 Task: Buy 5 Shaving Brushes for Men's from Shave & Hair Removal section under best seller category for shipping address: Mara Rodriguez, 1229 Ridge Road, Dodge City, Kansas 67801, Cell Number 6205197251. Pay from credit card ending with 7965, CVV 549
Action: Mouse moved to (32, 93)
Screenshot: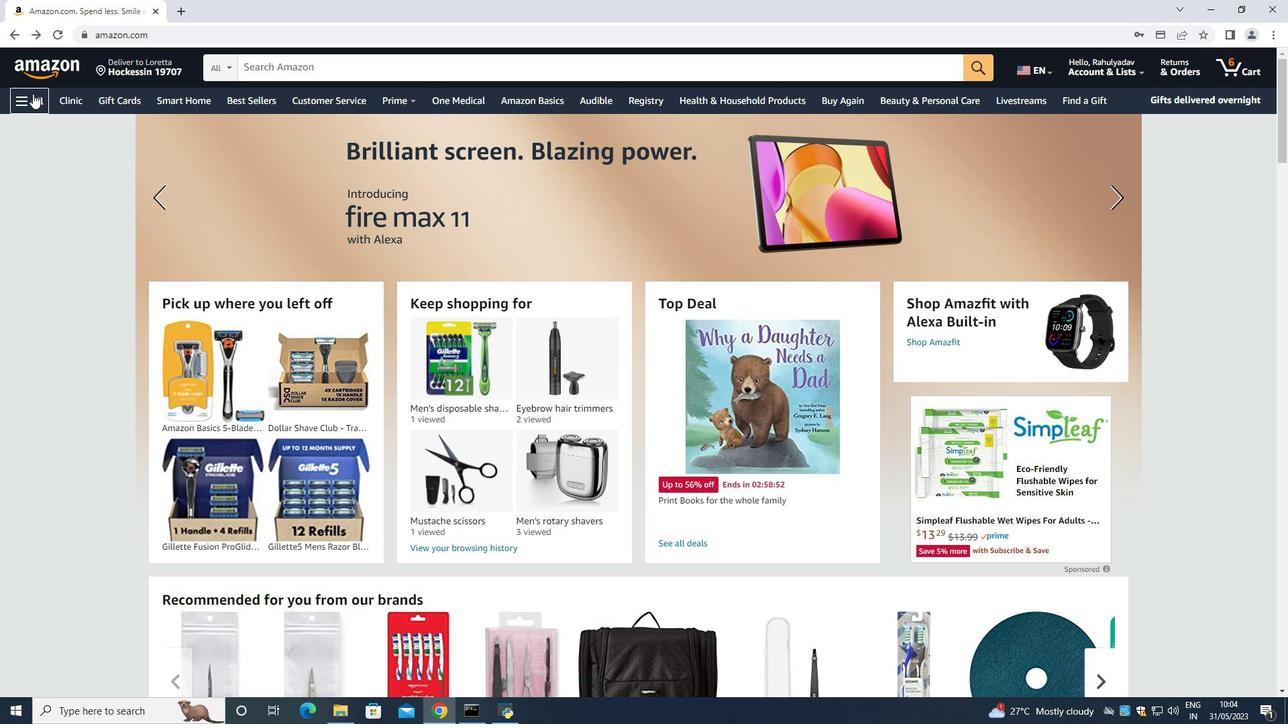 
Action: Mouse pressed left at (32, 93)
Screenshot: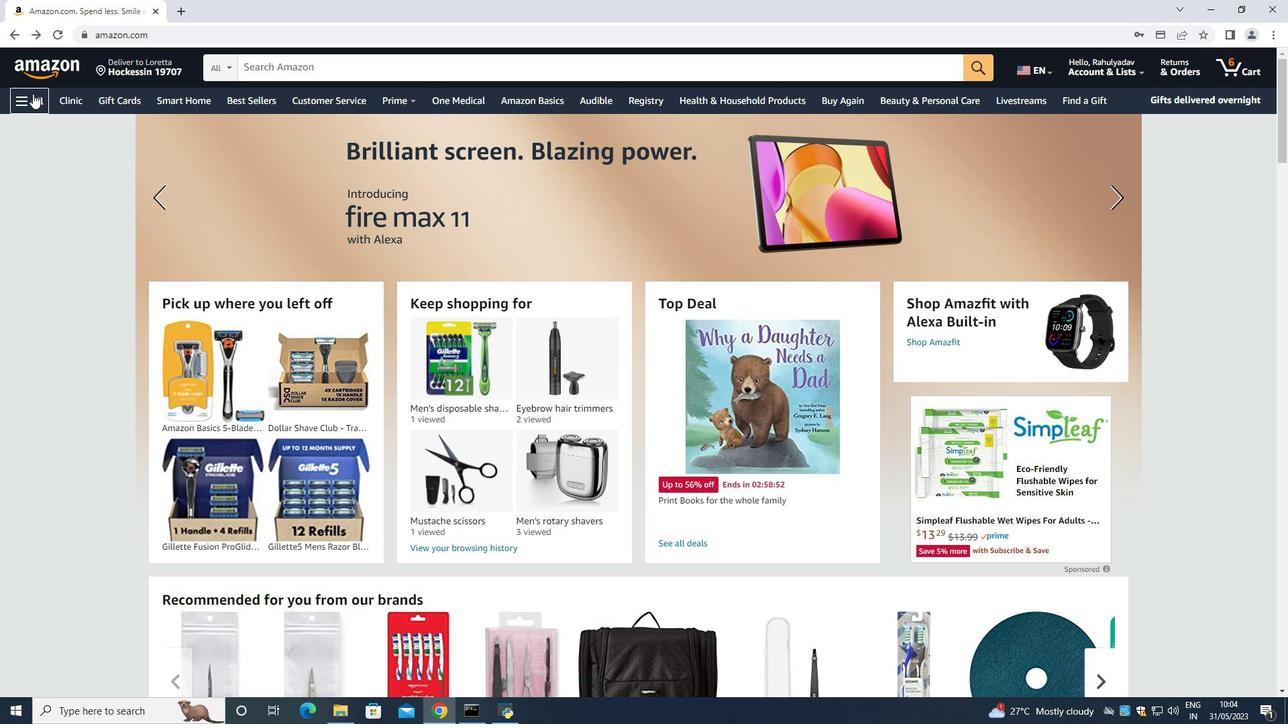 
Action: Mouse moved to (69, 135)
Screenshot: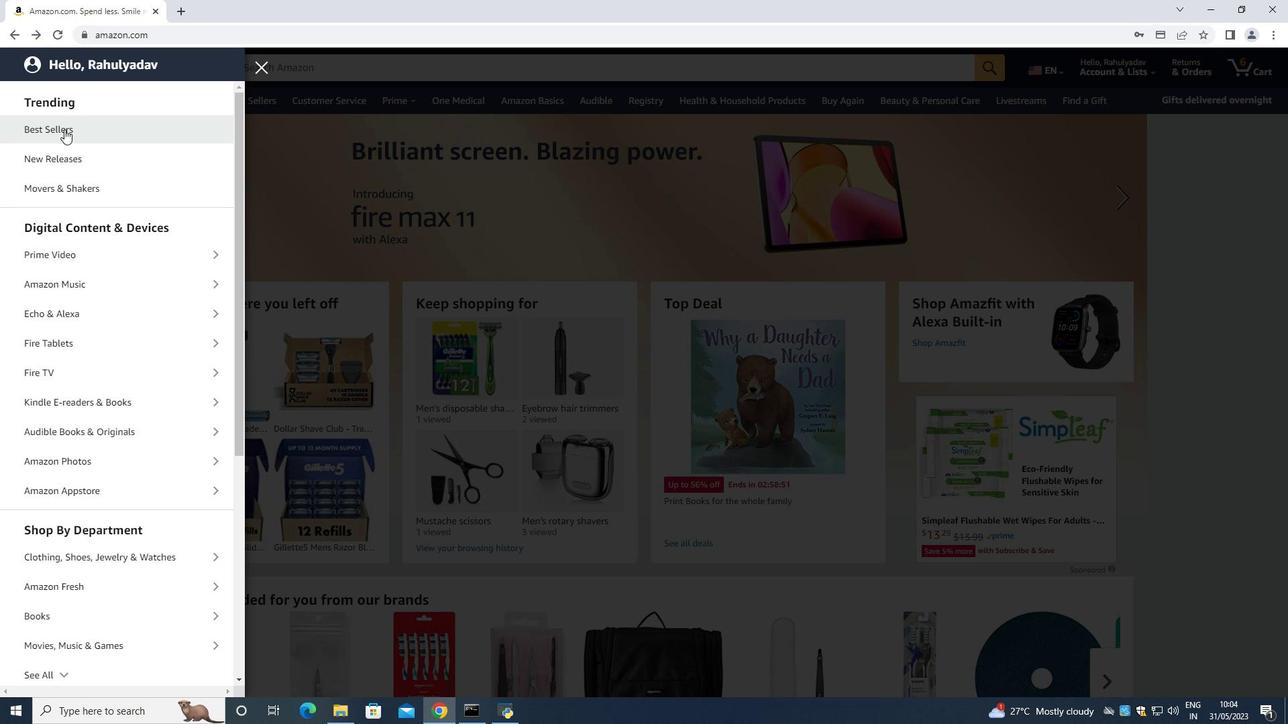 
Action: Mouse pressed left at (69, 135)
Screenshot: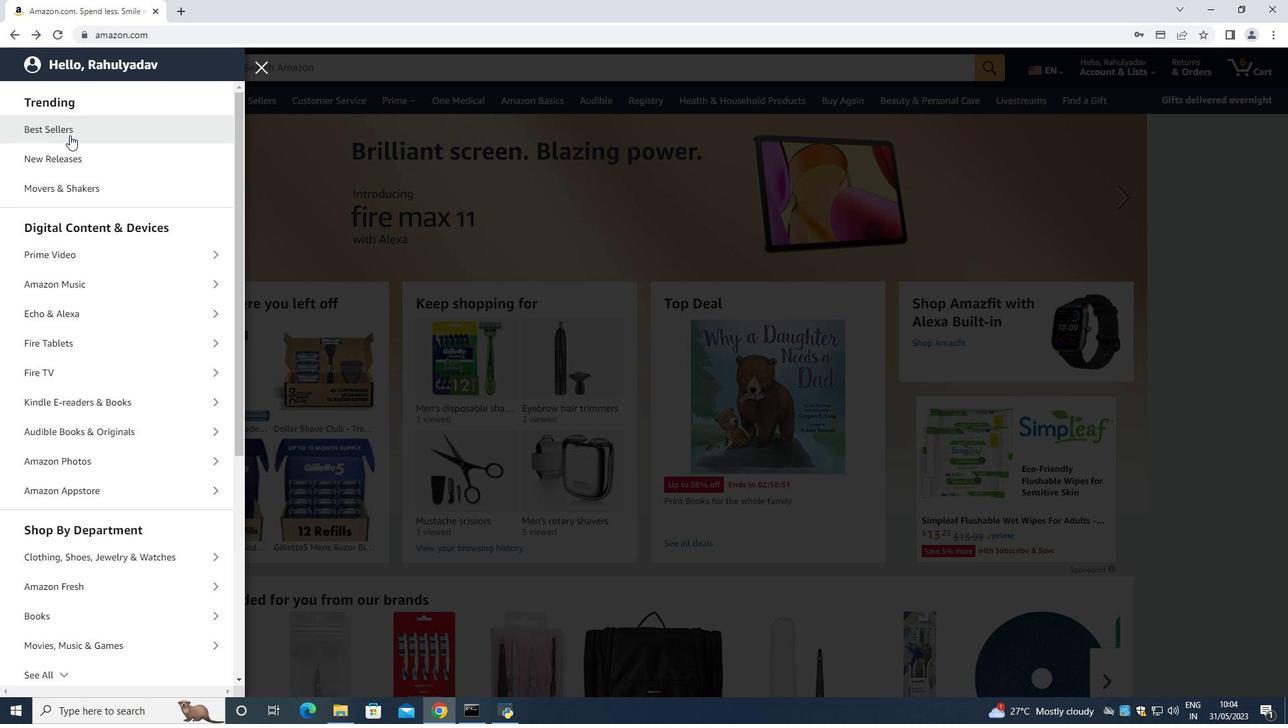 
Action: Mouse moved to (308, 65)
Screenshot: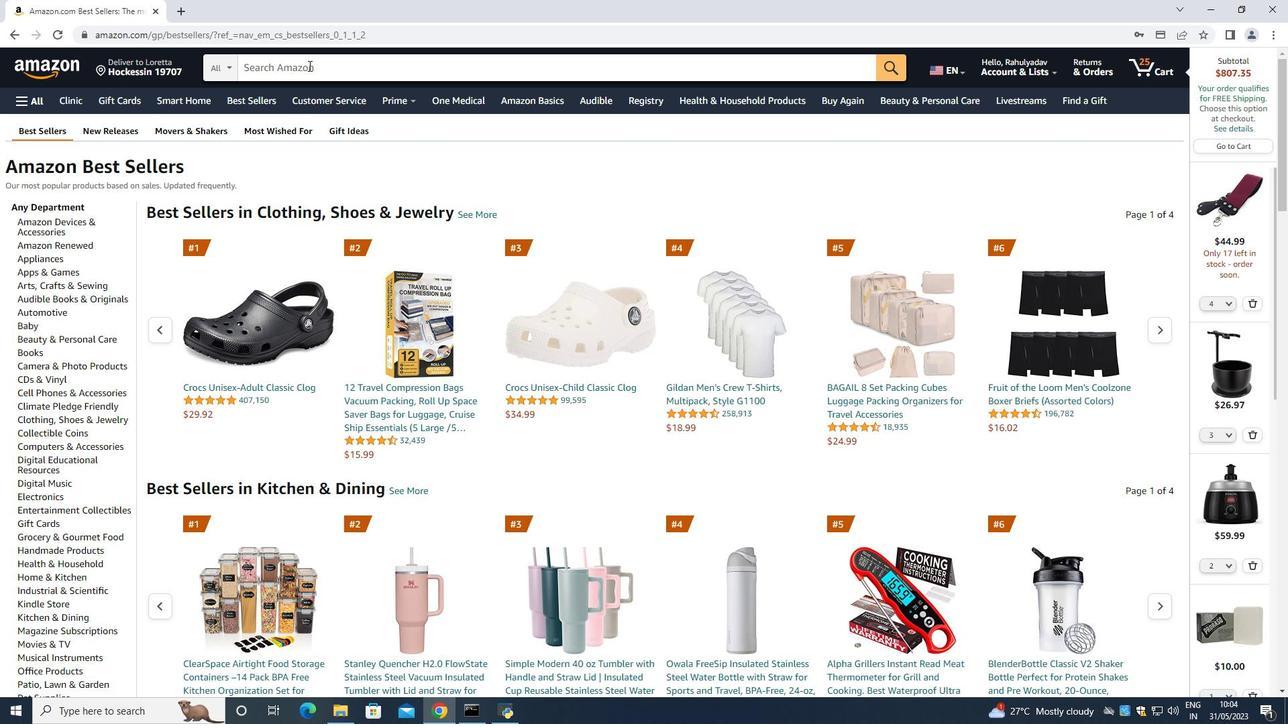
Action: Mouse pressed left at (308, 65)
Screenshot: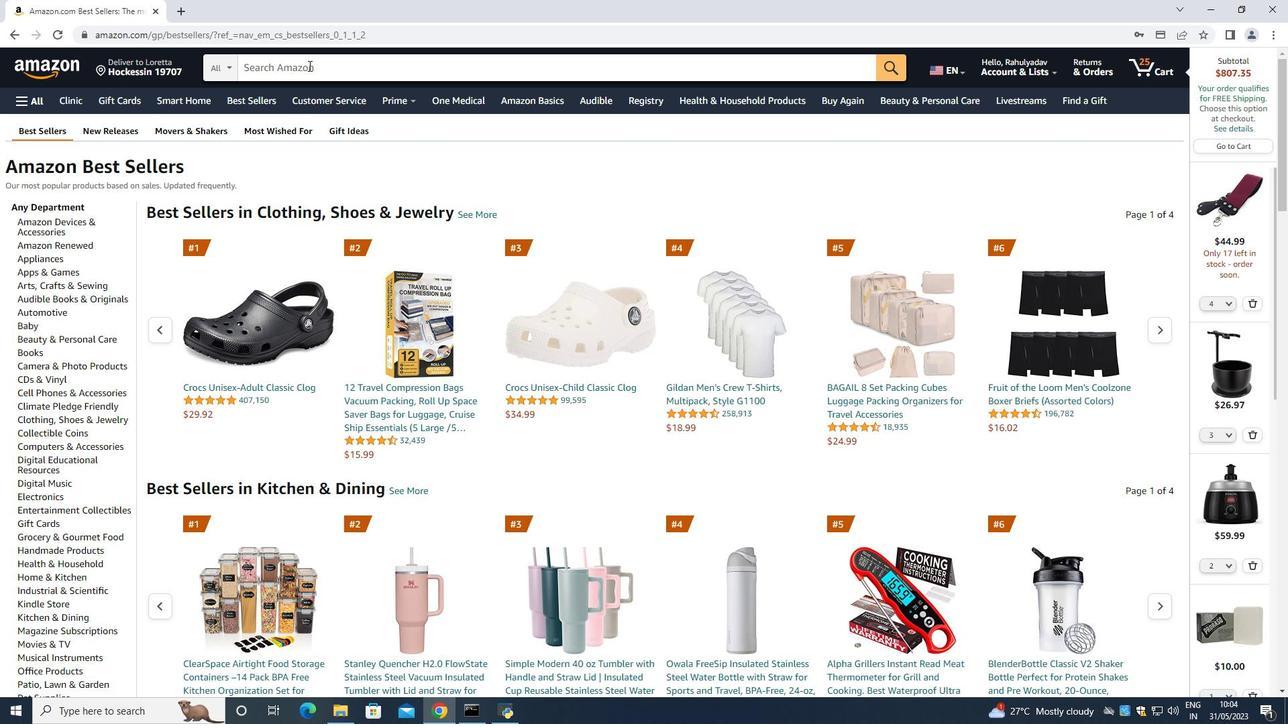 
Action: Mouse moved to (306, 61)
Screenshot: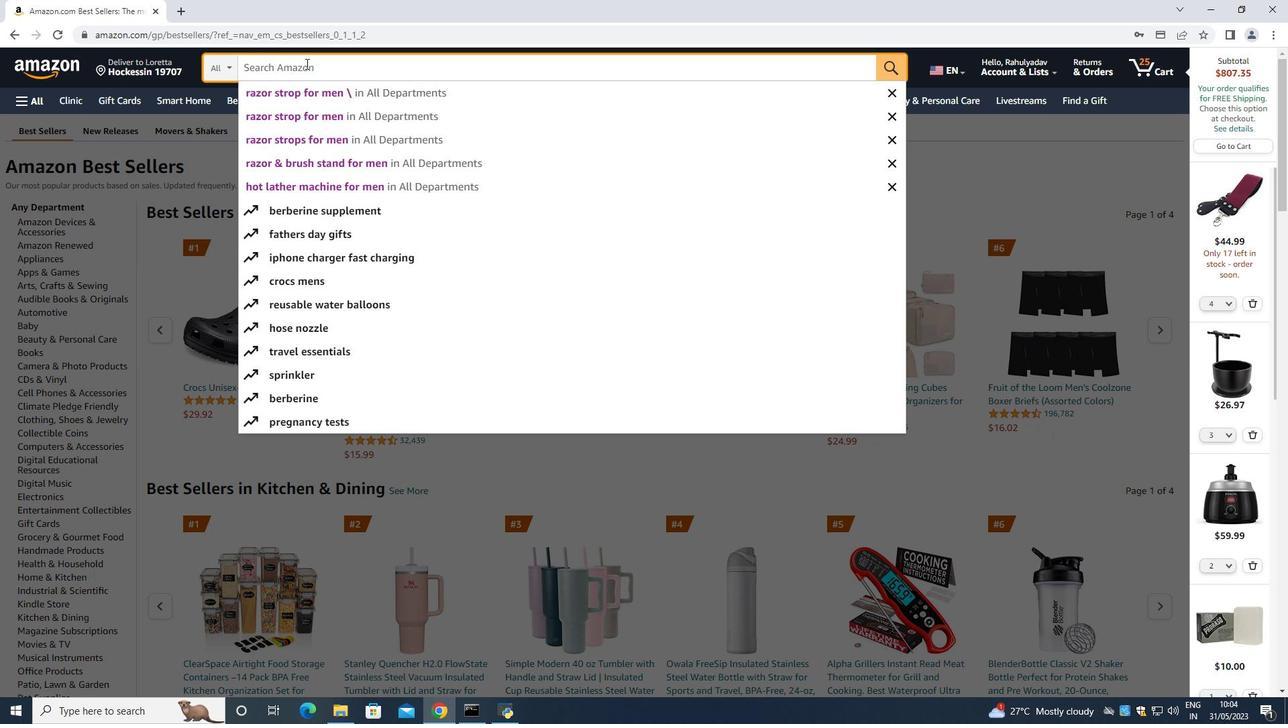
Action: Key pressed <Key.shift><Key.shift><Key.shift><Key.shift><Key.shift>Shavind<Key.space><Key.backspace><Key.backspace>g<Key.space><Key.shift>Brushes<Key.space><Key.shift>Foe<Key.backspace>r<Key.space>m<Key.shift><Key.backspace><Key.backspace><Key.shift><Key.shift><Key.shift><Key.shift><Key.shift><Key.shift>Men<Key.enter>
Screenshot: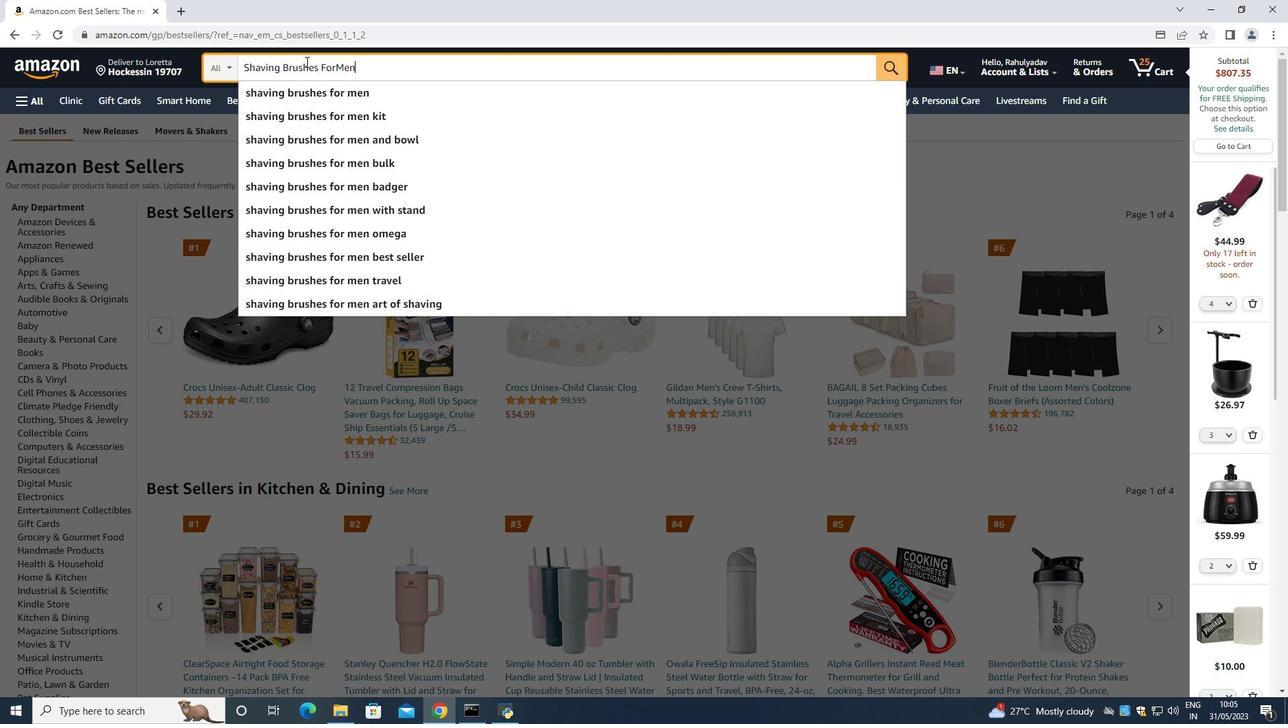 
Action: Mouse scrolled (306, 62) with delta (0, 0)
Screenshot: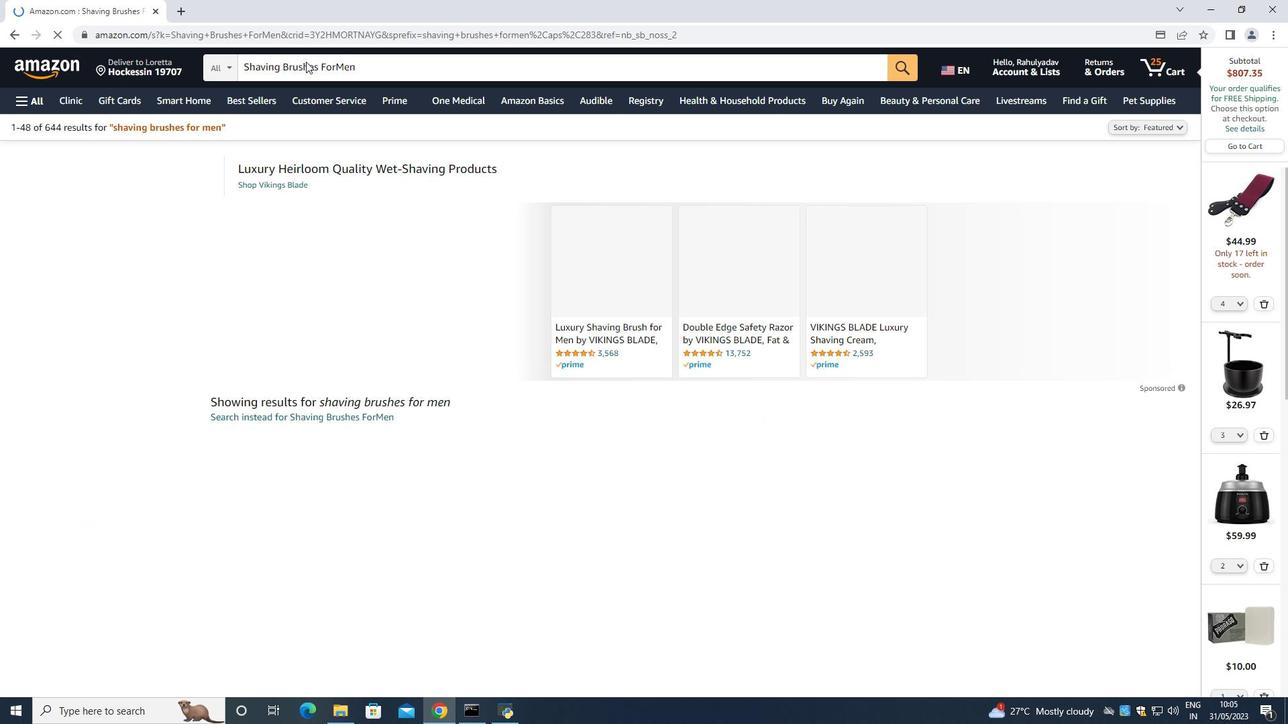 
Action: Mouse scrolled (306, 62) with delta (0, 0)
Screenshot: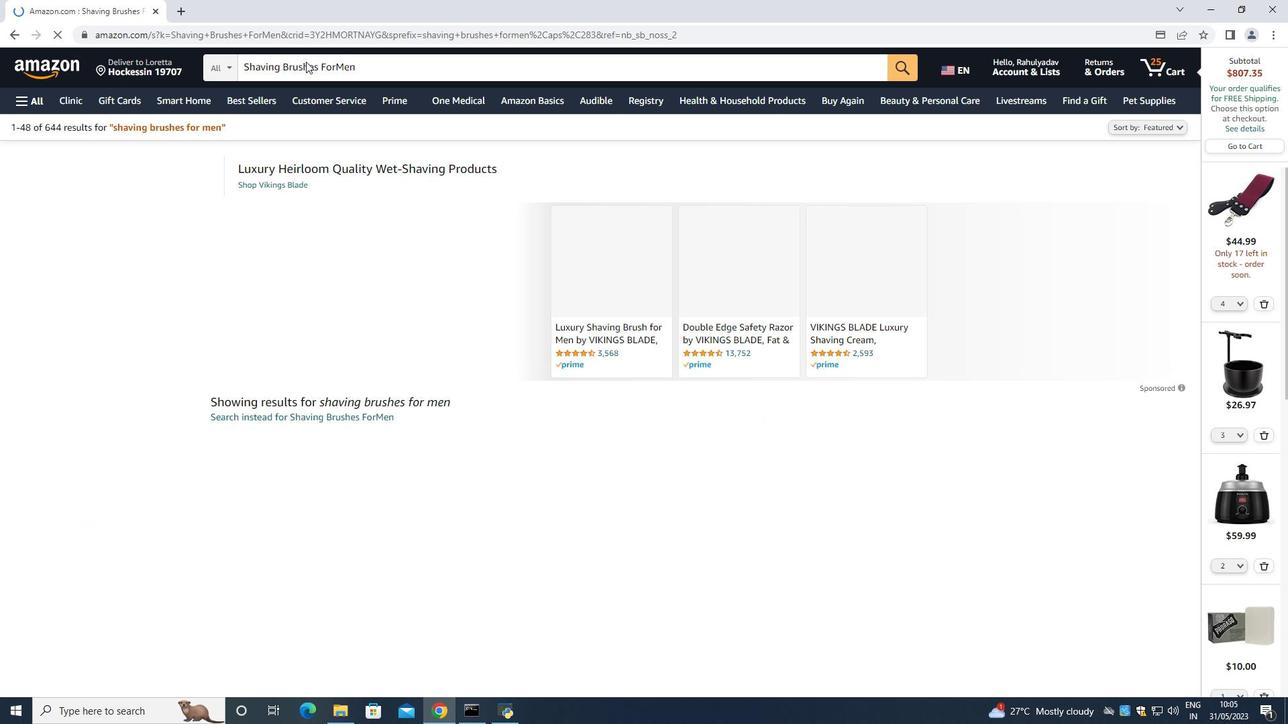
Action: Mouse moved to (144, 639)
Screenshot: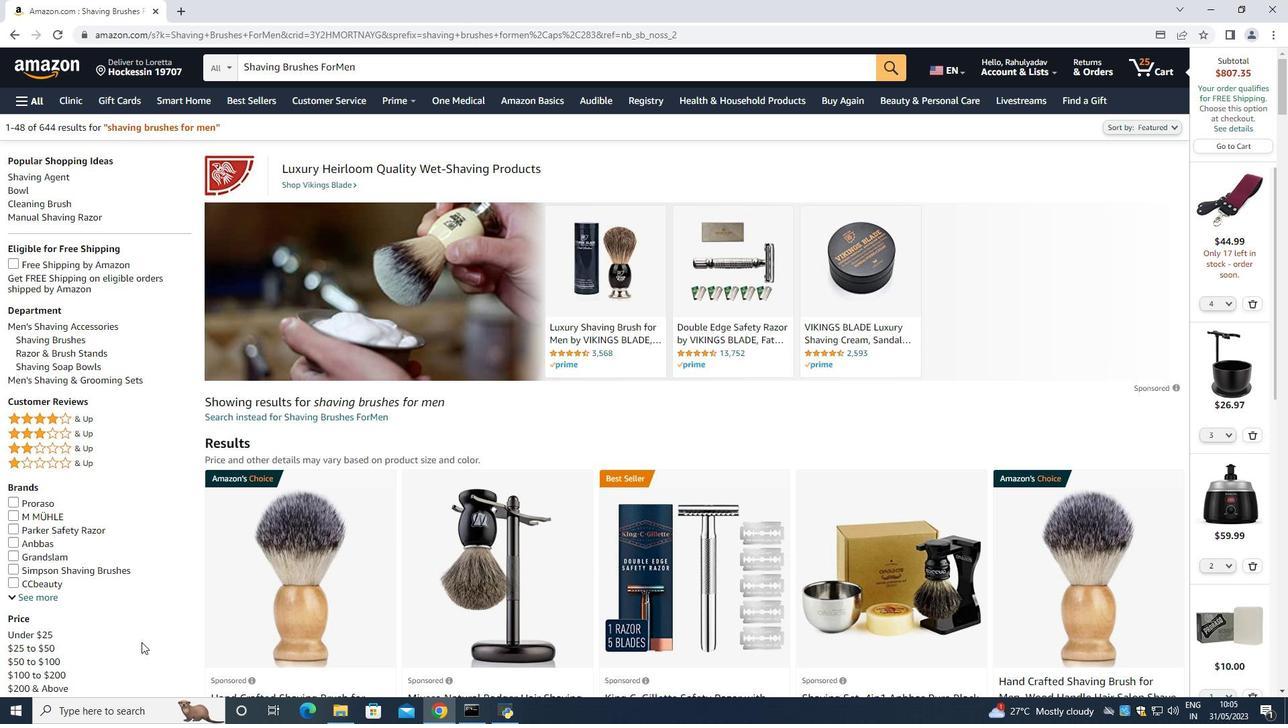 
Action: Mouse scrolled (144, 638) with delta (0, 0)
Screenshot: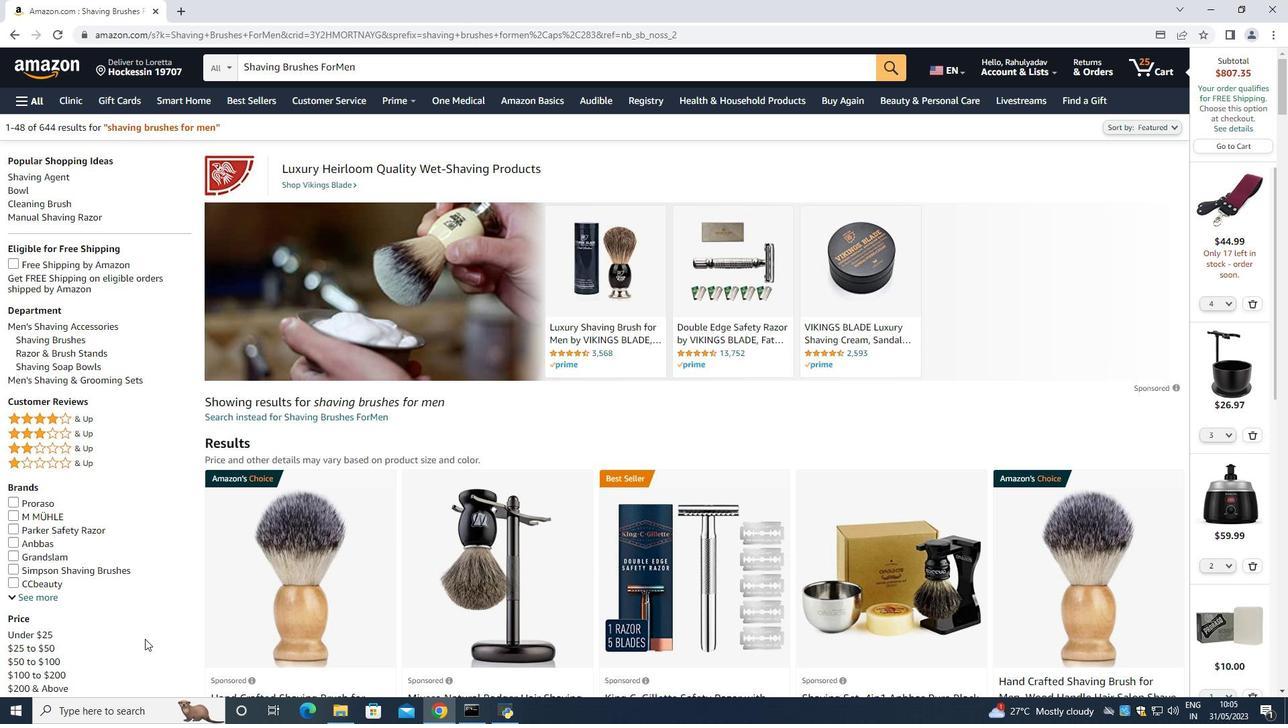 
Action: Mouse scrolled (144, 638) with delta (0, 0)
Screenshot: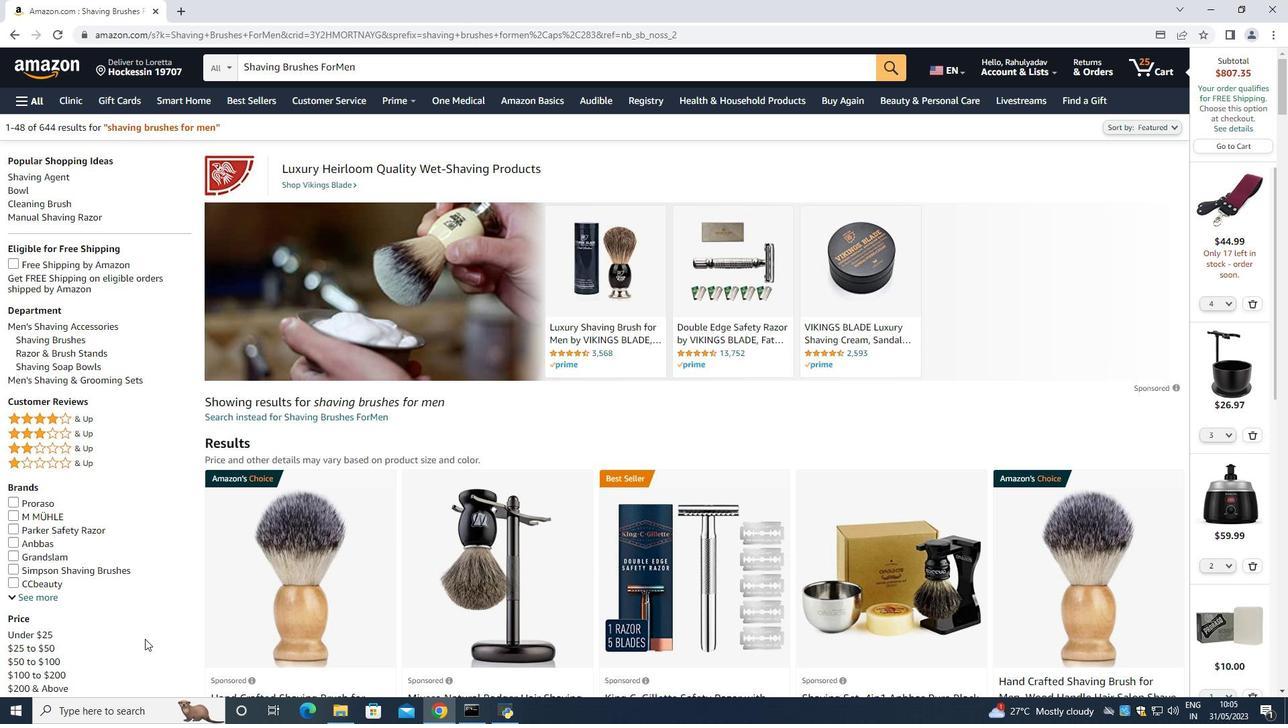 
Action: Mouse moved to (175, 649)
Screenshot: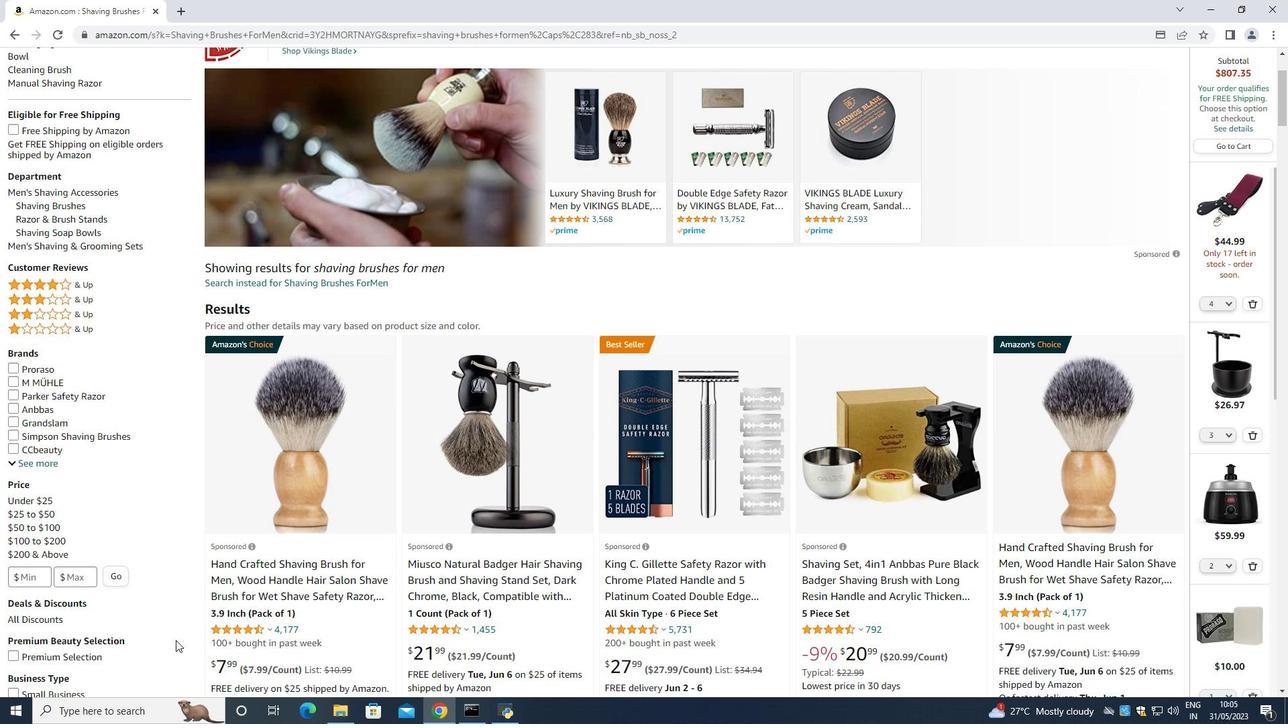 
Action: Mouse scrolled (175, 649) with delta (0, 0)
Screenshot: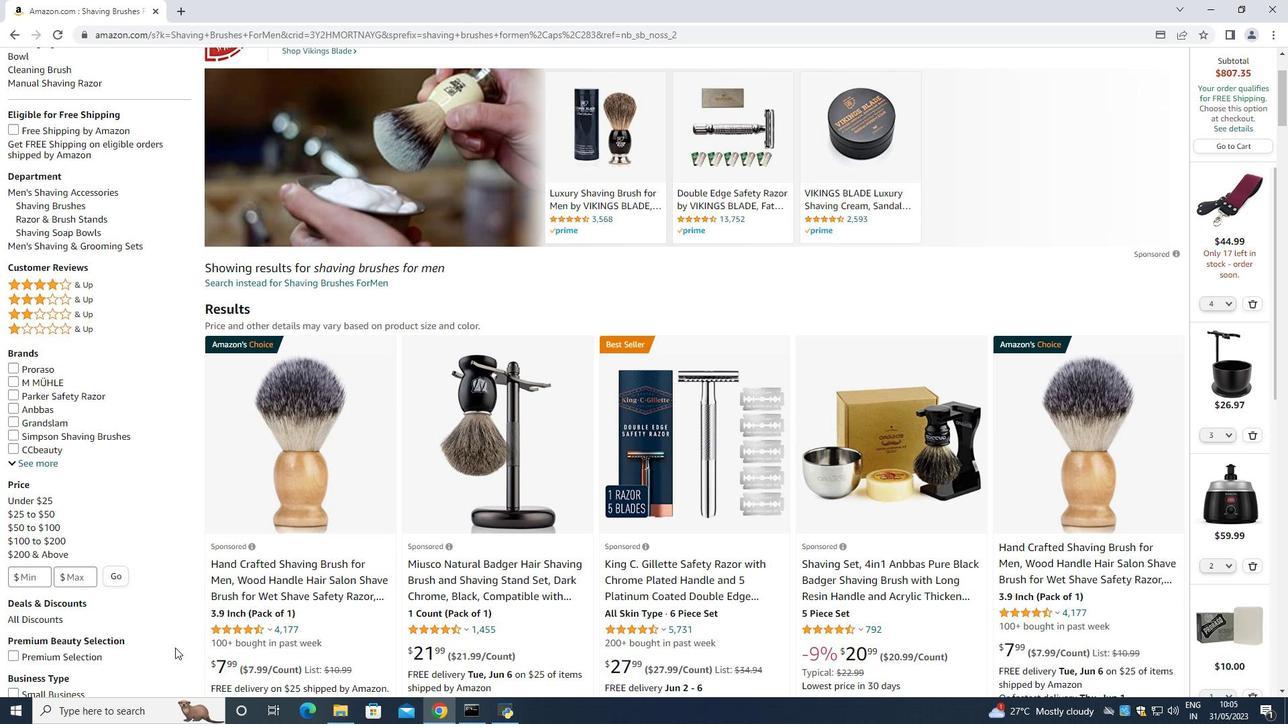 
Action: Mouse scrolled (175, 649) with delta (0, 0)
Screenshot: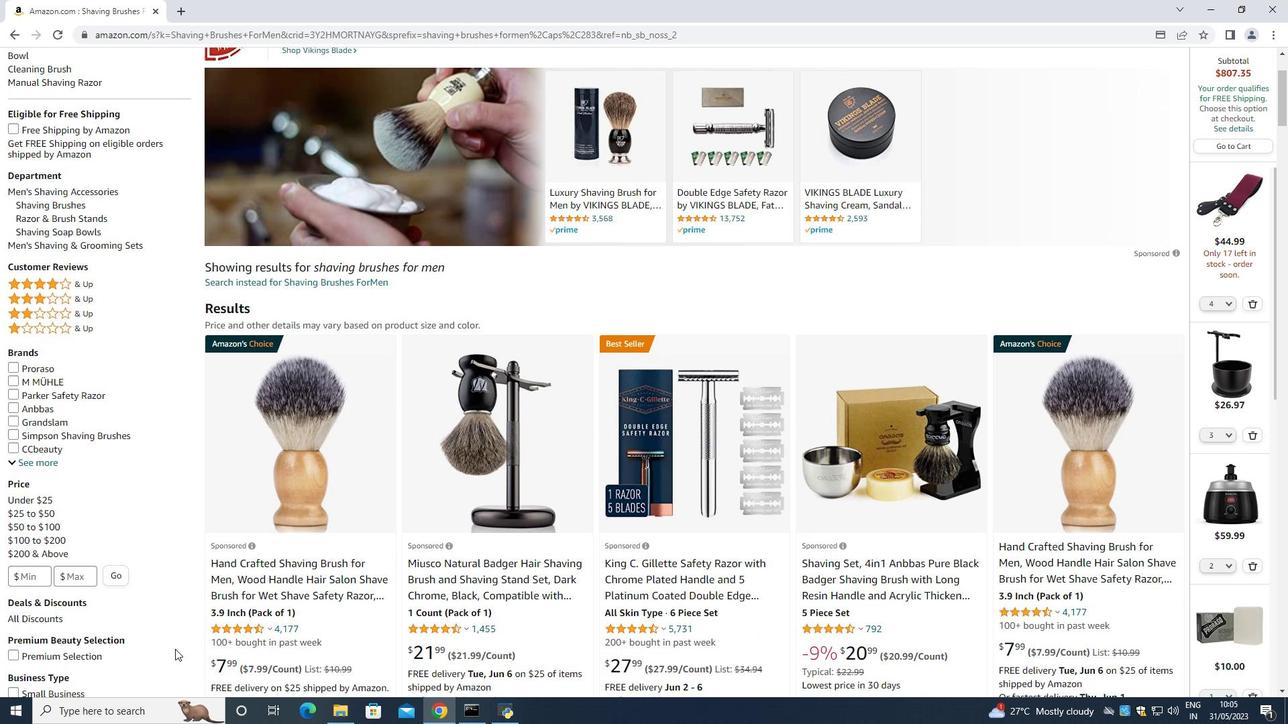 
Action: Mouse moved to (544, 426)
Screenshot: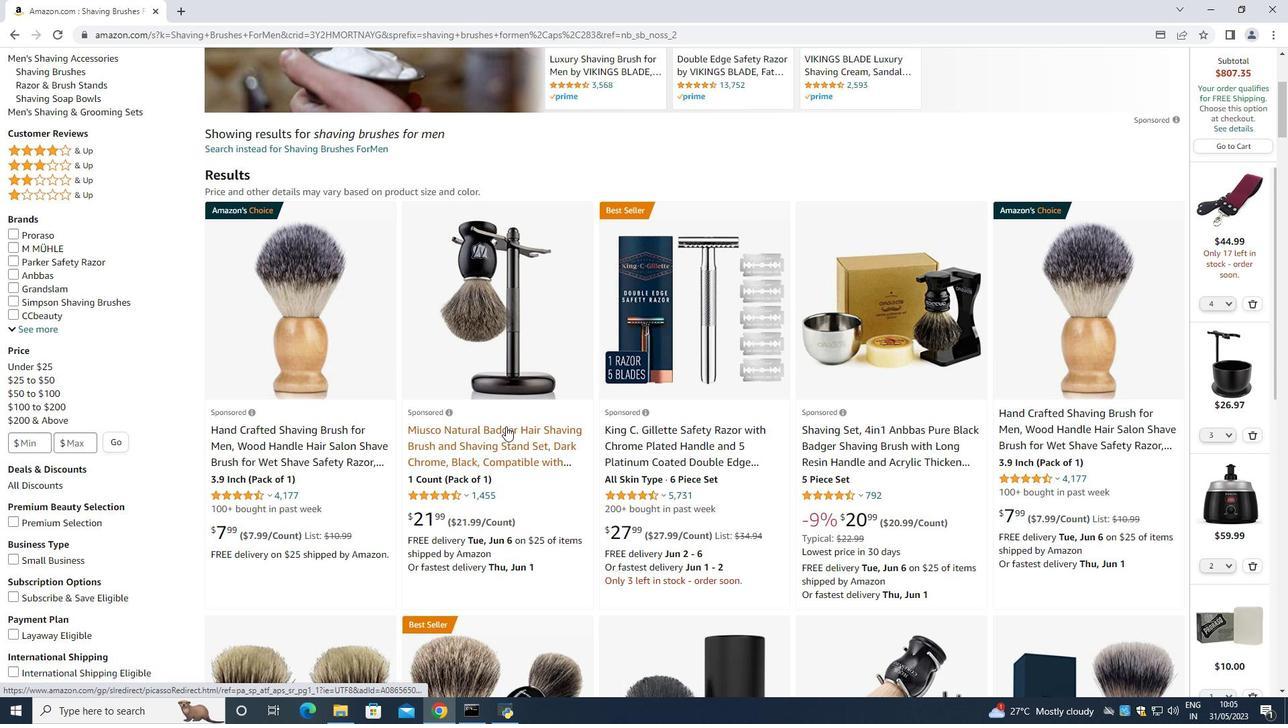 
Action: Mouse scrolled (544, 426) with delta (0, 0)
Screenshot: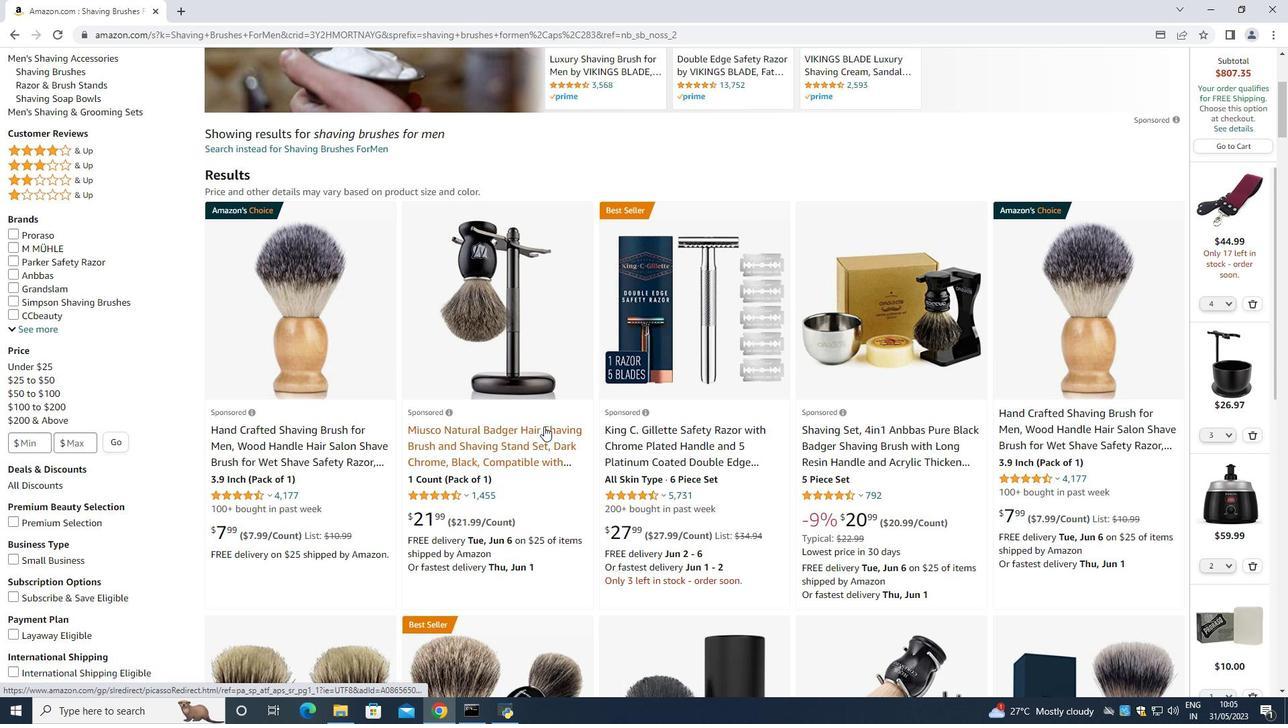 
Action: Mouse scrolled (544, 426) with delta (0, 0)
Screenshot: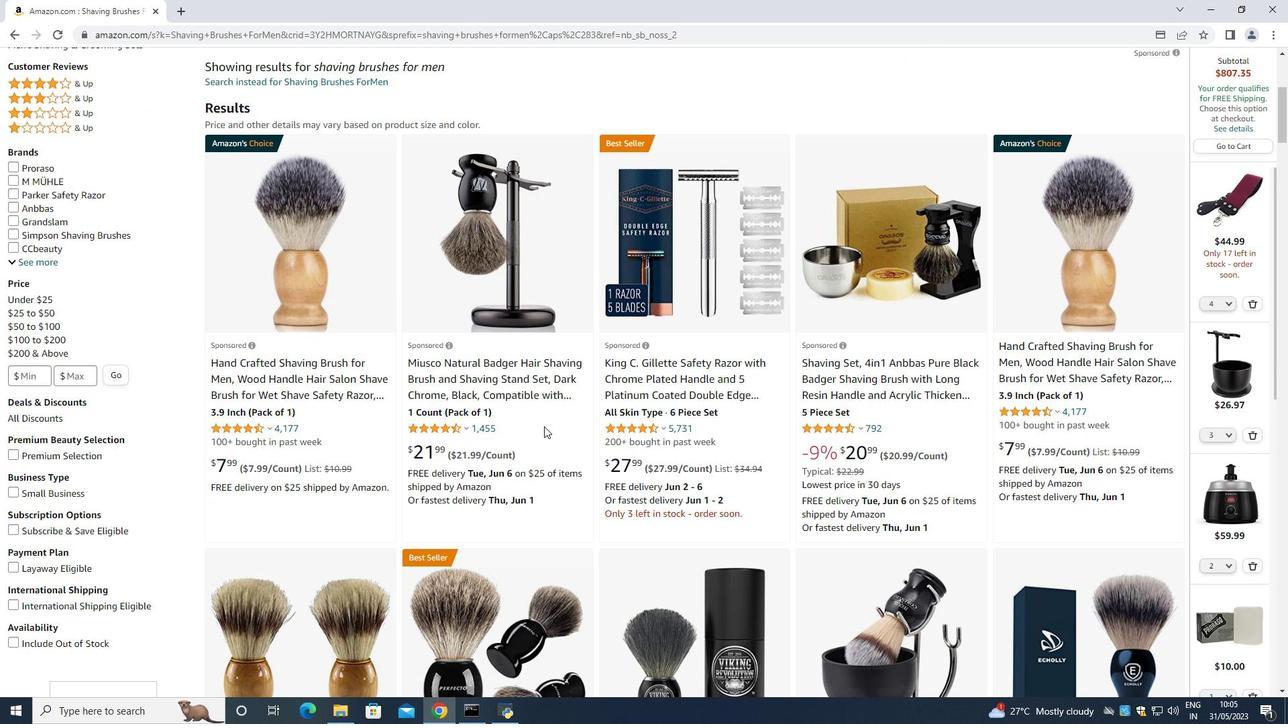 
Action: Mouse scrolled (544, 426) with delta (0, 0)
Screenshot: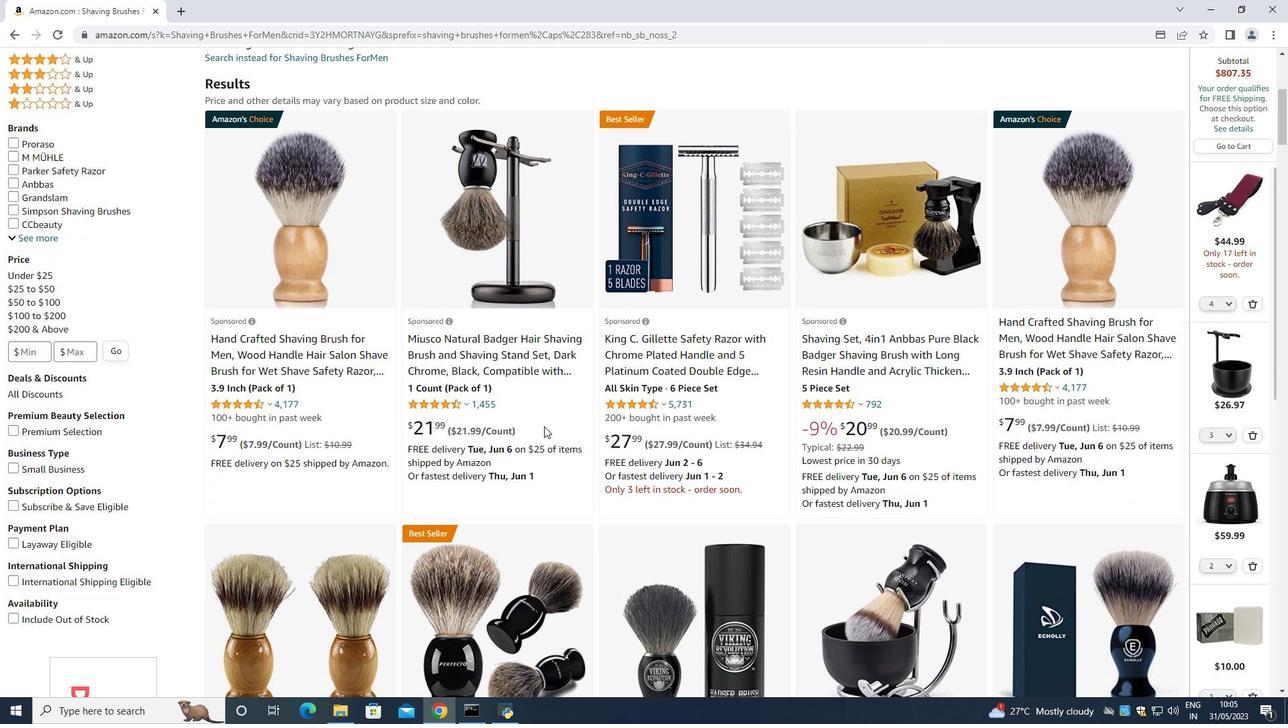 
Action: Mouse scrolled (544, 426) with delta (0, 0)
Screenshot: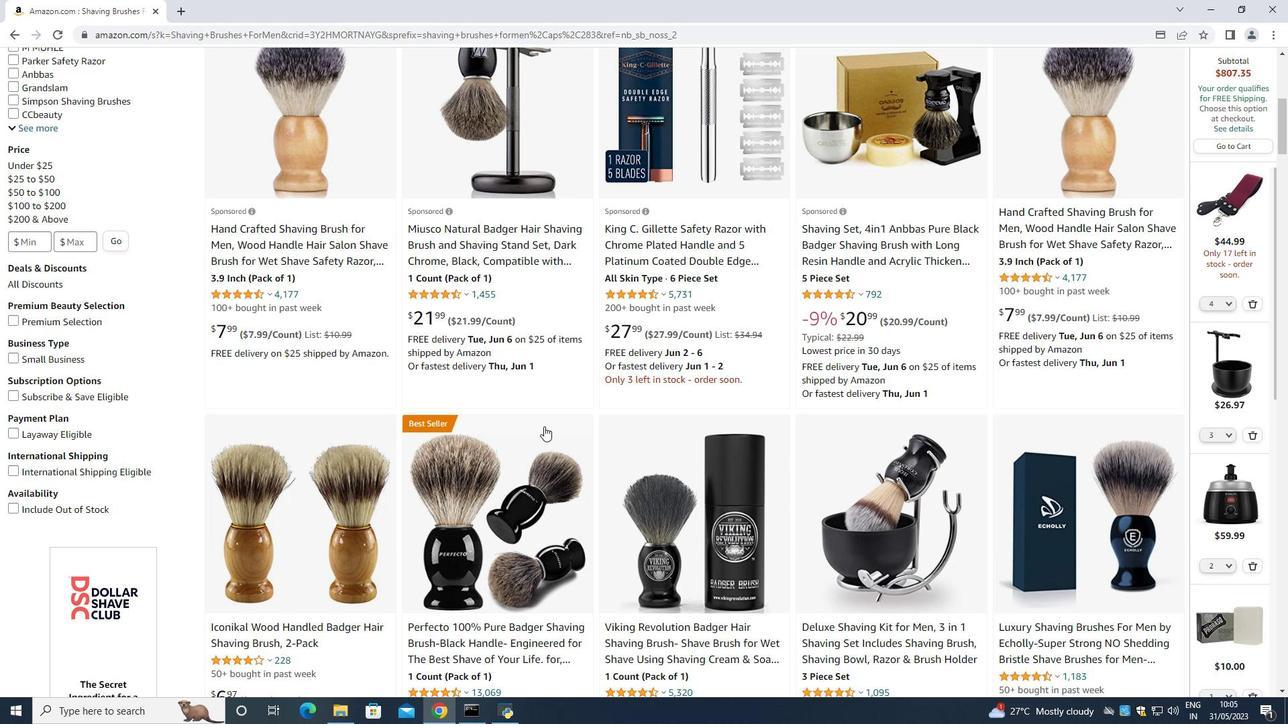 
Action: Mouse scrolled (544, 426) with delta (0, 0)
Screenshot: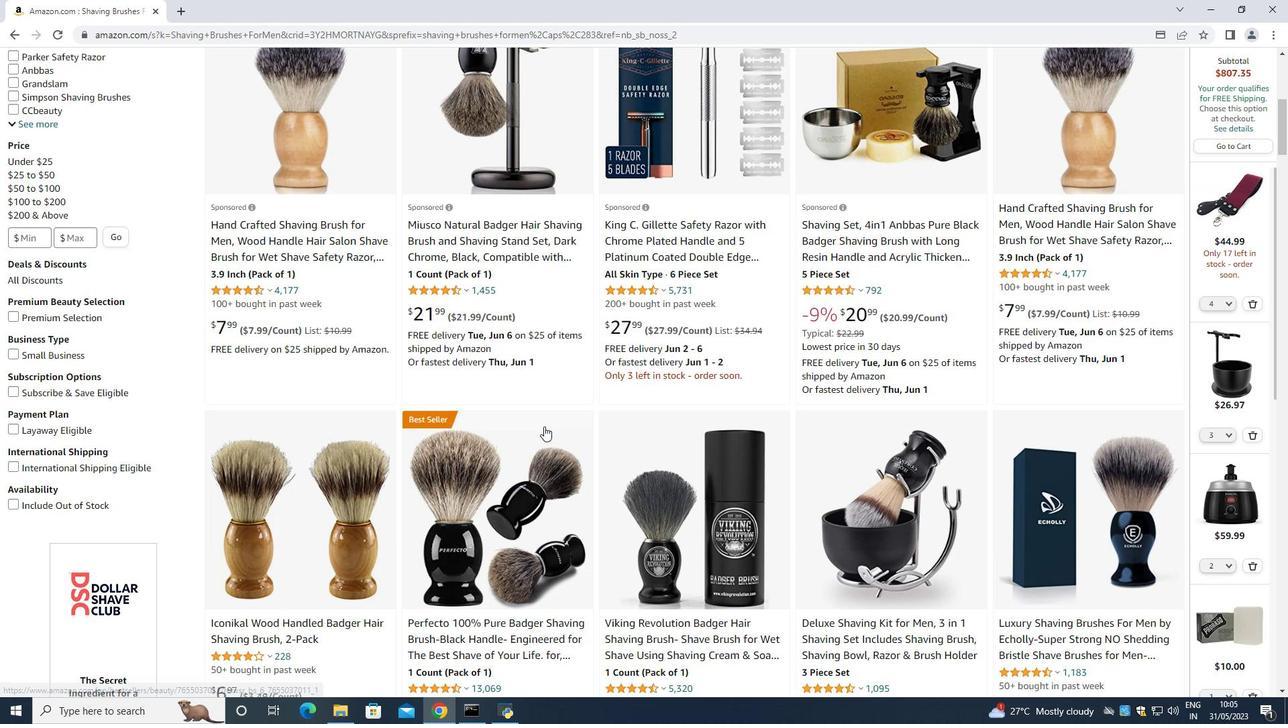 
Action: Mouse scrolled (544, 426) with delta (0, 0)
Screenshot: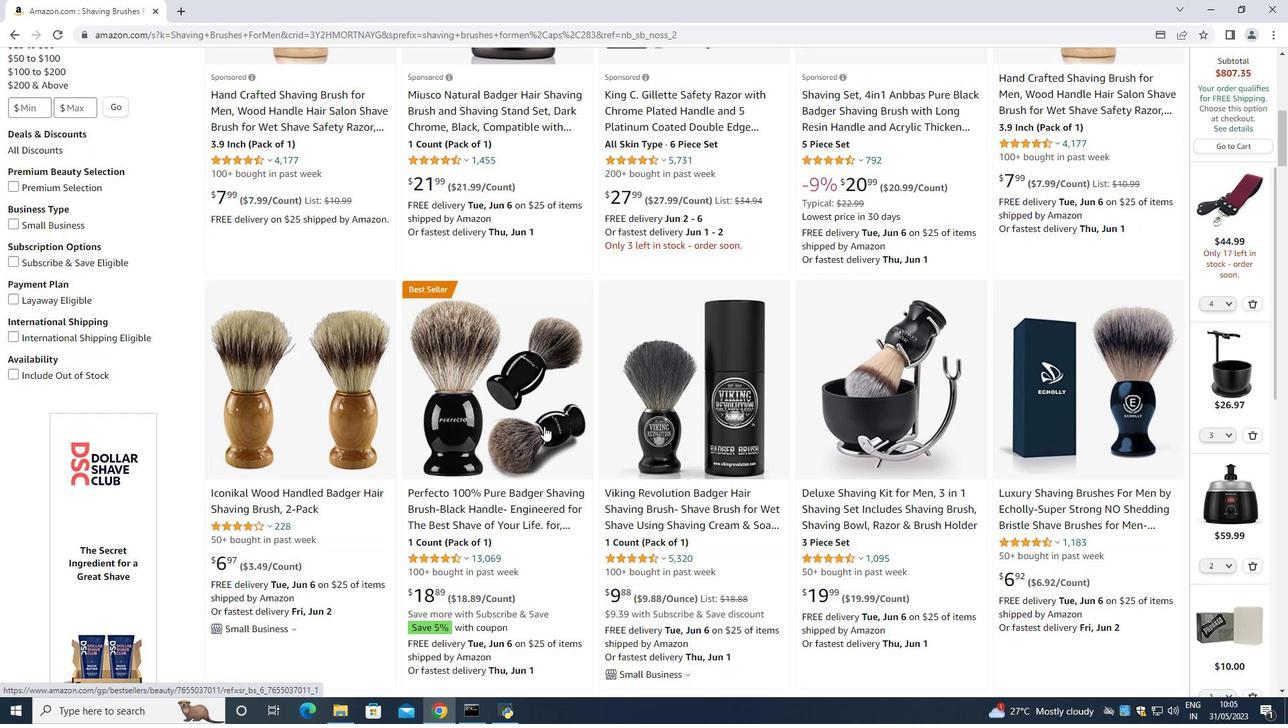 
Action: Mouse scrolled (544, 426) with delta (0, 0)
Screenshot: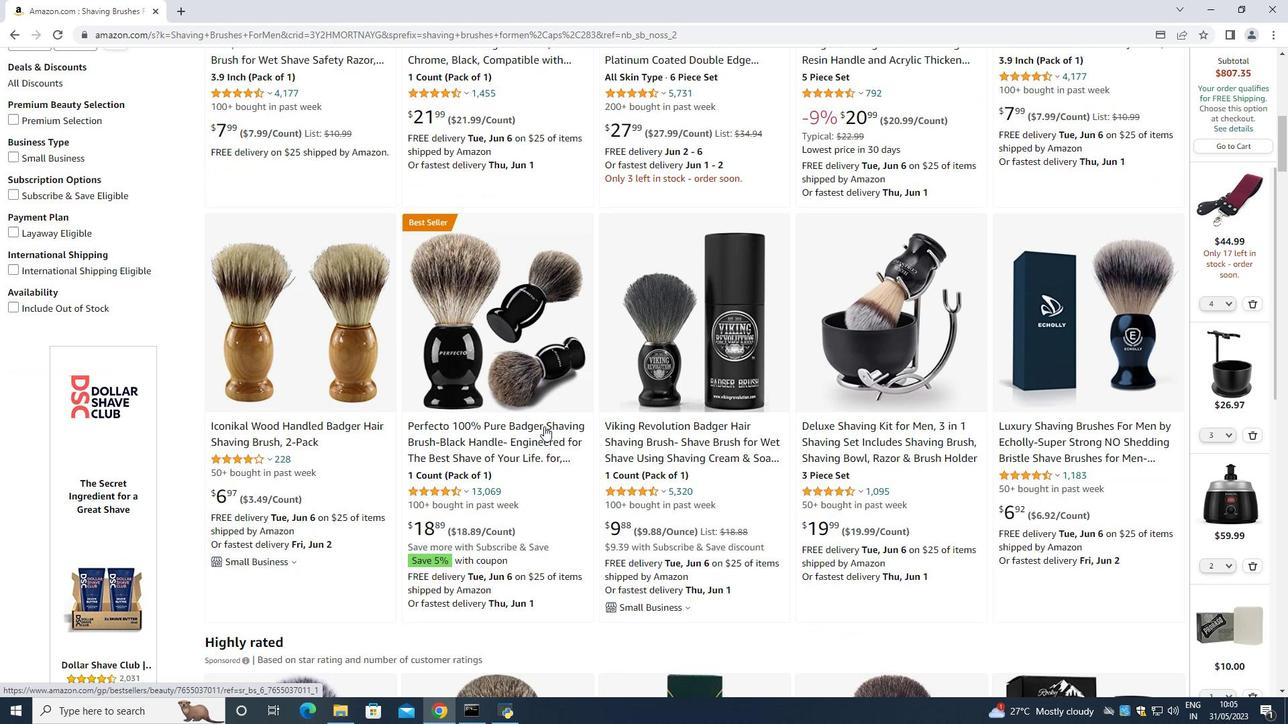 
Action: Mouse scrolled (544, 426) with delta (0, 0)
Screenshot: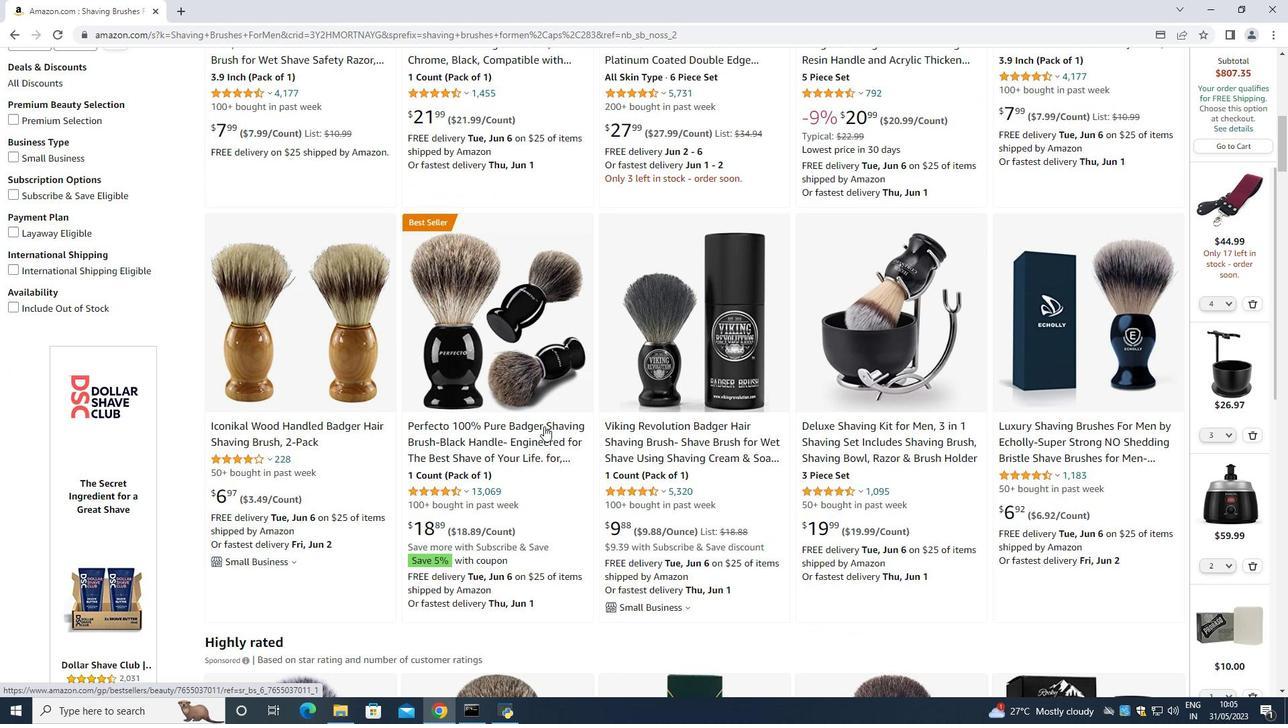 
Action: Mouse scrolled (544, 426) with delta (0, 0)
Screenshot: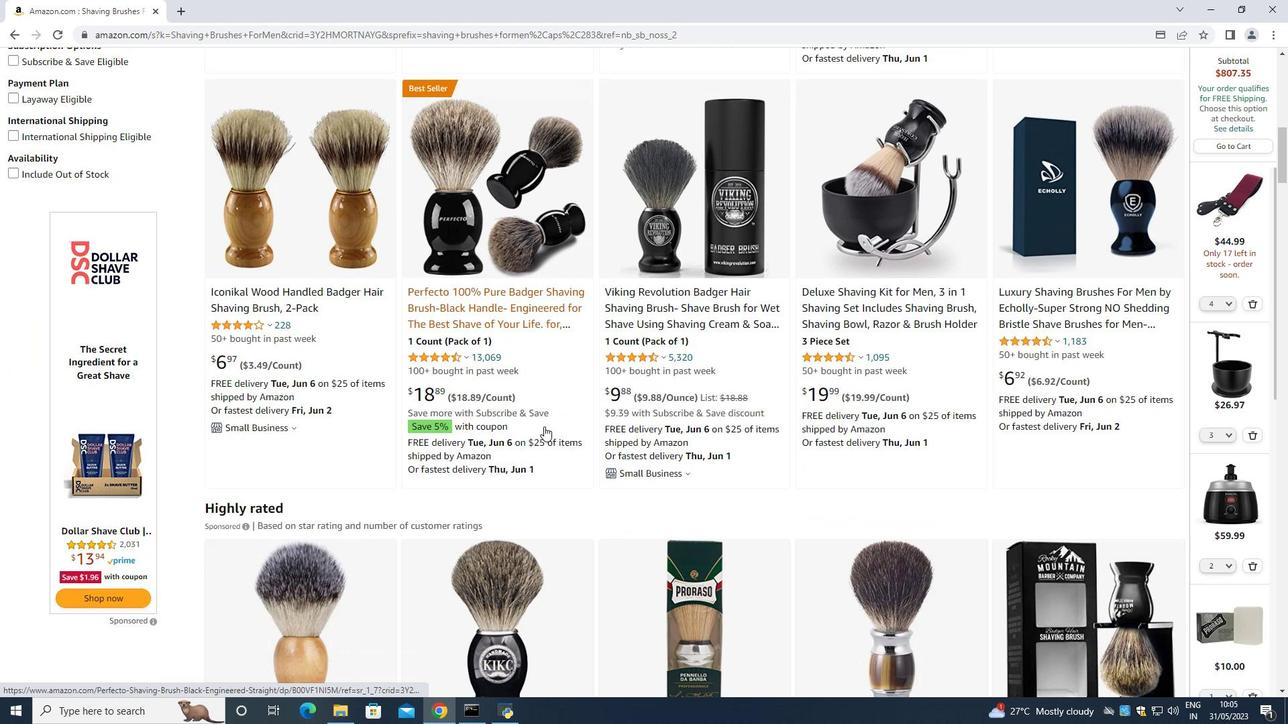 
Action: Mouse scrolled (544, 426) with delta (0, 0)
Screenshot: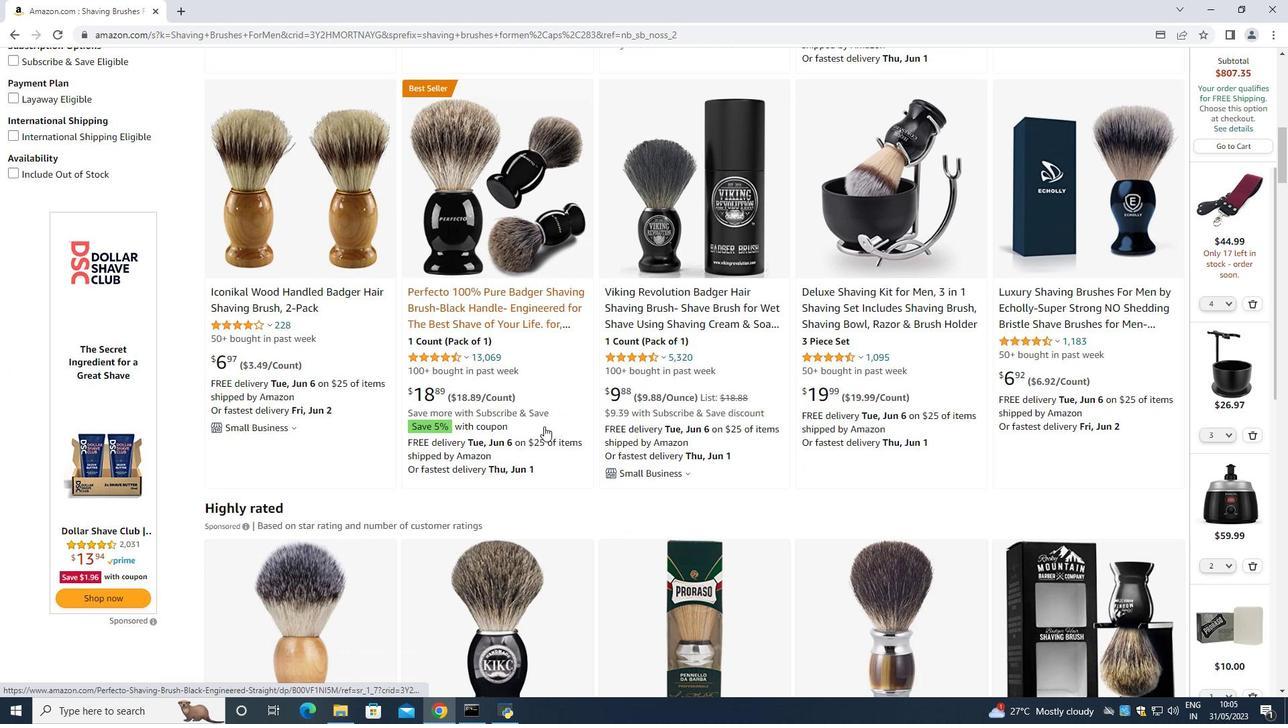 
Action: Mouse scrolled (544, 426) with delta (0, 0)
Screenshot: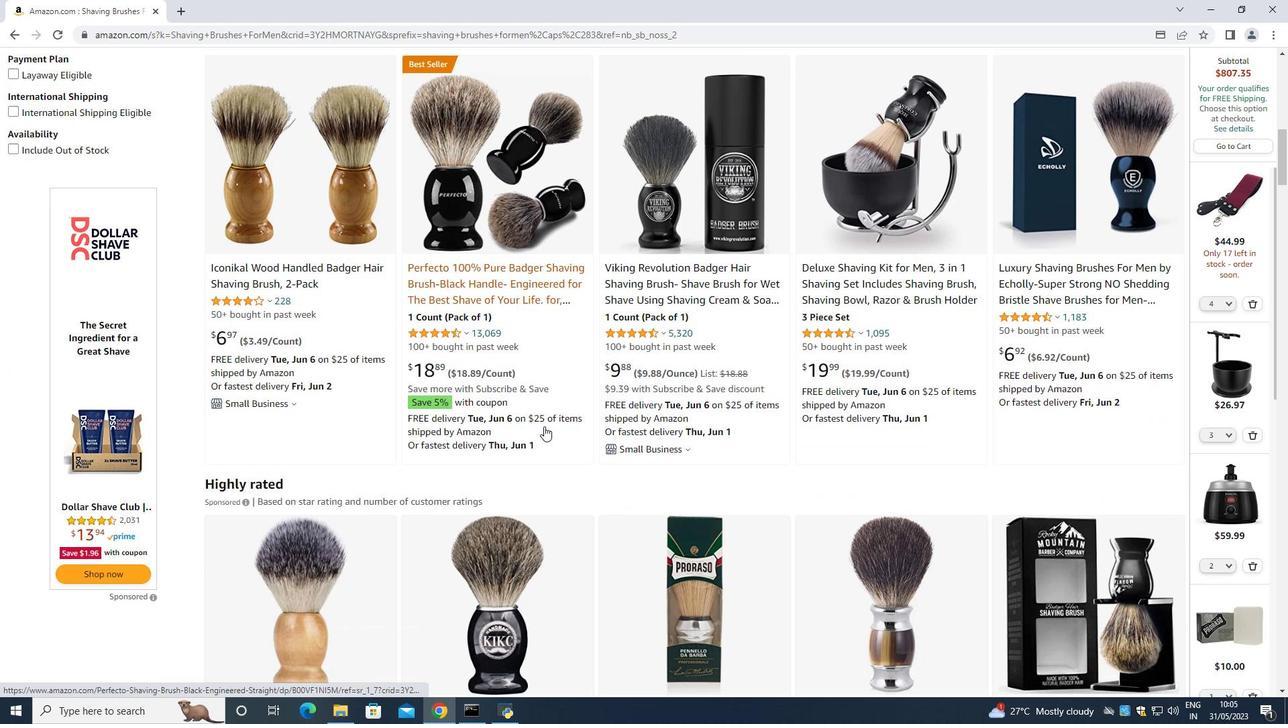 
Action: Mouse scrolled (544, 426) with delta (0, 0)
Screenshot: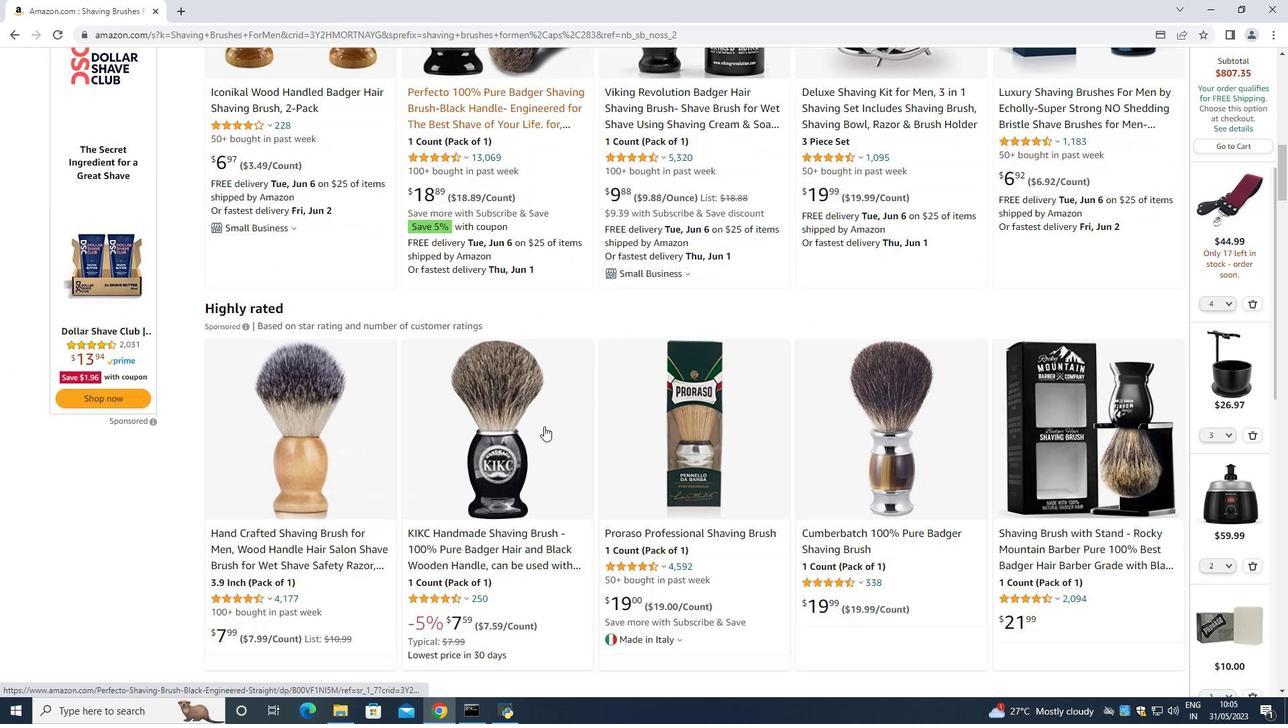 
Action: Mouse moved to (544, 426)
Screenshot: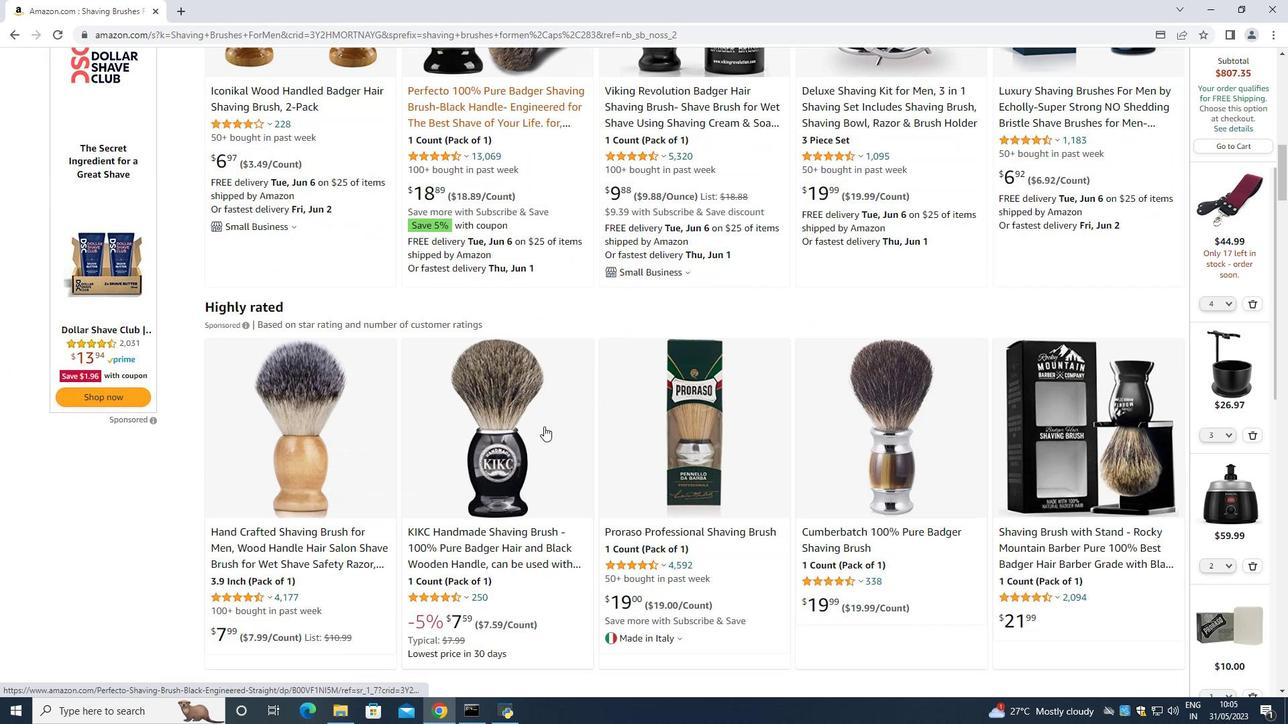 
Action: Mouse scrolled (544, 426) with delta (0, 0)
Screenshot: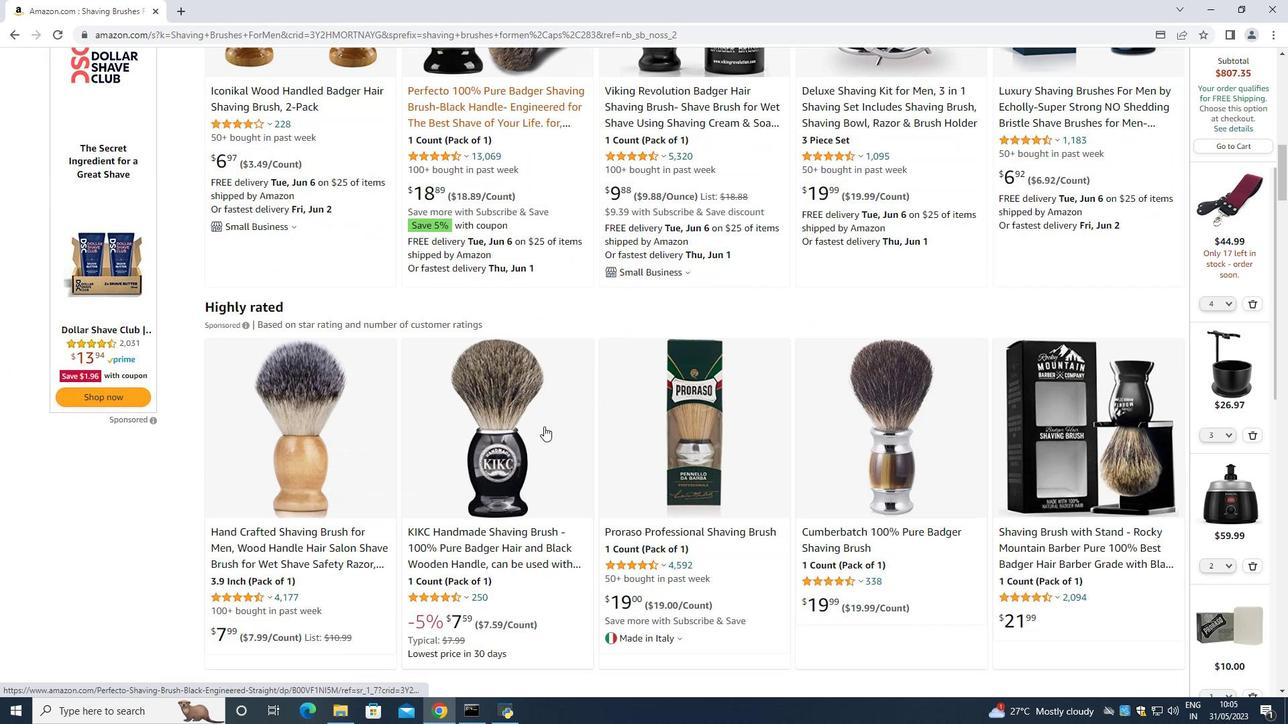
Action: Mouse moved to (544, 428)
Screenshot: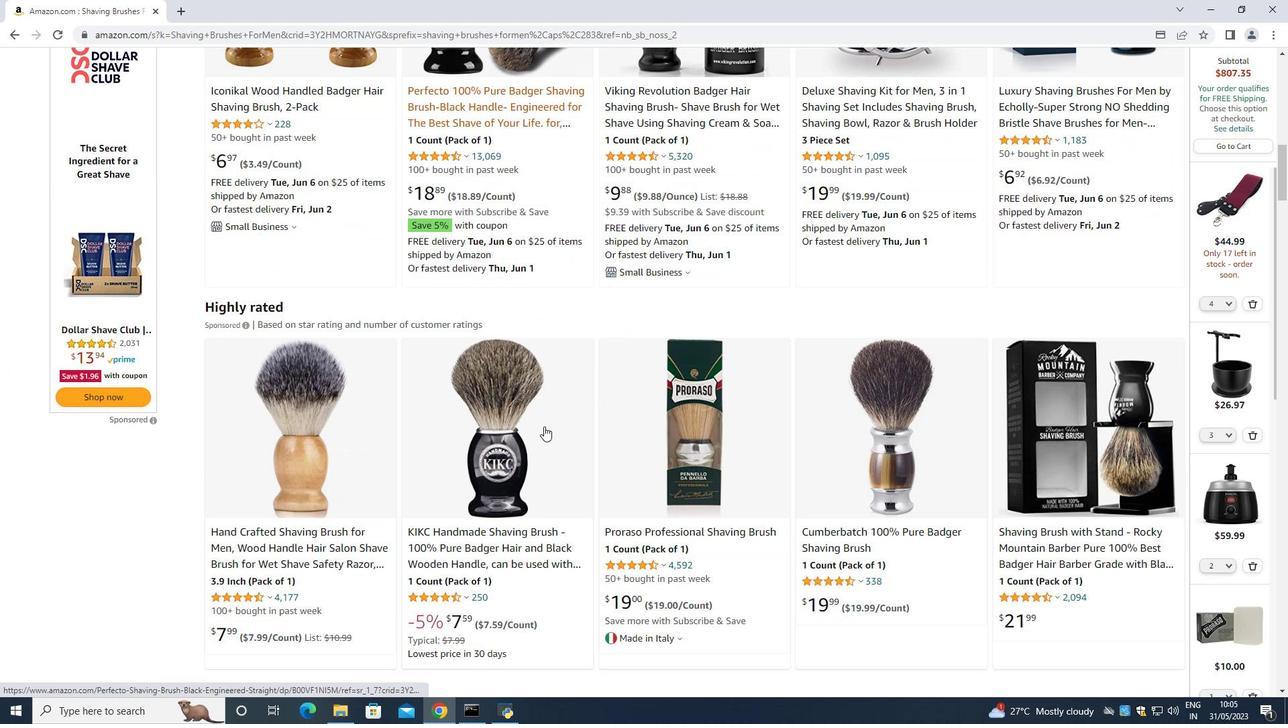 
Action: Mouse scrolled (544, 428) with delta (0, 0)
Screenshot: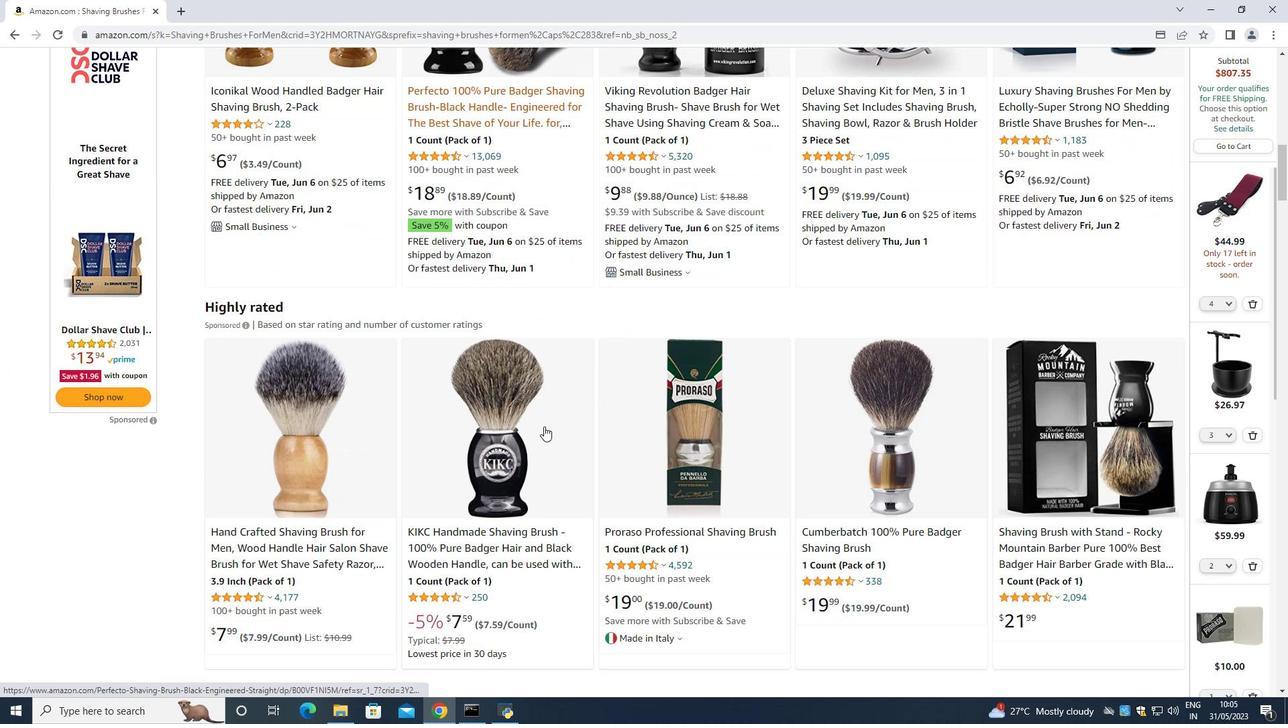
Action: Mouse moved to (542, 433)
Screenshot: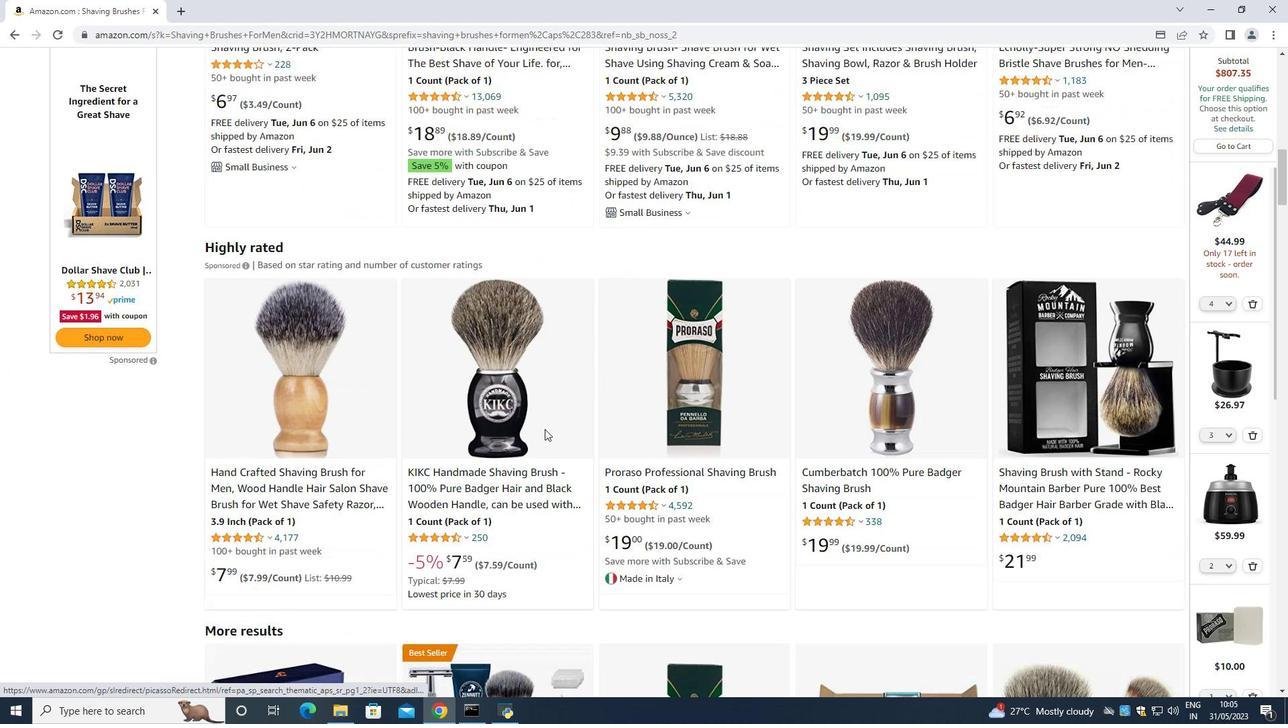 
Action: Mouse scrolled (542, 432) with delta (0, 0)
Screenshot: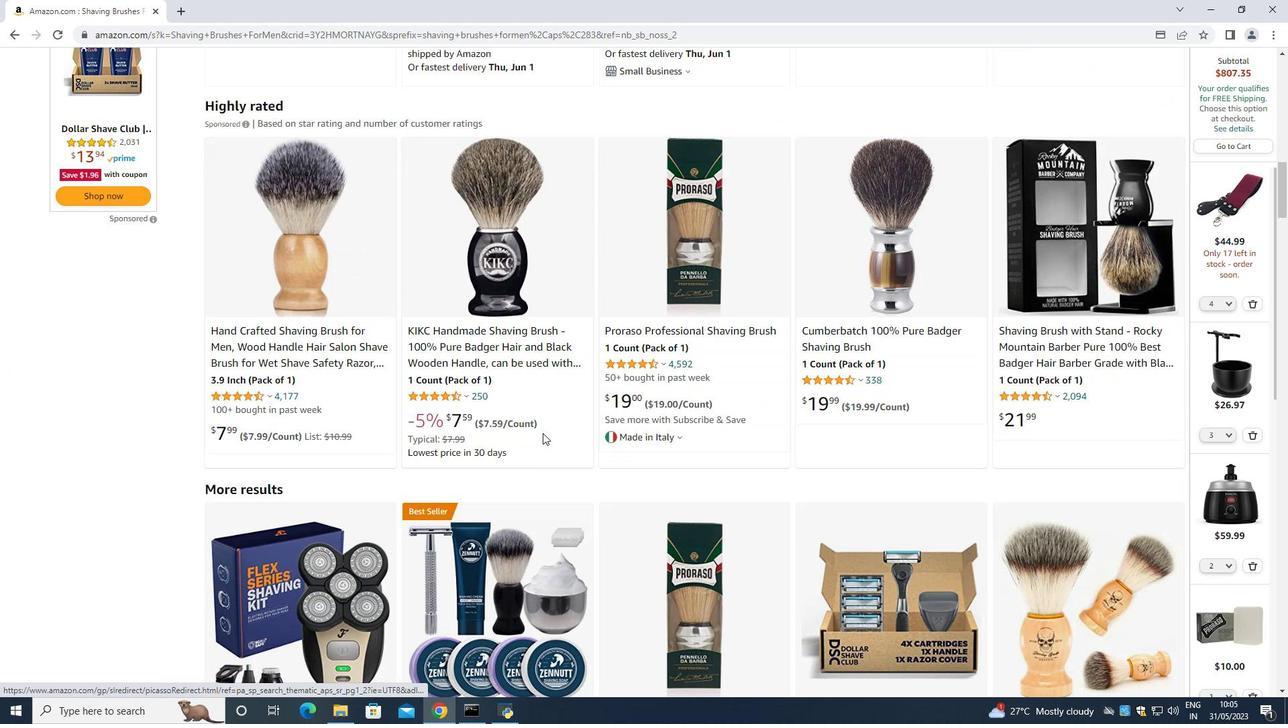 
Action: Mouse scrolled (542, 432) with delta (0, 0)
Screenshot: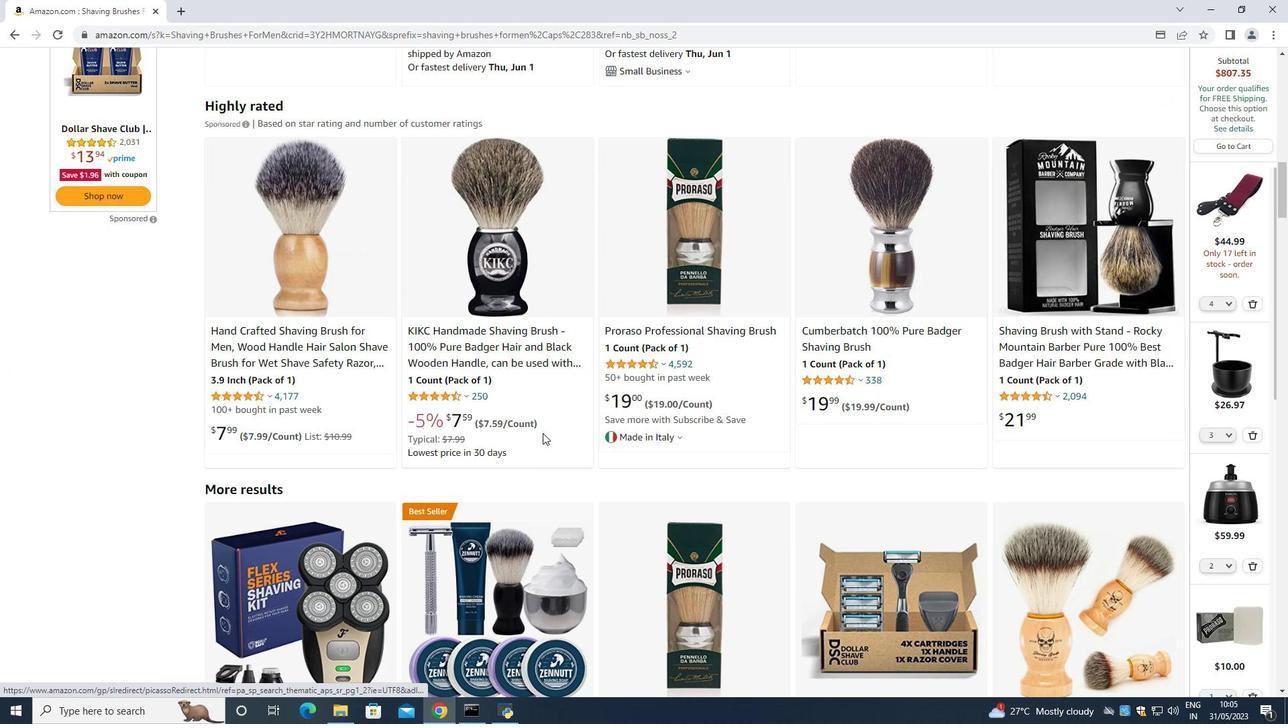
Action: Mouse moved to (542, 434)
Screenshot: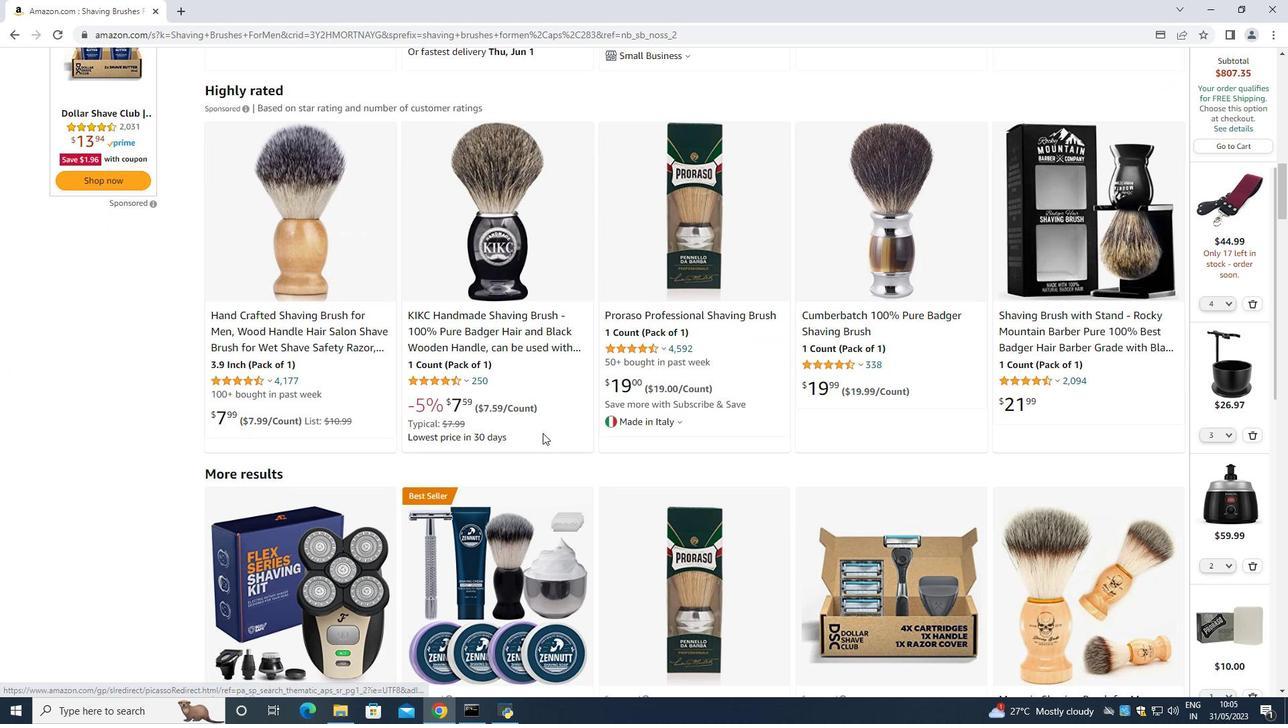 
Action: Mouse scrolled (542, 433) with delta (0, 0)
Screenshot: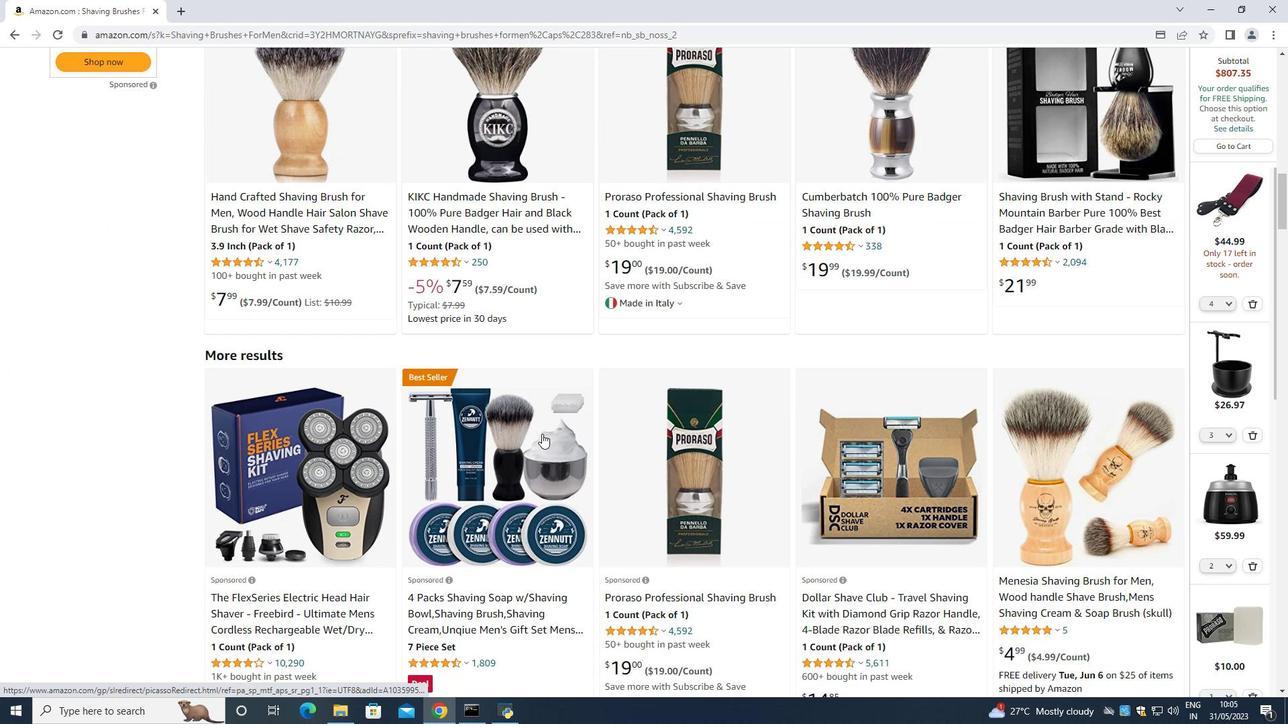 
Action: Mouse moved to (540, 435)
Screenshot: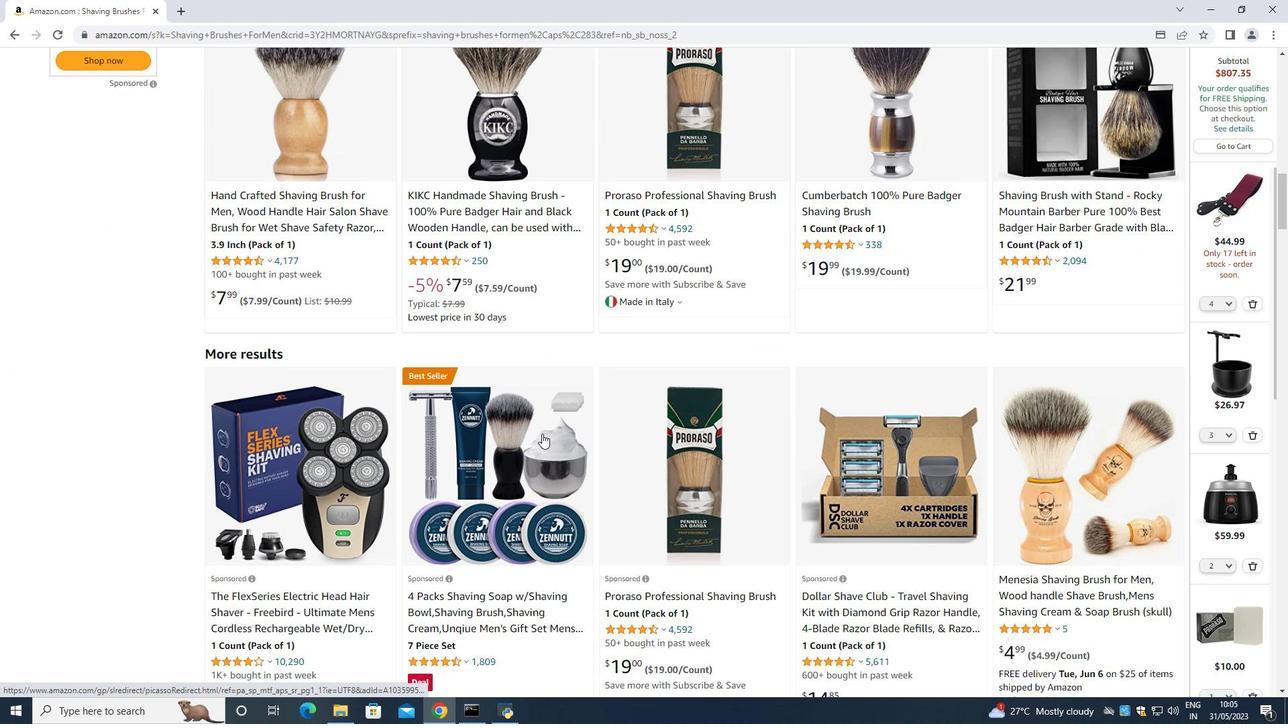
Action: Mouse scrolled (540, 434) with delta (0, 0)
Screenshot: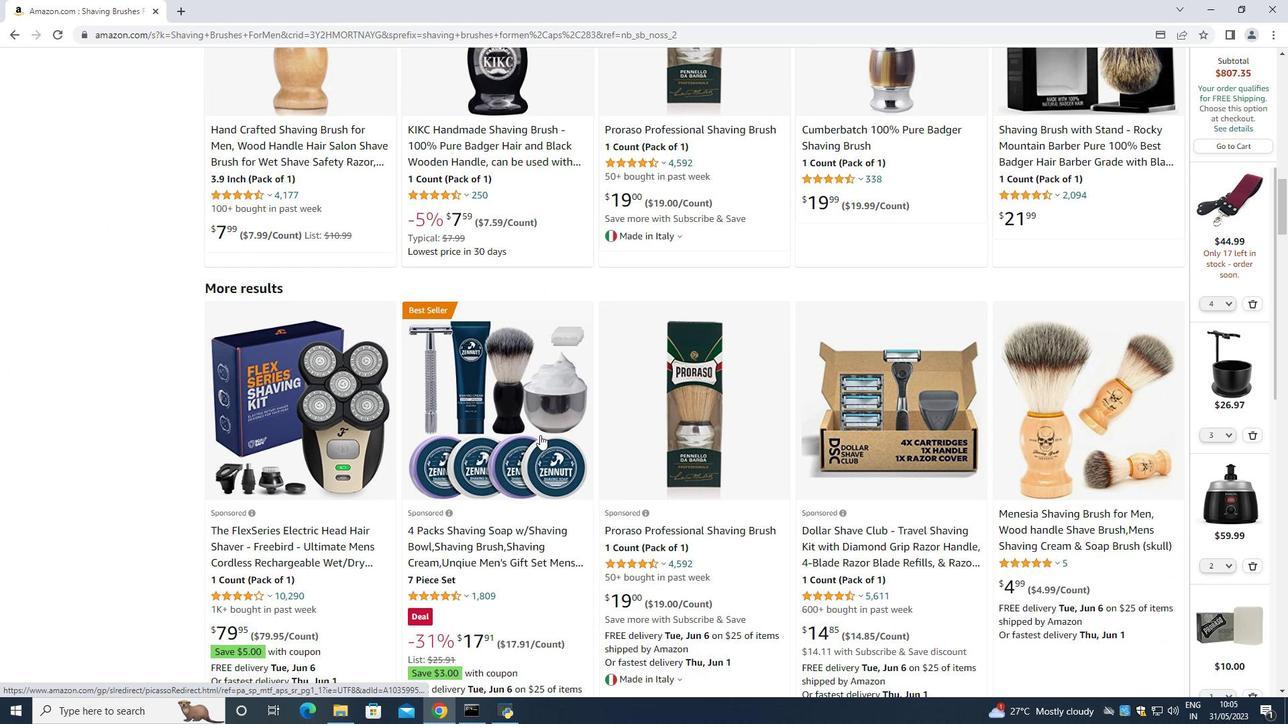 
Action: Mouse moved to (540, 436)
Screenshot: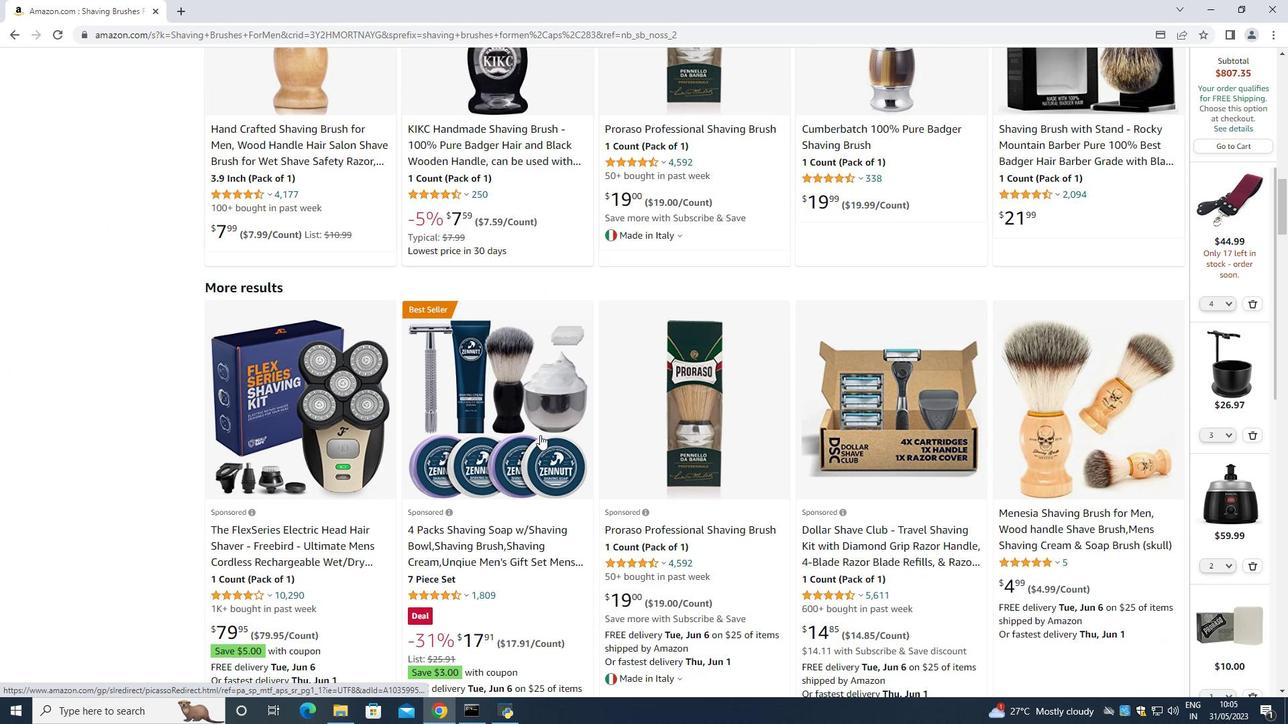 
Action: Mouse scrolled (540, 435) with delta (0, 0)
Screenshot: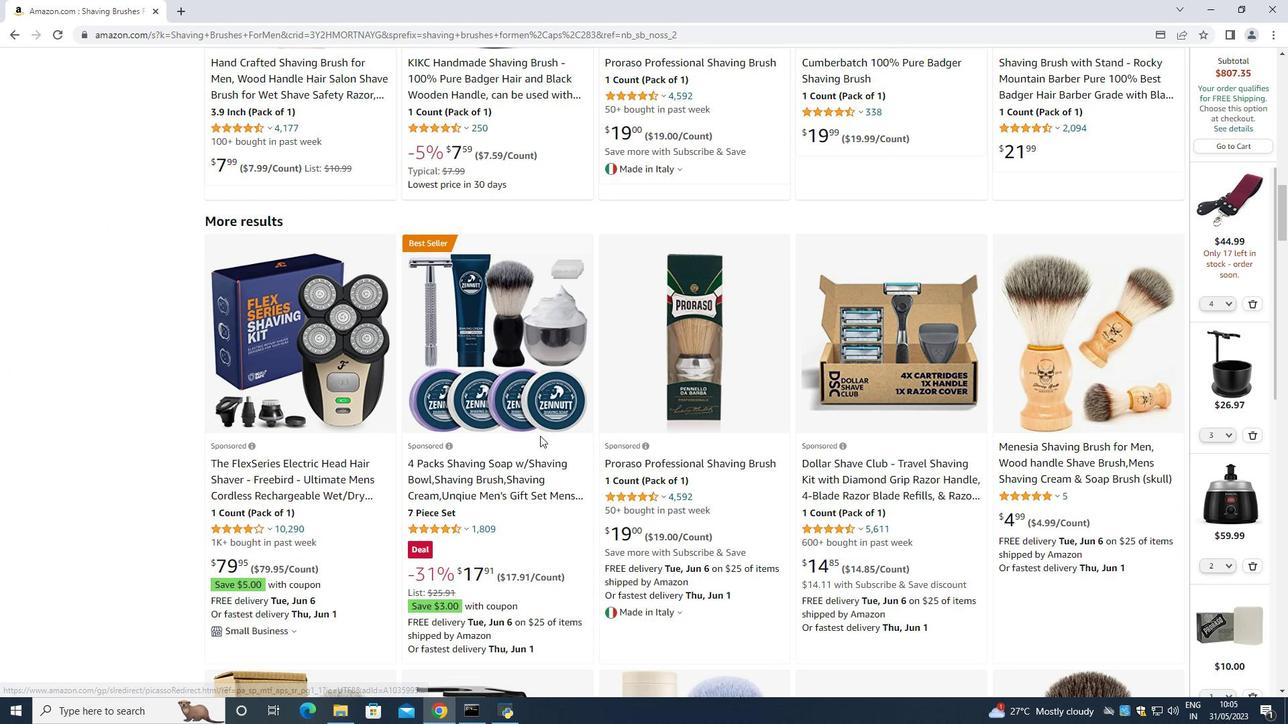 
Action: Mouse moved to (540, 436)
Screenshot: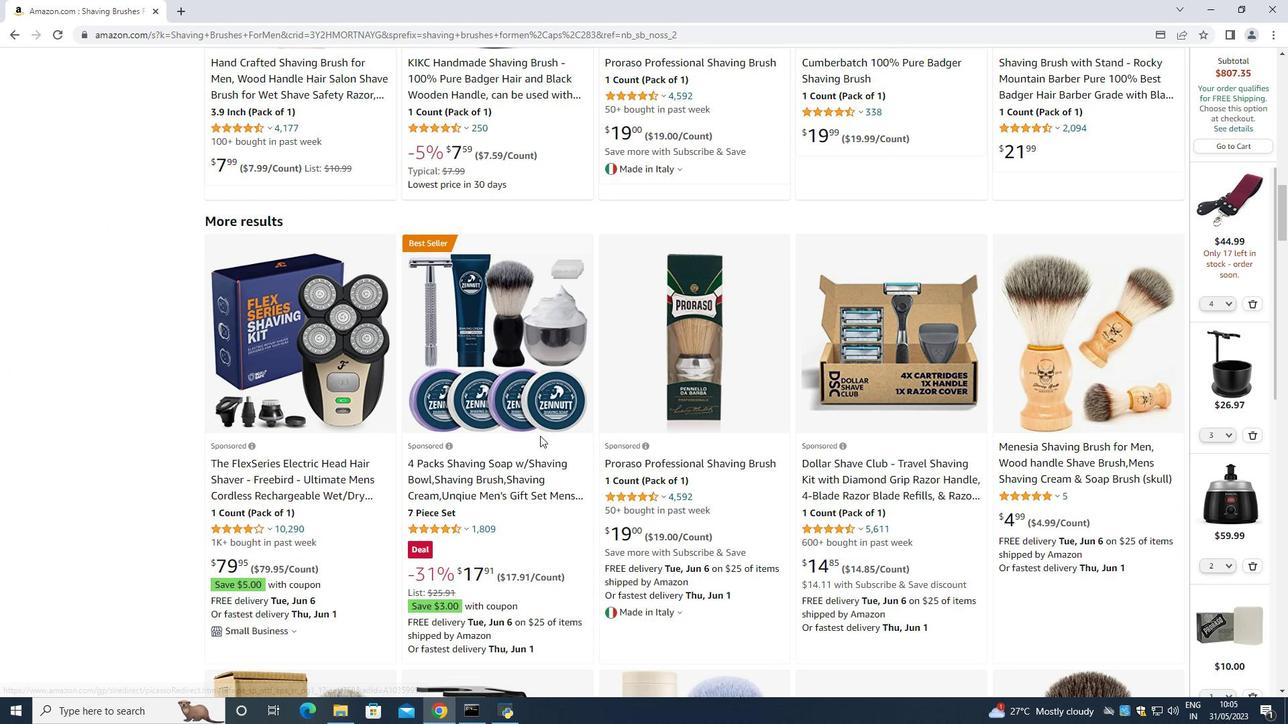 
Action: Mouse scrolled (540, 436) with delta (0, 0)
Screenshot: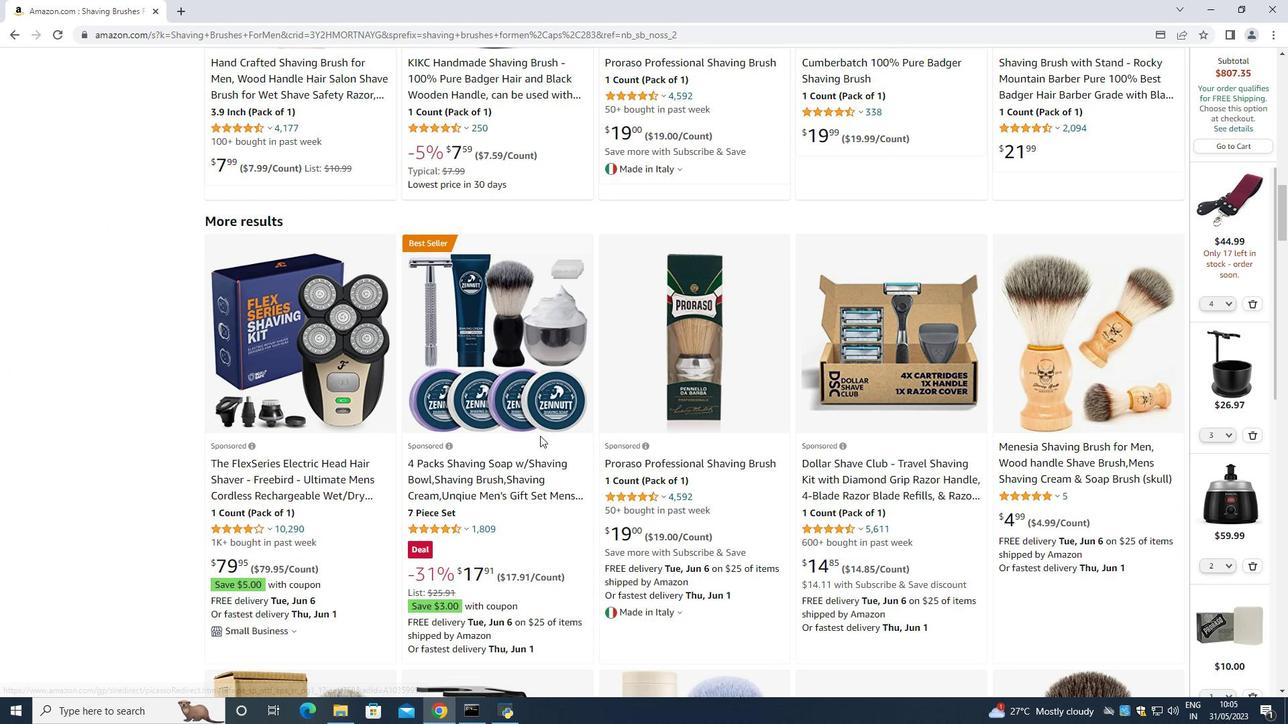 
Action: Mouse moved to (538, 437)
Screenshot: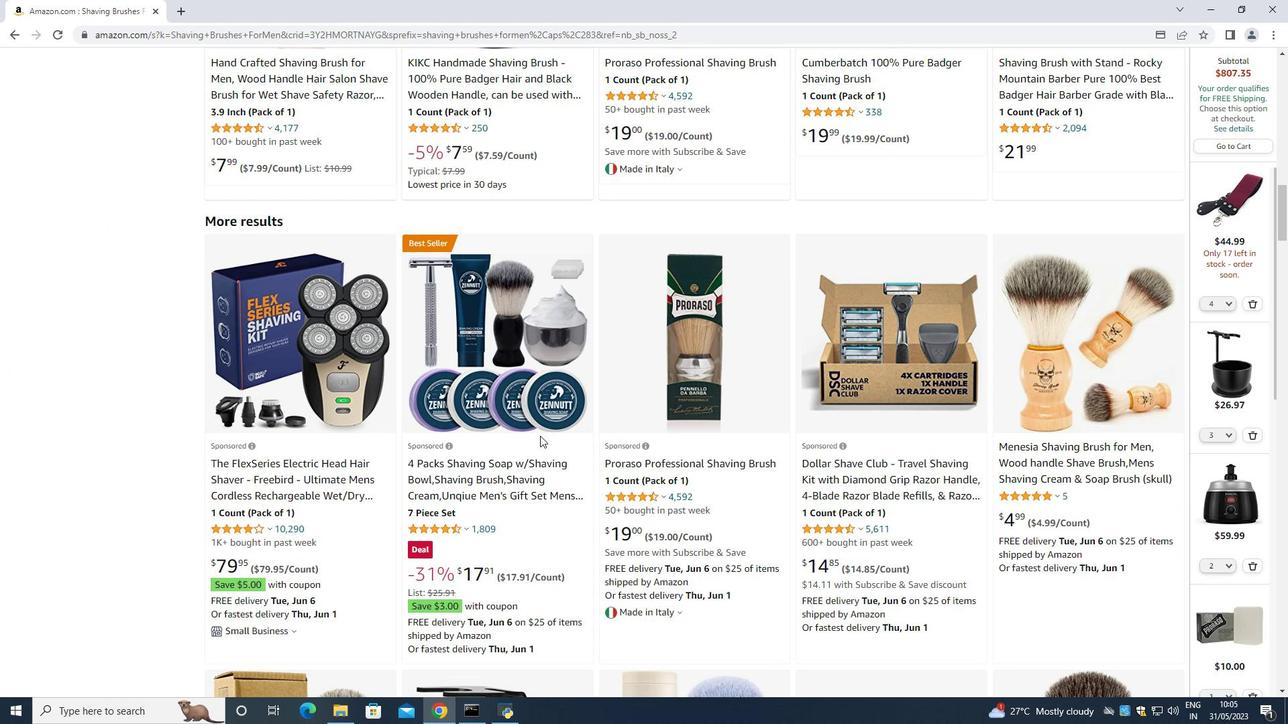 
Action: Mouse scrolled (538, 436) with delta (0, 0)
Screenshot: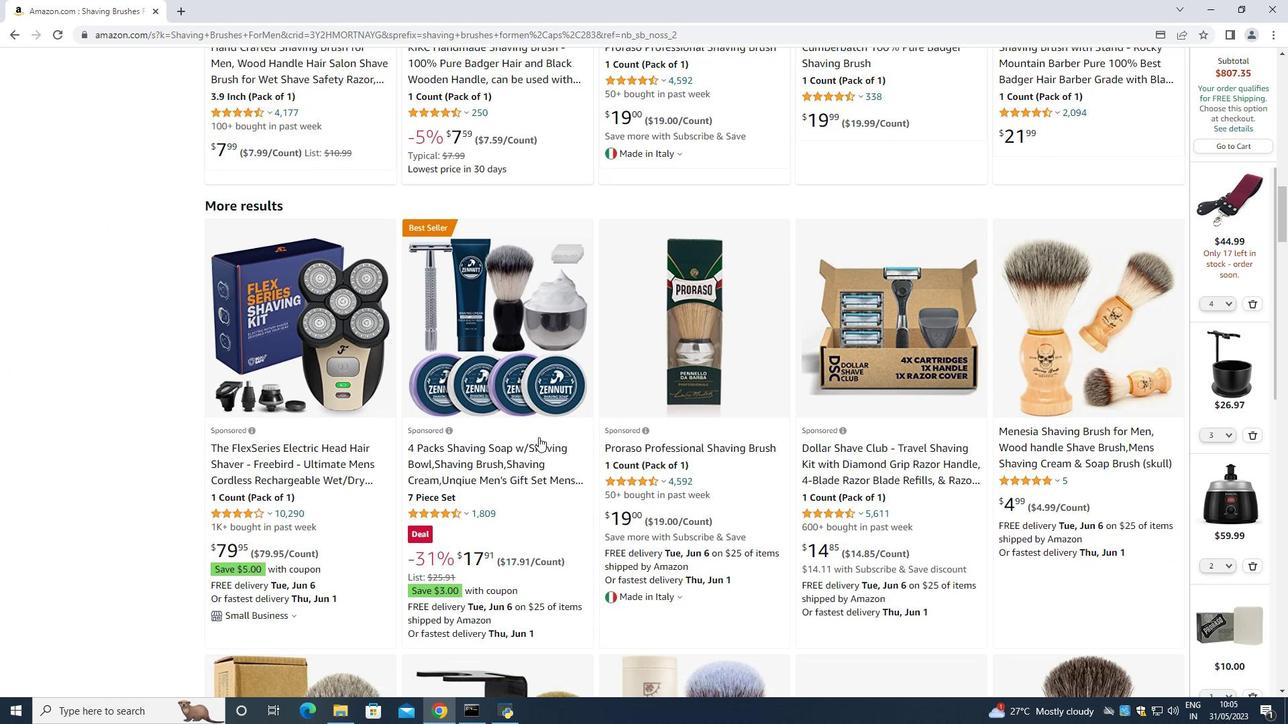 
Action: Mouse scrolled (538, 436) with delta (0, 0)
Screenshot: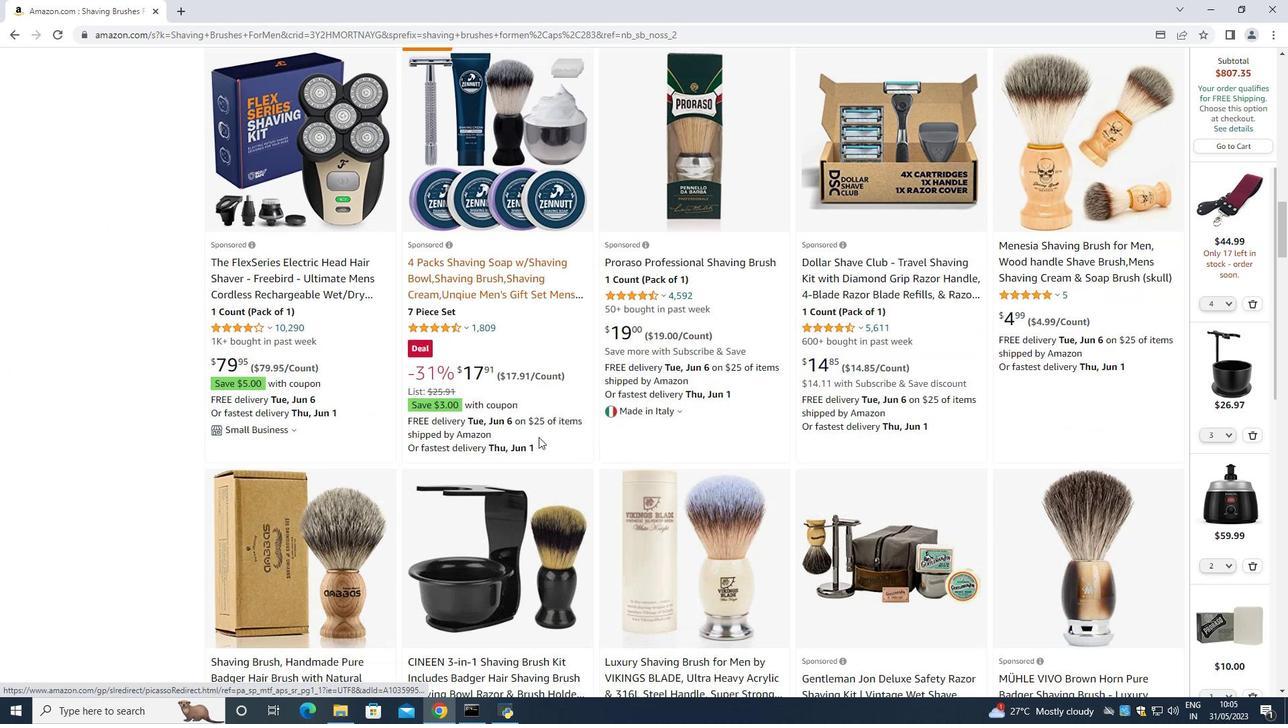 
Action: Mouse scrolled (538, 436) with delta (0, 0)
Screenshot: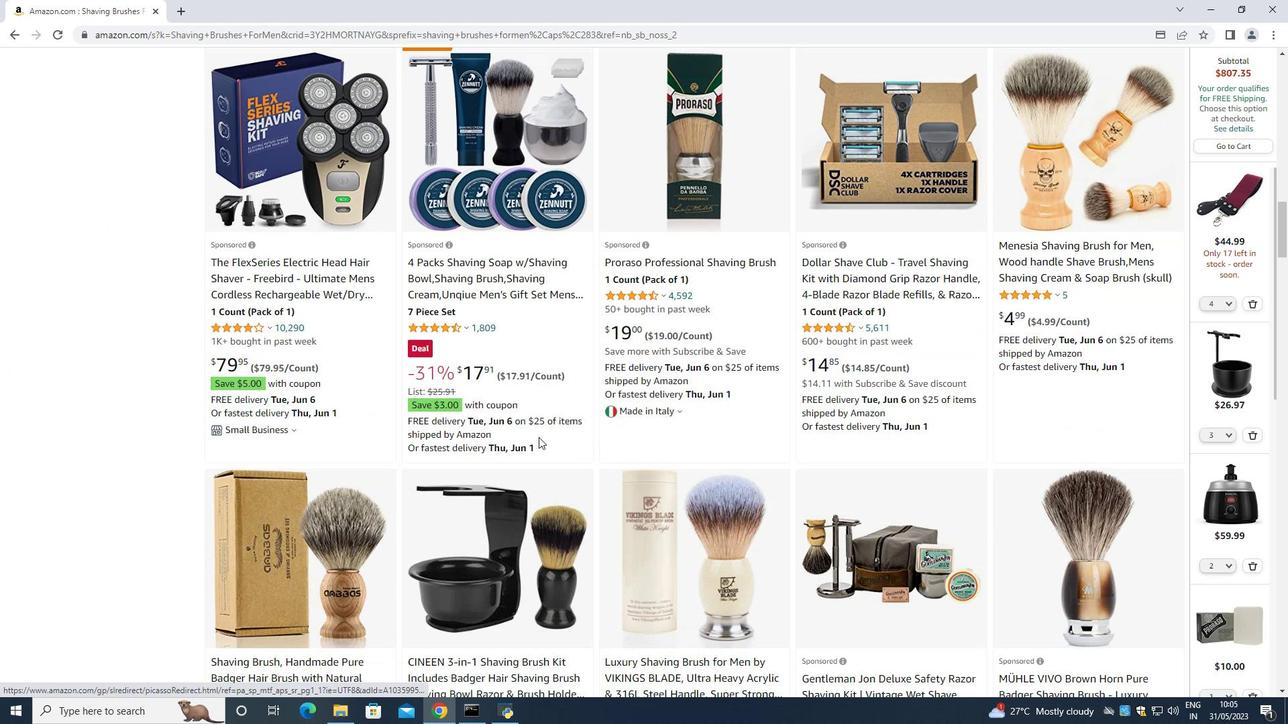 
Action: Mouse scrolled (538, 436) with delta (0, 0)
Screenshot: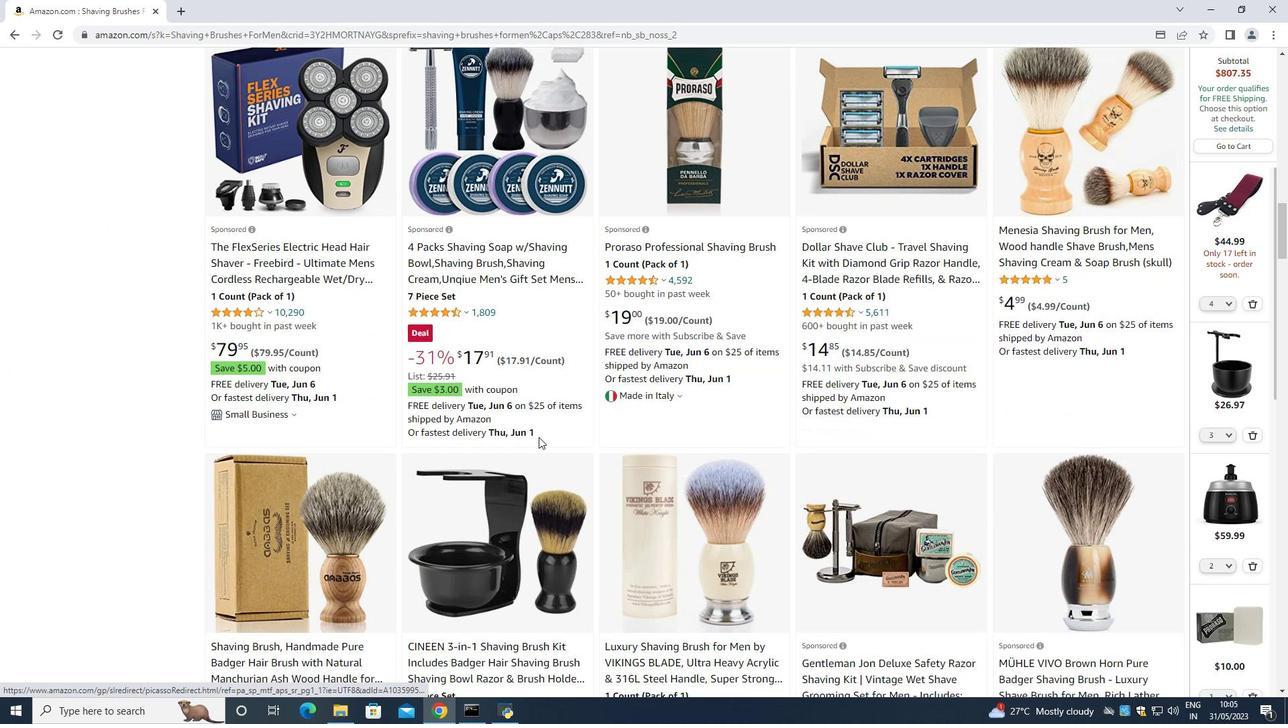 
Action: Mouse scrolled (538, 436) with delta (0, 0)
Screenshot: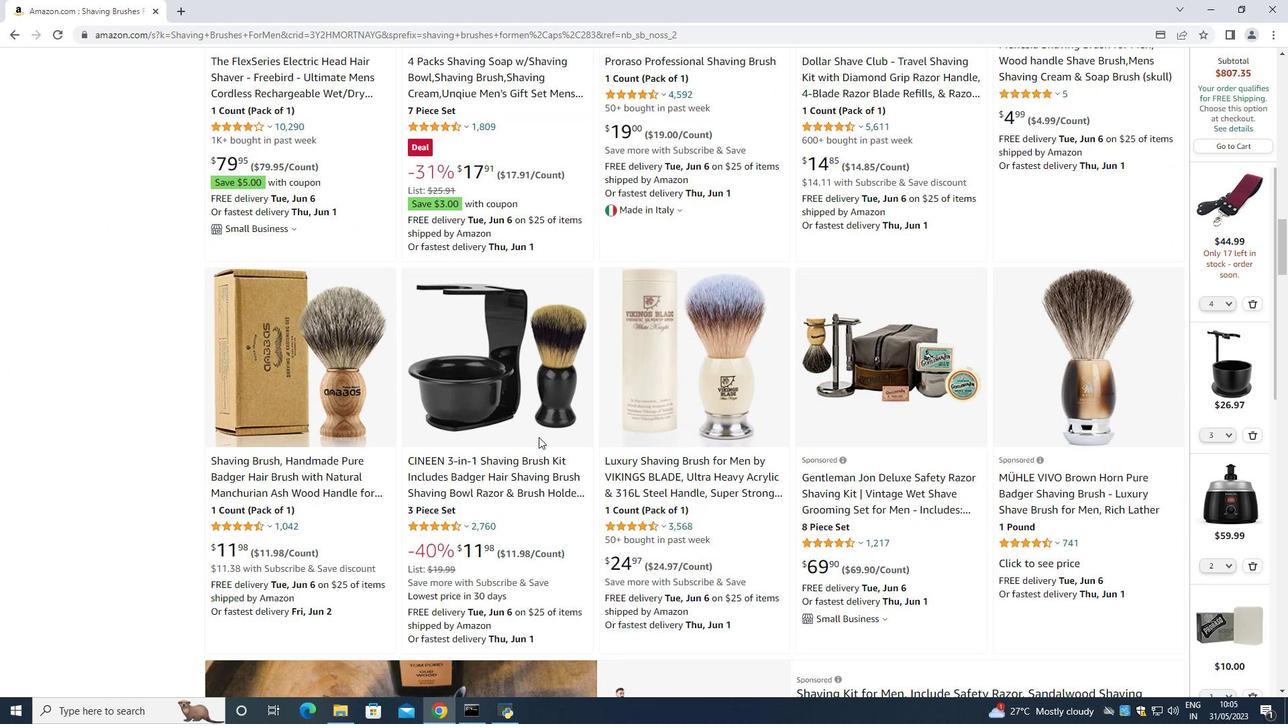 
Action: Mouse scrolled (538, 436) with delta (0, 0)
Screenshot: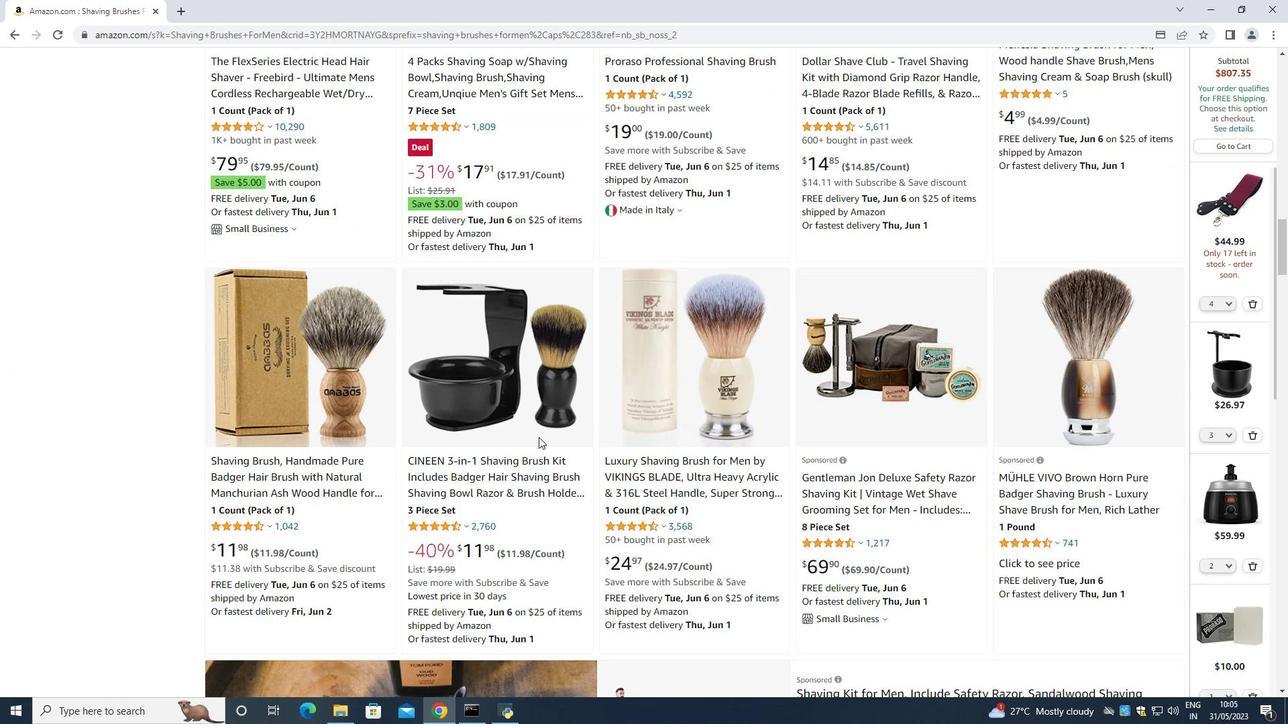 
Action: Mouse scrolled (538, 436) with delta (0, 0)
Screenshot: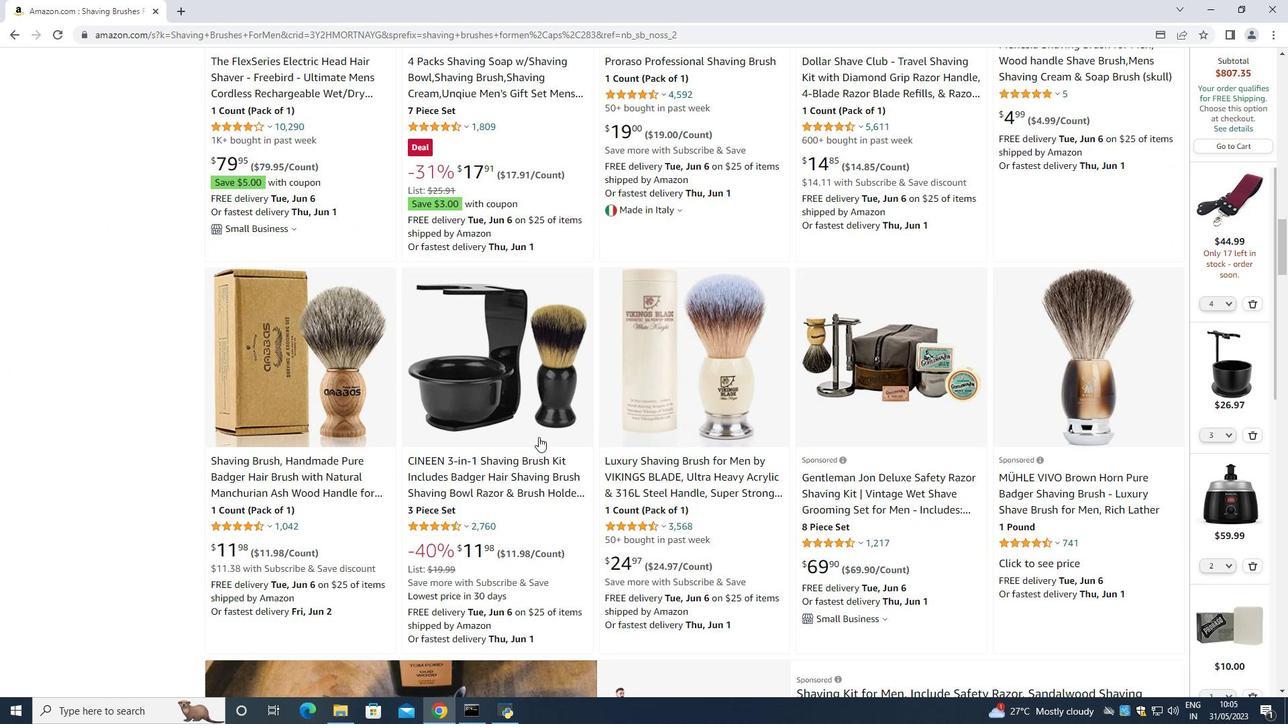 
Action: Mouse scrolled (538, 436) with delta (0, 0)
Screenshot: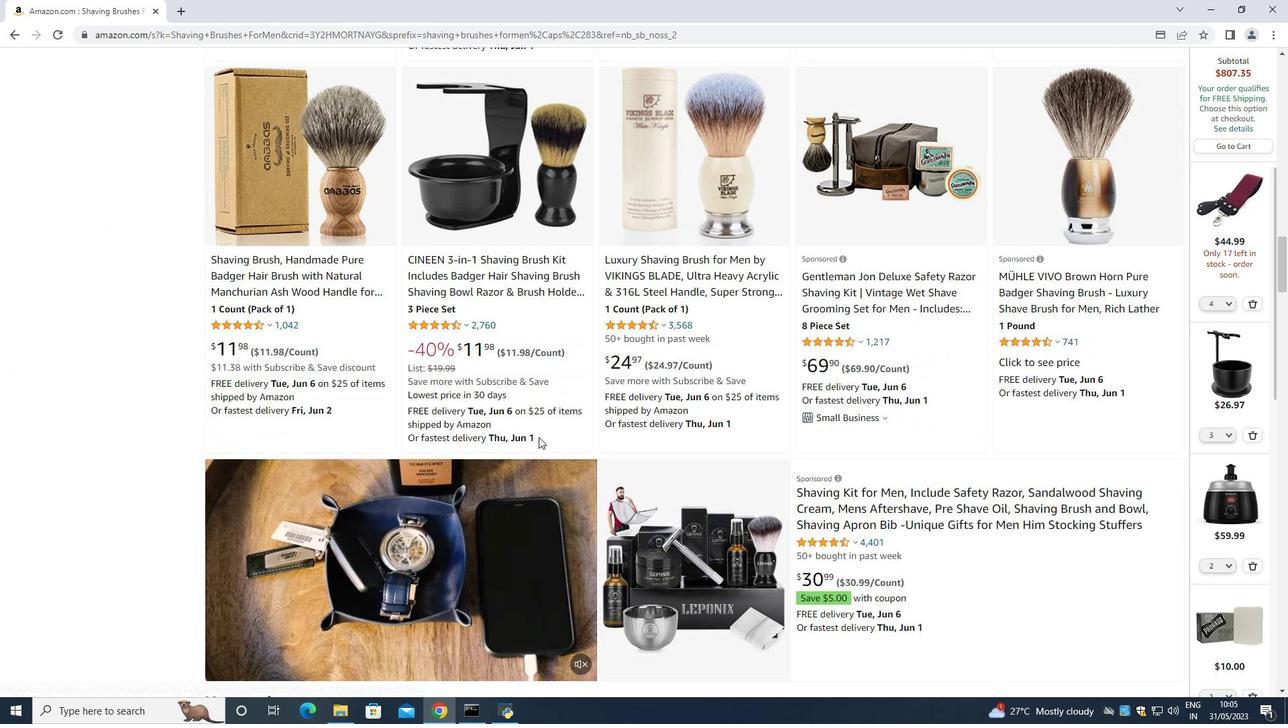 
Action: Mouse scrolled (538, 436) with delta (0, 0)
Screenshot: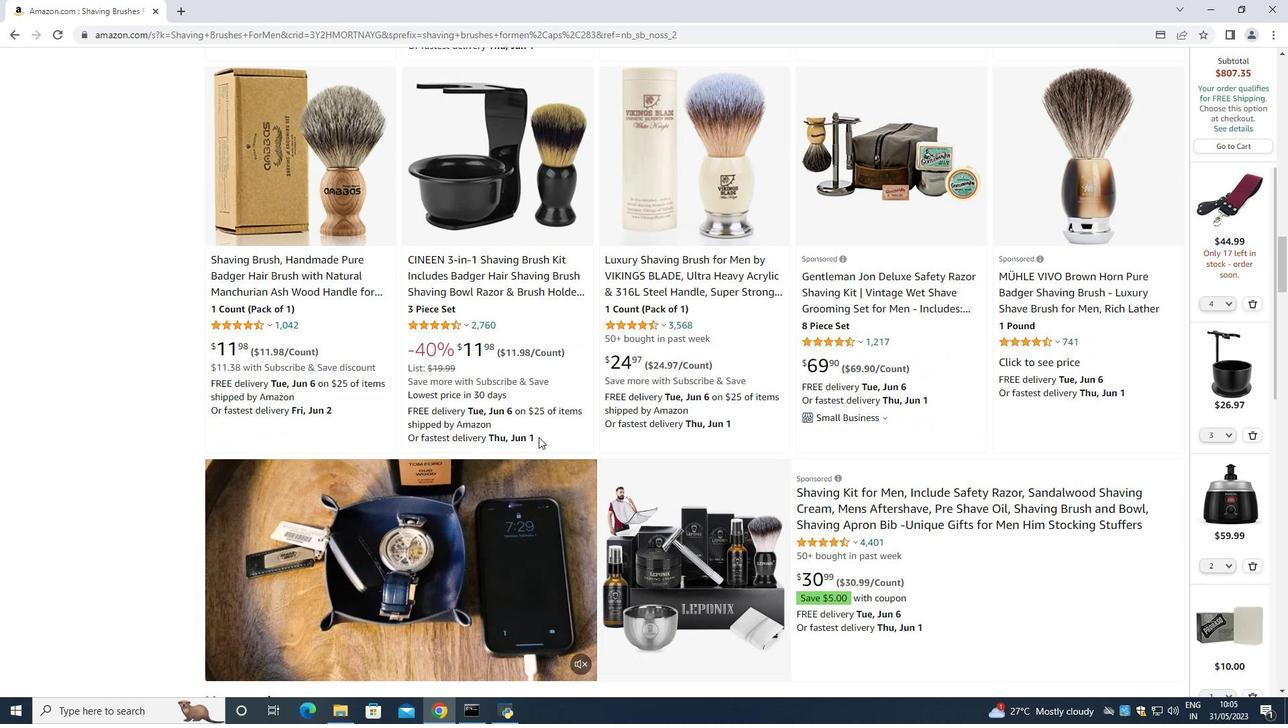 
Action: Mouse moved to (538, 438)
Screenshot: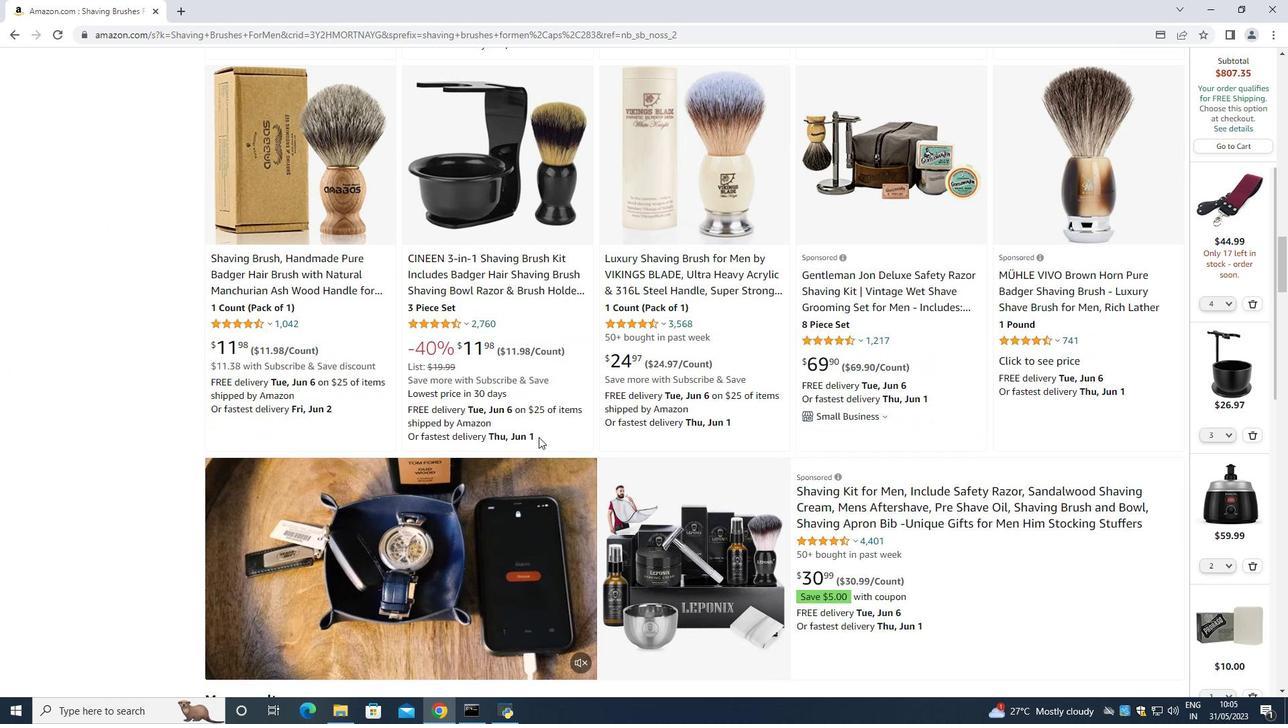 
Action: Mouse scrolled (538, 437) with delta (0, 0)
Screenshot: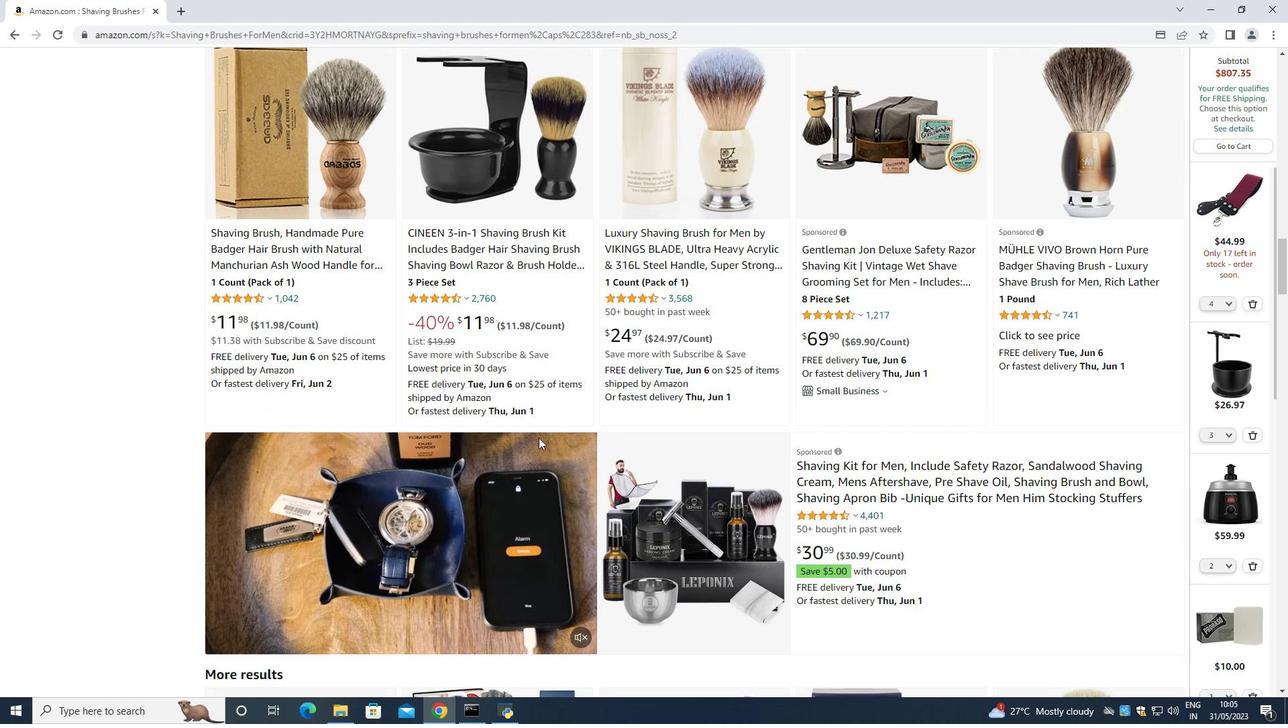 
Action: Mouse scrolled (538, 437) with delta (0, 0)
Screenshot: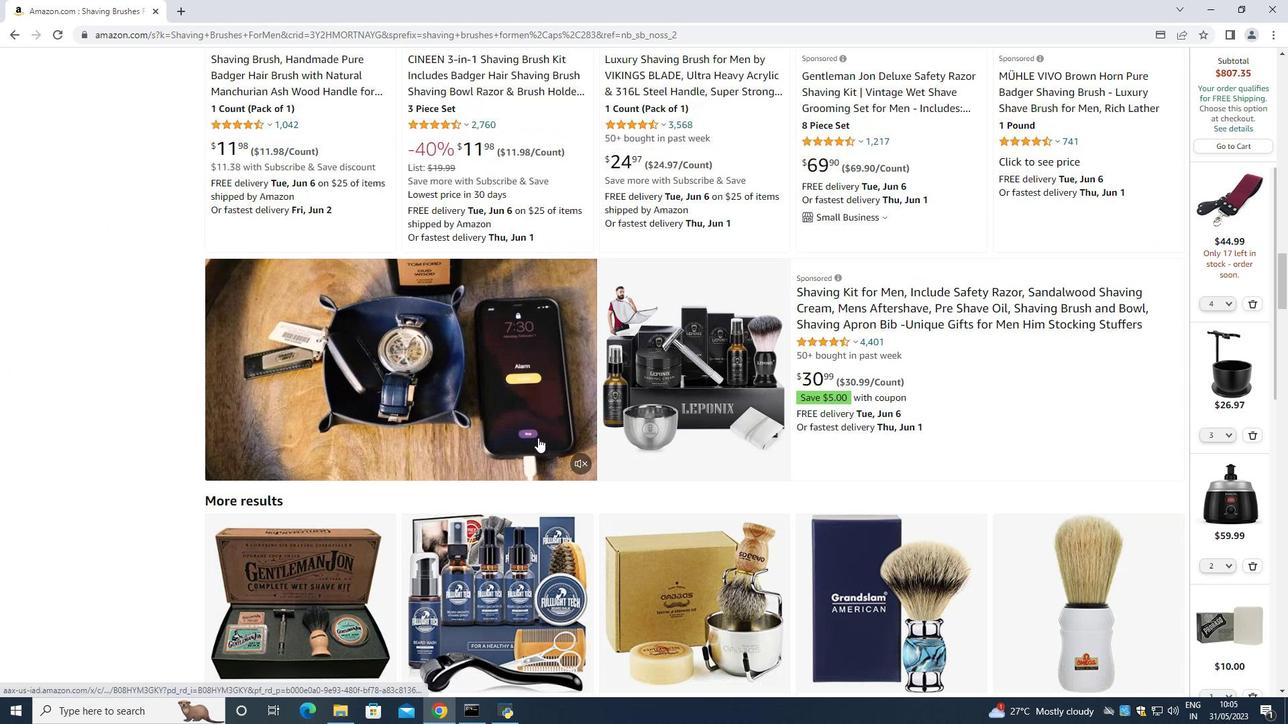 
Action: Mouse scrolled (538, 437) with delta (0, 0)
Screenshot: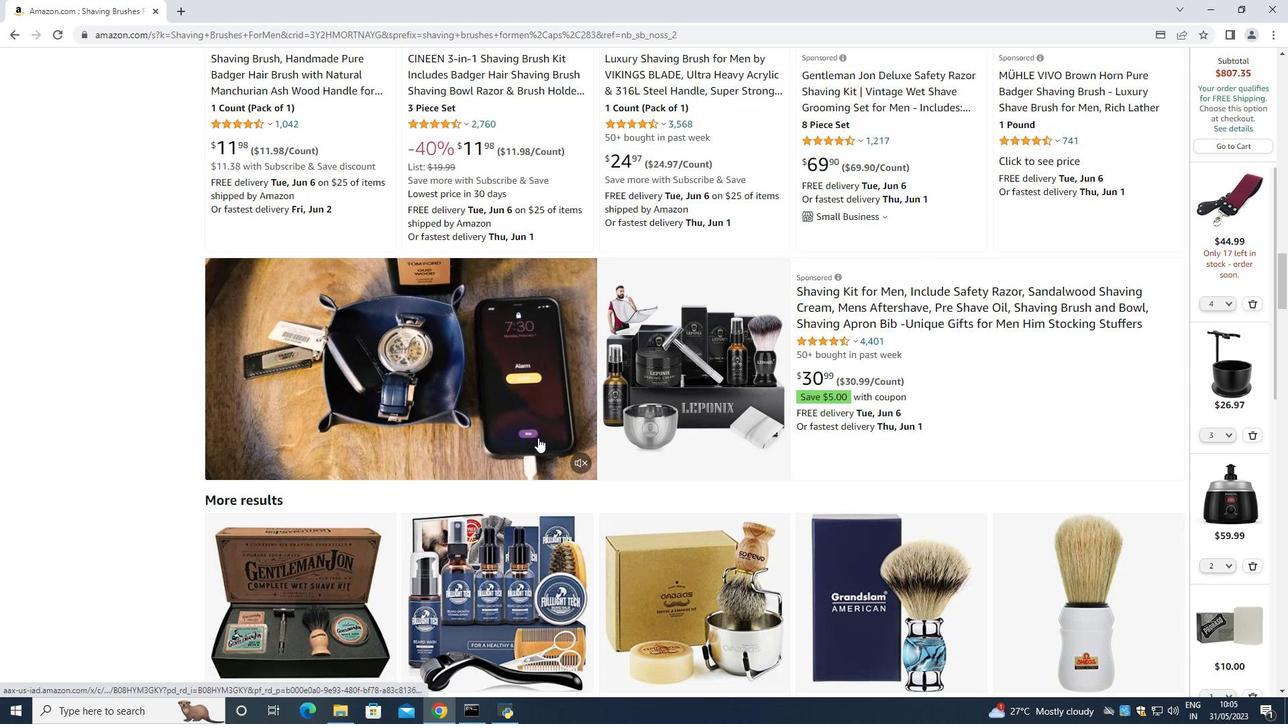 
Action: Mouse moved to (538, 439)
Screenshot: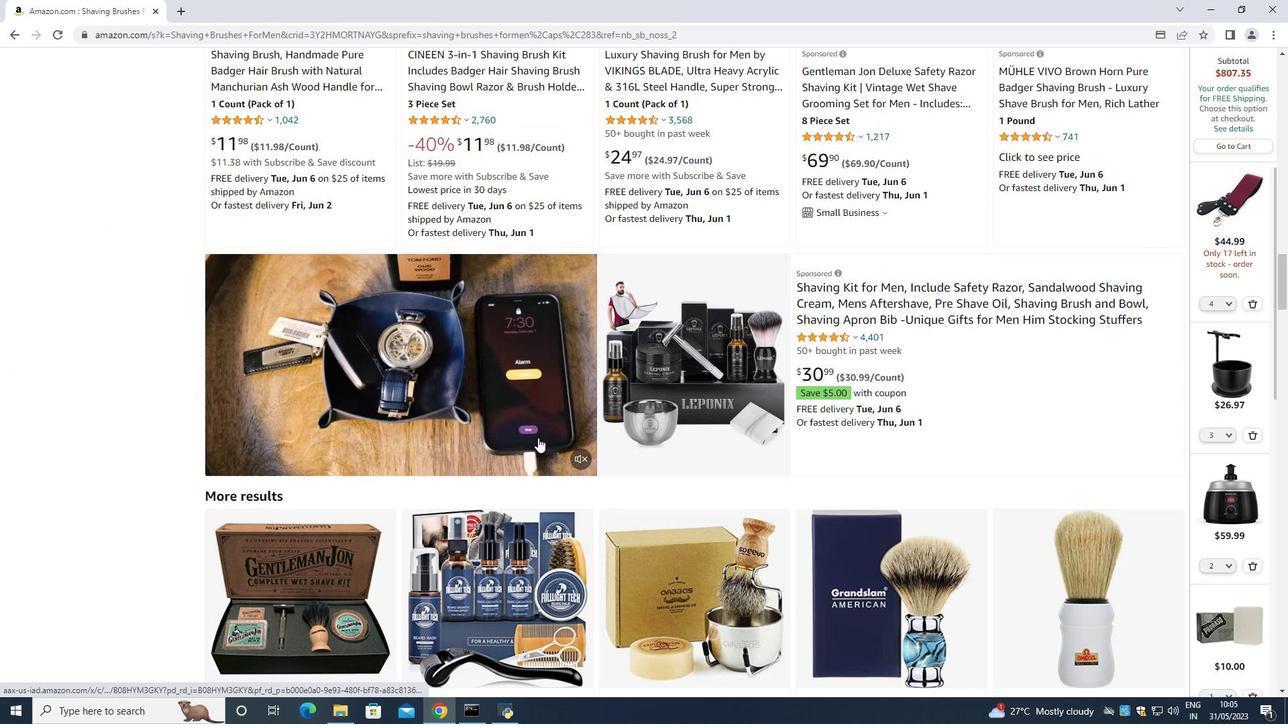 
Action: Mouse scrolled (538, 438) with delta (0, 0)
Screenshot: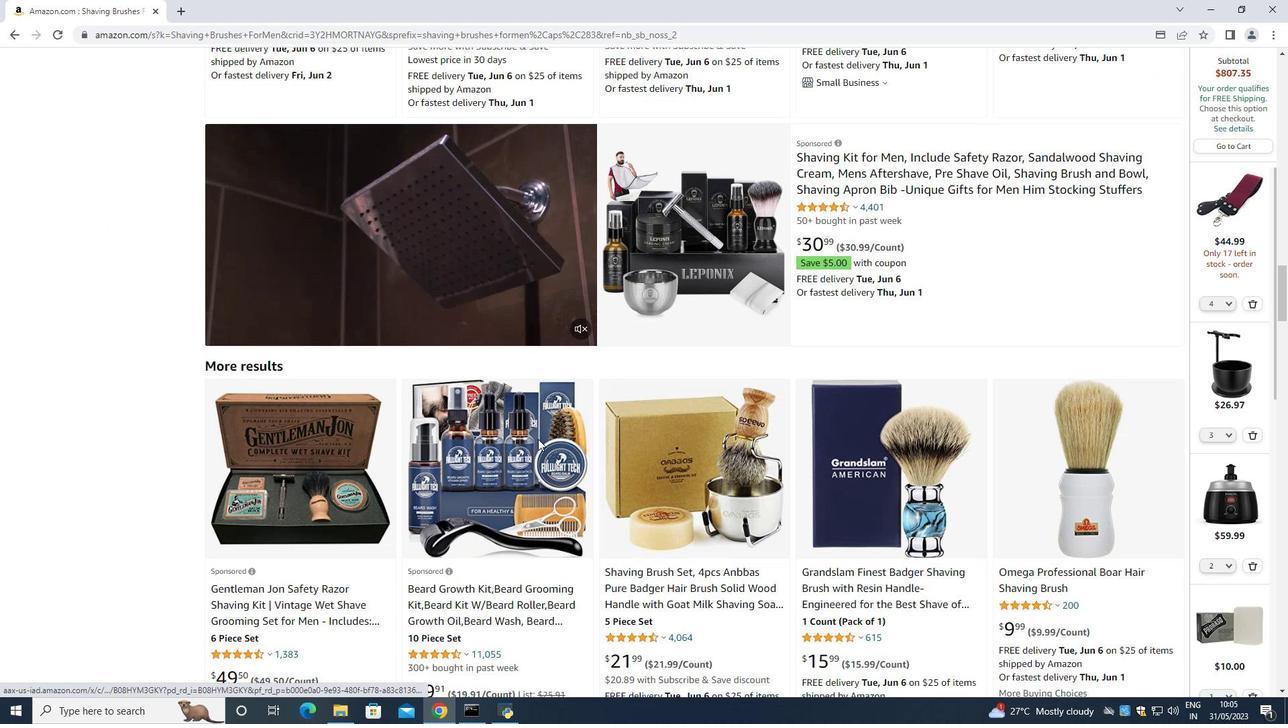 
Action: Mouse scrolled (538, 438) with delta (0, 0)
Screenshot: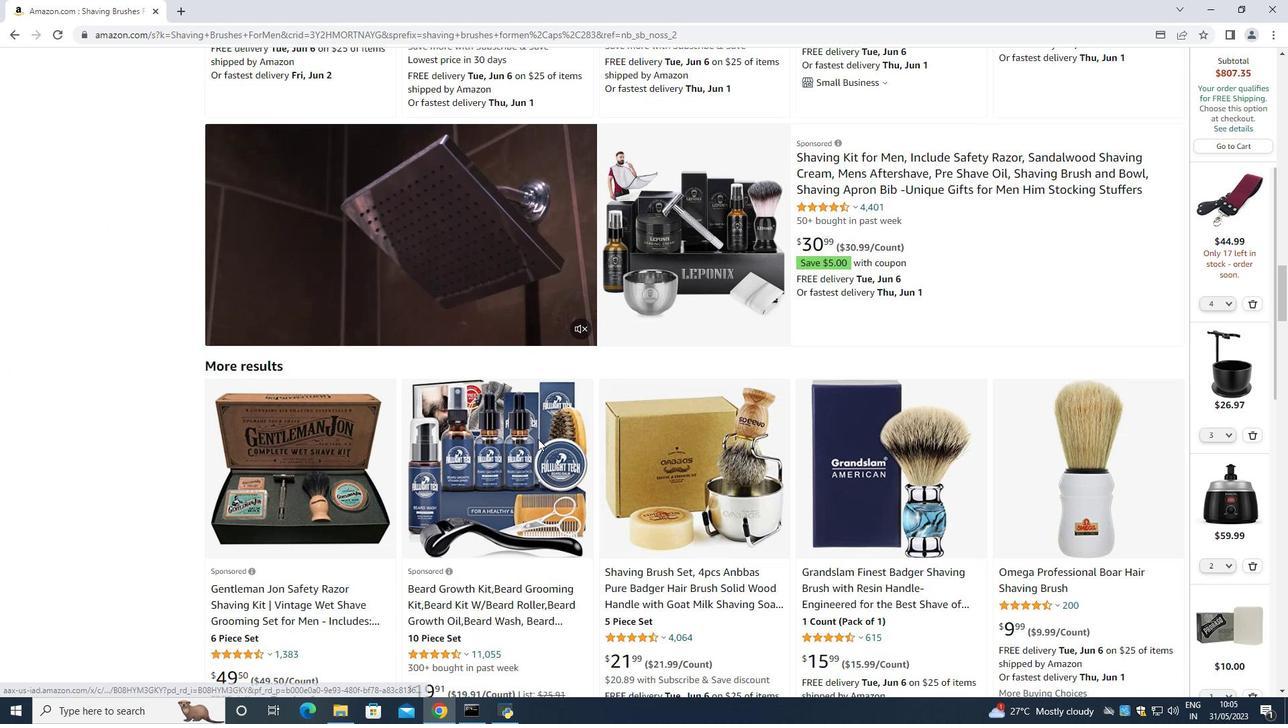 
Action: Mouse scrolled (538, 438) with delta (0, 0)
Screenshot: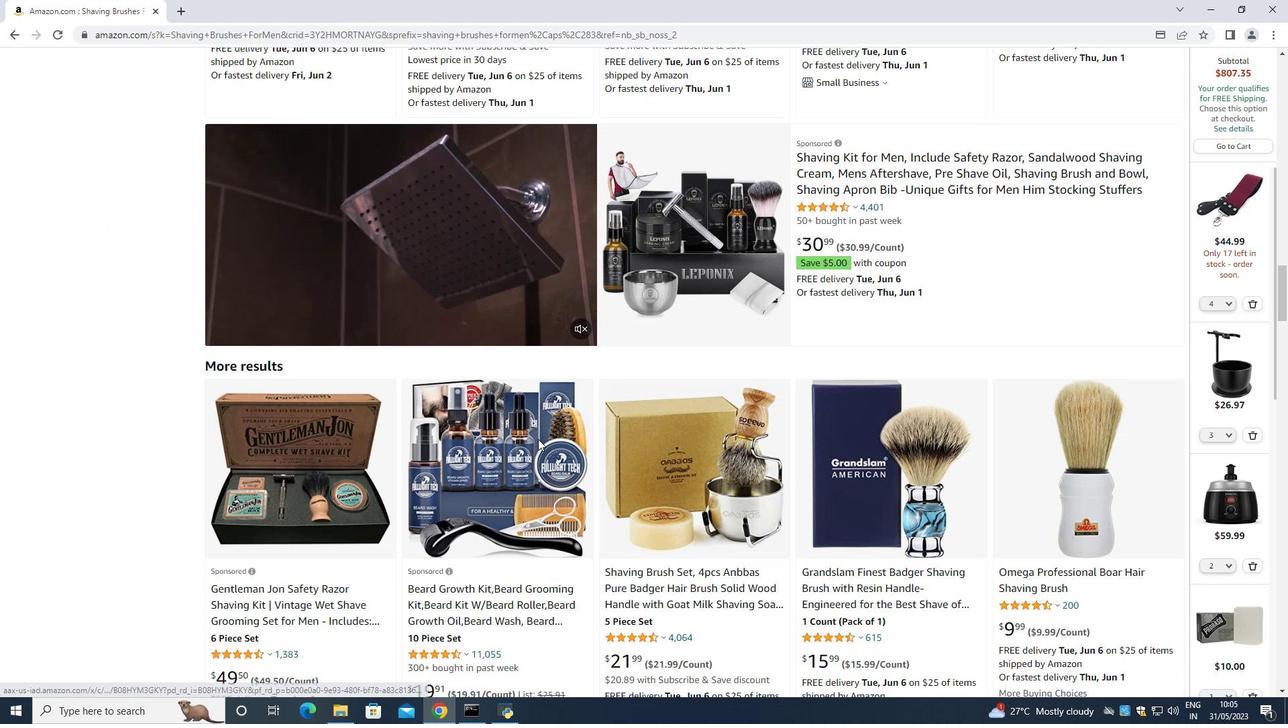 
Action: Mouse scrolled (538, 438) with delta (0, 0)
Screenshot: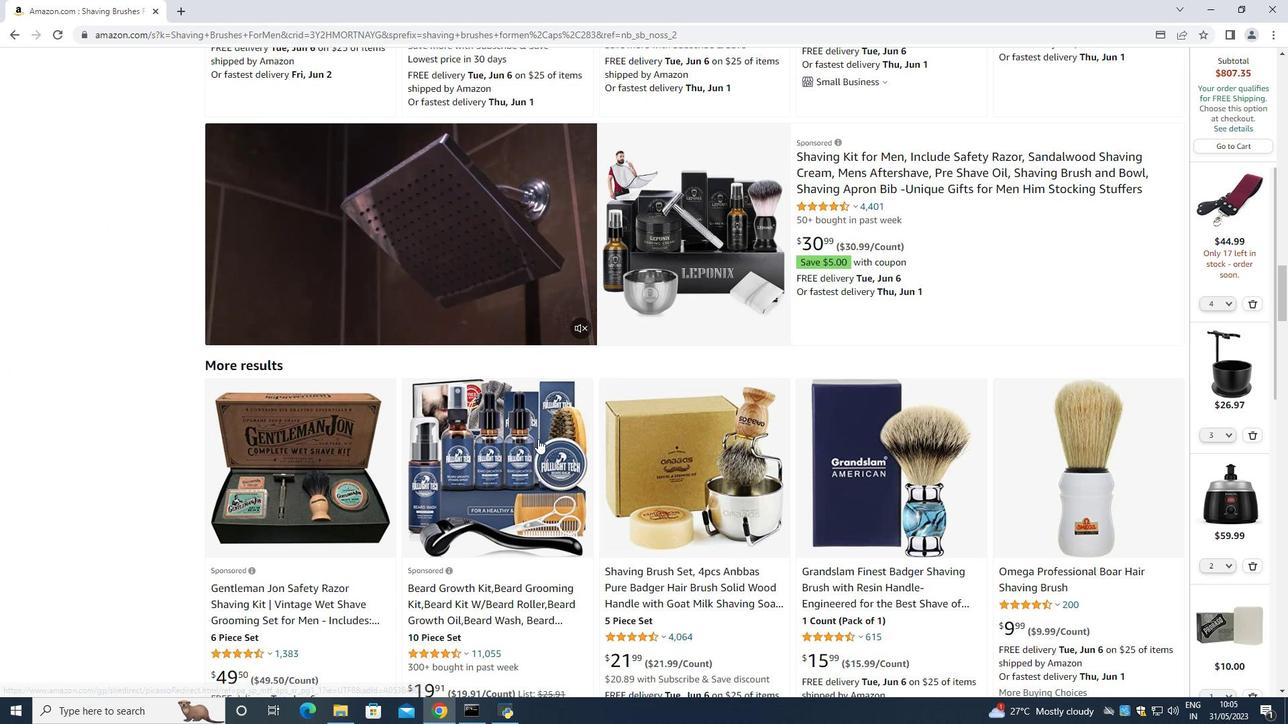 
Action: Mouse scrolled (538, 438) with delta (0, 0)
Screenshot: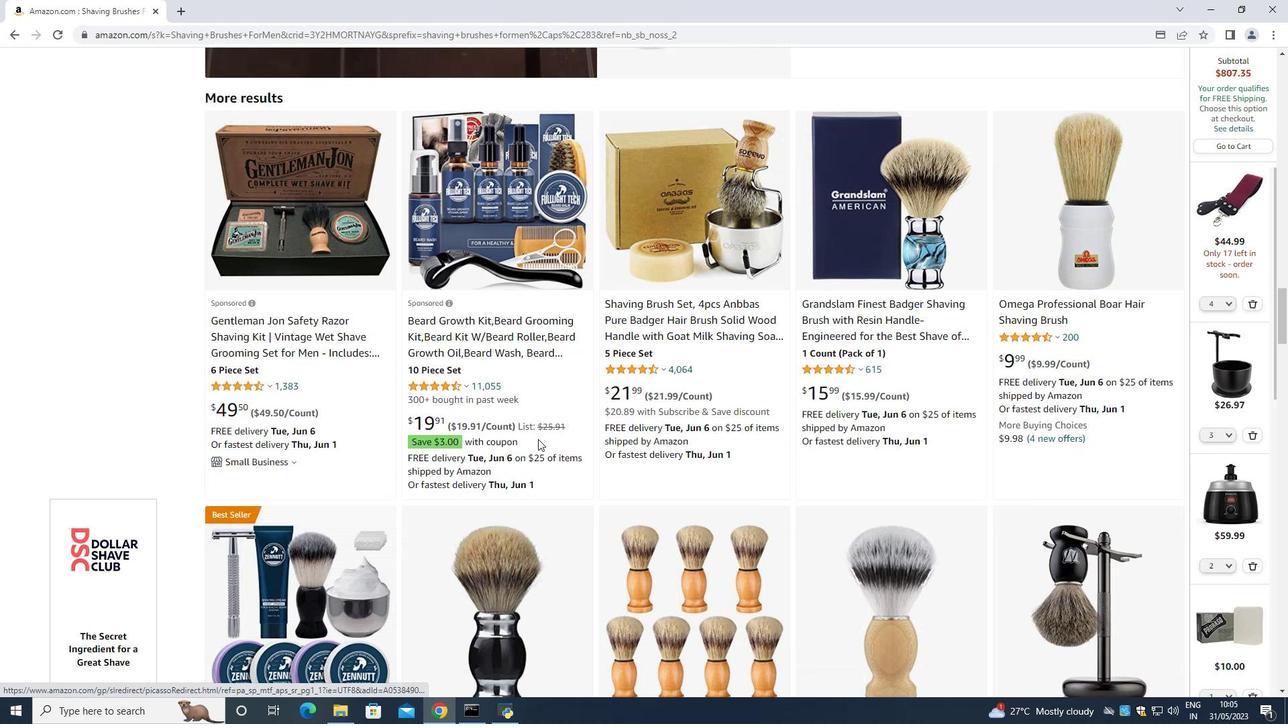 
Action: Mouse scrolled (538, 438) with delta (0, 0)
Screenshot: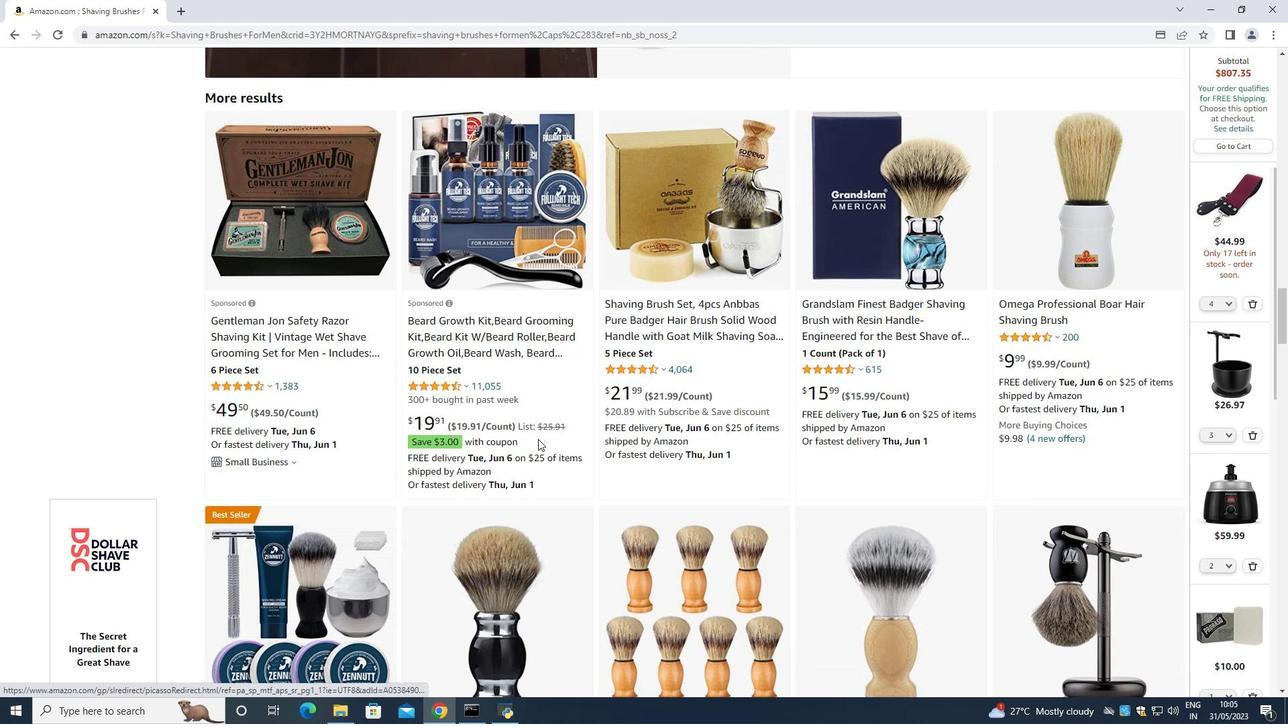 
Action: Mouse scrolled (538, 438) with delta (0, 0)
Screenshot: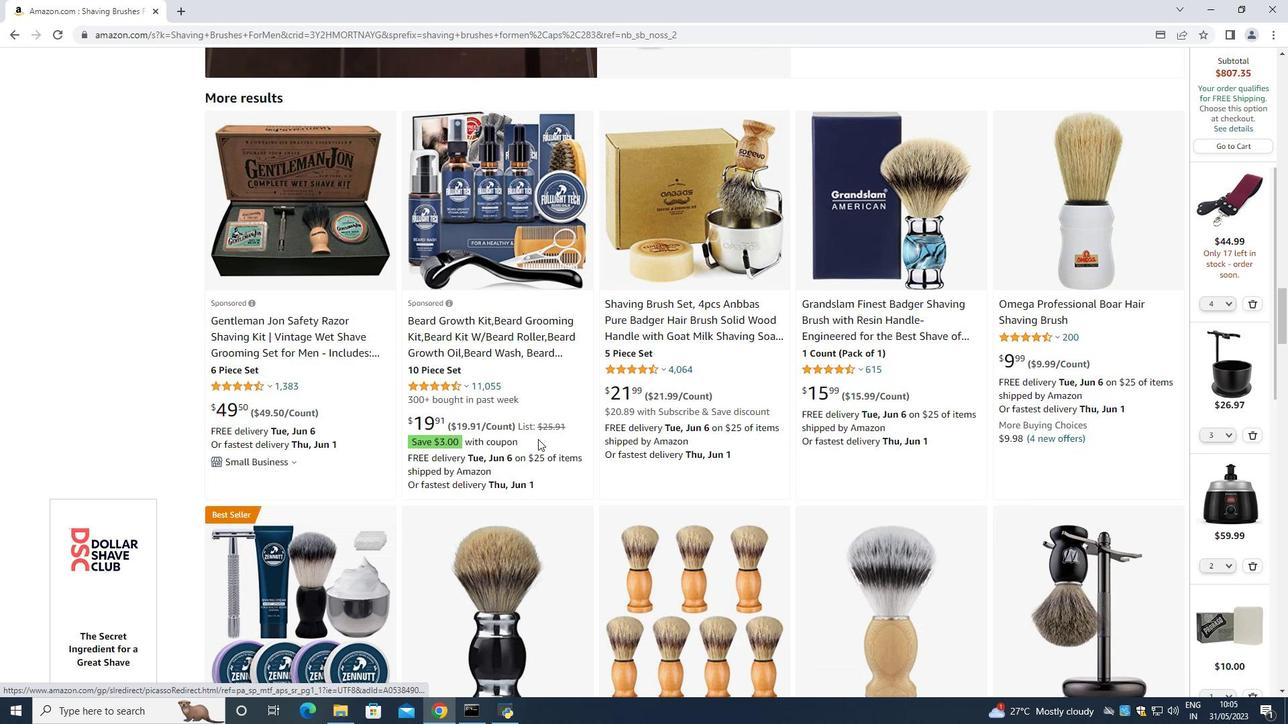 
Action: Mouse scrolled (538, 438) with delta (0, 0)
Screenshot: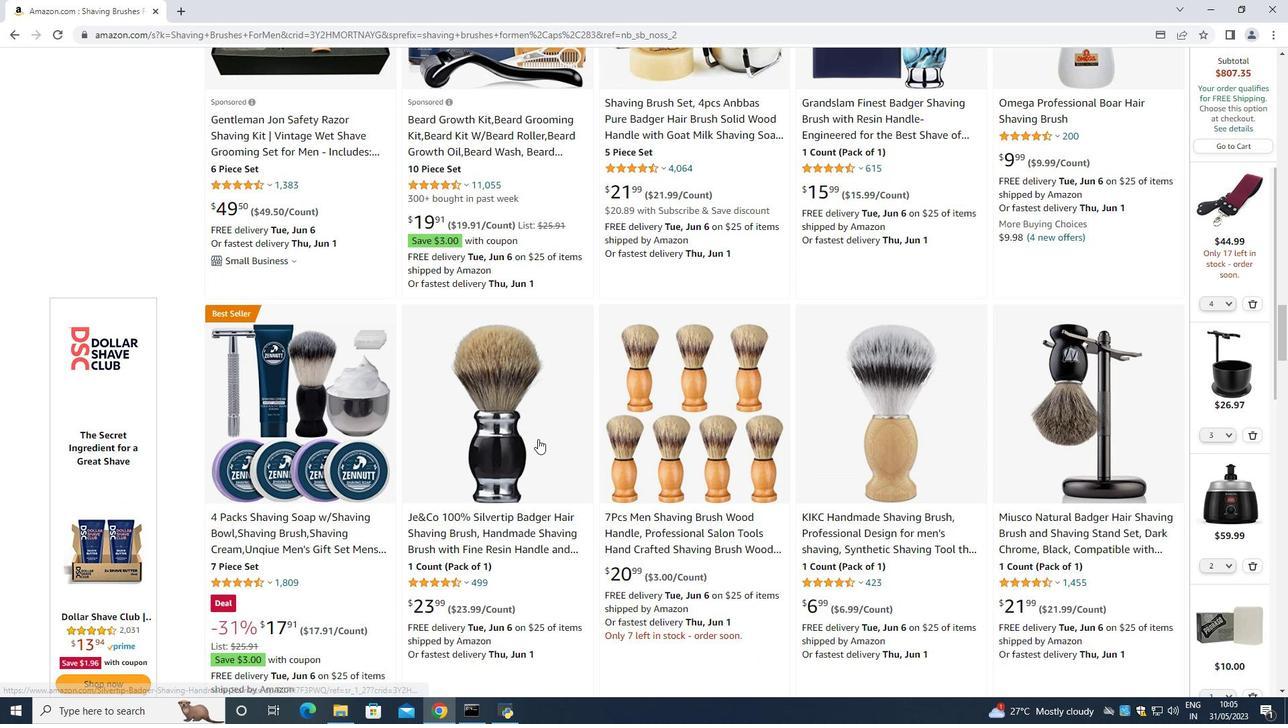 
Action: Mouse scrolled (538, 438) with delta (0, 0)
Screenshot: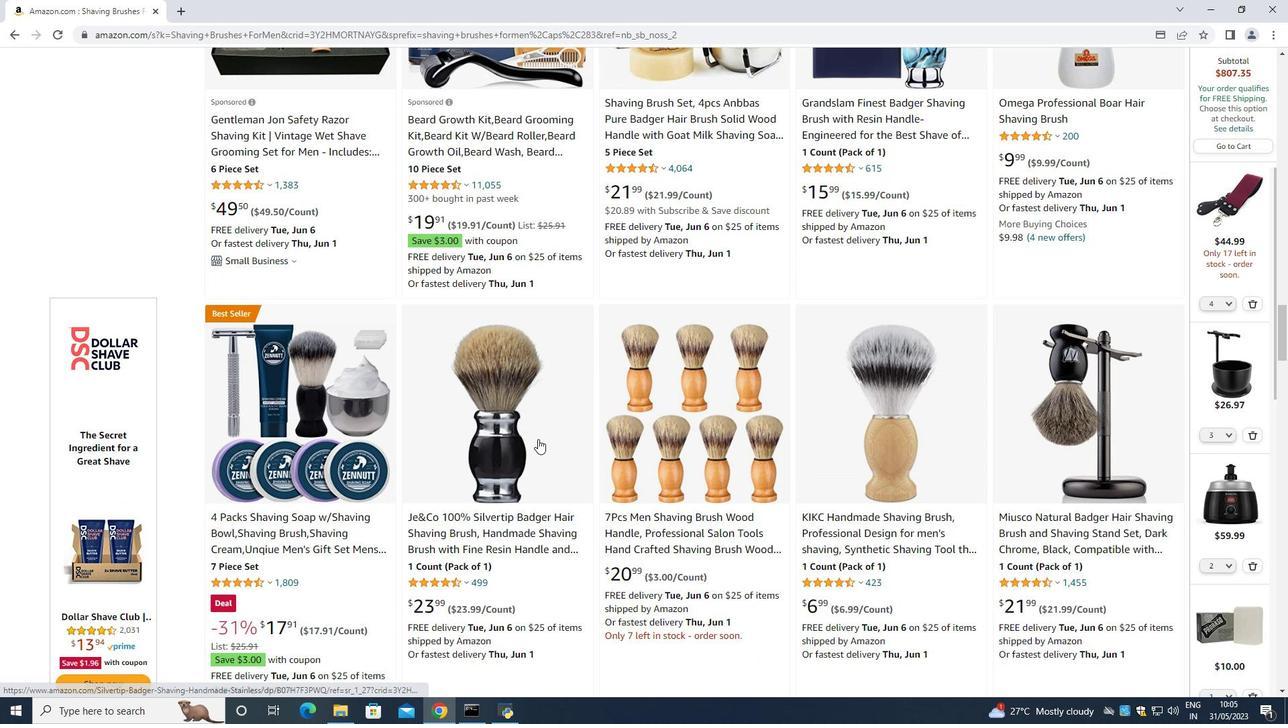 
Action: Mouse scrolled (538, 438) with delta (0, 0)
Screenshot: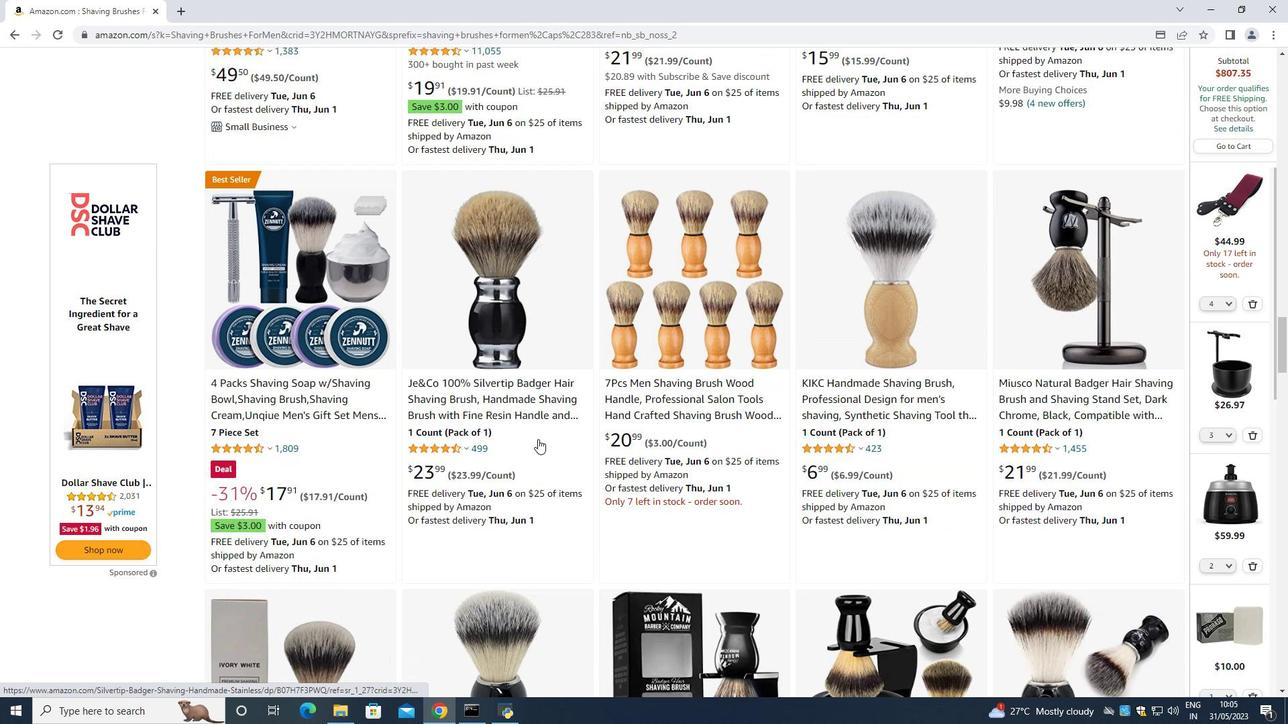 
Action: Mouse scrolled (538, 438) with delta (0, 0)
Screenshot: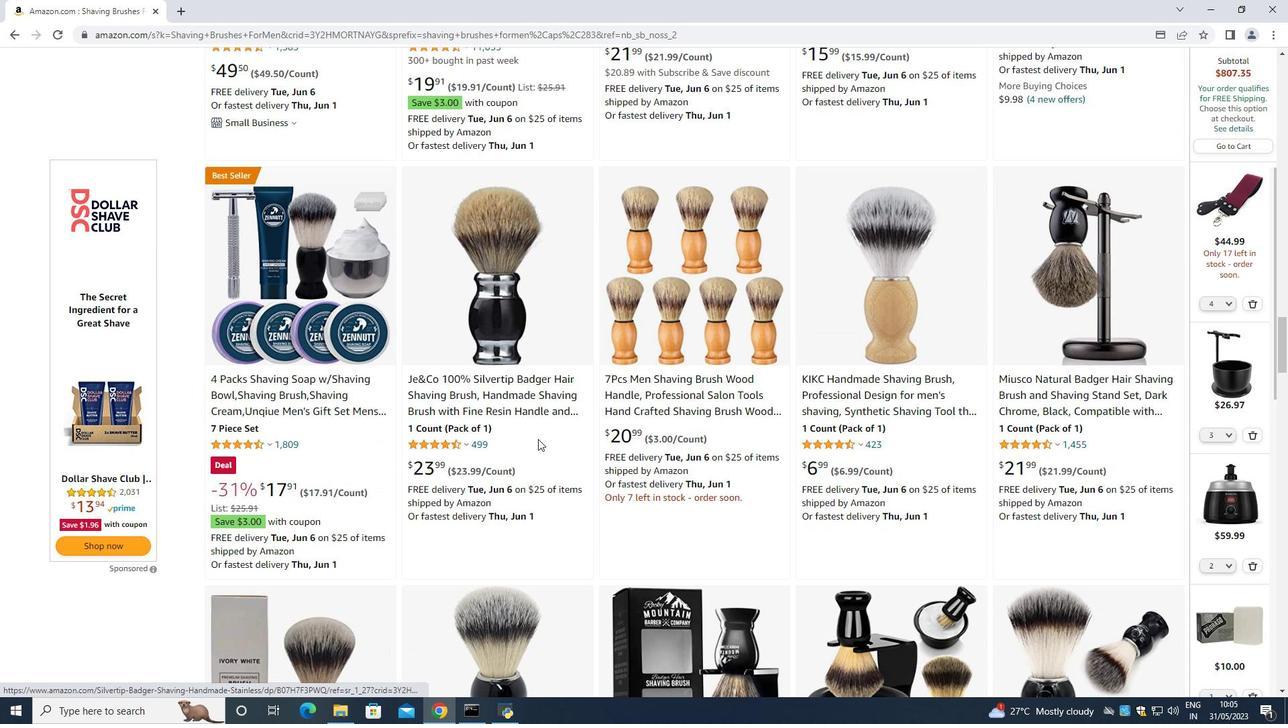 
Action: Mouse scrolled (538, 438) with delta (0, 0)
Screenshot: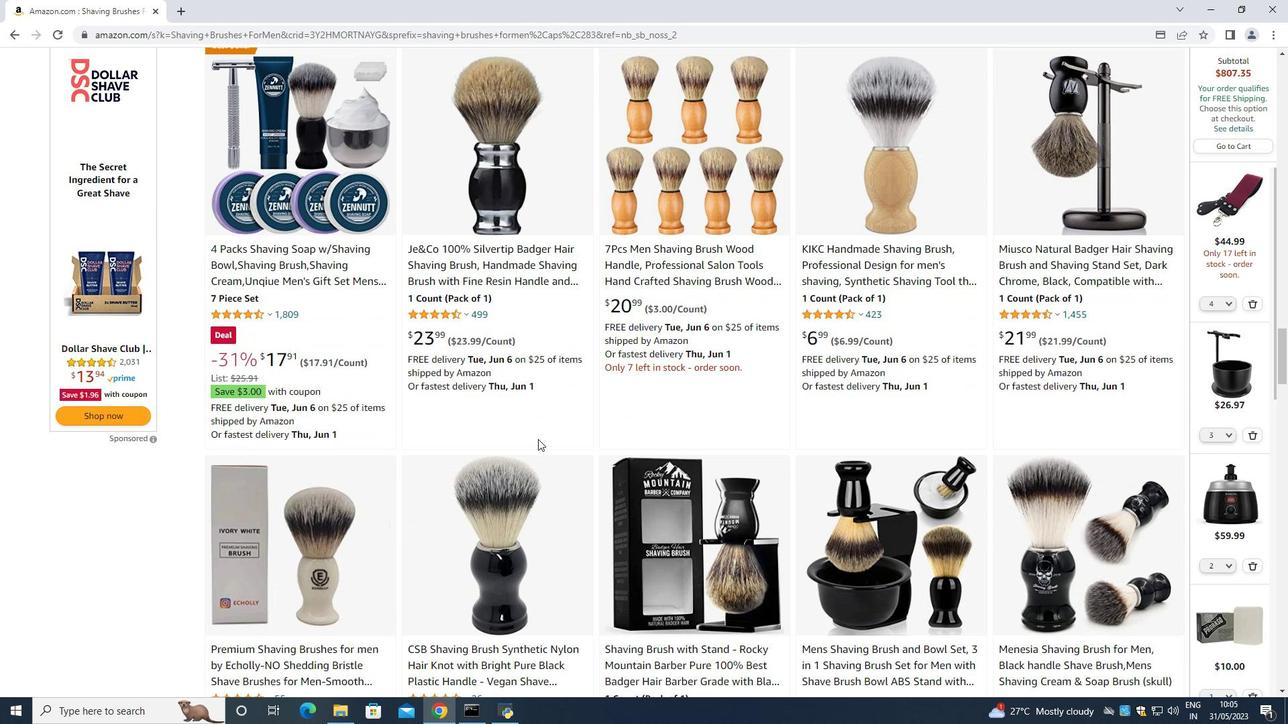 
Action: Mouse scrolled (538, 438) with delta (0, 0)
Screenshot: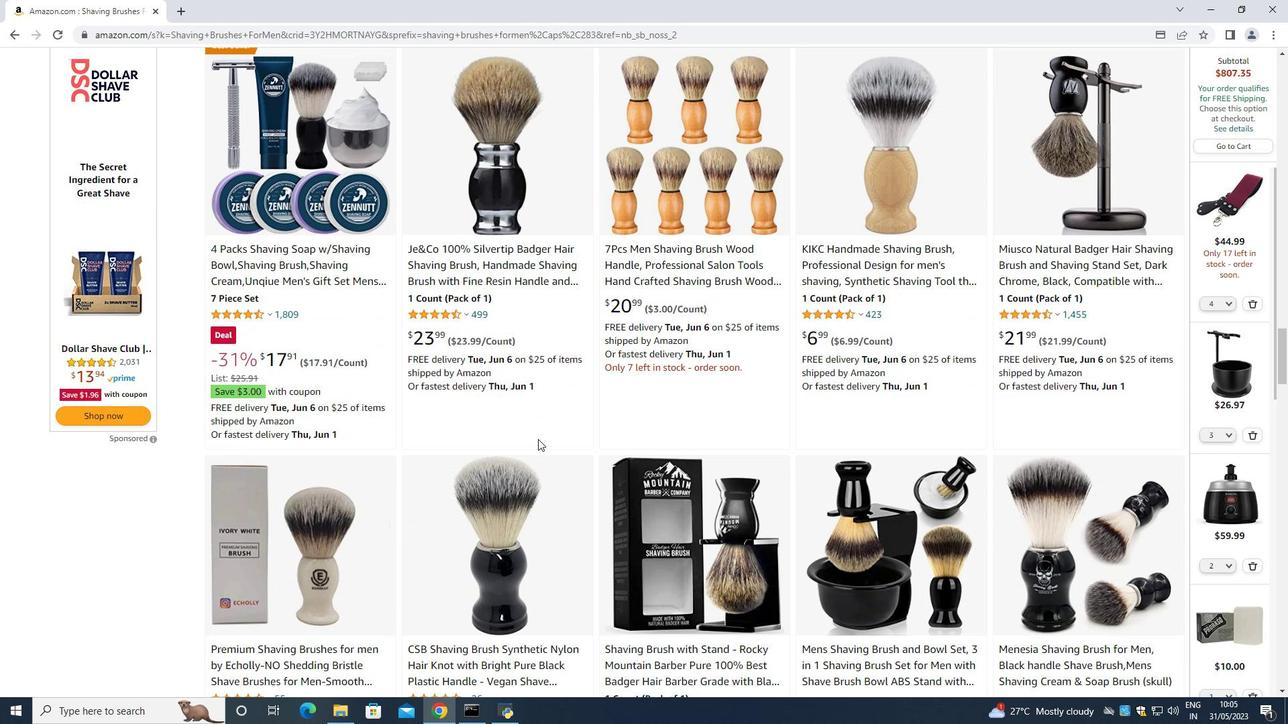 
Action: Mouse scrolled (538, 438) with delta (0, 0)
Screenshot: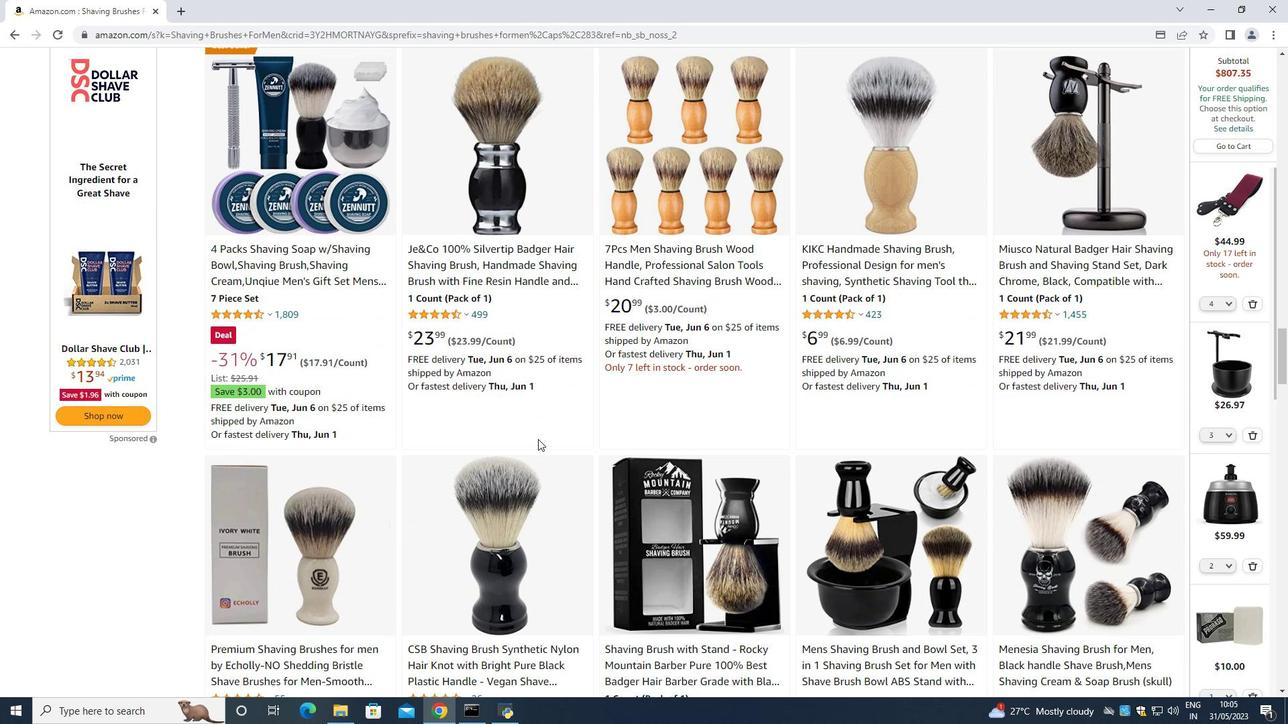 
Action: Mouse scrolled (538, 438) with delta (0, 0)
Screenshot: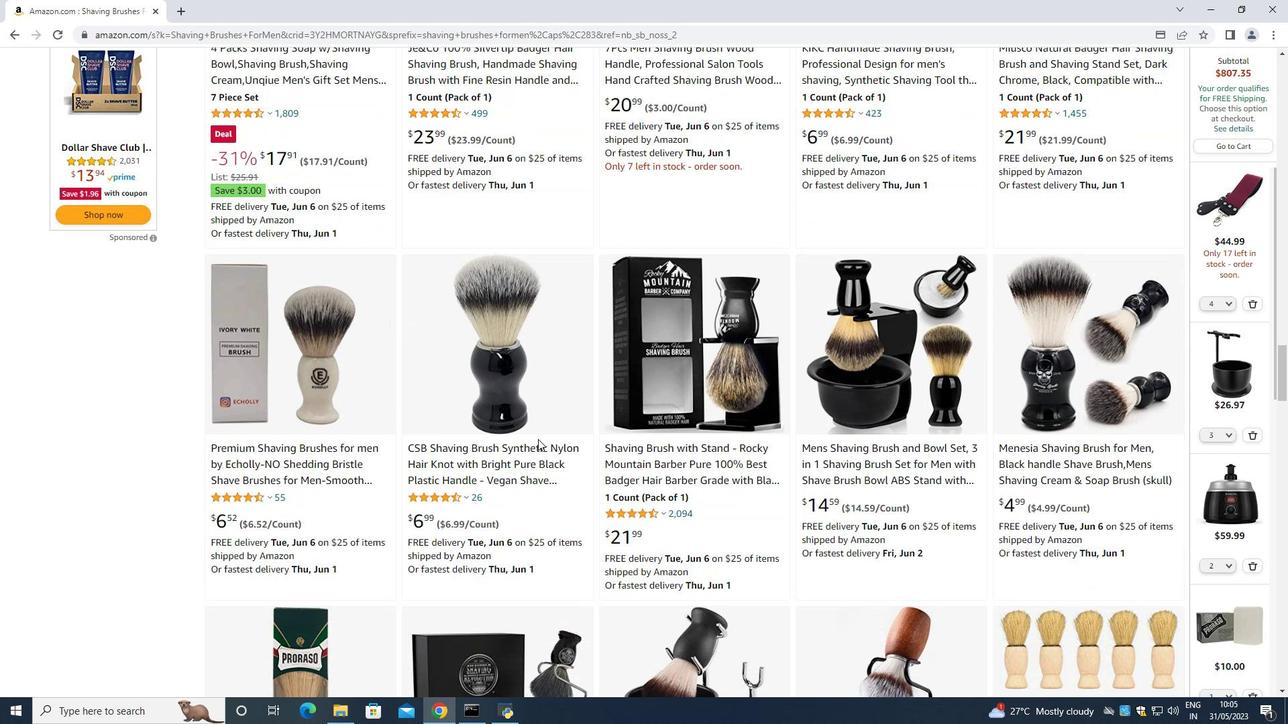 
Action: Mouse scrolled (538, 438) with delta (0, 0)
Screenshot: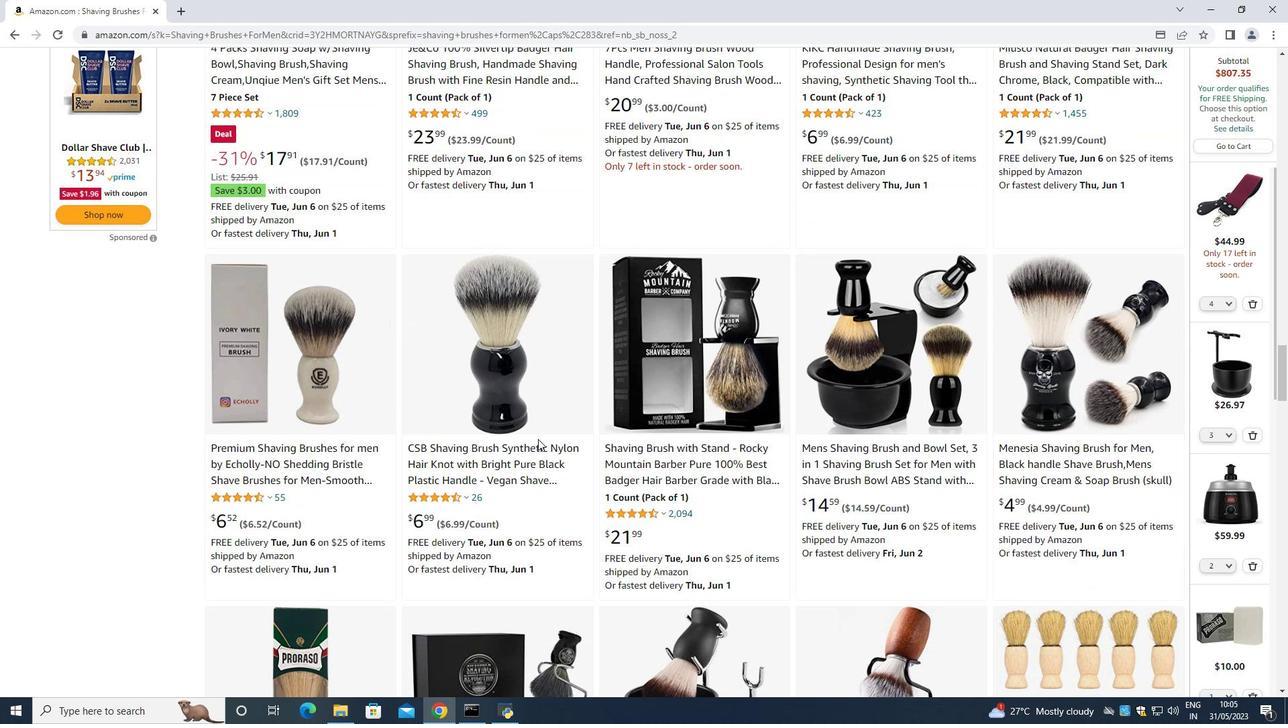 
Action: Mouse scrolled (538, 438) with delta (0, 0)
Screenshot: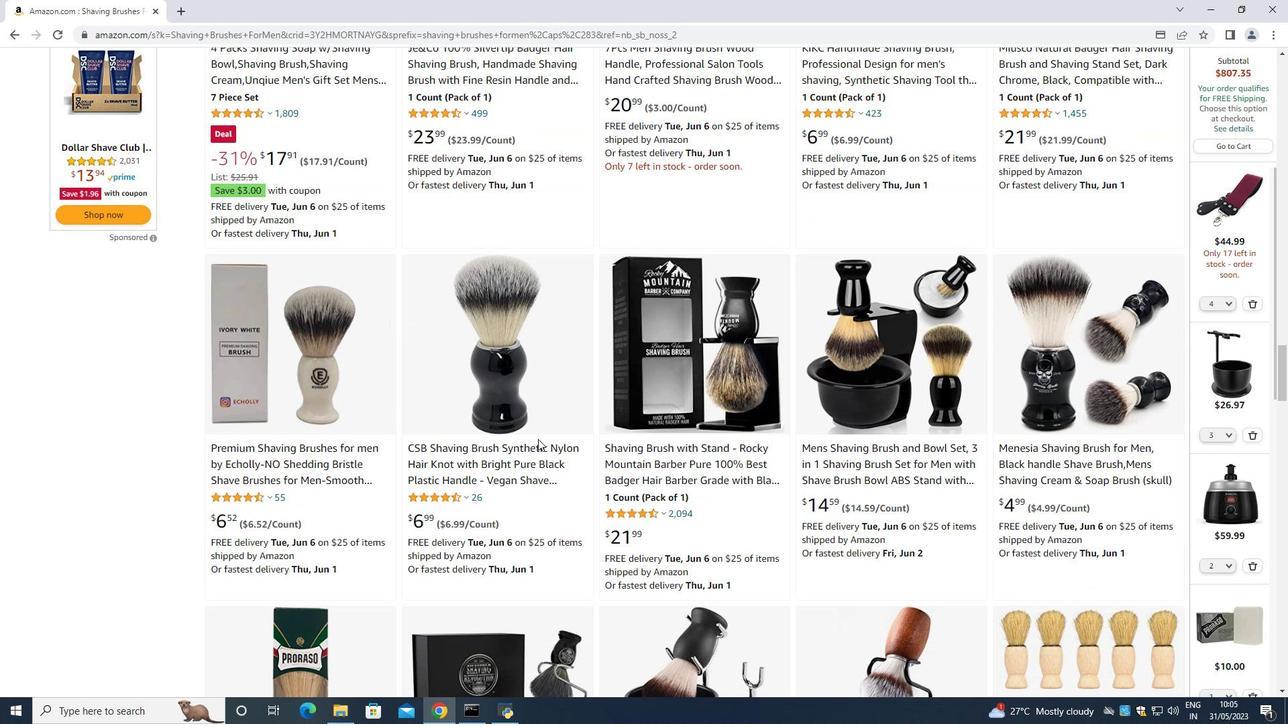 
Action: Mouse scrolled (538, 438) with delta (0, 0)
Screenshot: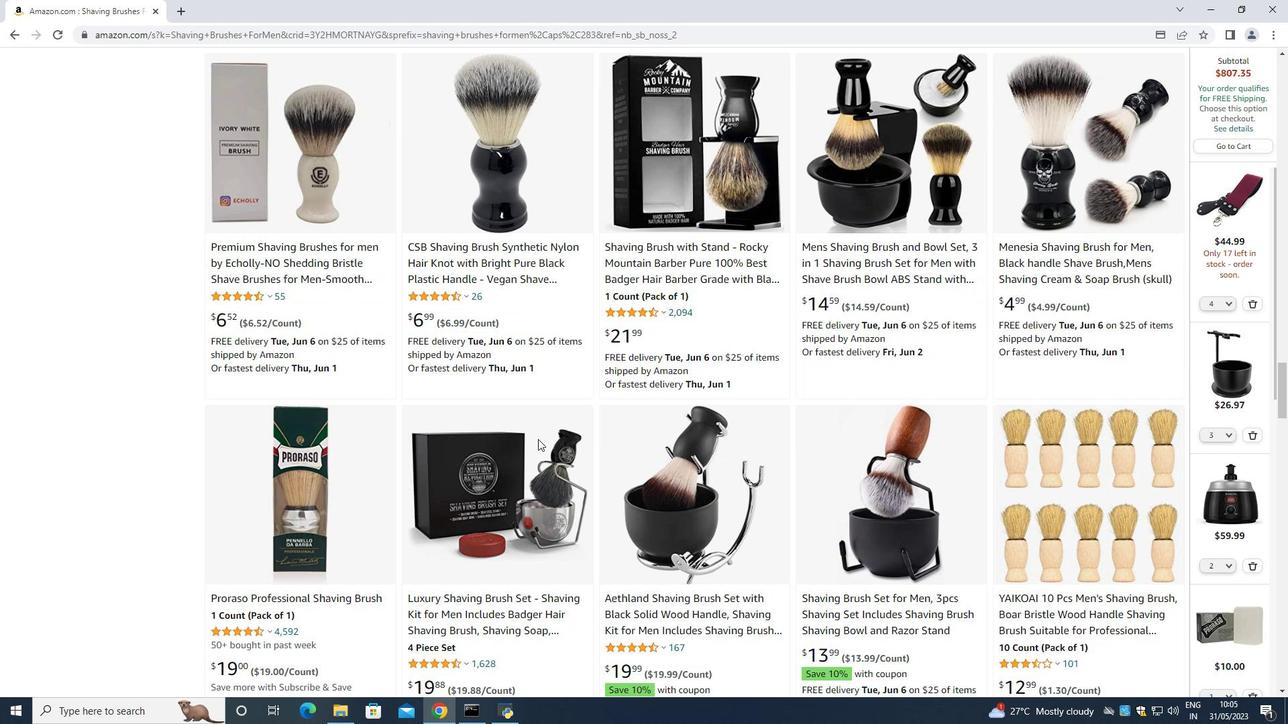 
Action: Mouse scrolled (538, 438) with delta (0, 0)
Screenshot: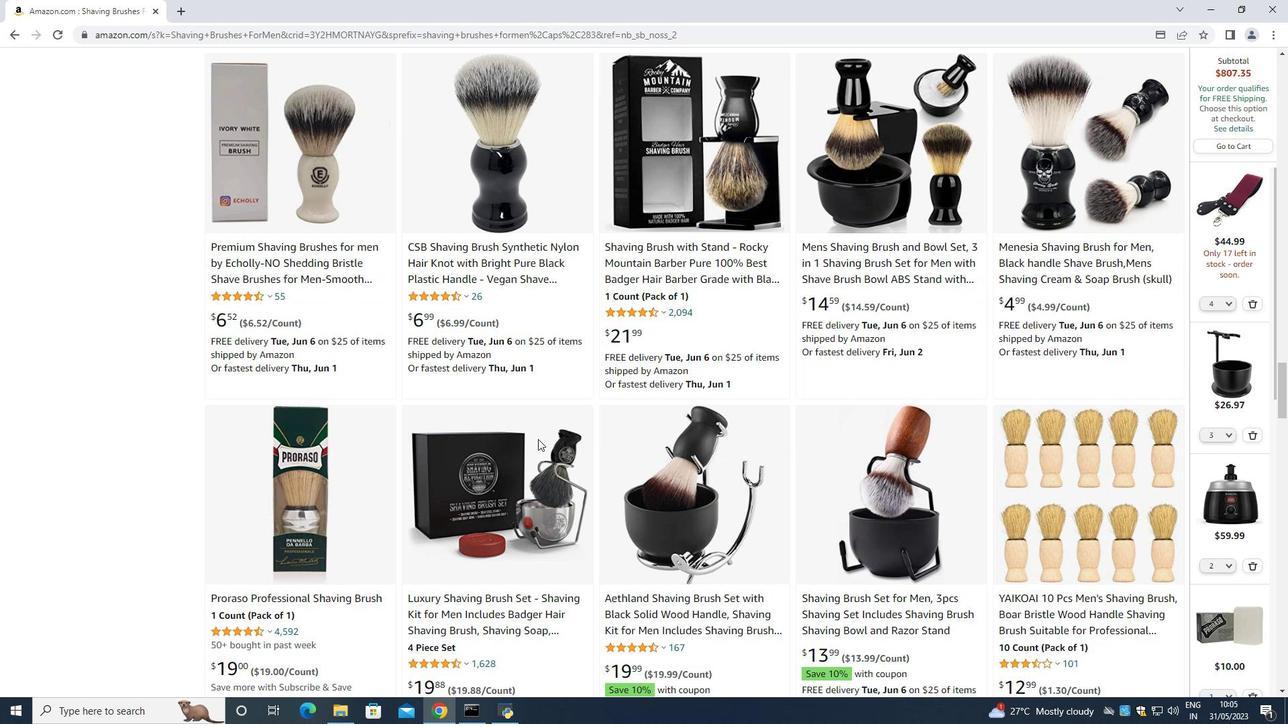 
Action: Mouse scrolled (538, 438) with delta (0, 0)
Screenshot: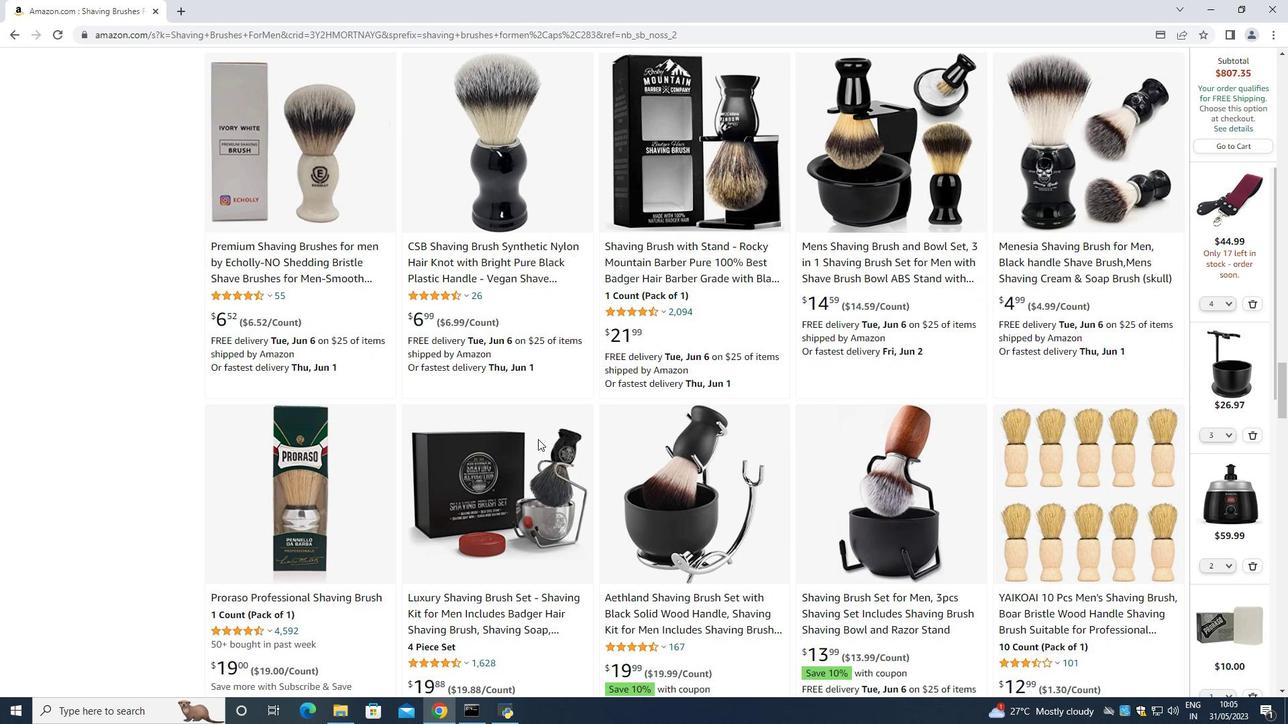 
Action: Mouse scrolled (538, 438) with delta (0, 0)
Screenshot: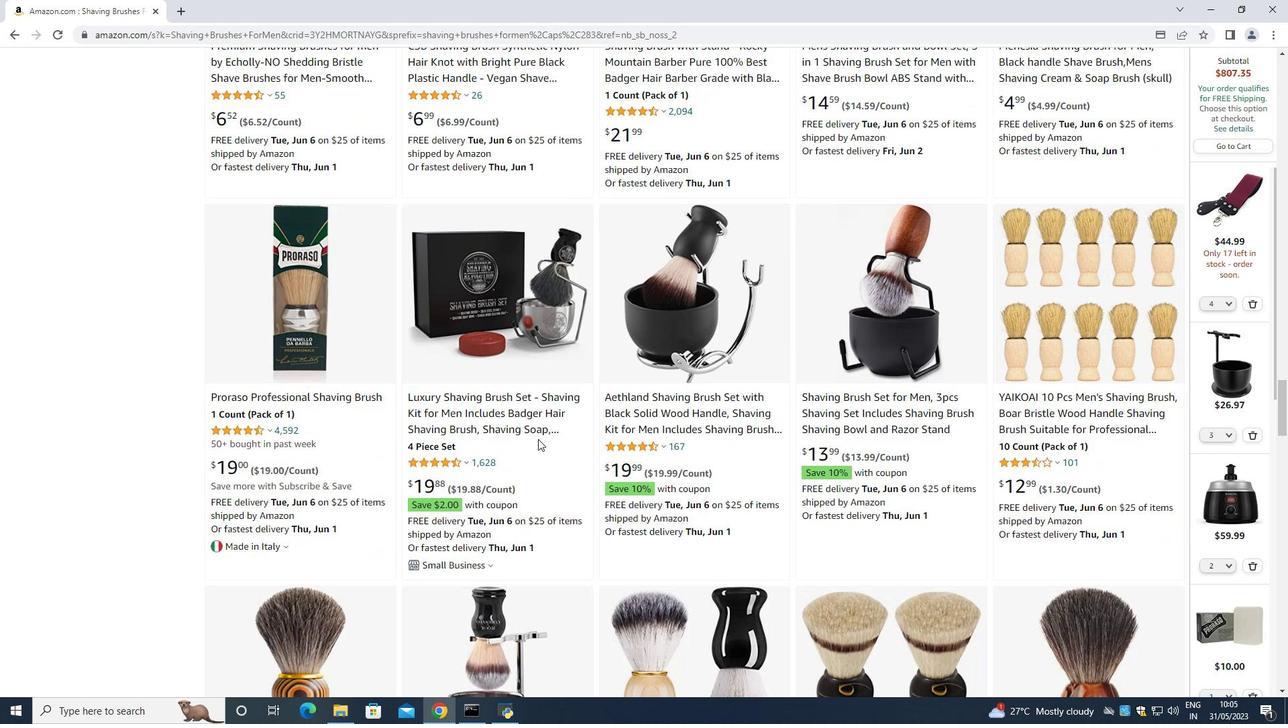 
Action: Mouse scrolled (538, 438) with delta (0, 0)
Screenshot: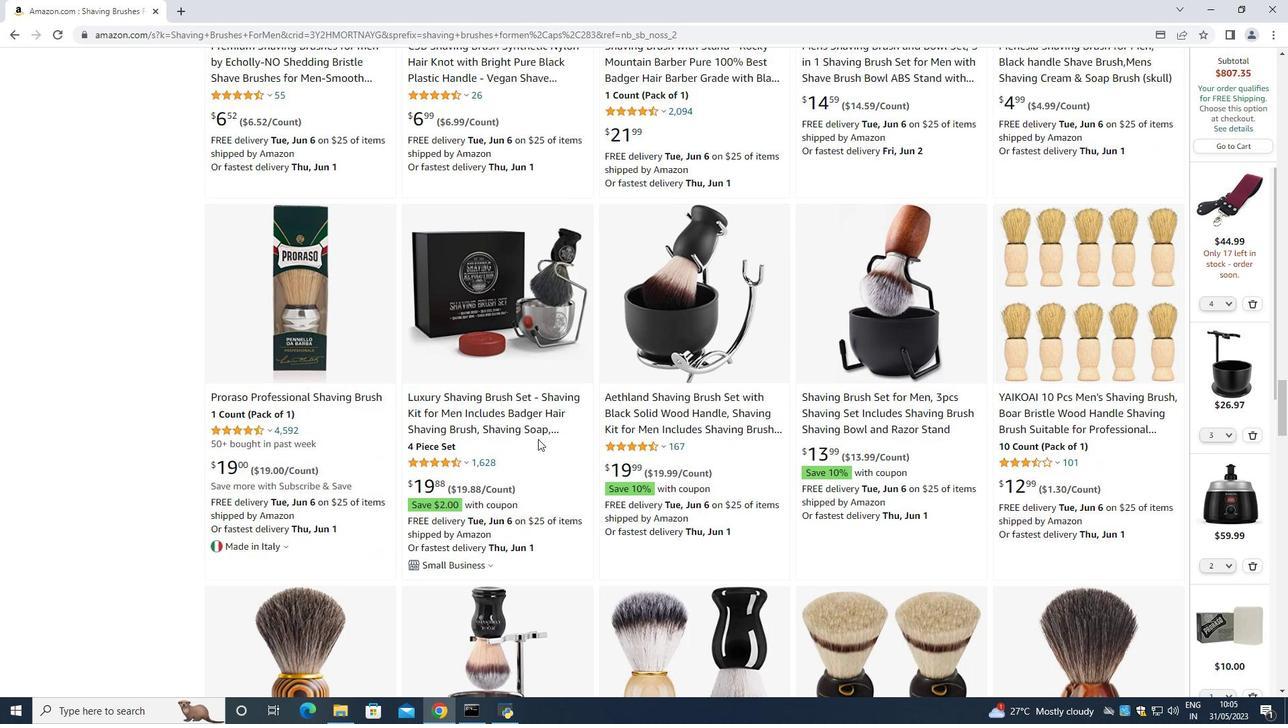 
Action: Mouse scrolled (538, 438) with delta (0, 0)
Screenshot: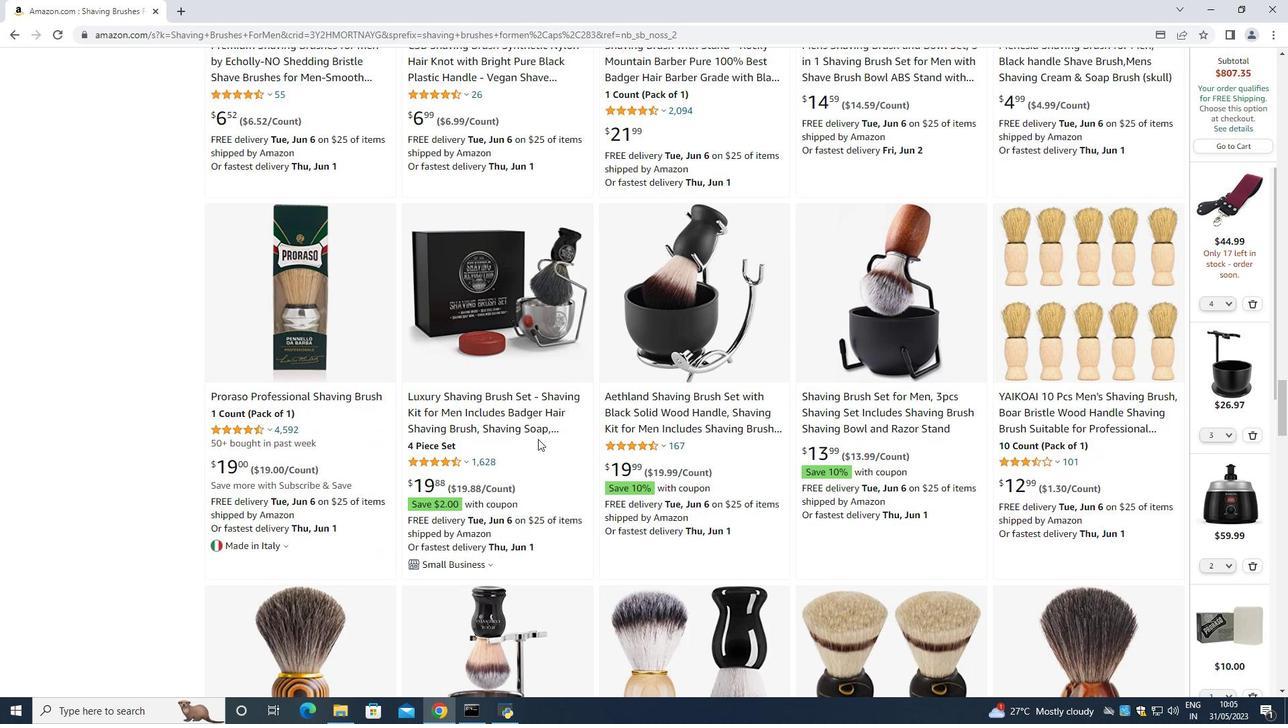 
Action: Mouse scrolled (538, 438) with delta (0, 0)
Screenshot: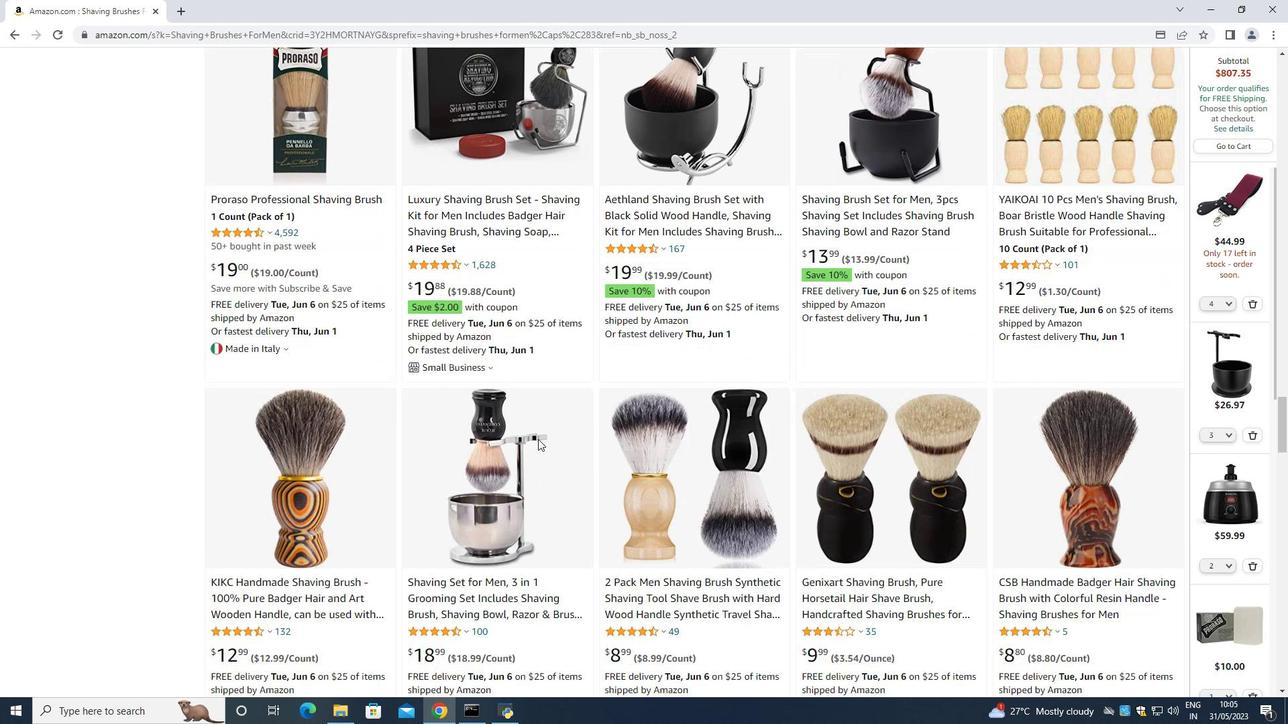 
Action: Mouse scrolled (538, 438) with delta (0, 0)
Screenshot: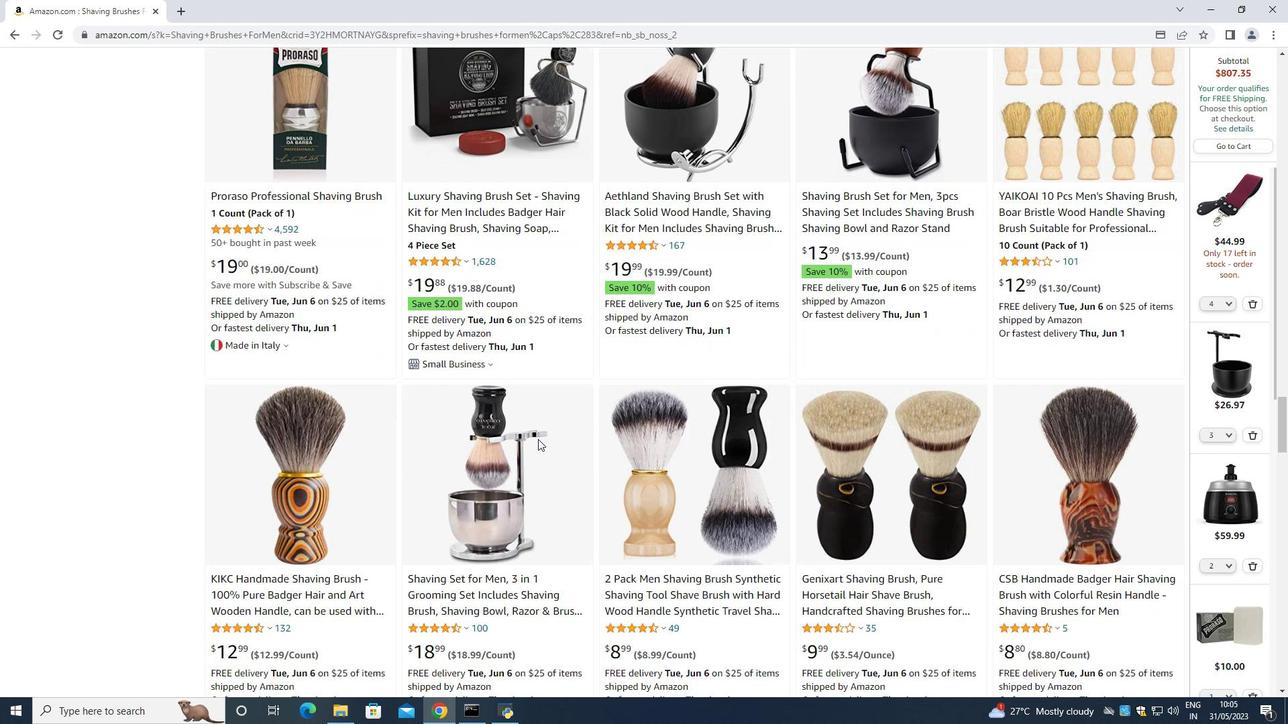 
Action: Mouse scrolled (538, 438) with delta (0, 0)
Screenshot: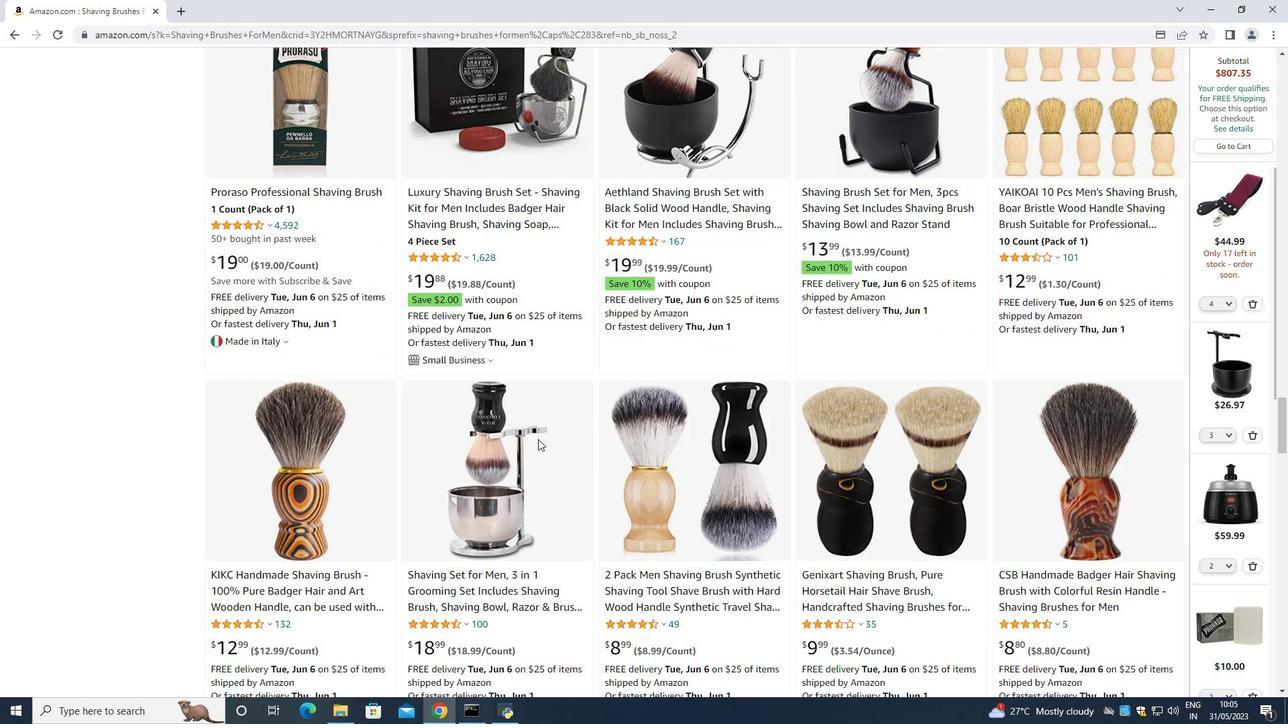 
Action: Mouse scrolled (538, 440) with delta (0, 0)
Screenshot: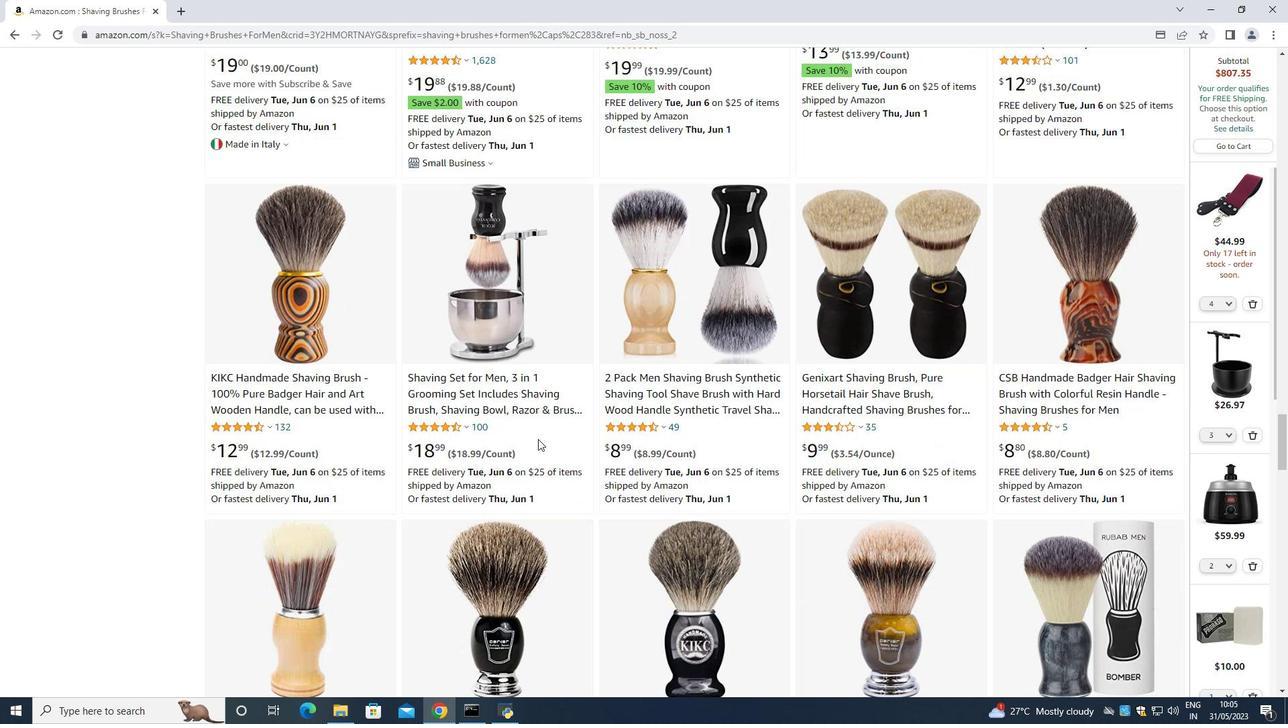 
Action: Mouse scrolled (538, 440) with delta (0, 0)
Screenshot: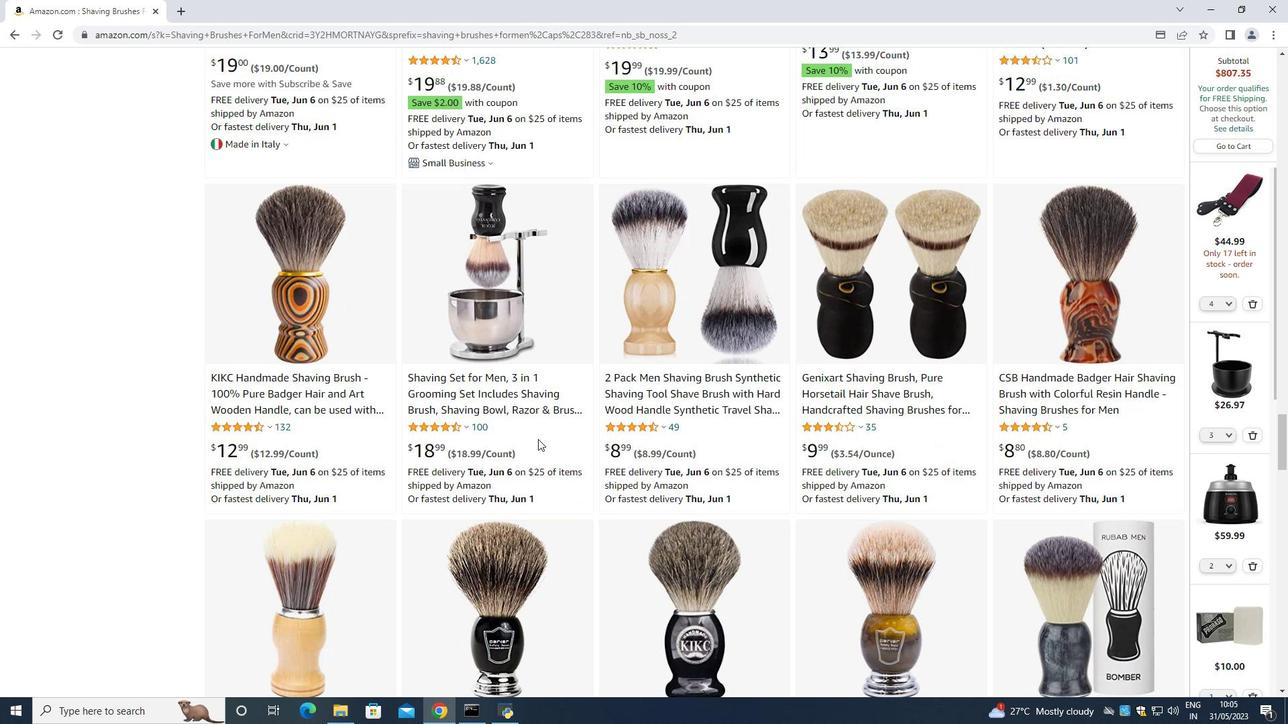 
Action: Mouse scrolled (538, 440) with delta (0, 0)
Screenshot: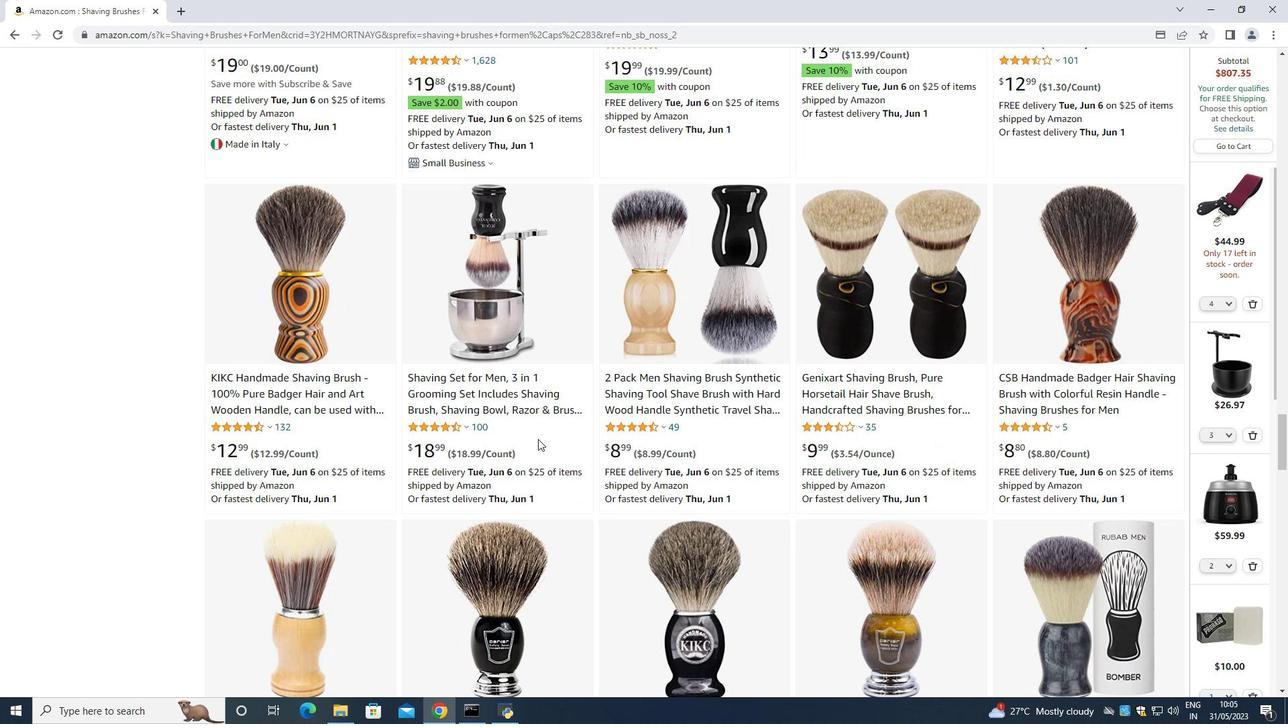 
Action: Mouse scrolled (538, 440) with delta (0, 0)
Screenshot: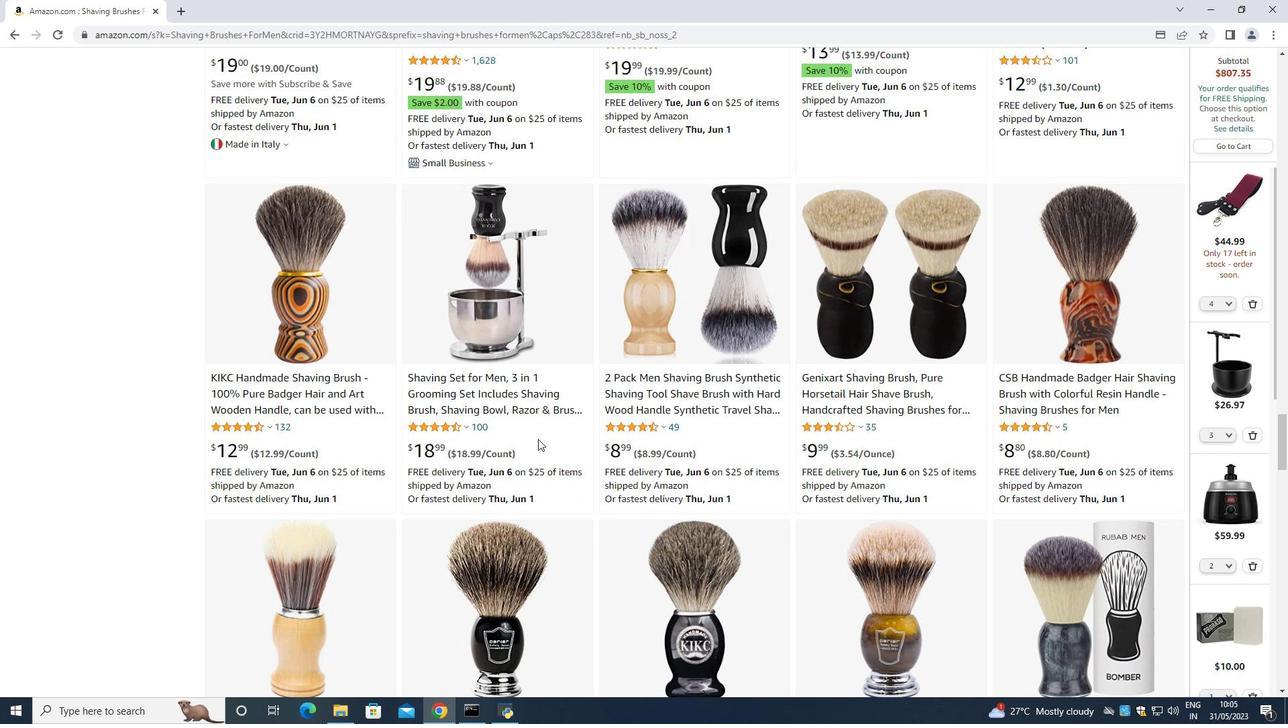 
Action: Mouse scrolled (538, 440) with delta (0, 0)
Screenshot: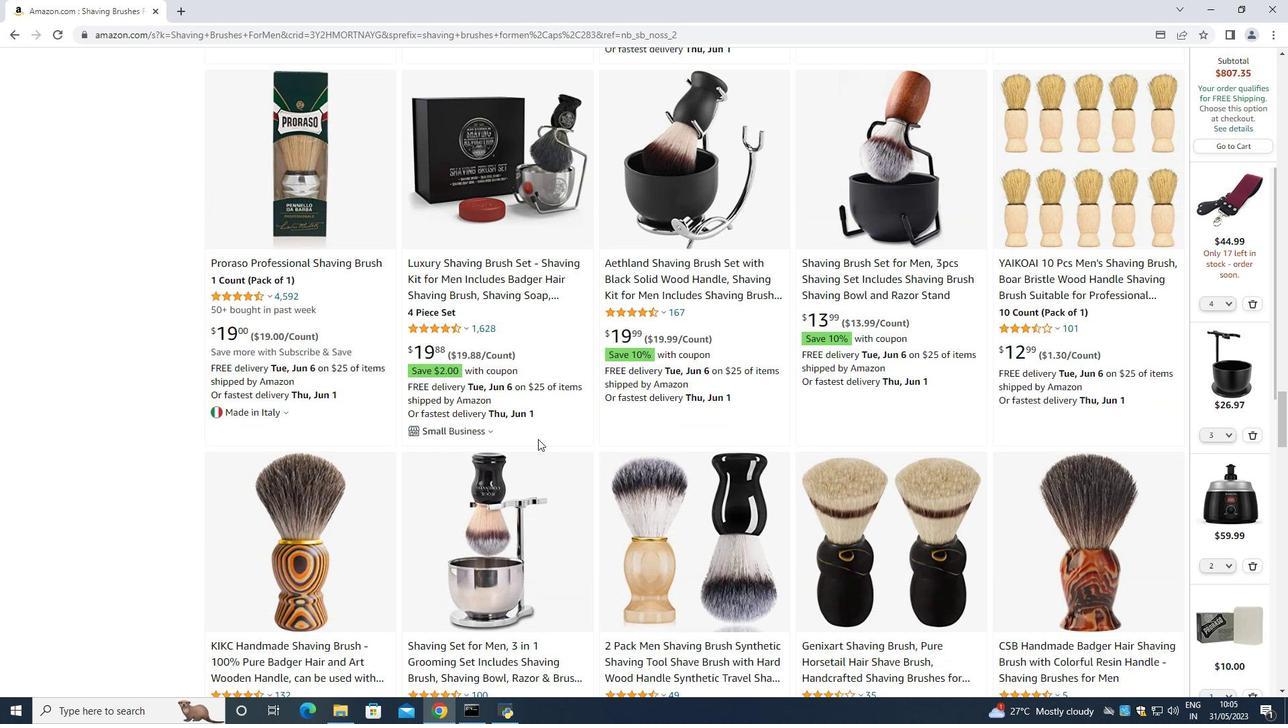 
Action: Mouse scrolled (538, 440) with delta (0, 0)
Screenshot: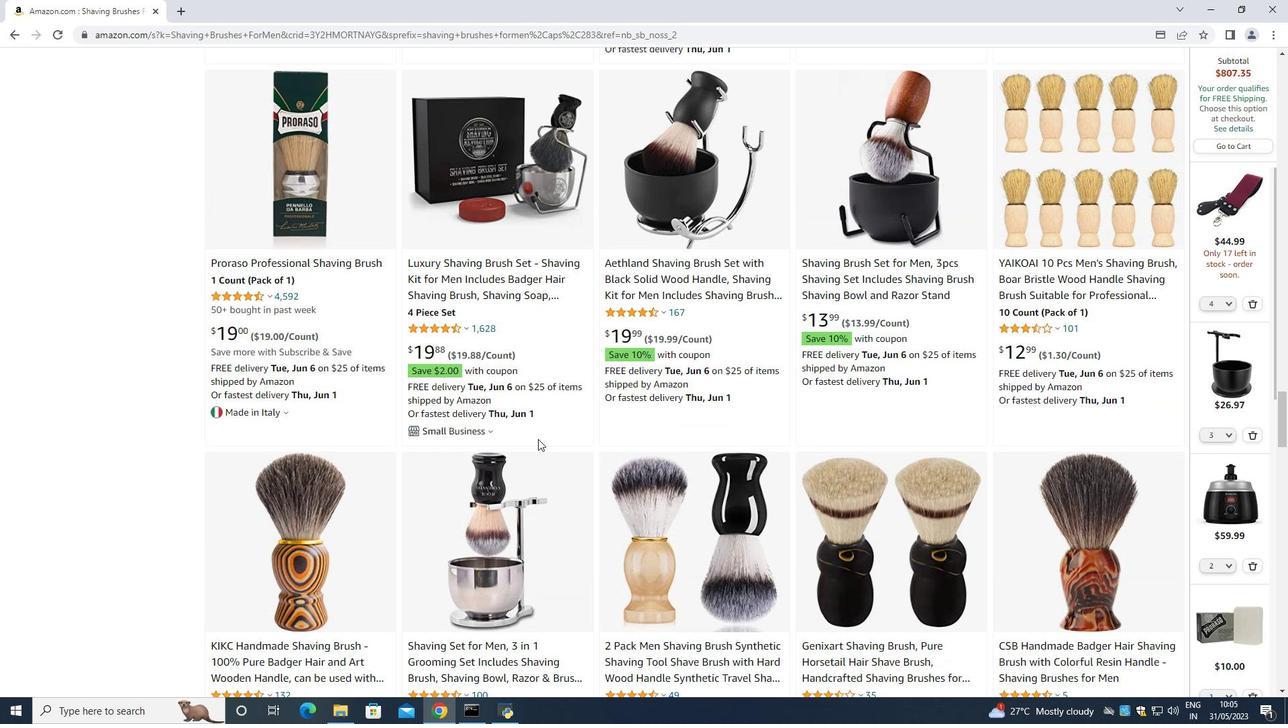 
Action: Mouse scrolled (538, 440) with delta (0, 0)
Screenshot: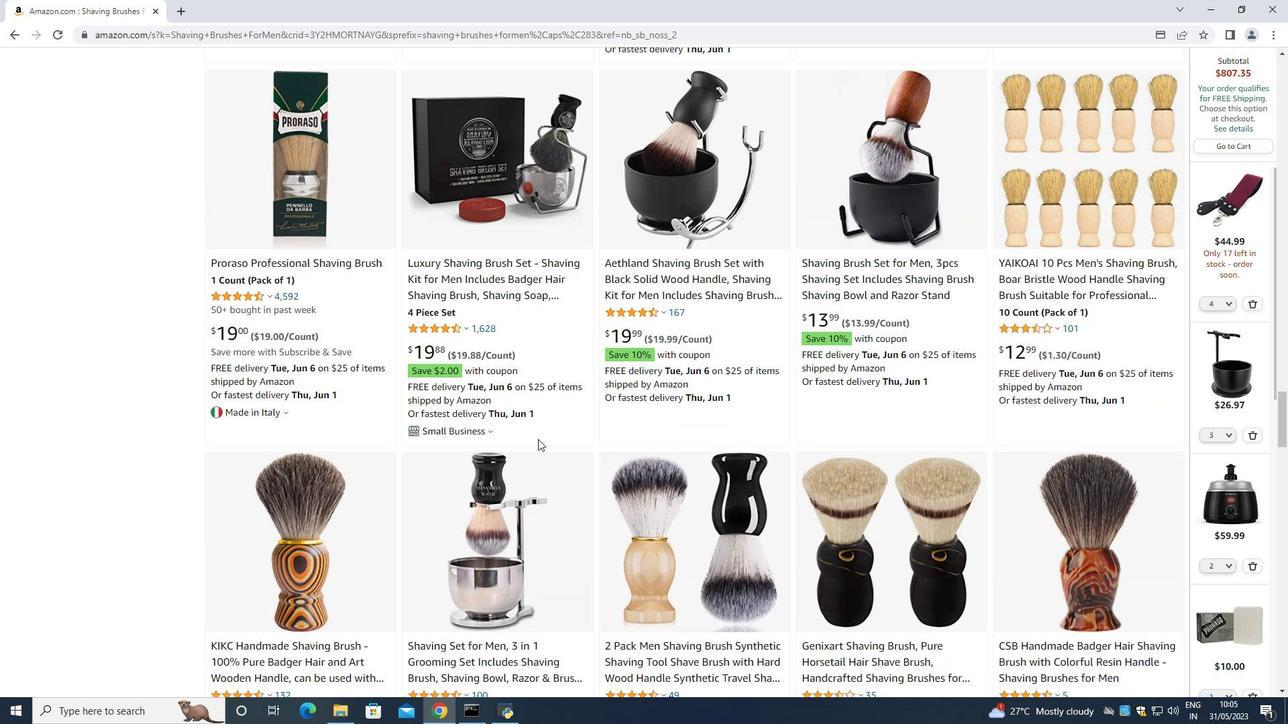 
Action: Mouse scrolled (538, 440) with delta (0, 0)
Screenshot: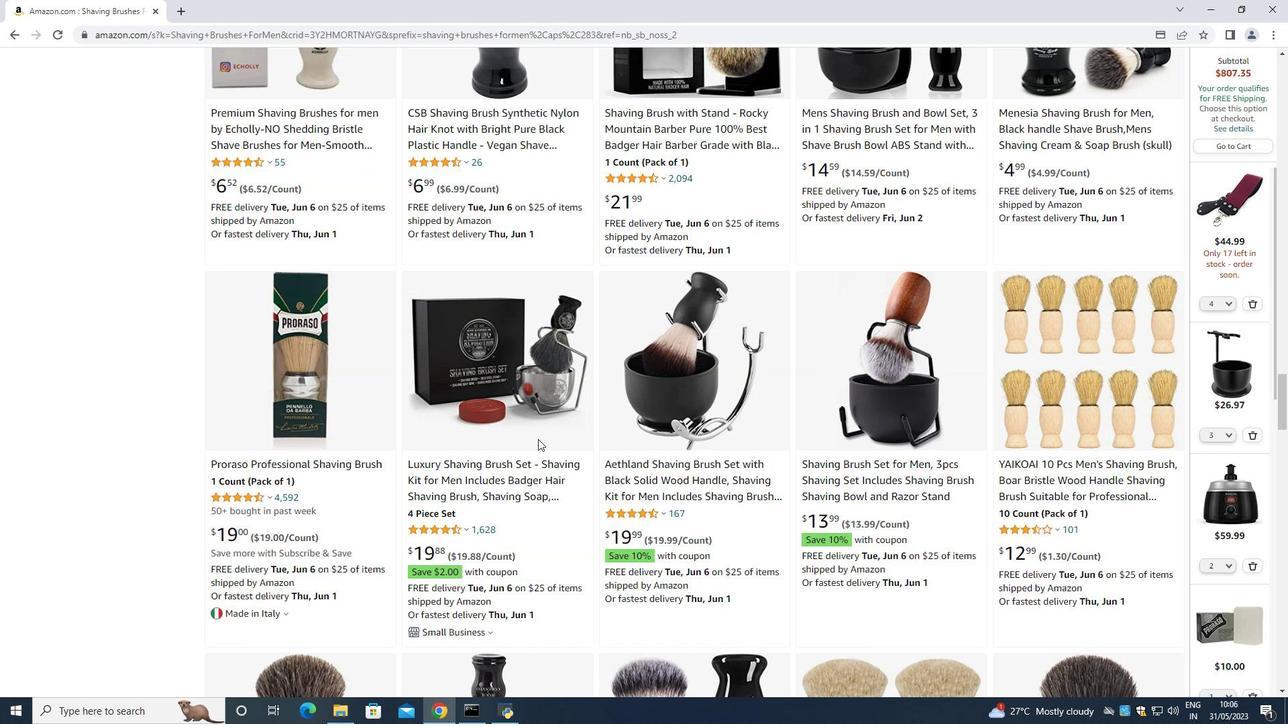 
Action: Mouse scrolled (538, 440) with delta (0, 0)
Screenshot: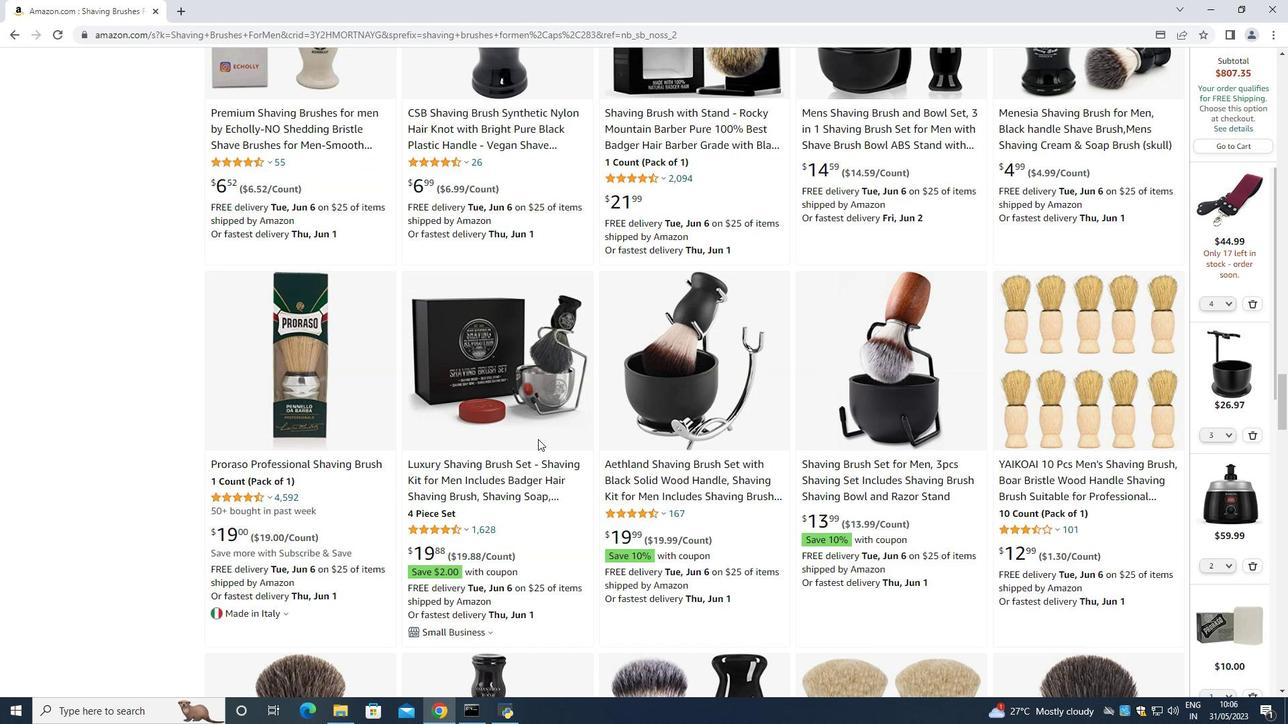 
Action: Mouse scrolled (538, 440) with delta (0, 0)
Screenshot: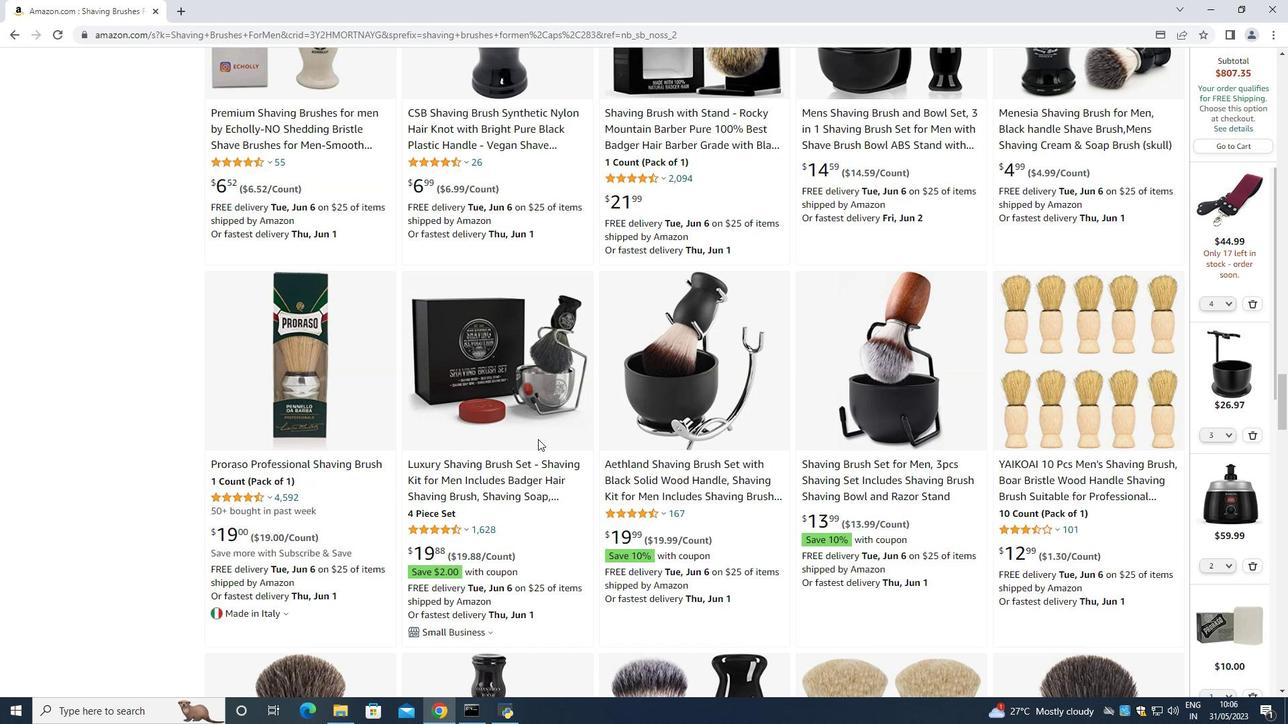 
Action: Mouse scrolled (538, 440) with delta (0, 0)
Screenshot: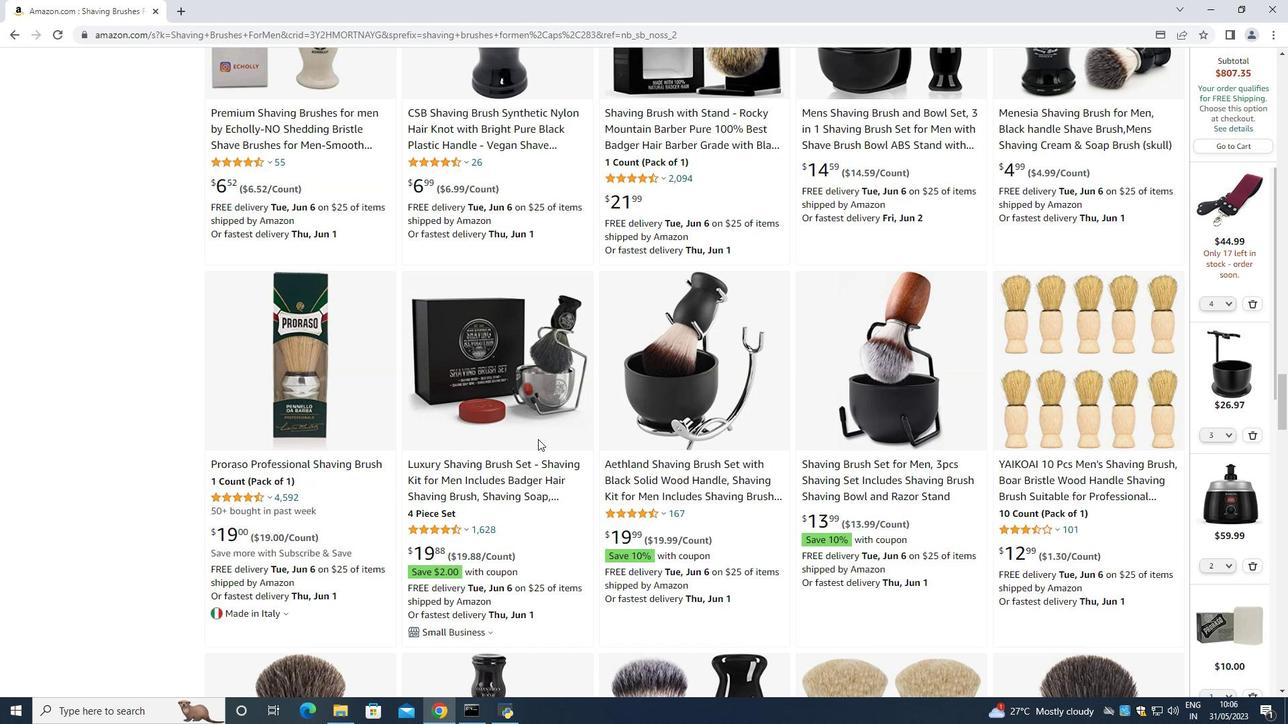 
Action: Mouse scrolled (538, 440) with delta (0, 0)
Screenshot: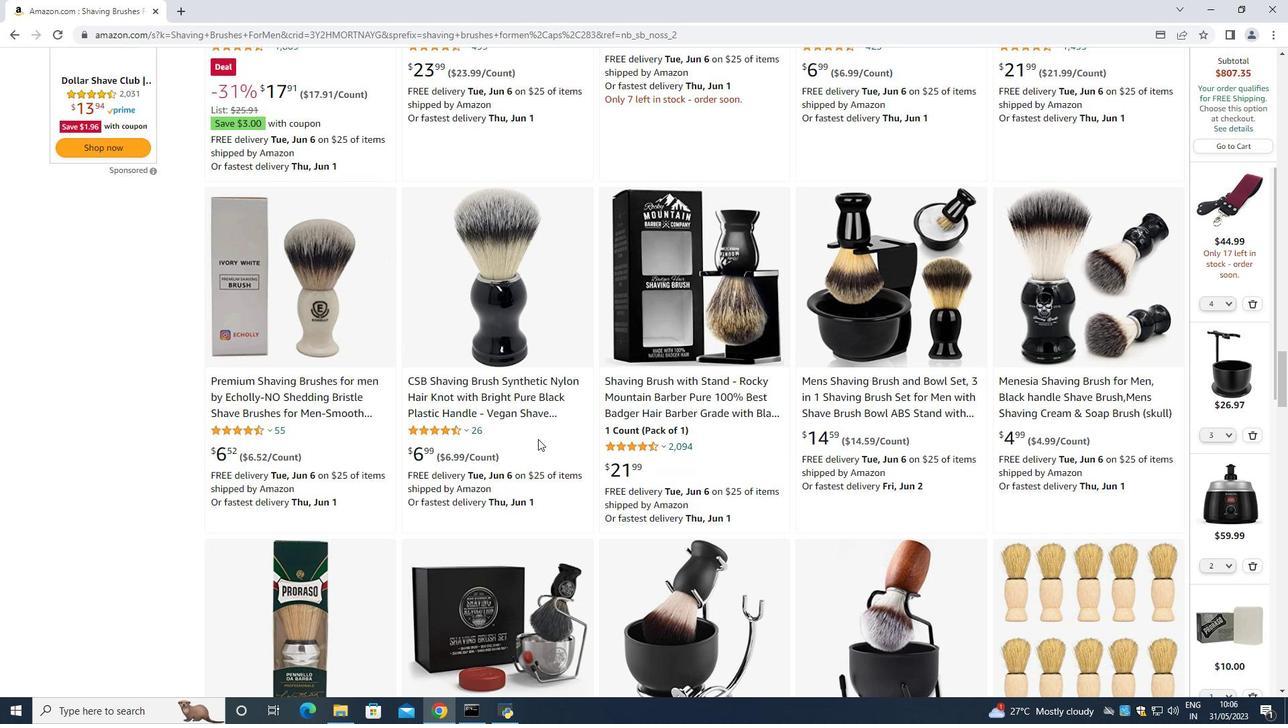 
Action: Mouse scrolled (538, 440) with delta (0, 0)
Screenshot: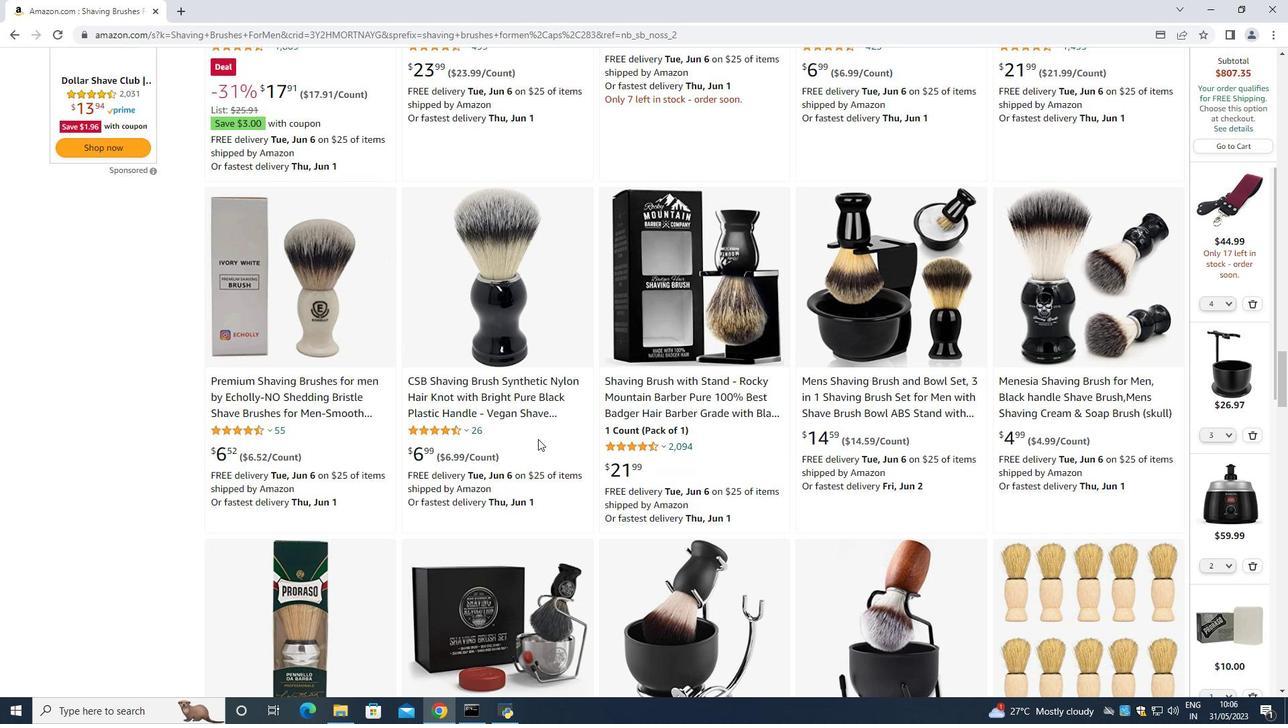 
Action: Mouse scrolled (538, 440) with delta (0, 0)
Screenshot: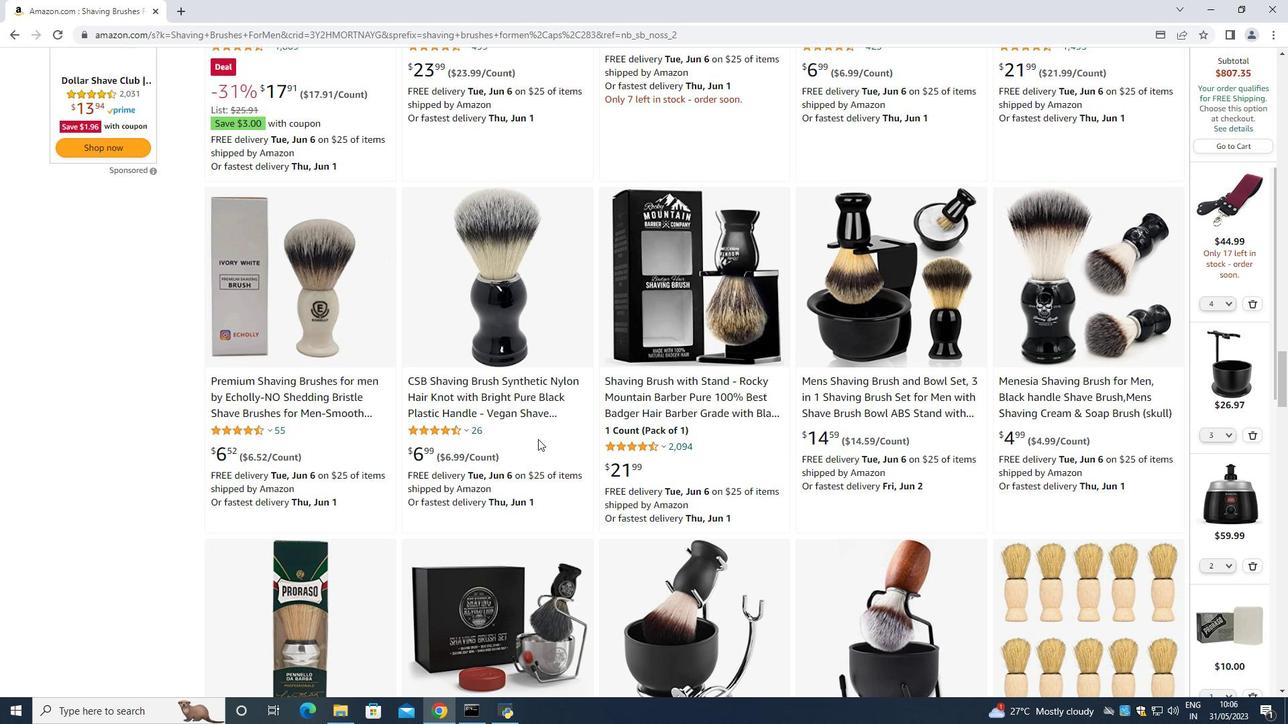 
Action: Mouse scrolled (538, 440) with delta (0, 0)
Screenshot: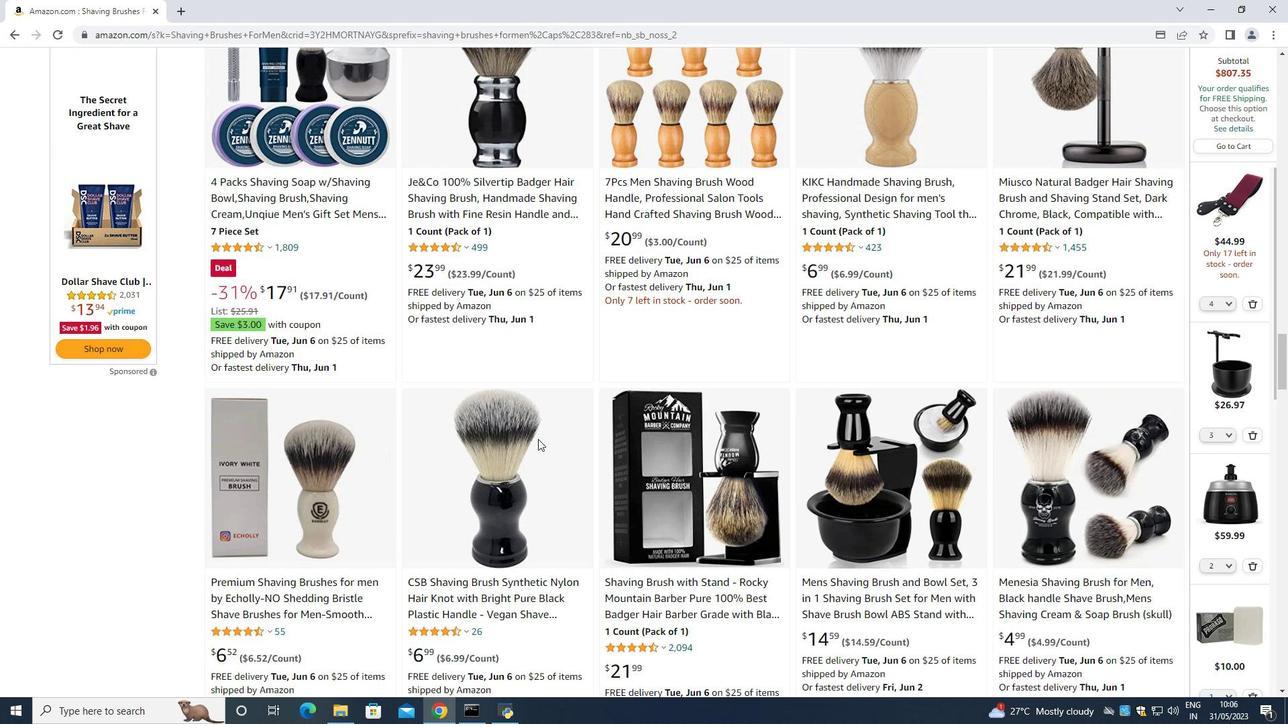 
Action: Mouse scrolled (538, 440) with delta (0, 0)
Screenshot: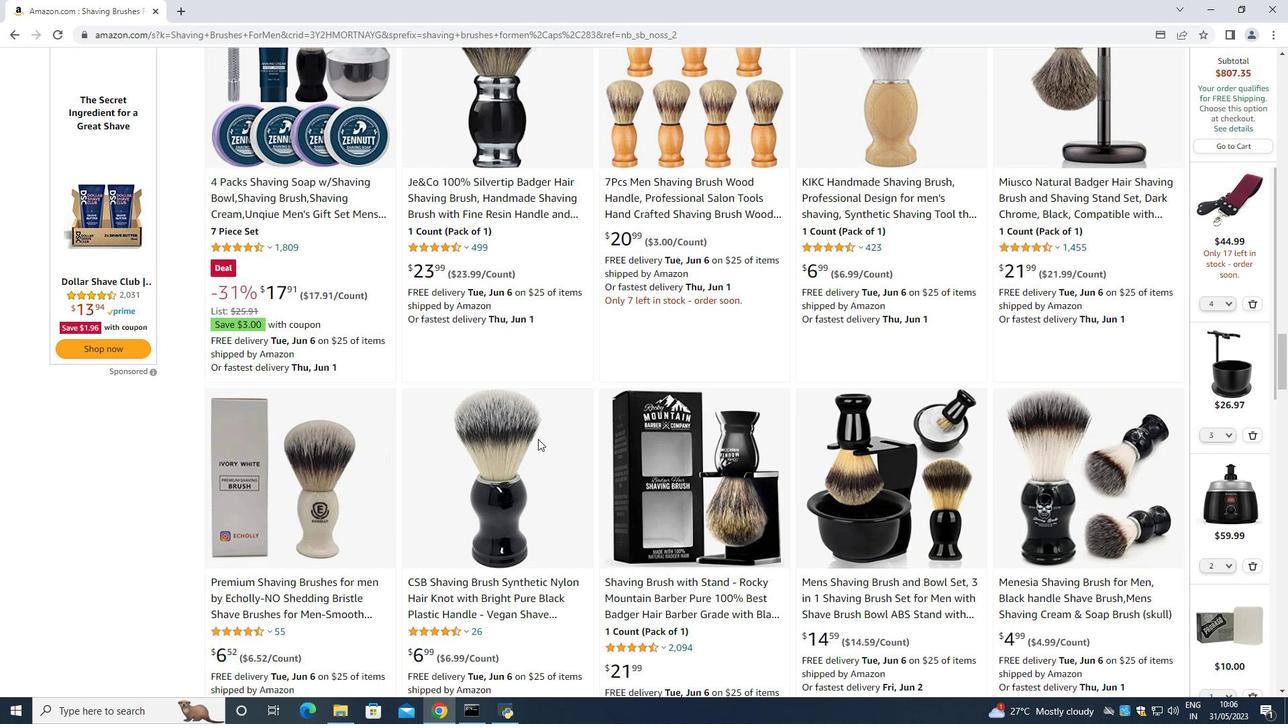 
Action: Mouse scrolled (538, 440) with delta (0, 0)
Screenshot: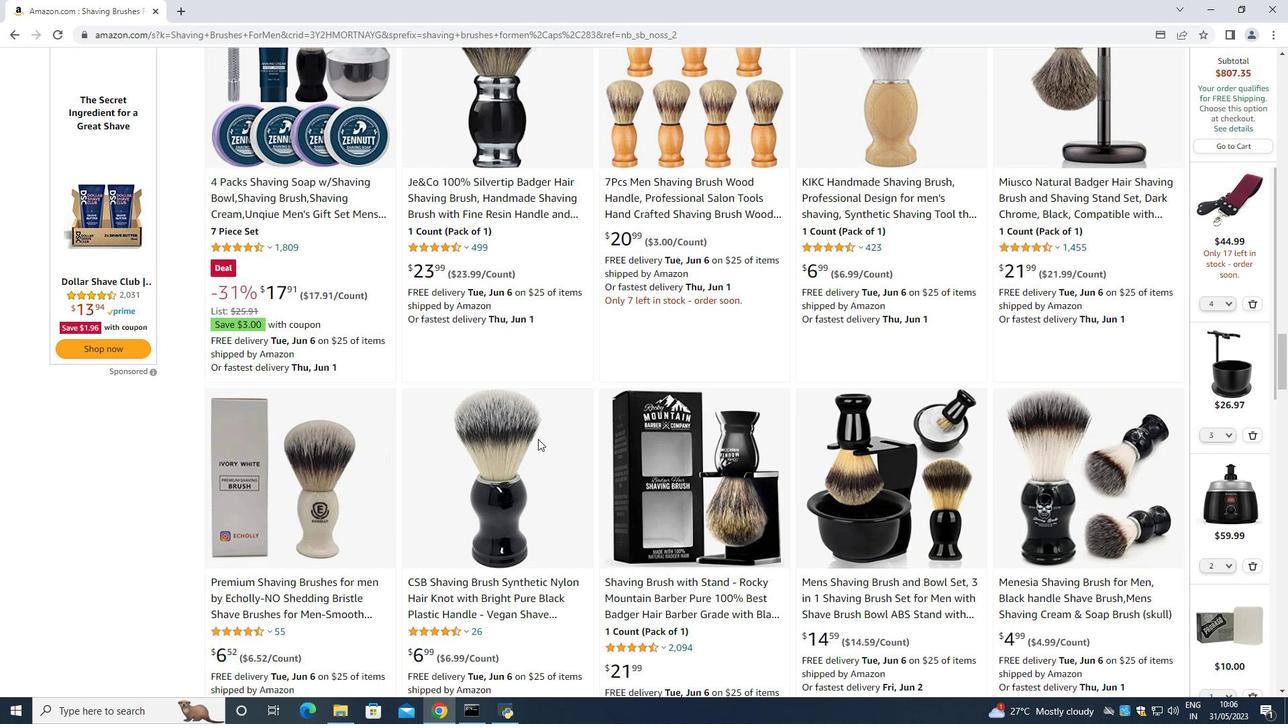 
Action: Mouse scrolled (538, 440) with delta (0, 0)
Screenshot: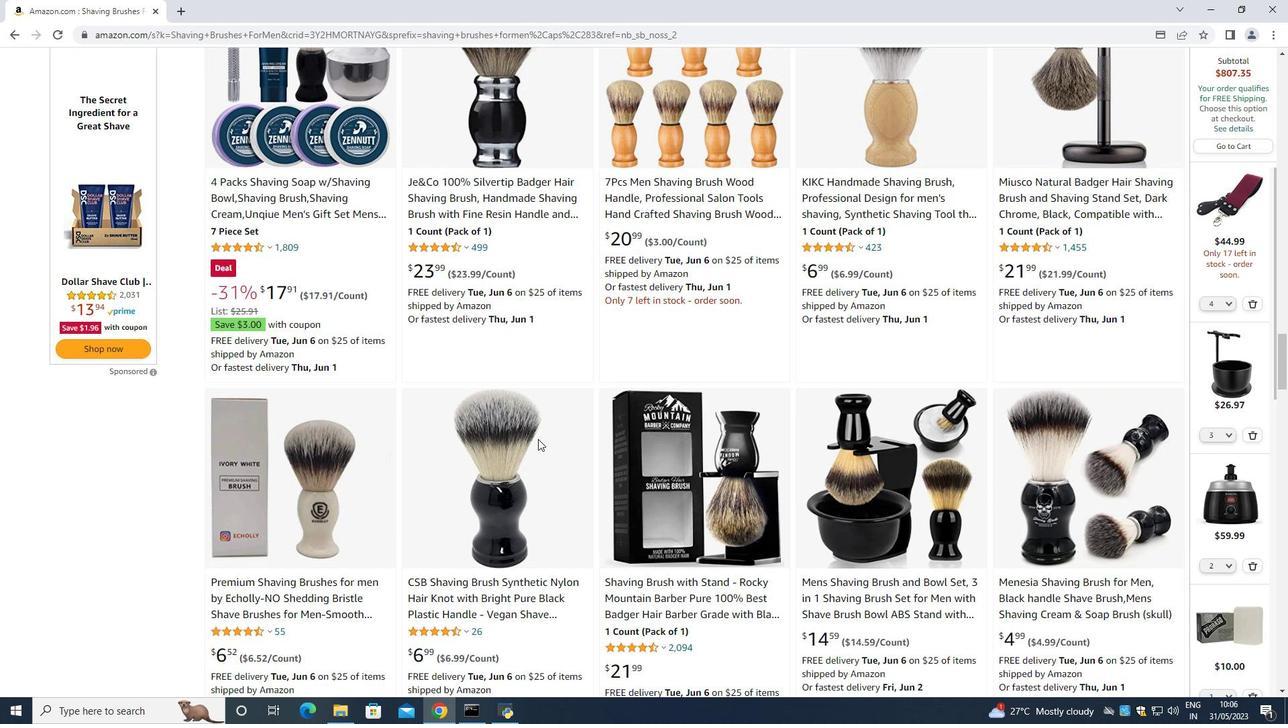 
Action: Mouse scrolled (538, 440) with delta (0, 0)
Screenshot: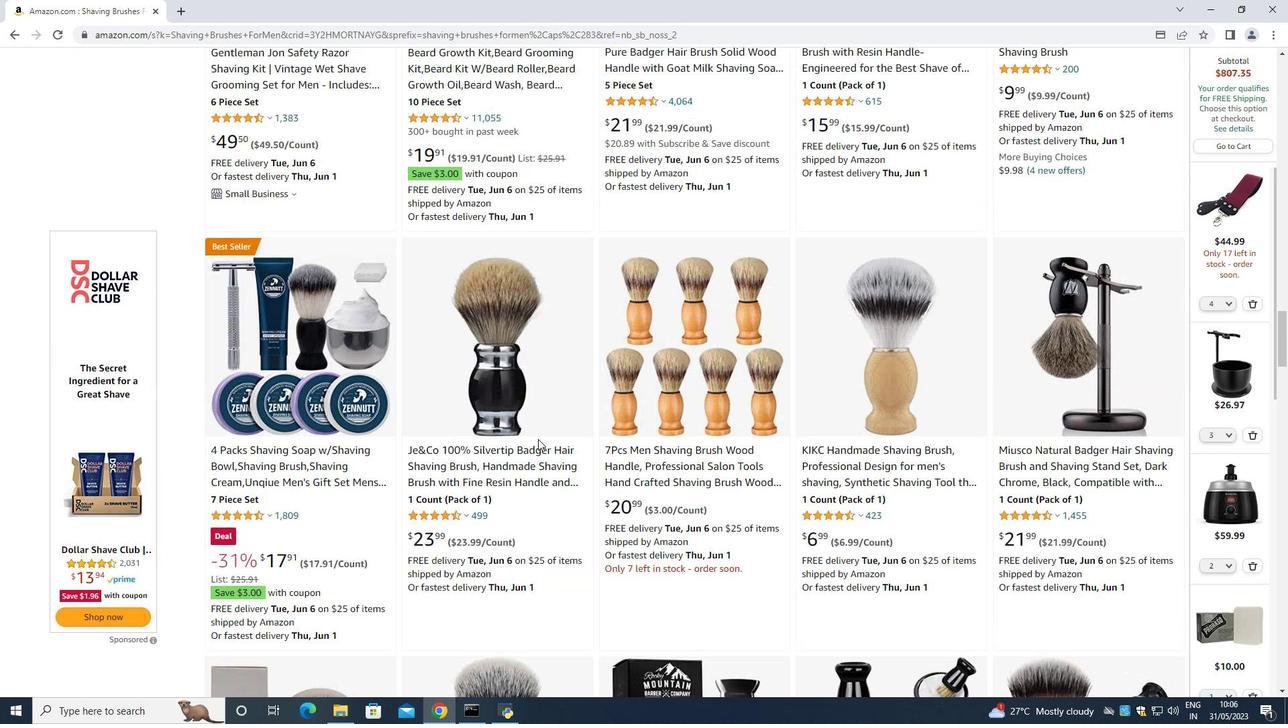 
Action: Mouse scrolled (538, 440) with delta (0, 0)
Screenshot: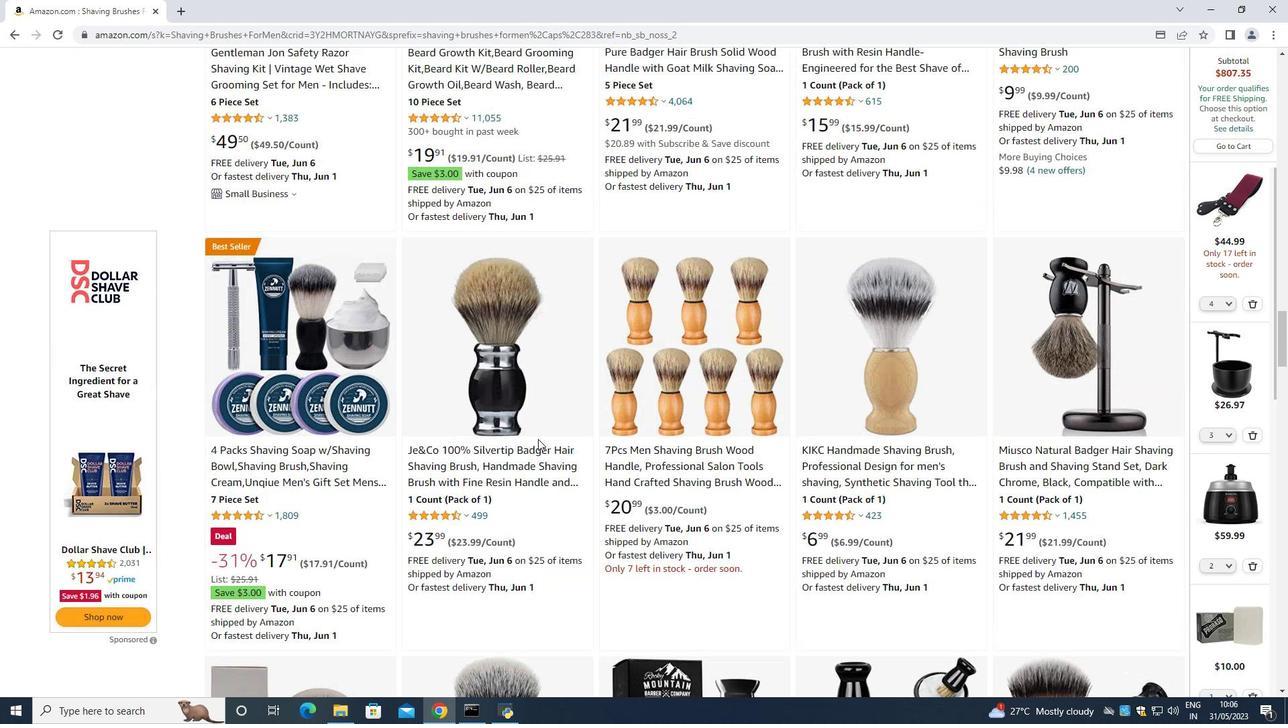 
Action: Mouse scrolled (538, 440) with delta (0, 0)
Screenshot: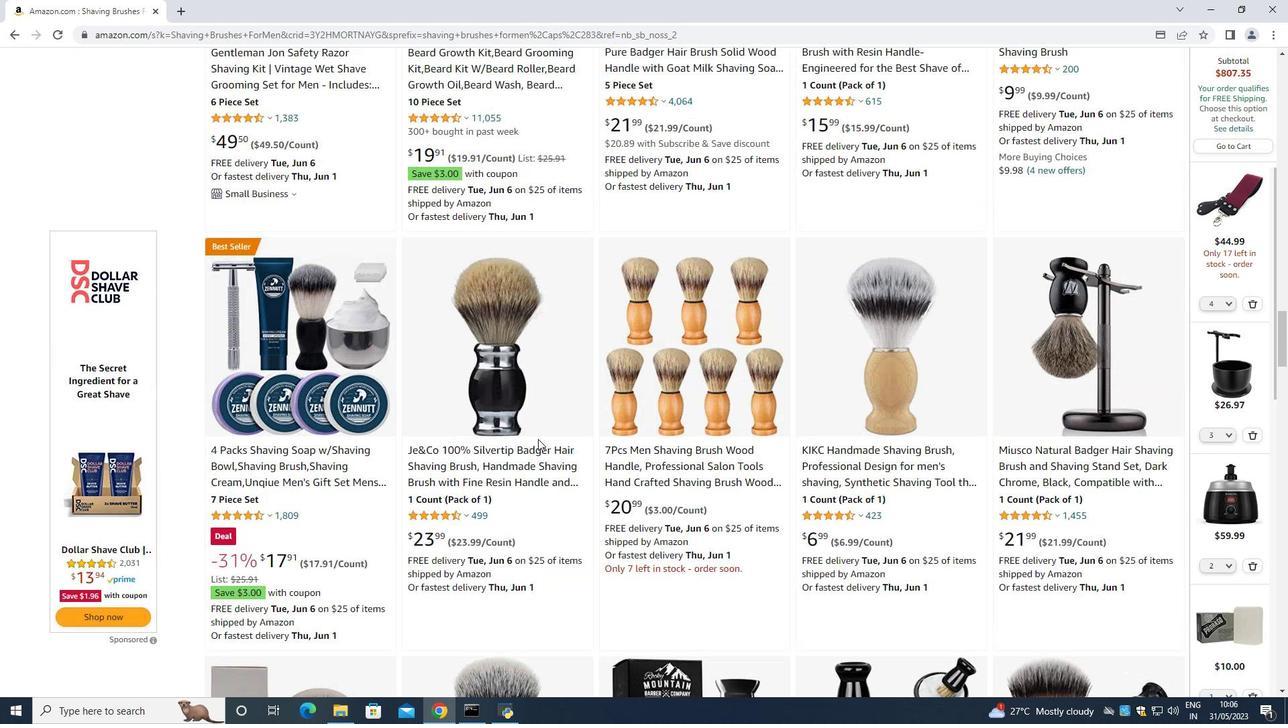 
Action: Mouse scrolled (538, 440) with delta (0, 0)
Screenshot: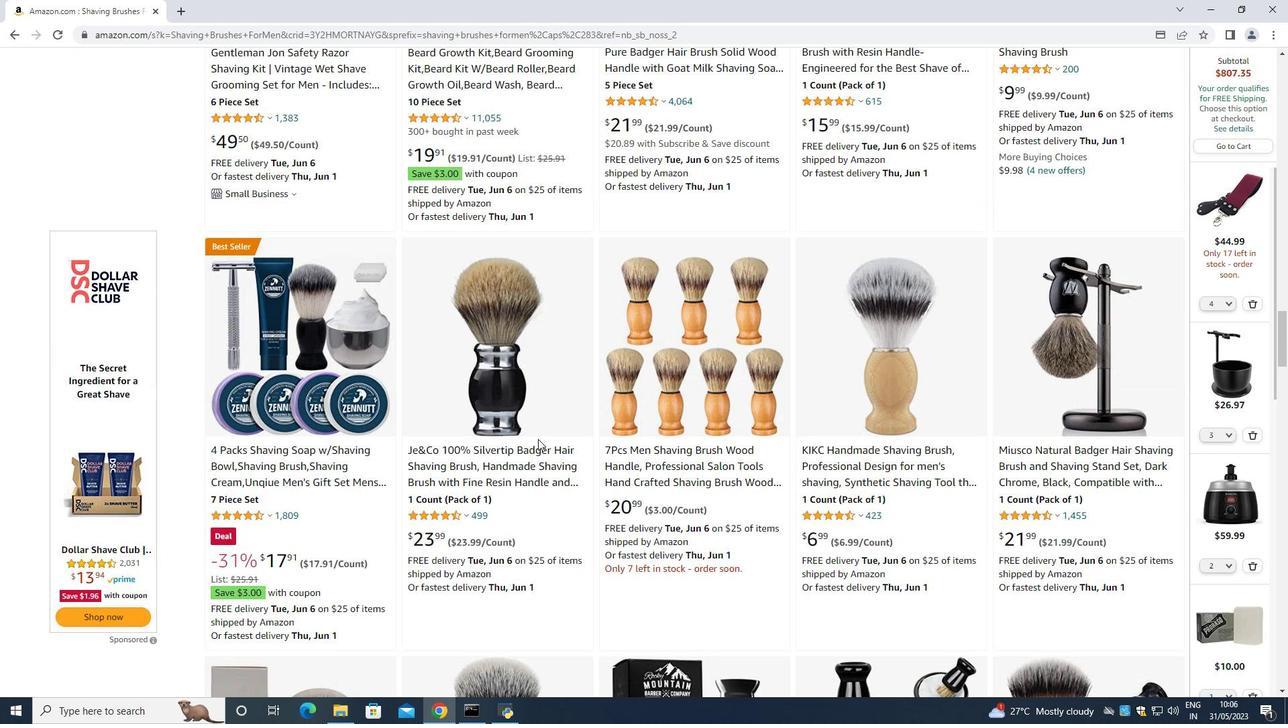 
Action: Mouse scrolled (538, 440) with delta (0, 0)
Screenshot: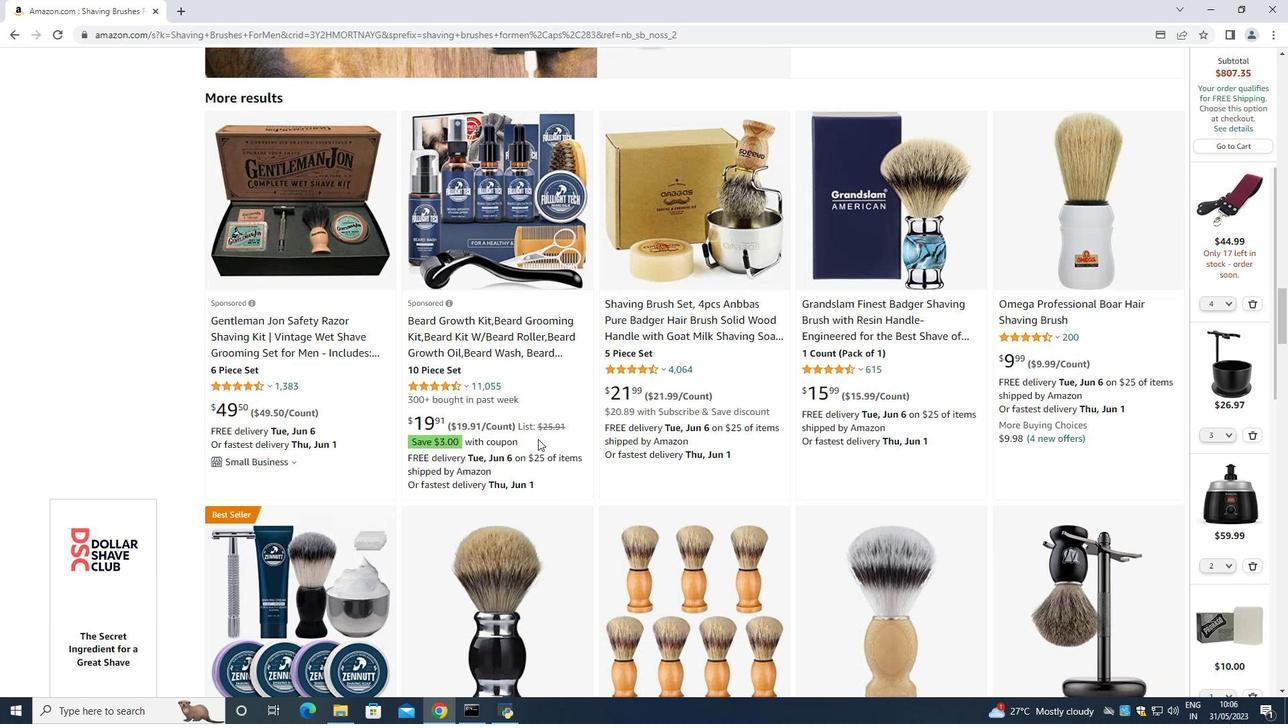 
Action: Mouse moved to (537, 439)
Screenshot: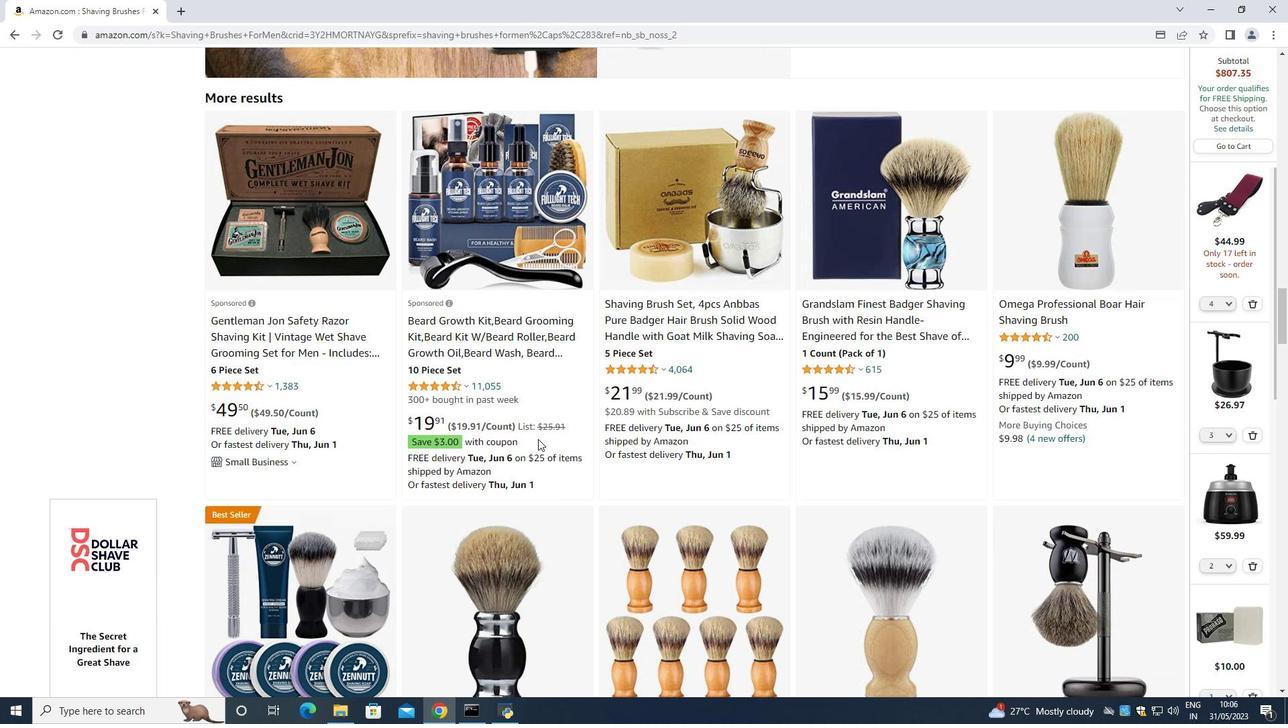 
Action: Mouse scrolled (537, 440) with delta (0, 0)
Screenshot: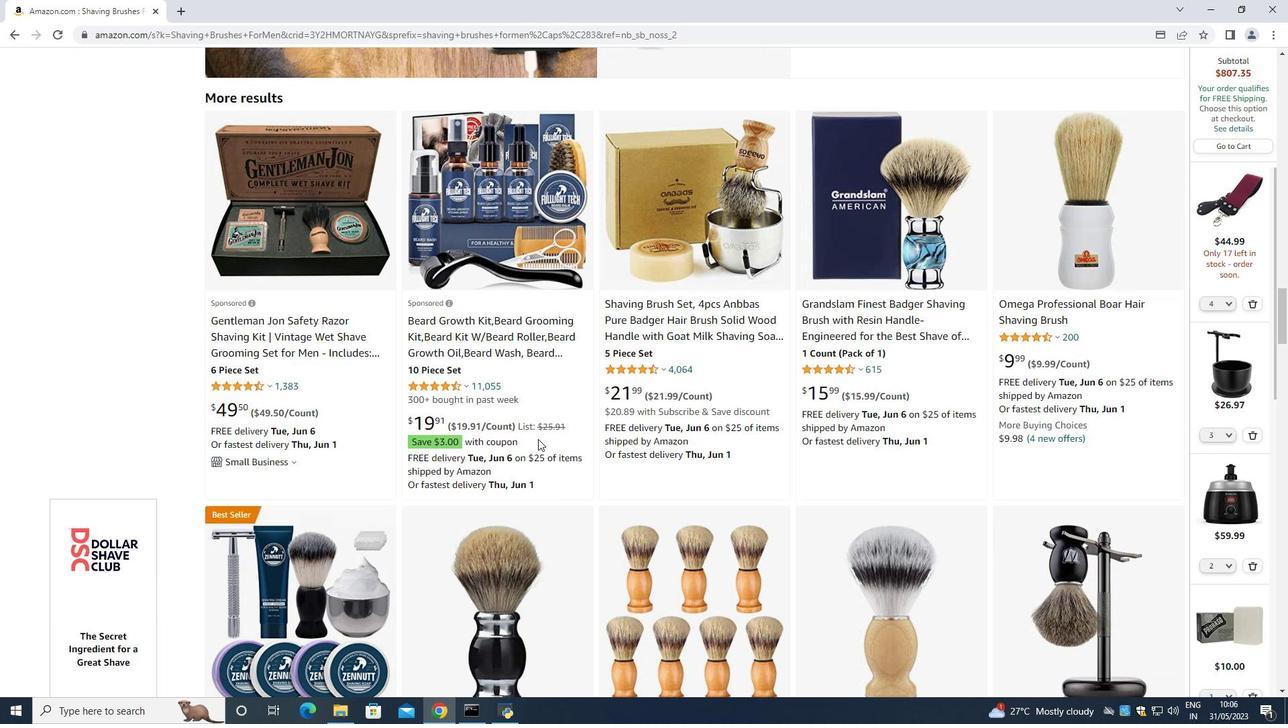 
Action: Mouse scrolled (537, 440) with delta (0, 0)
Screenshot: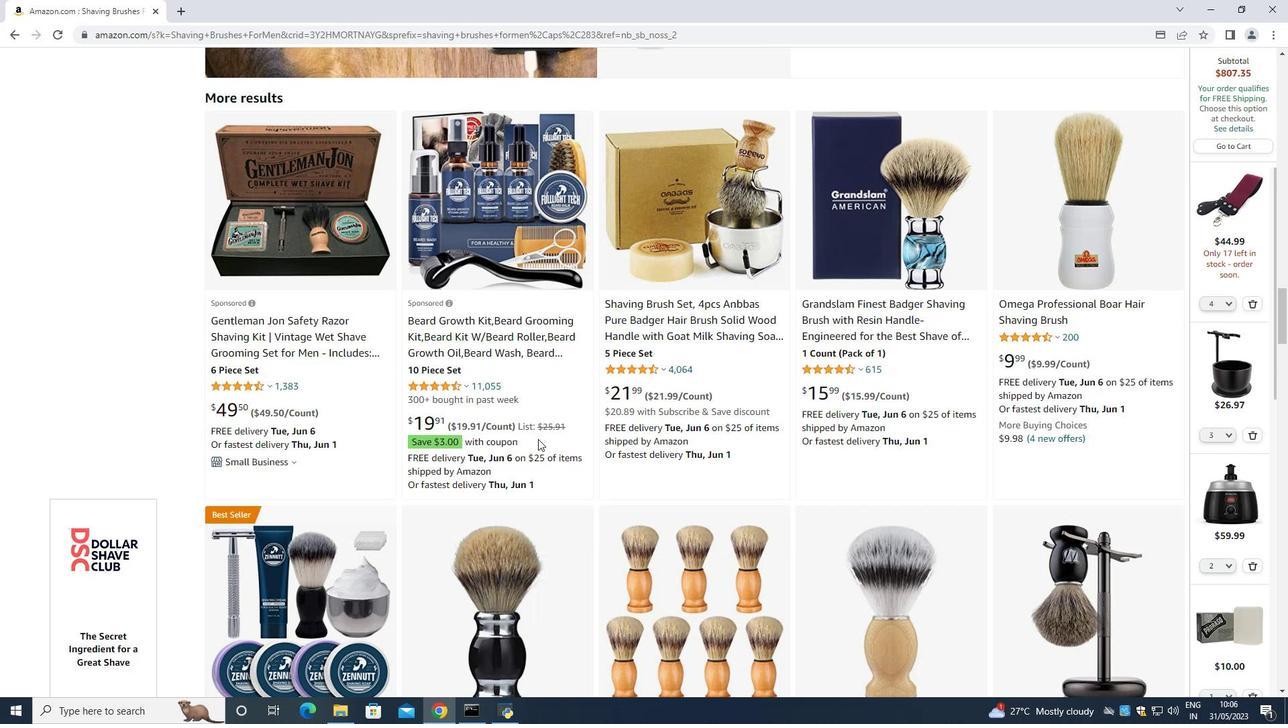 
Action: Mouse scrolled (537, 440) with delta (0, 0)
Screenshot: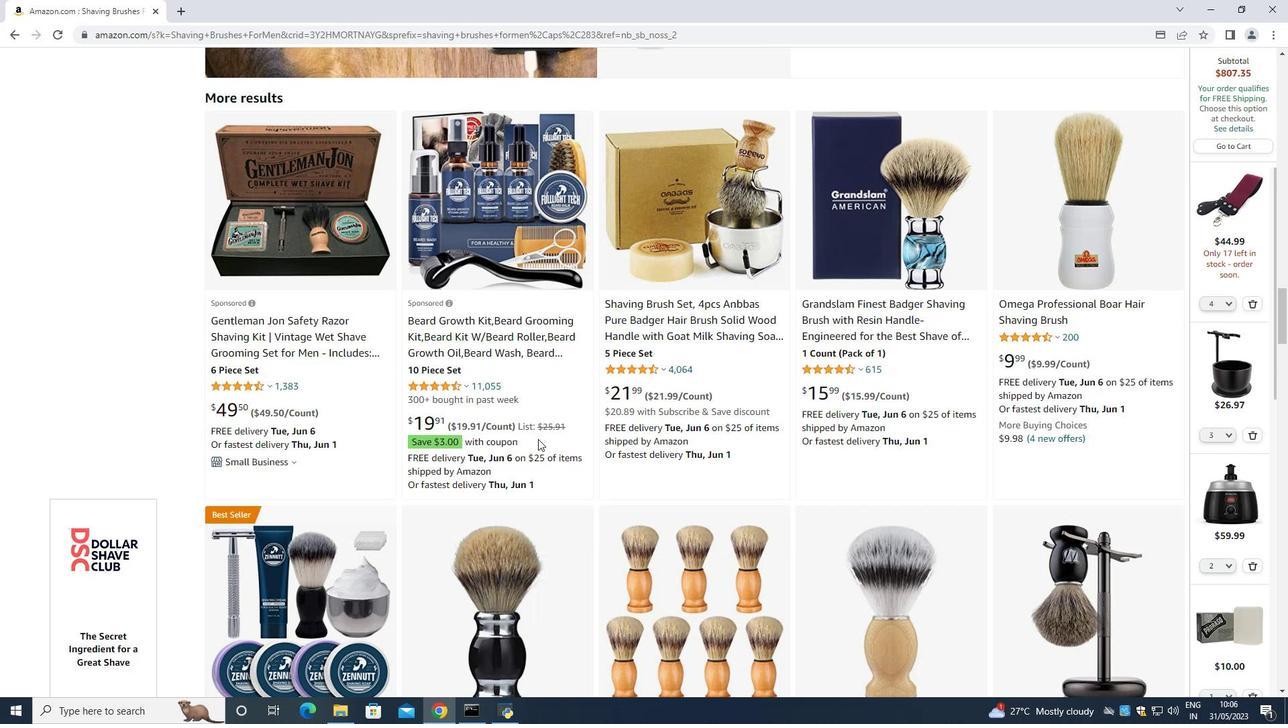 
Action: Mouse scrolled (537, 440) with delta (0, 0)
Screenshot: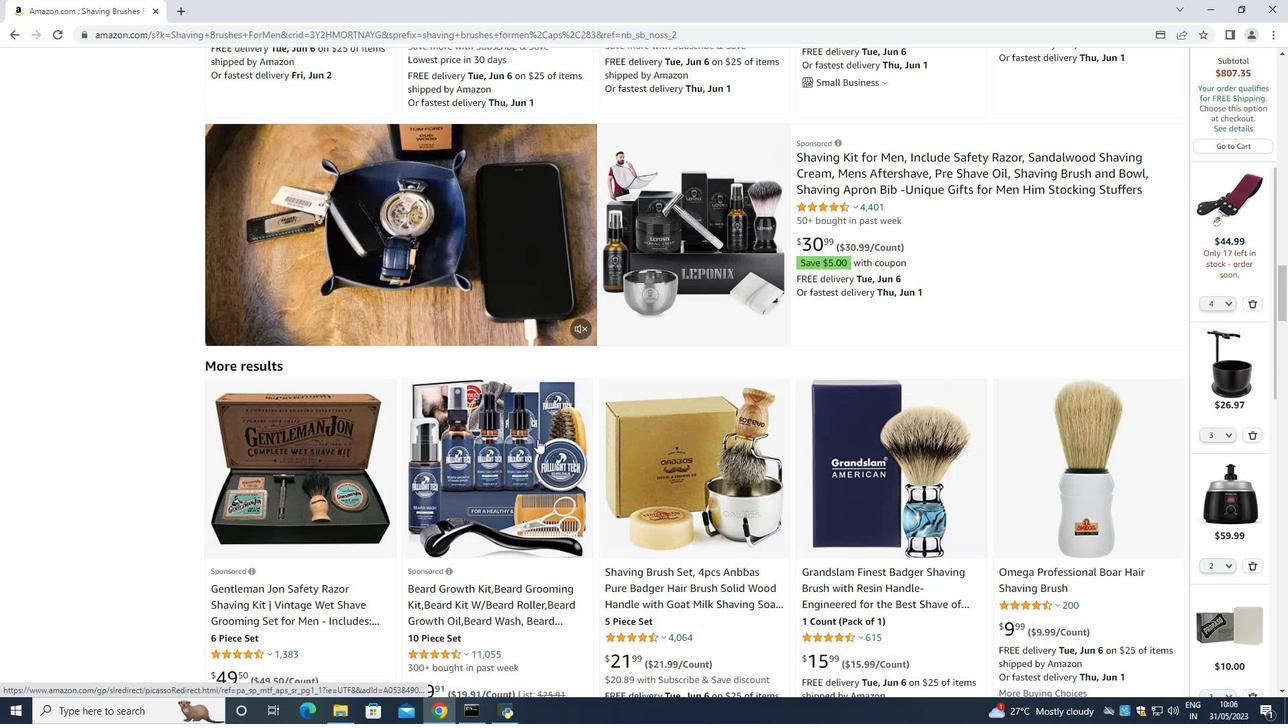 
Action: Mouse scrolled (537, 440) with delta (0, 0)
Screenshot: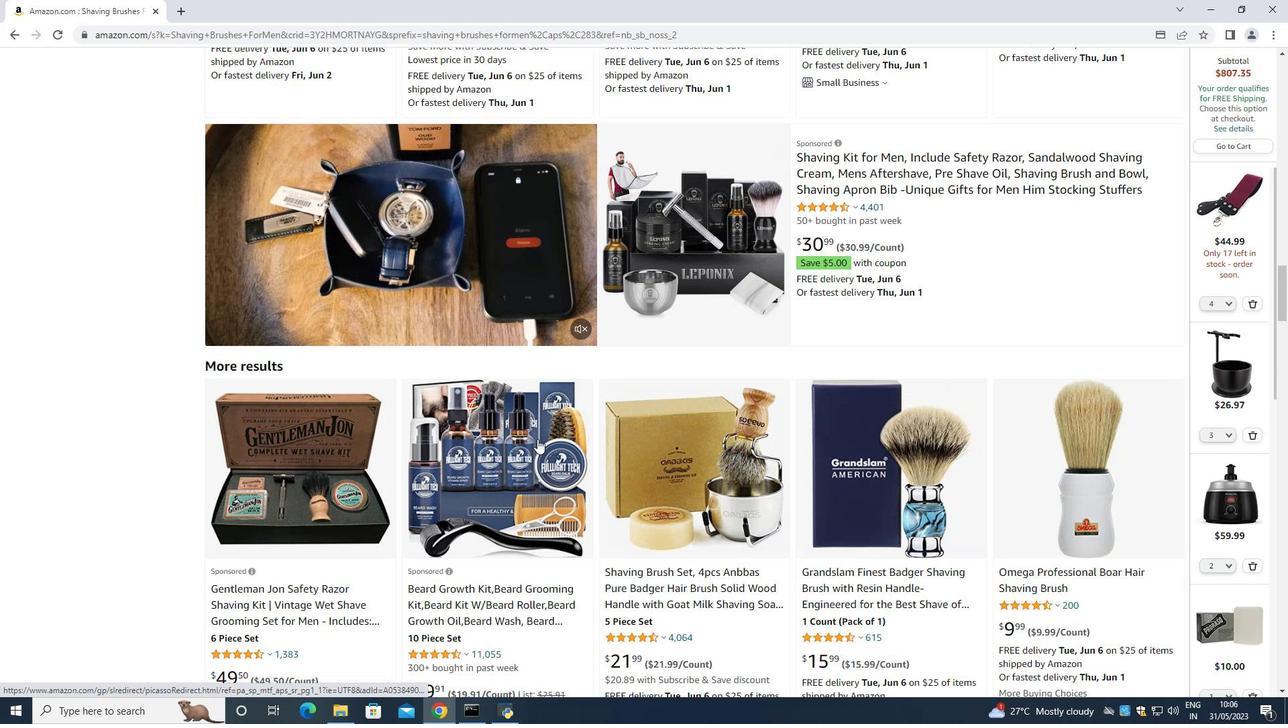 
Action: Mouse scrolled (537, 440) with delta (0, 0)
Screenshot: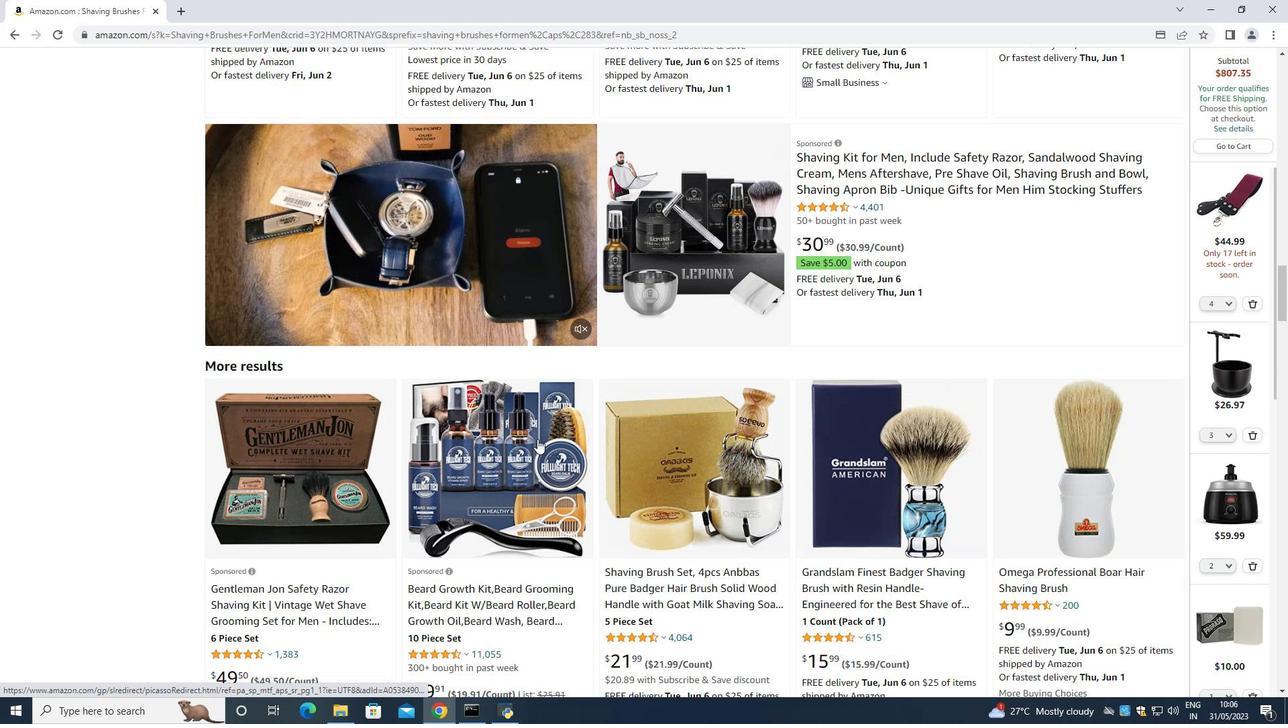
Action: Mouse scrolled (537, 440) with delta (0, 0)
Screenshot: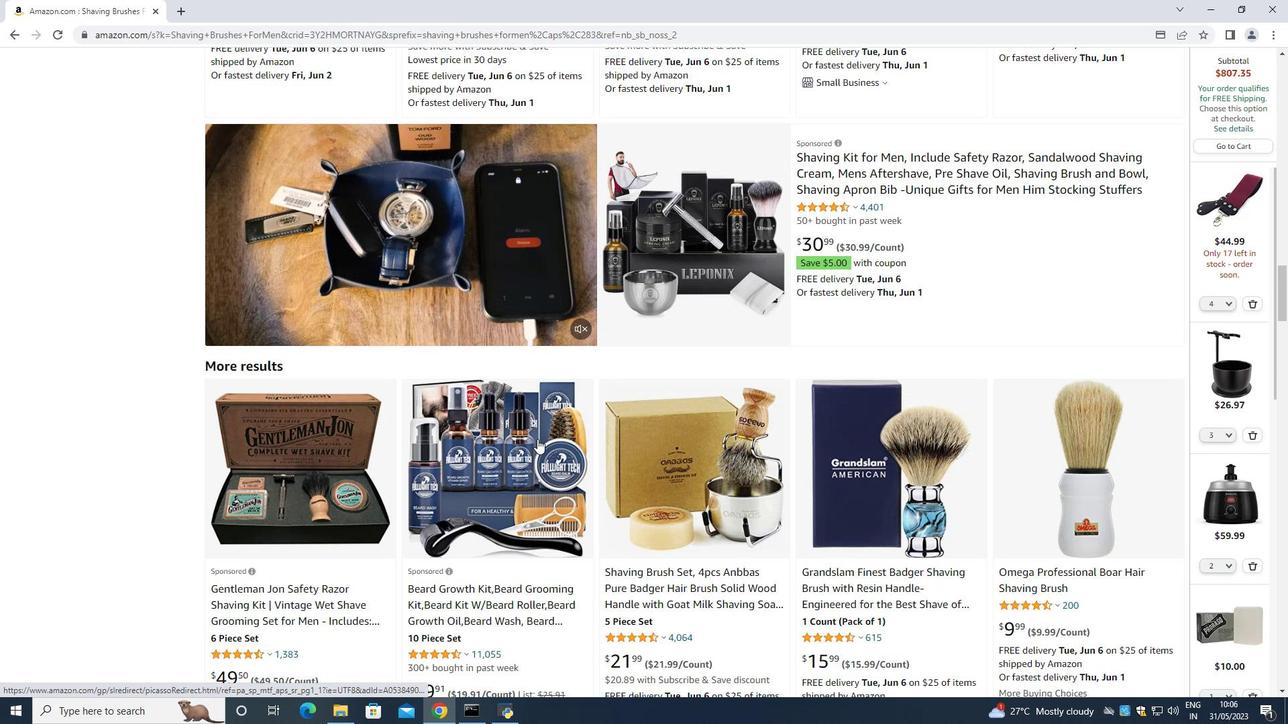 
Action: Mouse scrolled (537, 440) with delta (0, 0)
Screenshot: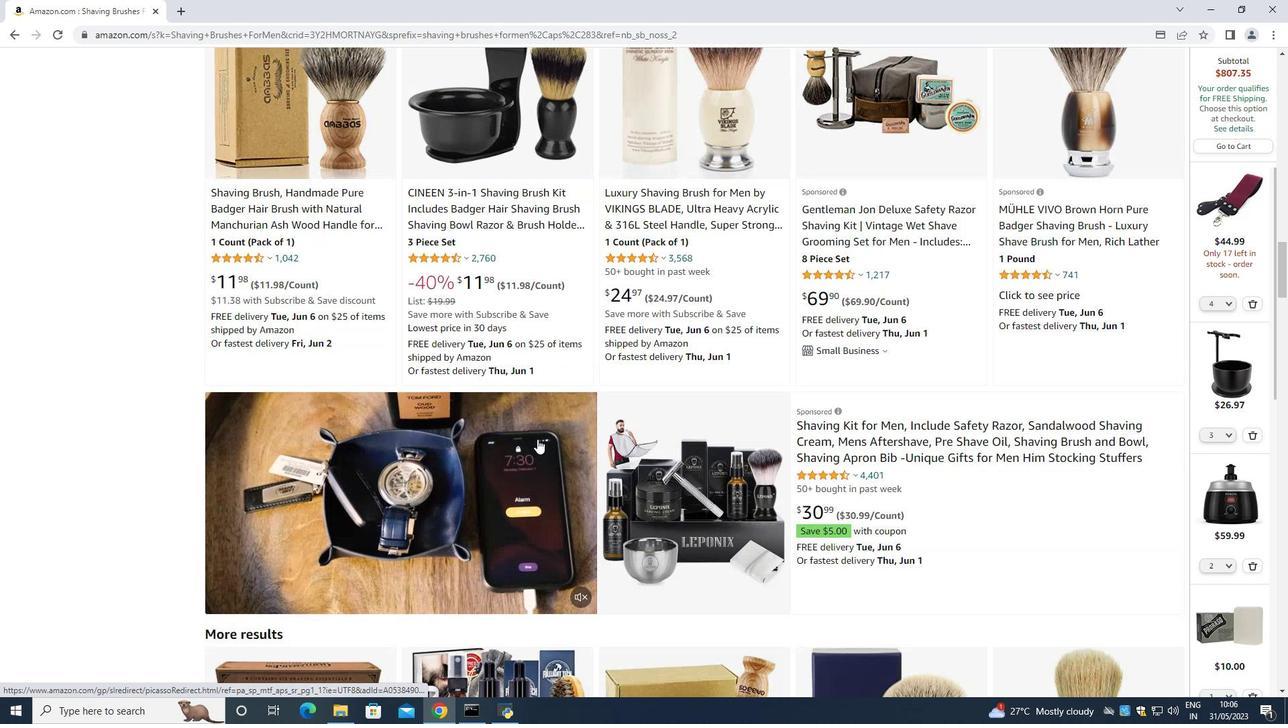 
Action: Mouse scrolled (537, 440) with delta (0, 0)
Screenshot: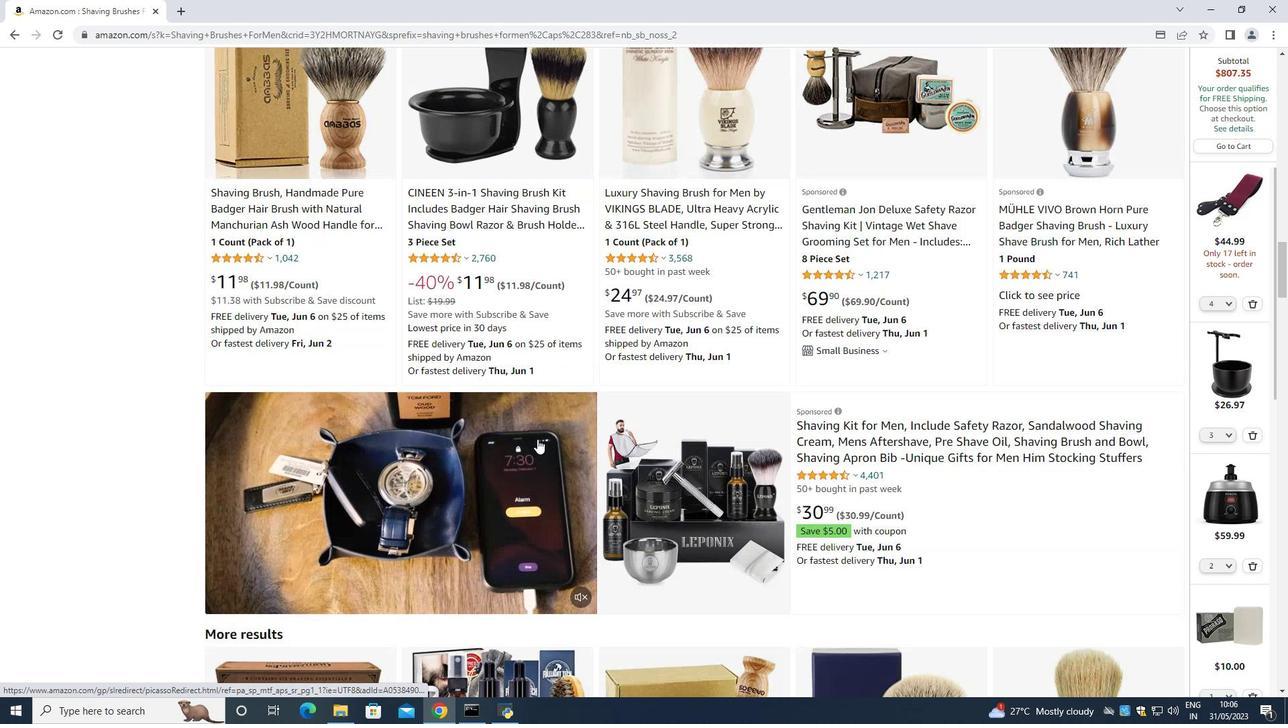 
Action: Mouse scrolled (537, 440) with delta (0, 0)
Screenshot: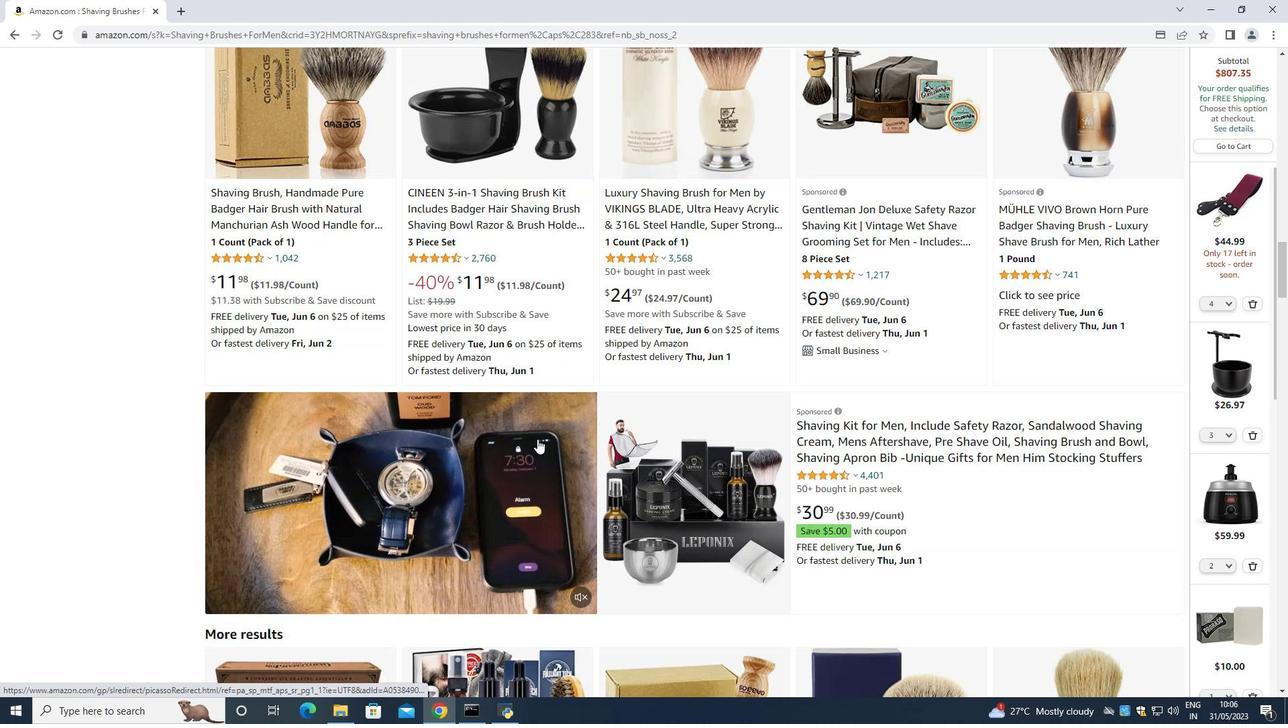 
Action: Mouse scrolled (537, 440) with delta (0, 0)
Screenshot: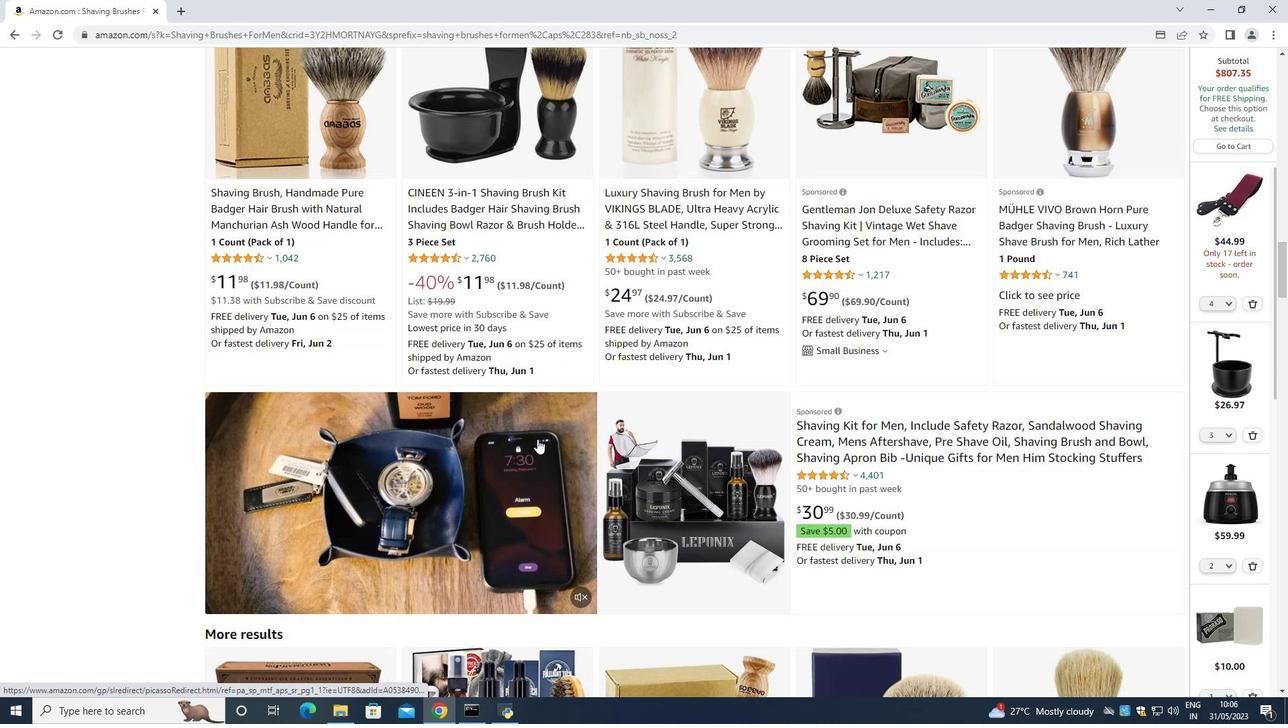 
Action: Mouse moved to (537, 439)
Screenshot: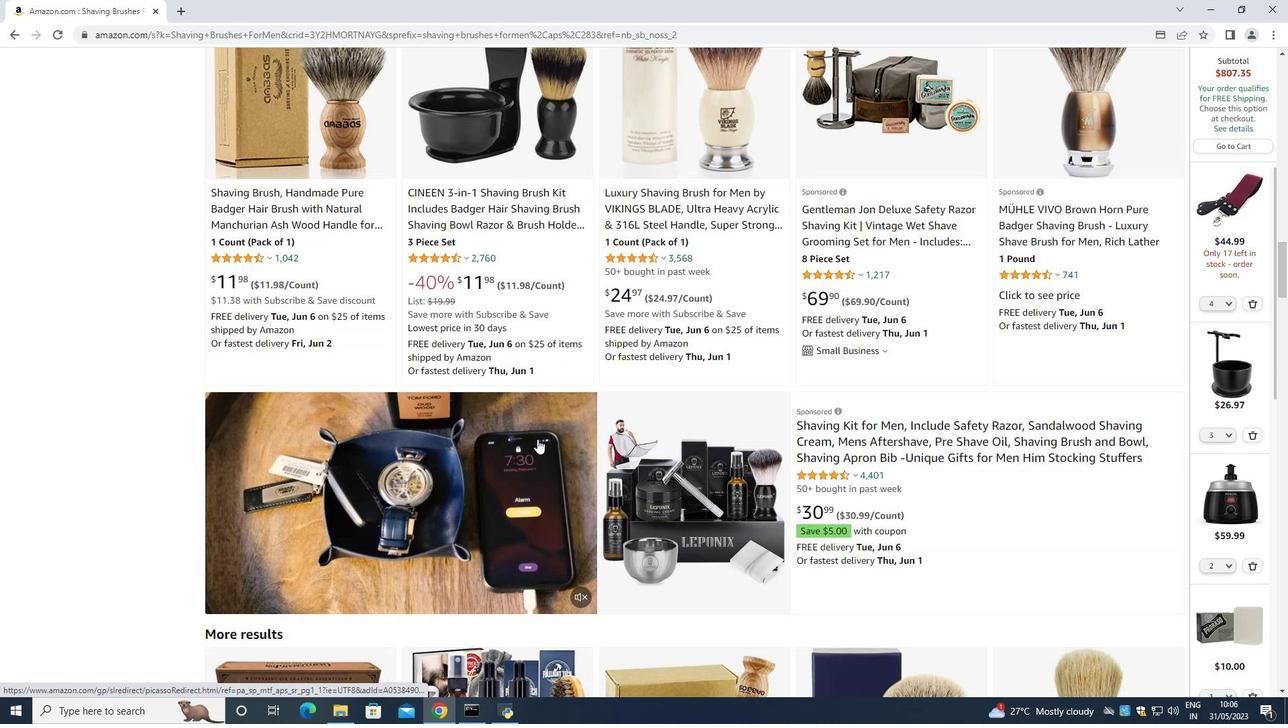 
Action: Mouse scrolled (537, 440) with delta (0, 0)
Screenshot: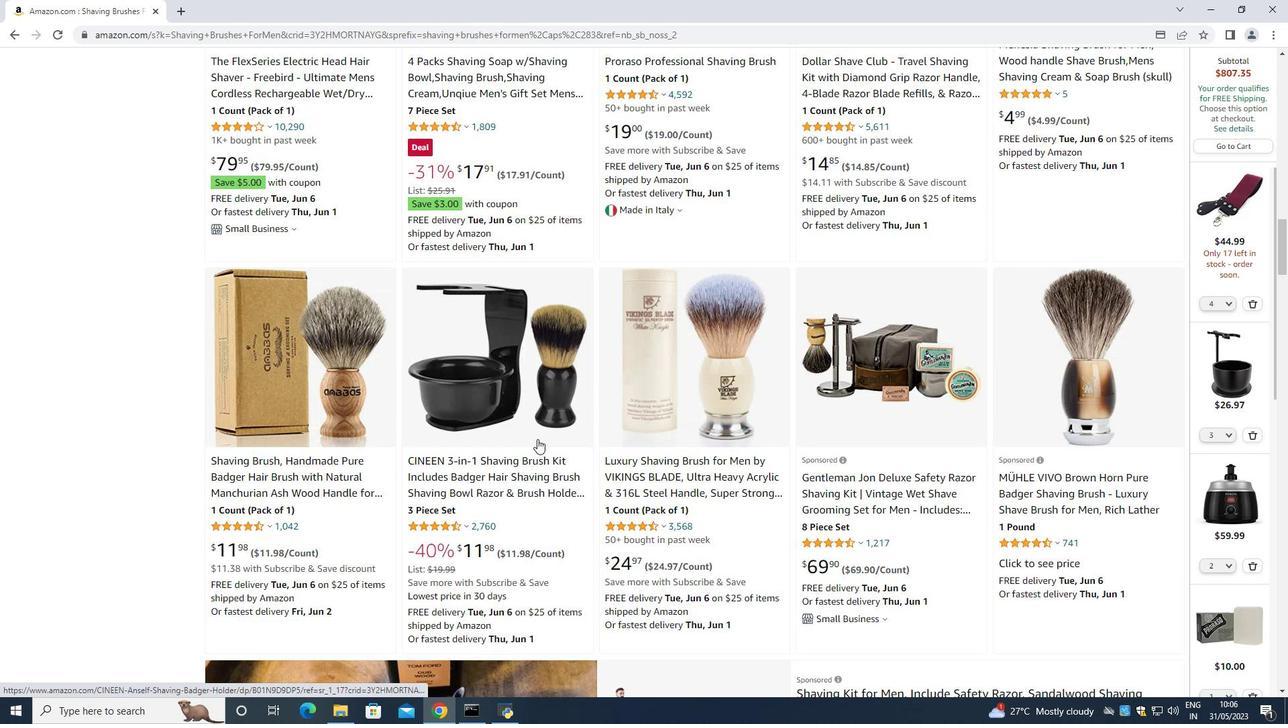 
Action: Mouse scrolled (537, 440) with delta (0, 0)
Screenshot: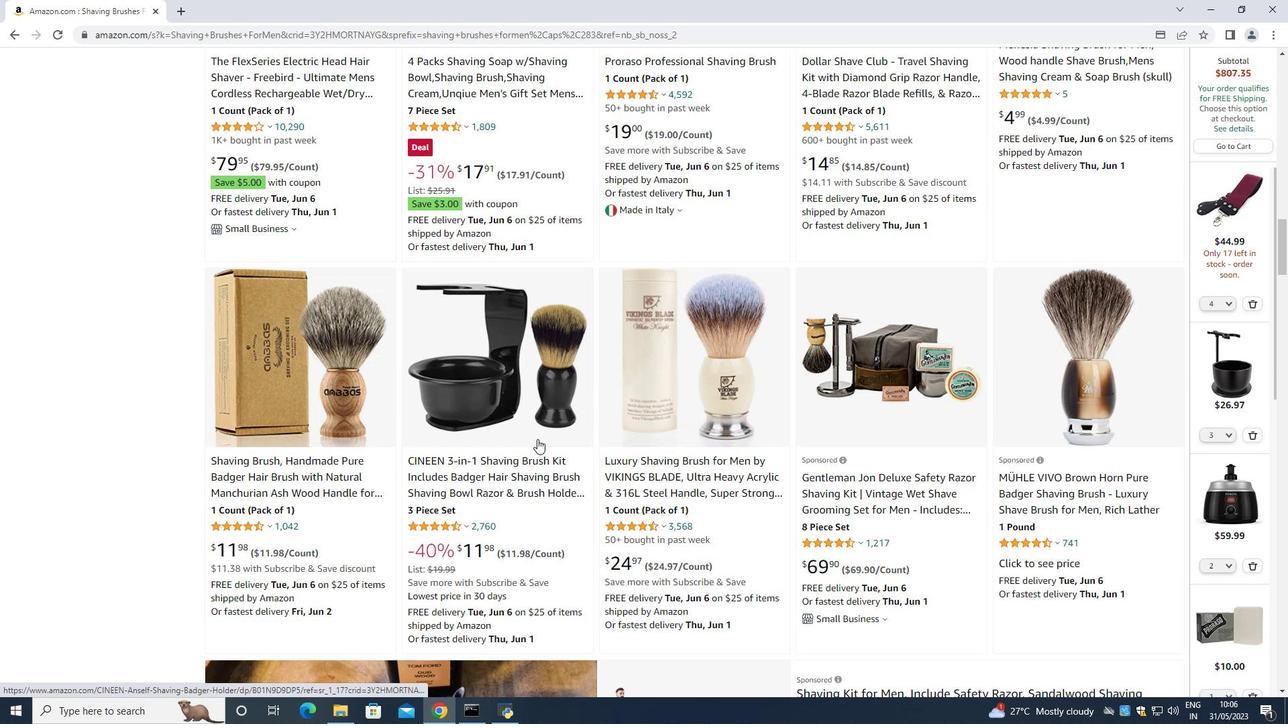 
Action: Mouse scrolled (537, 440) with delta (0, 0)
Screenshot: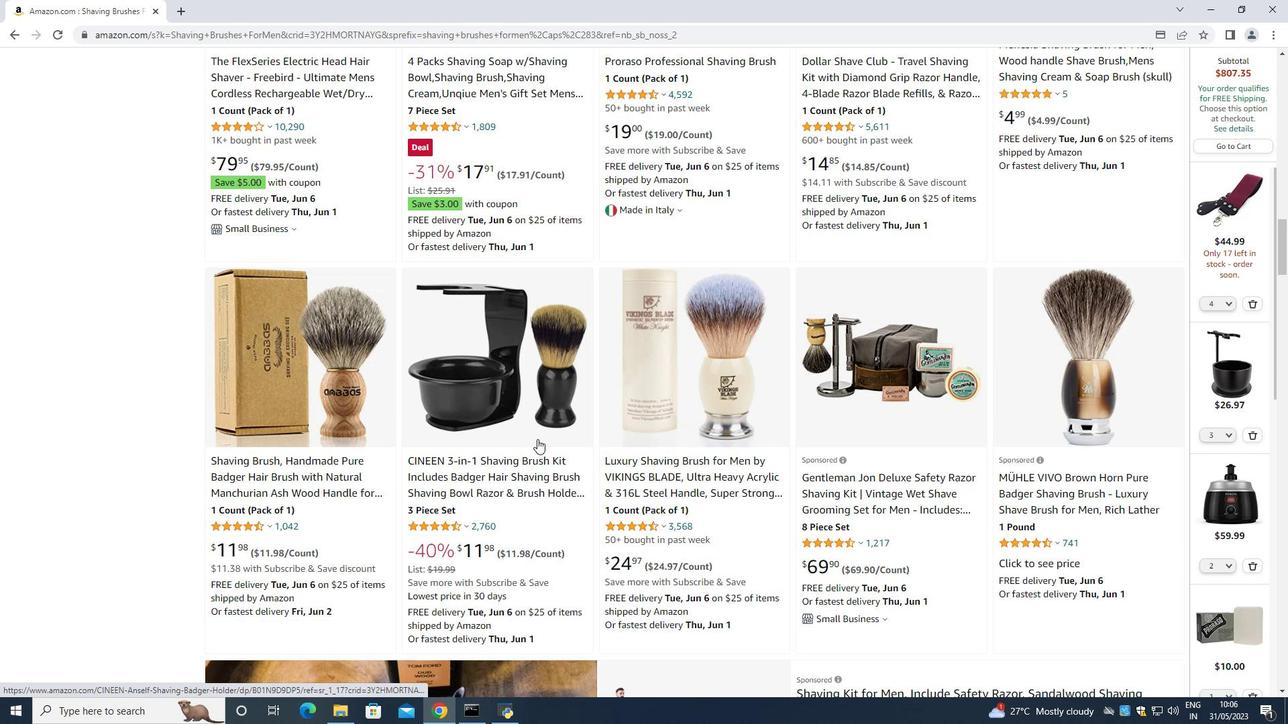 
Action: Mouse scrolled (537, 440) with delta (0, 0)
Screenshot: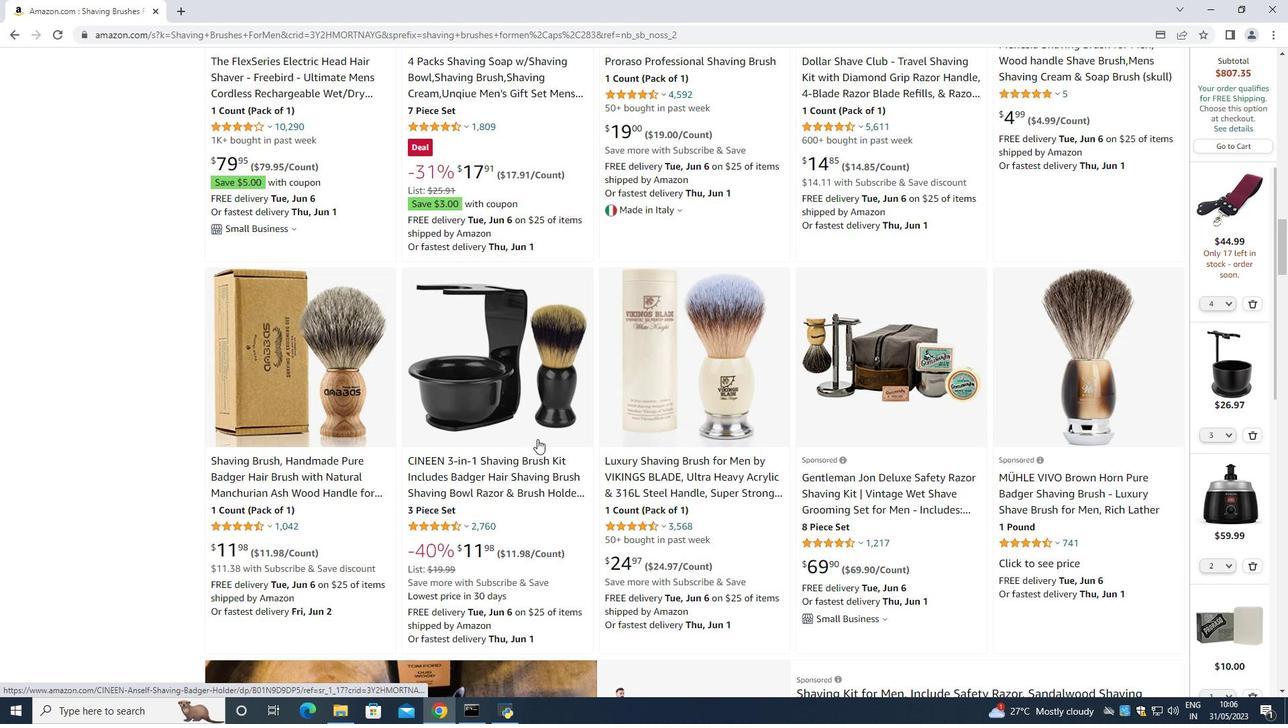
Action: Mouse scrolled (537, 440) with delta (0, 0)
Screenshot: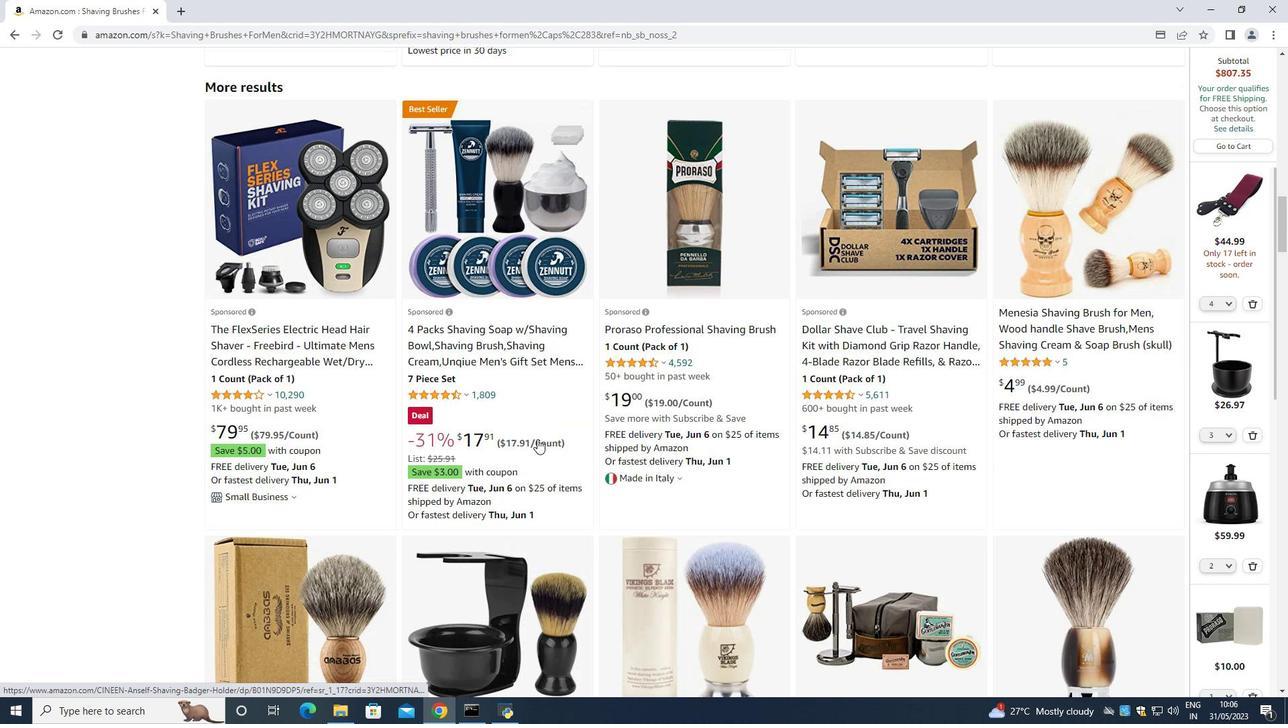 
Action: Mouse scrolled (537, 440) with delta (0, 0)
Screenshot: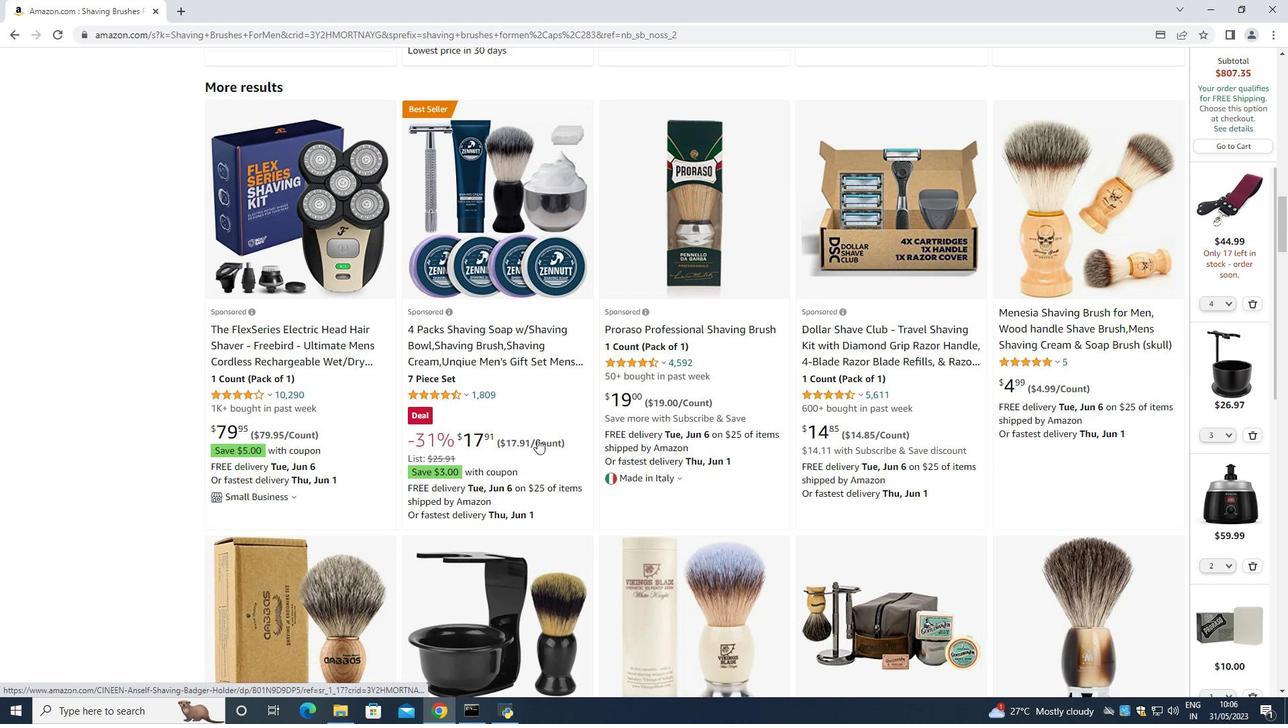 
Action: Mouse scrolled (537, 440) with delta (0, 0)
Screenshot: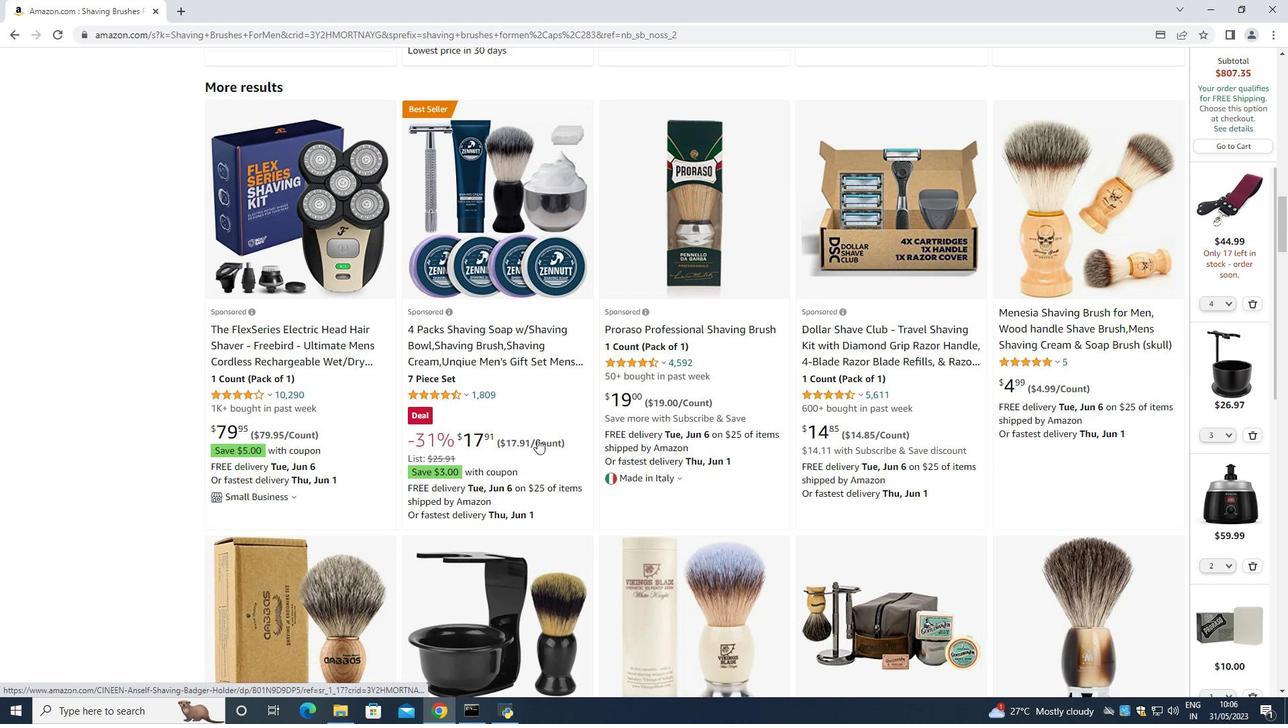 
Action: Mouse scrolled (537, 440) with delta (0, 0)
Screenshot: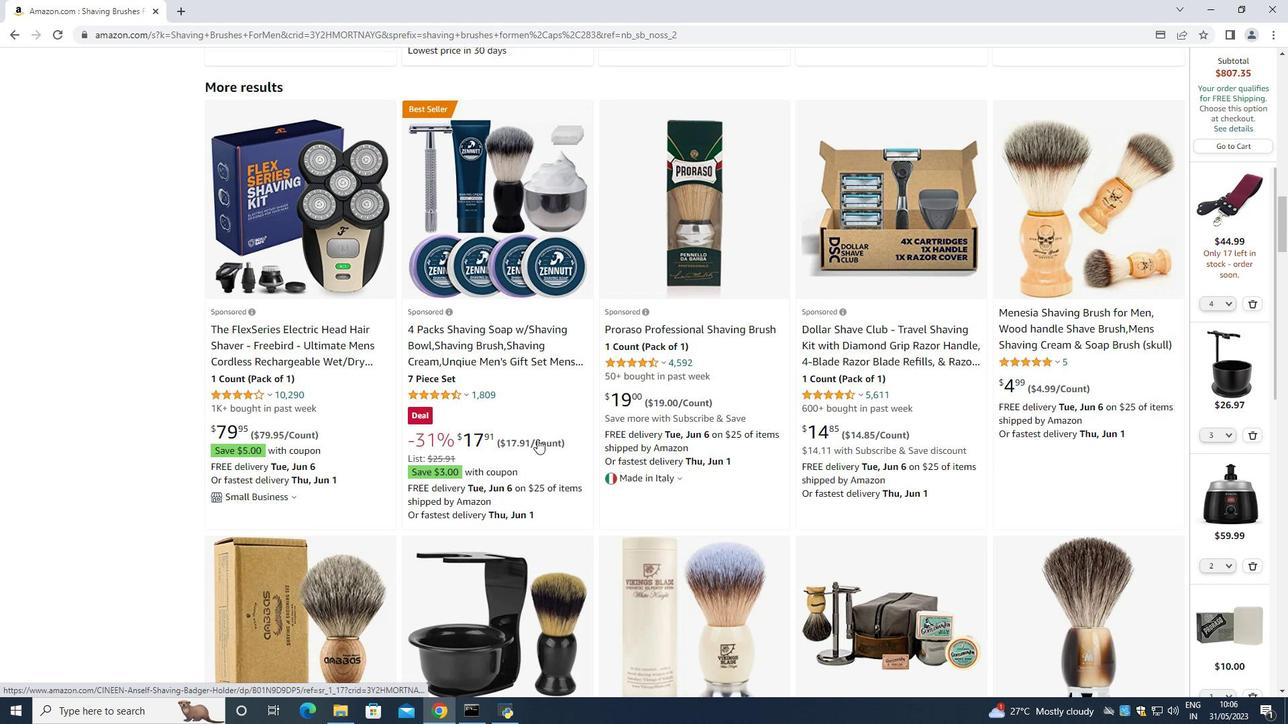 
Action: Mouse moved to (536, 438)
Screenshot: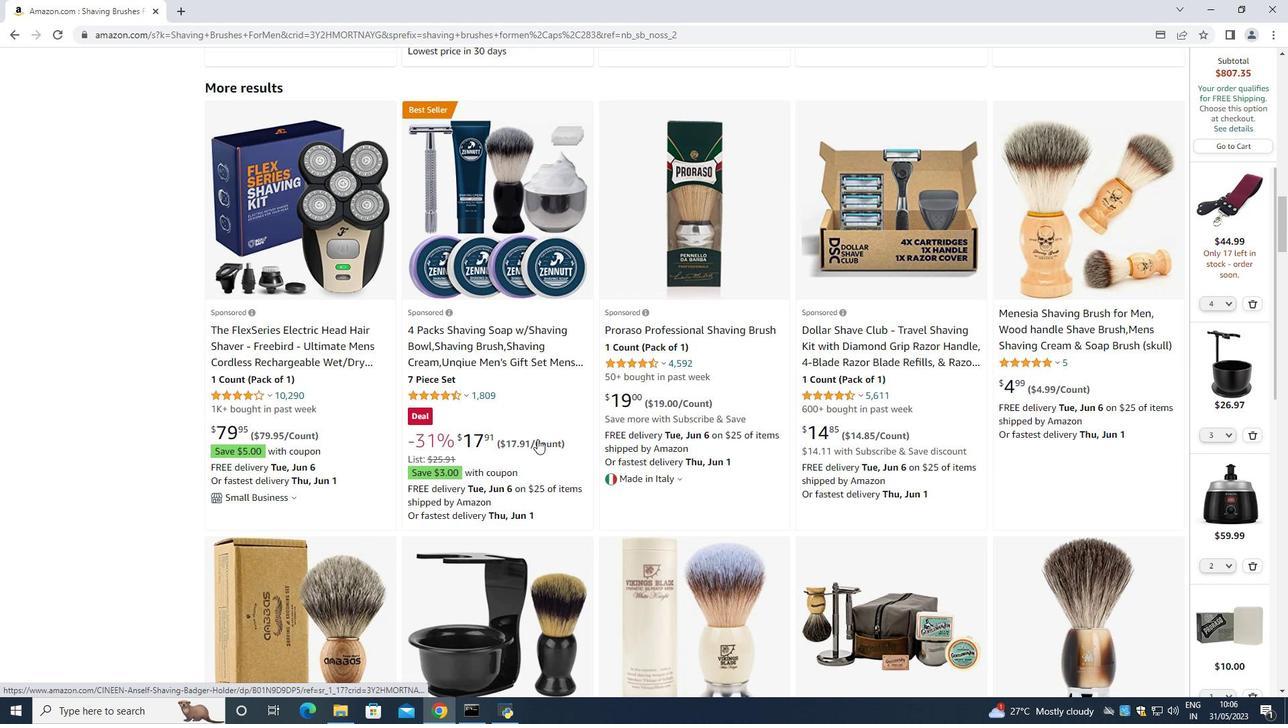
Action: Mouse scrolled (536, 439) with delta (0, 0)
Screenshot: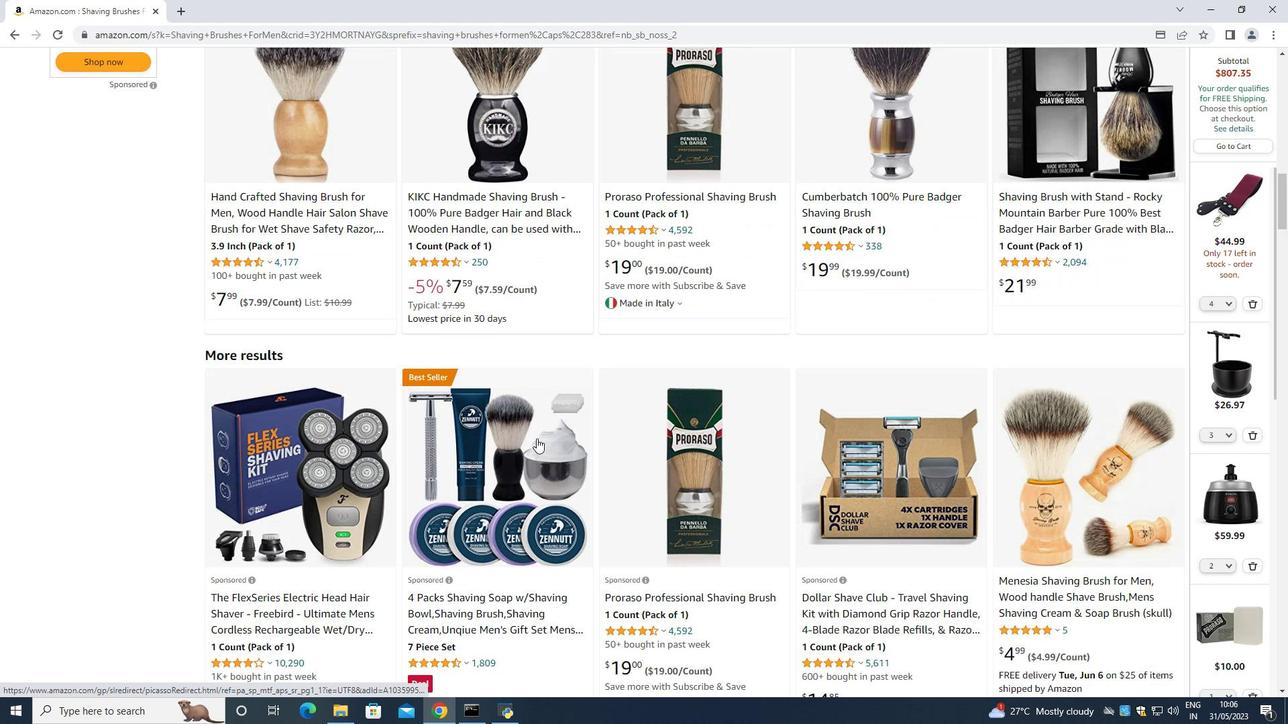
Action: Mouse scrolled (536, 439) with delta (0, 0)
Screenshot: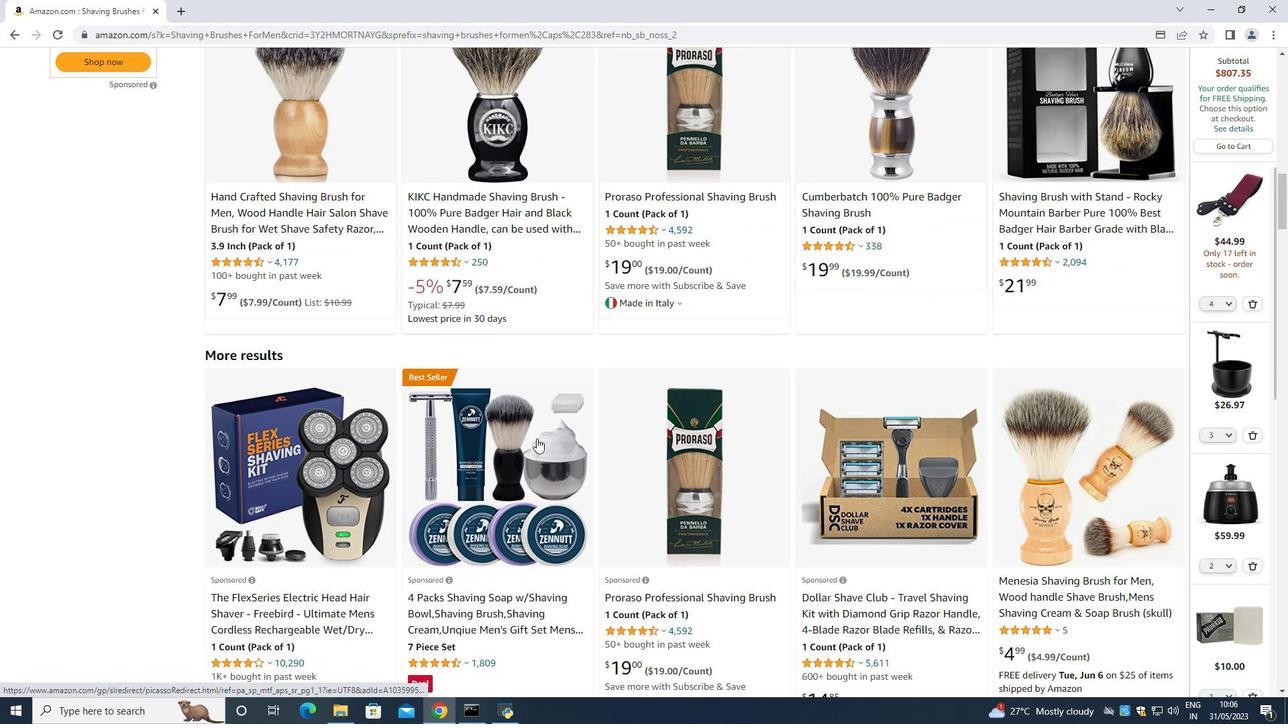 
Action: Mouse scrolled (536, 439) with delta (0, 0)
Screenshot: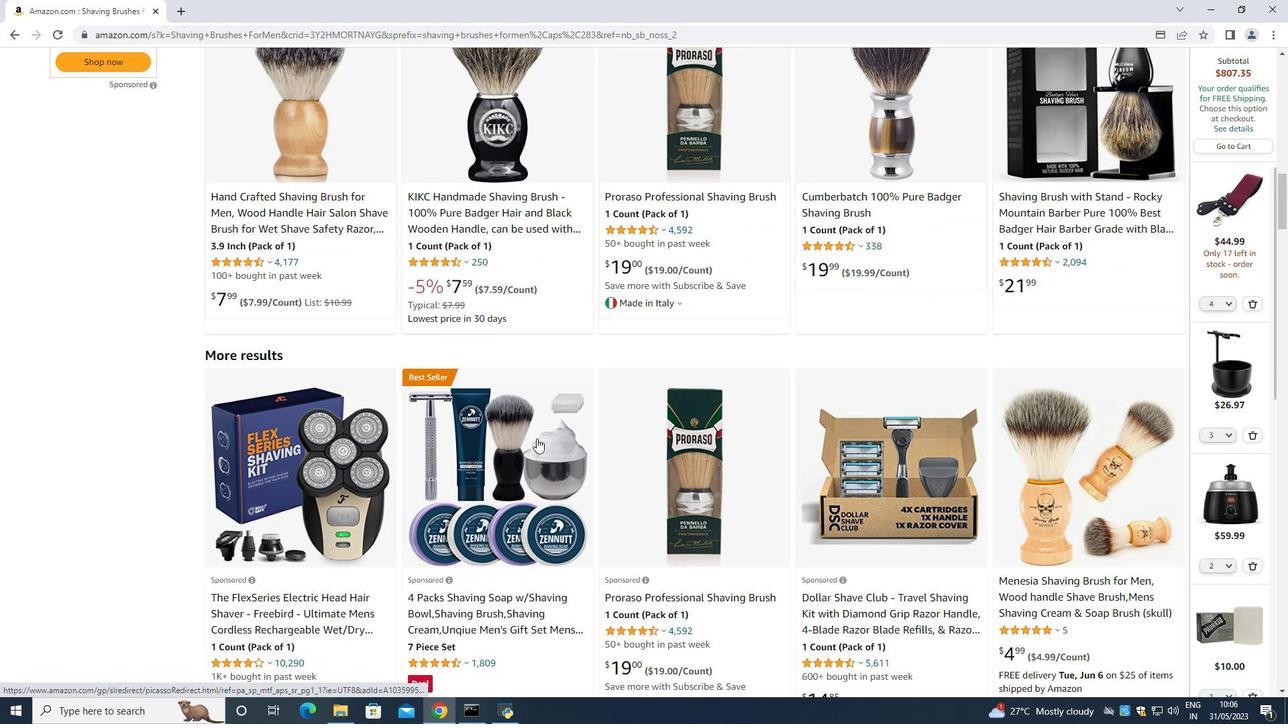 
Action: Mouse scrolled (536, 439) with delta (0, 0)
Screenshot: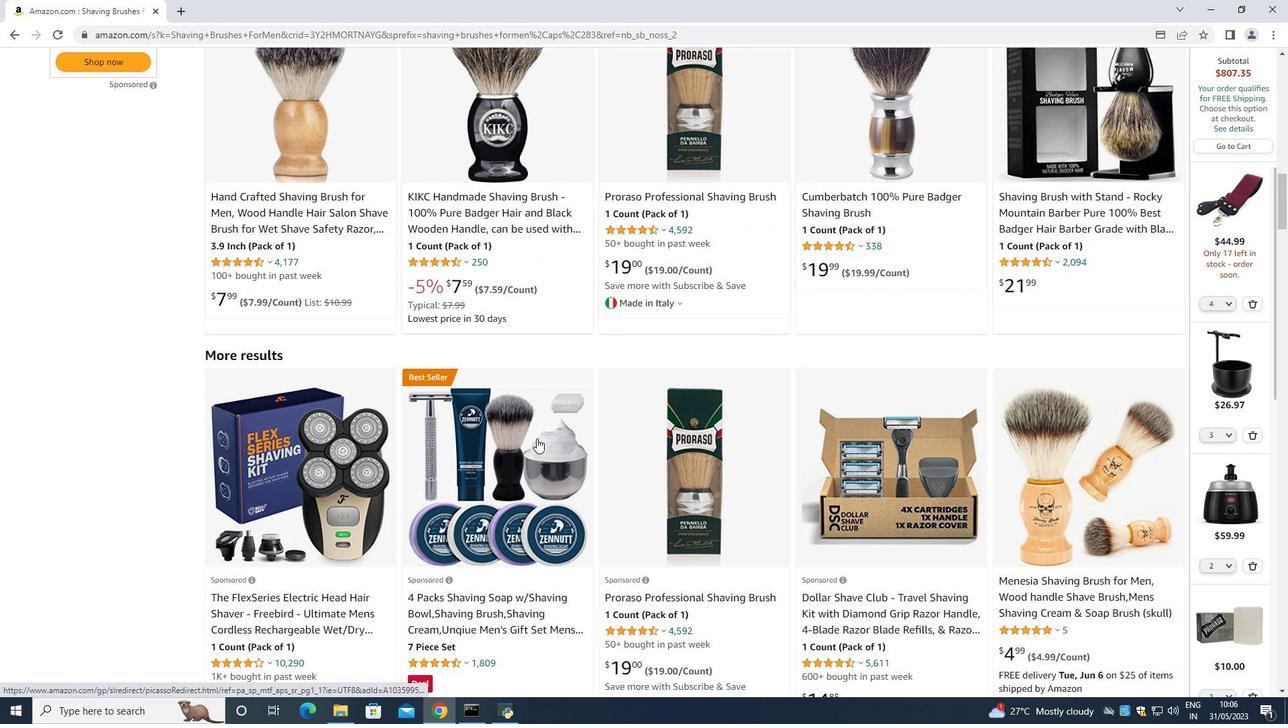 
Action: Mouse scrolled (536, 439) with delta (0, 0)
Screenshot: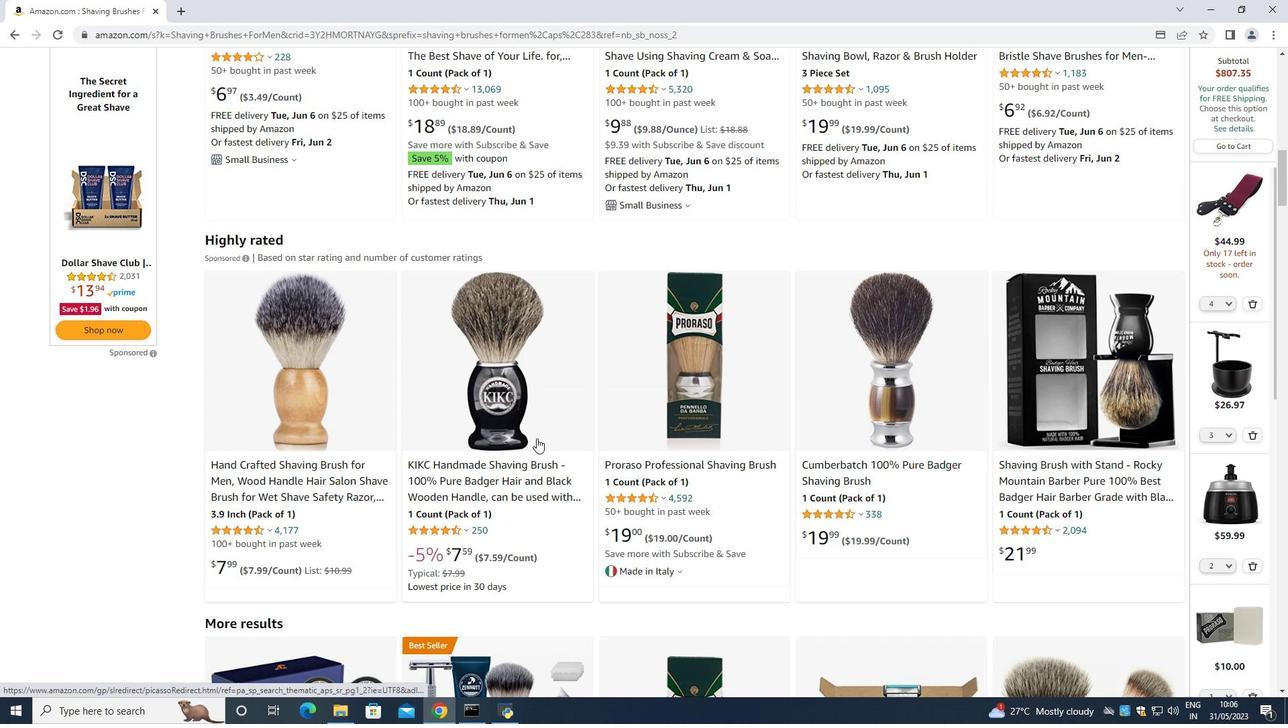 
Action: Mouse scrolled (536, 439) with delta (0, 0)
Screenshot: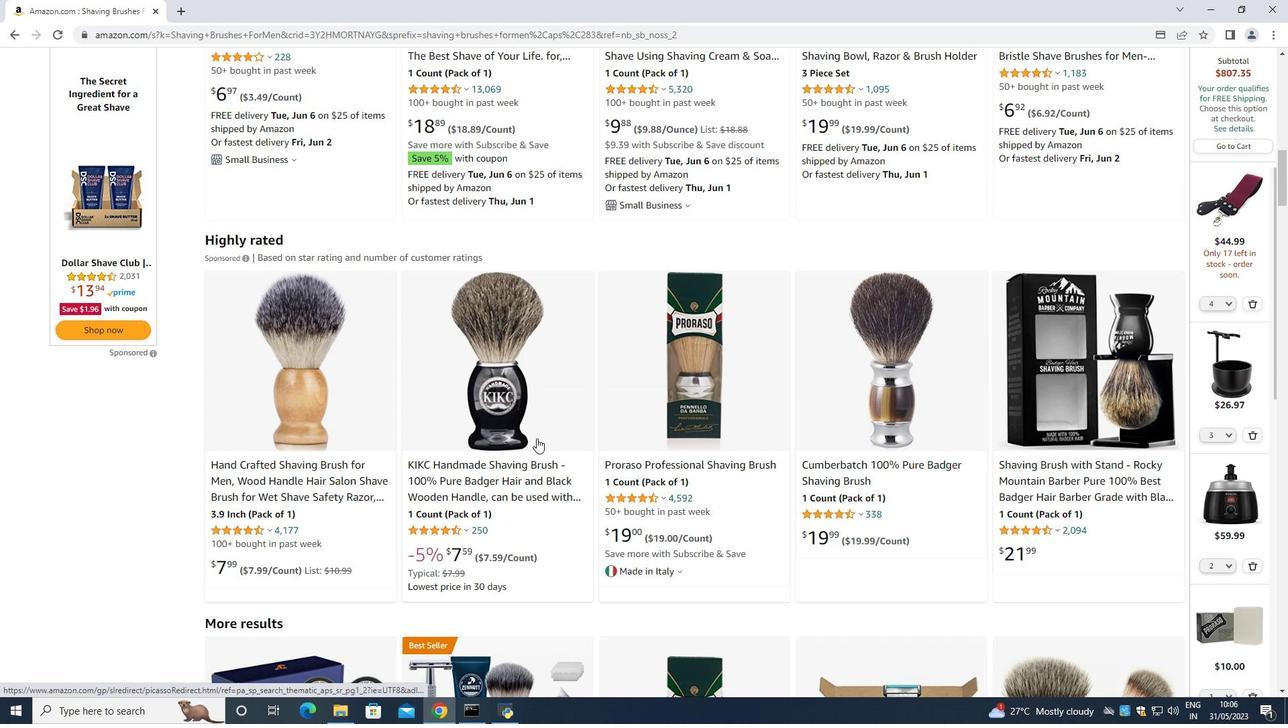 
Action: Mouse scrolled (536, 439) with delta (0, 0)
Screenshot: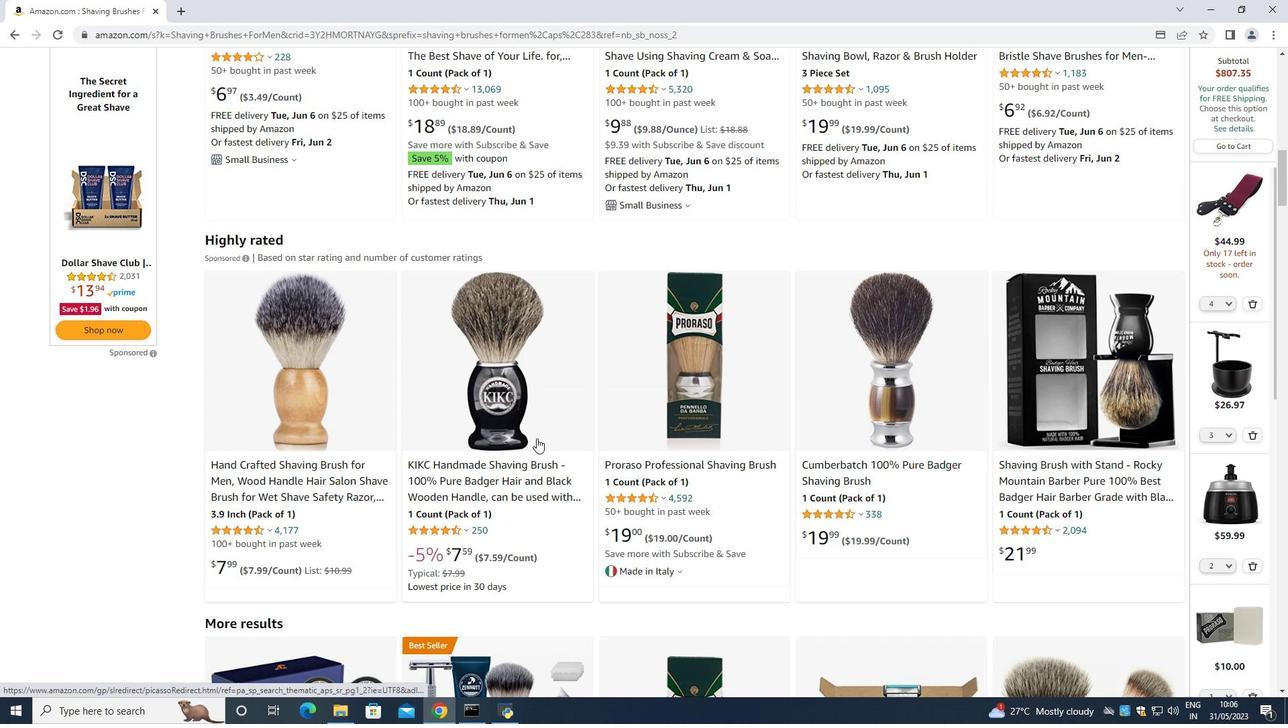 
Action: Mouse scrolled (536, 439) with delta (0, 0)
Screenshot: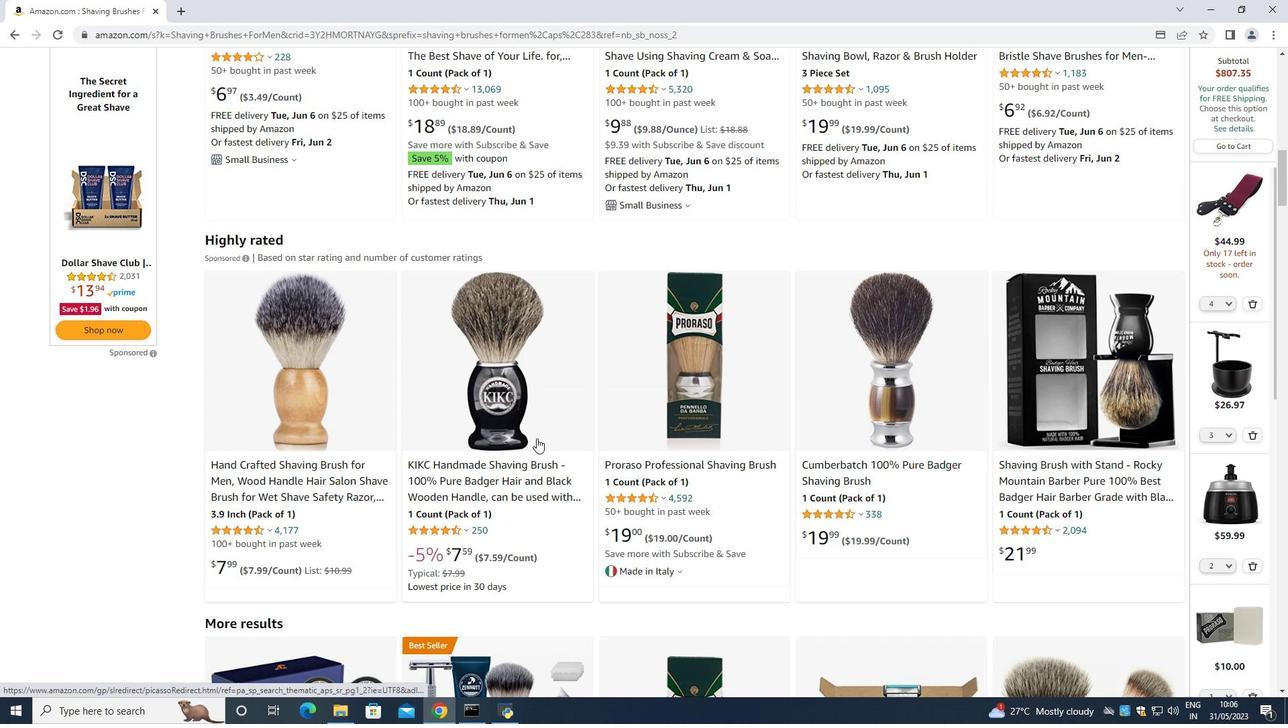 
Action: Mouse scrolled (536, 439) with delta (0, 0)
Screenshot: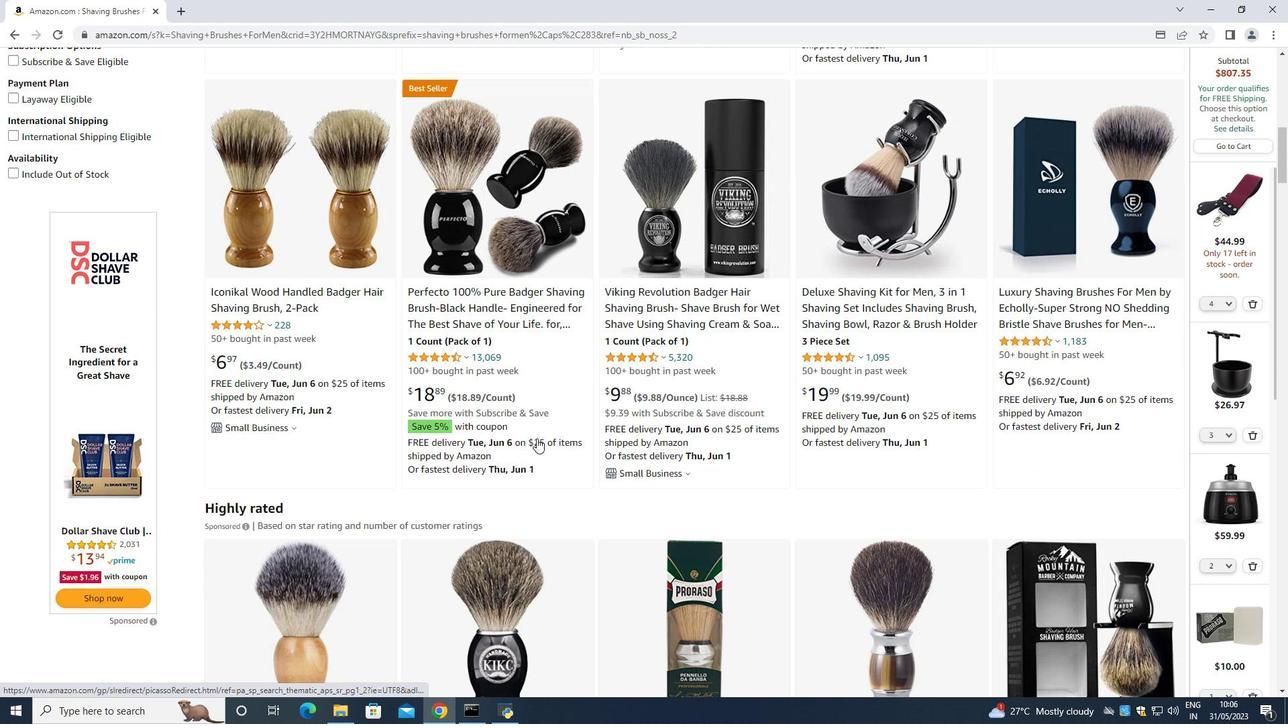 
Action: Mouse scrolled (536, 439) with delta (0, 0)
Screenshot: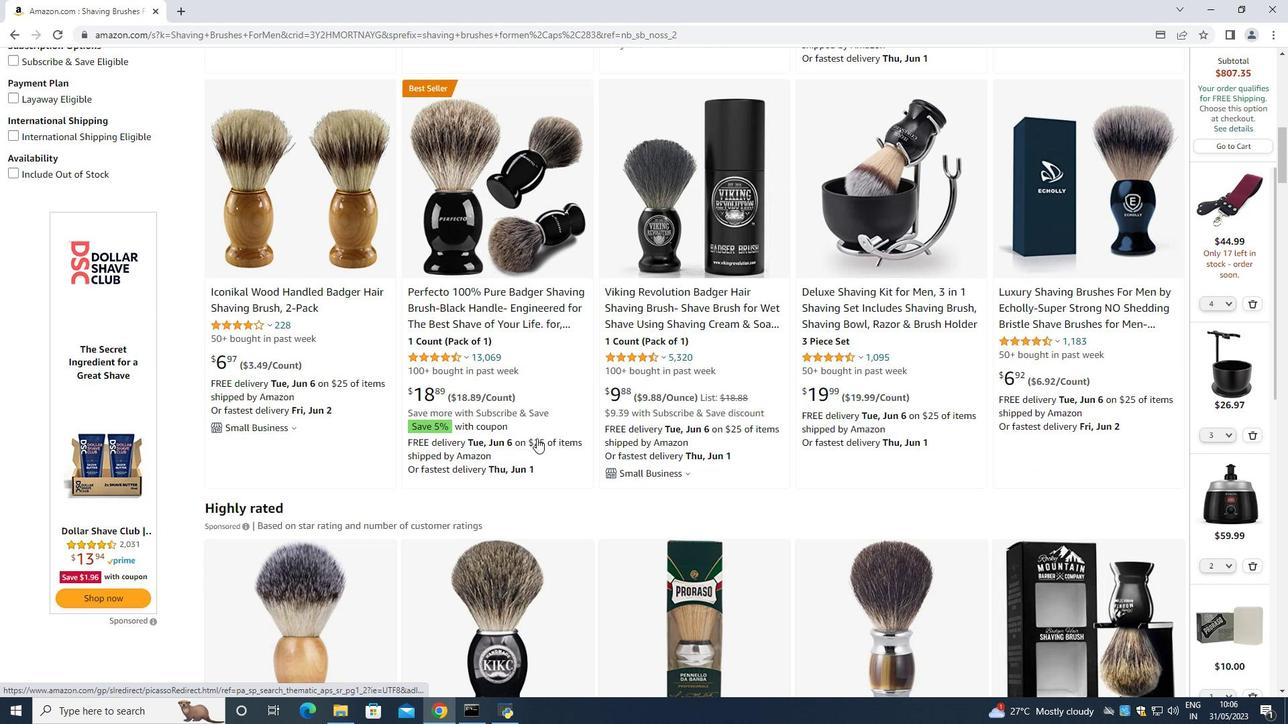 
Action: Mouse scrolled (536, 439) with delta (0, 0)
Screenshot: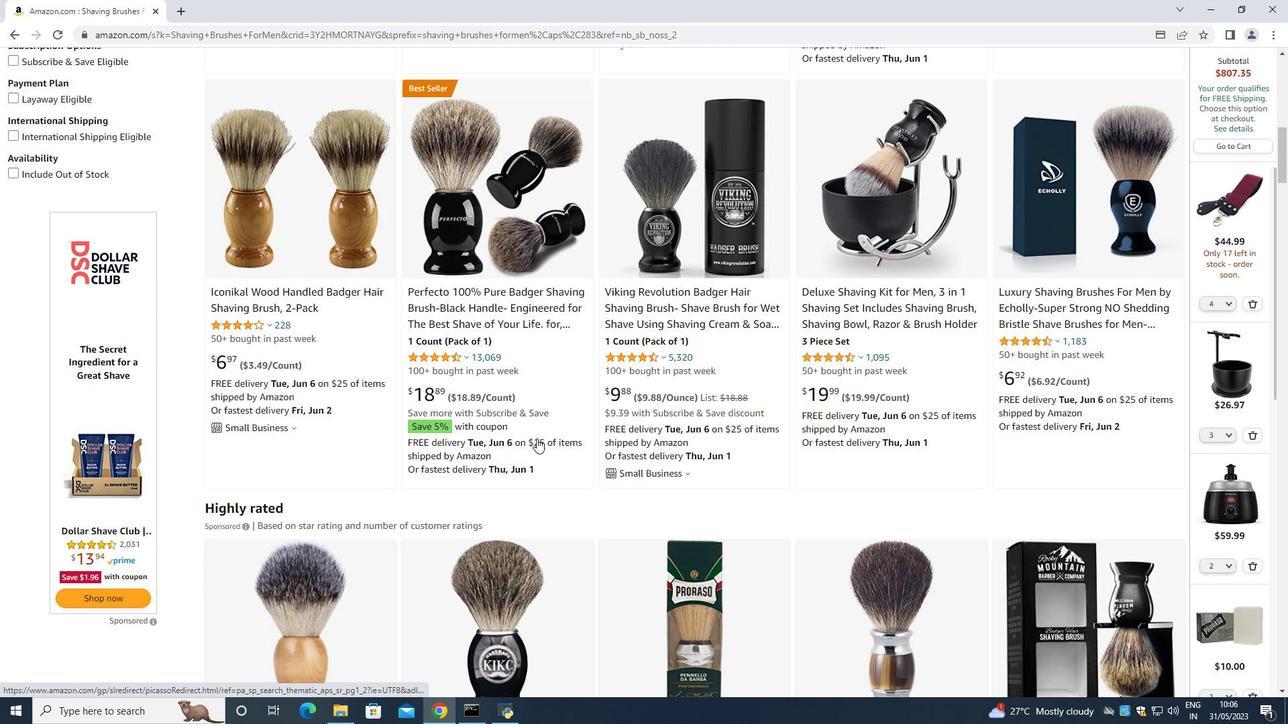 
Action: Mouse moved to (509, 493)
Screenshot: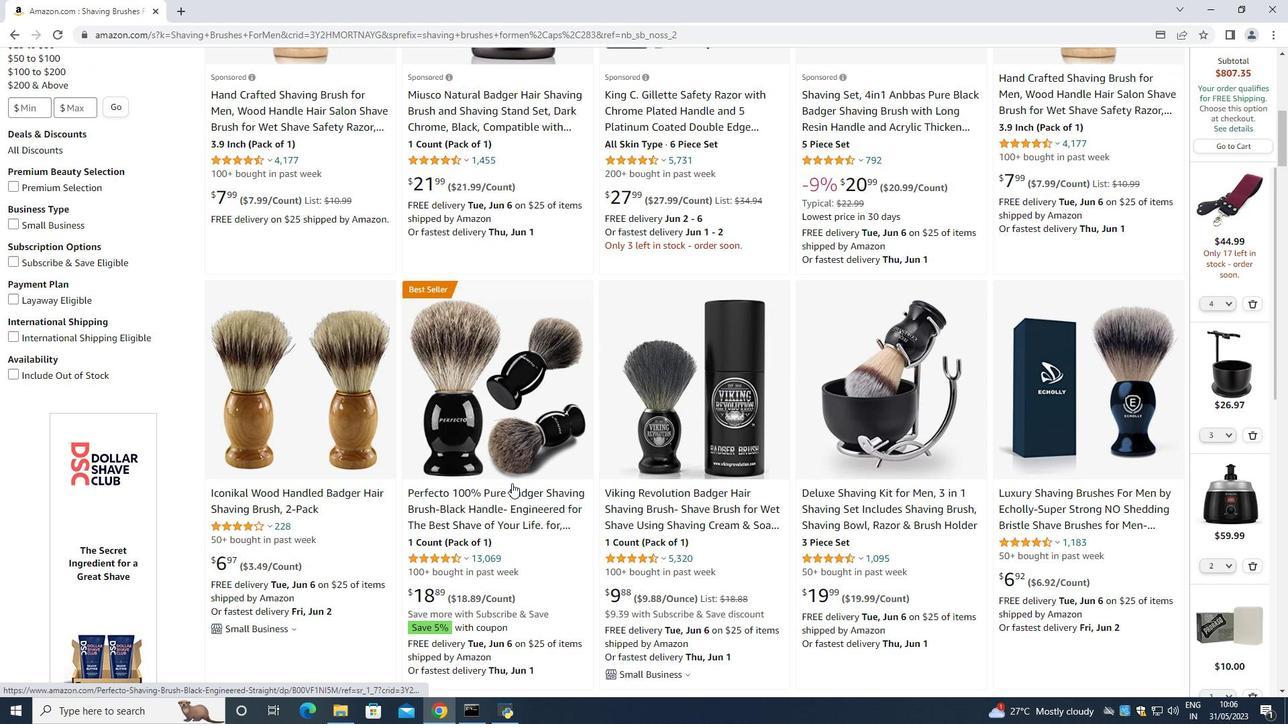 
Action: Mouse pressed left at (509, 493)
Screenshot: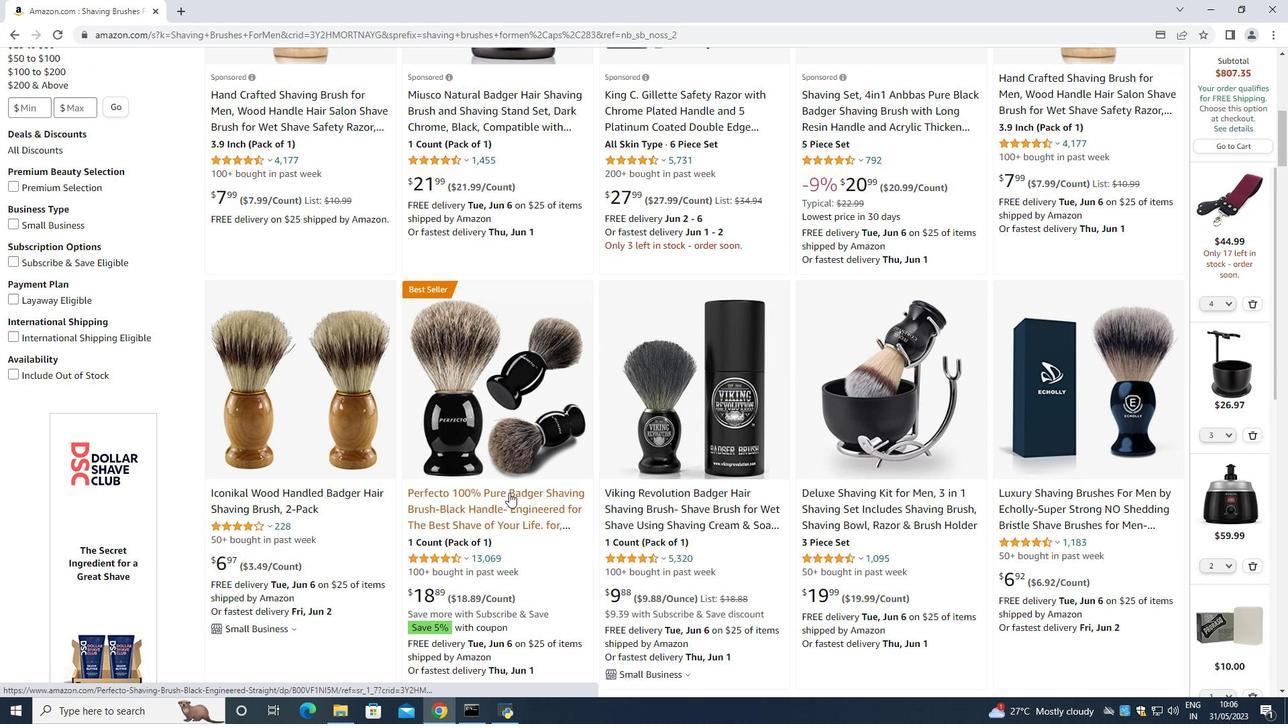 
Action: Mouse moved to (776, 189)
Screenshot: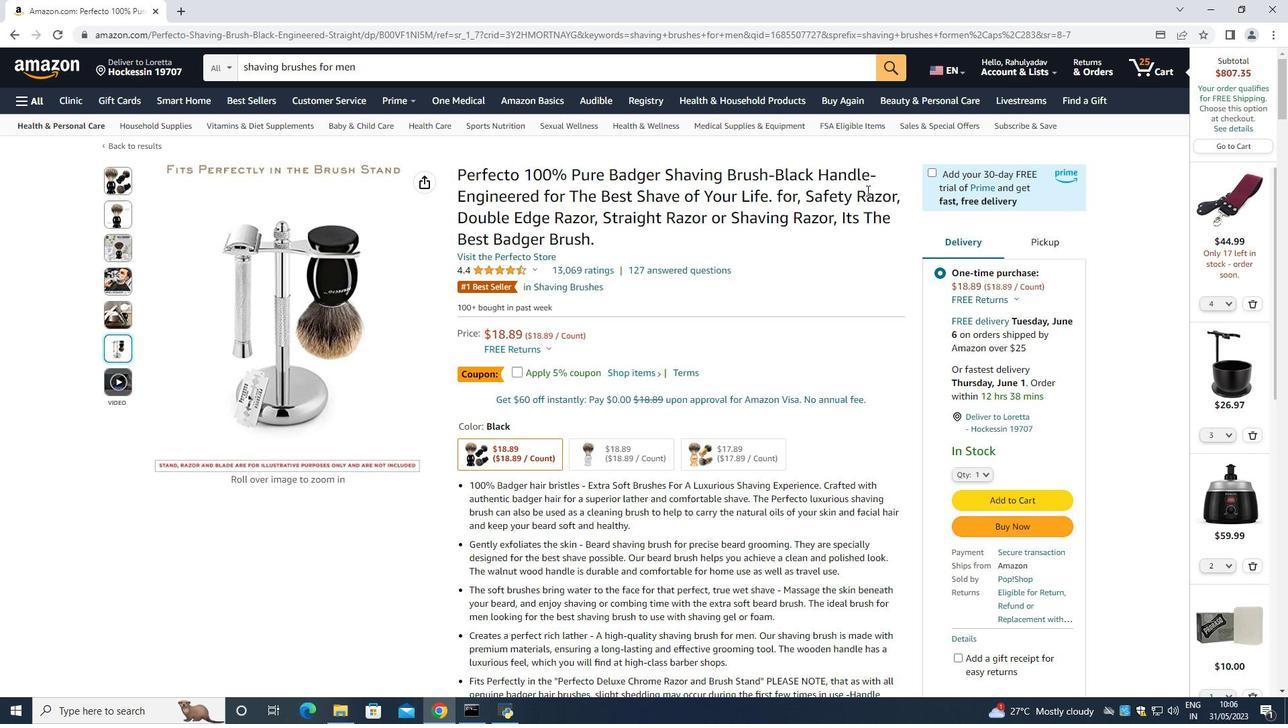 
Action: Mouse scrolled (776, 188) with delta (0, 0)
Screenshot: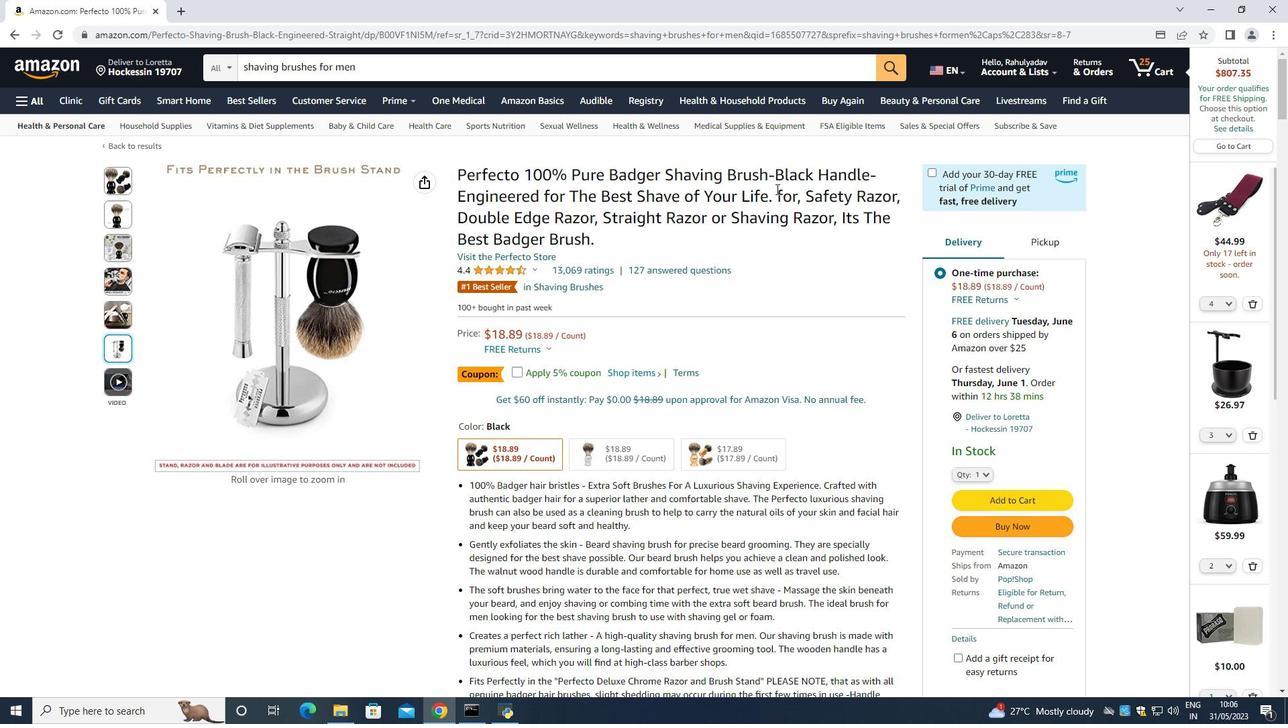 
Action: Mouse scrolled (776, 188) with delta (0, 0)
Screenshot: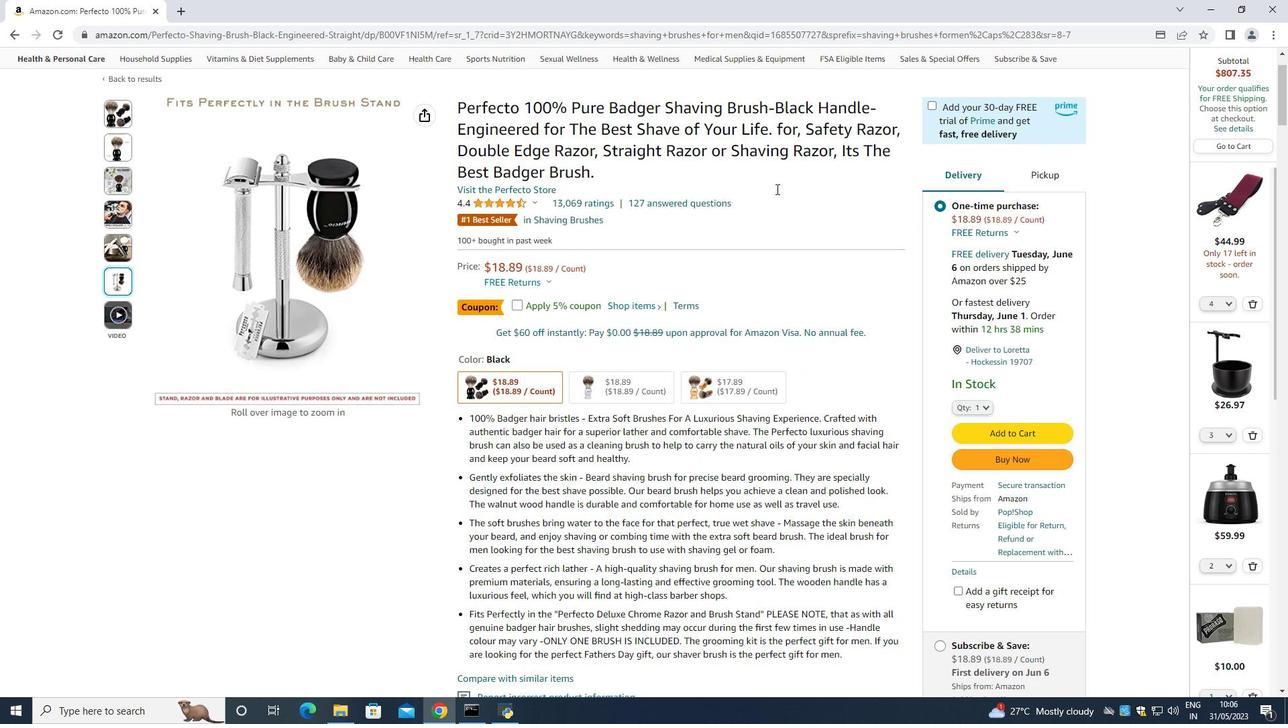 
Action: Mouse scrolled (776, 188) with delta (0, 0)
Screenshot: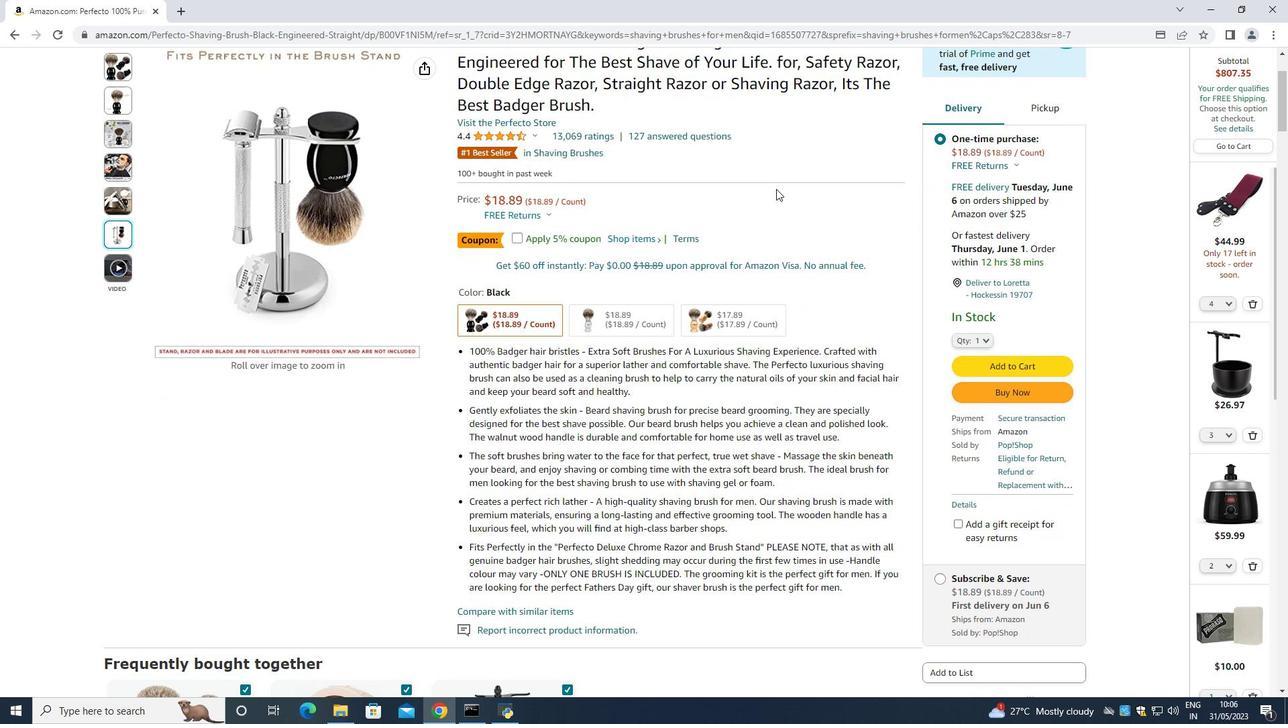 
Action: Mouse scrolled (776, 188) with delta (0, 0)
Screenshot: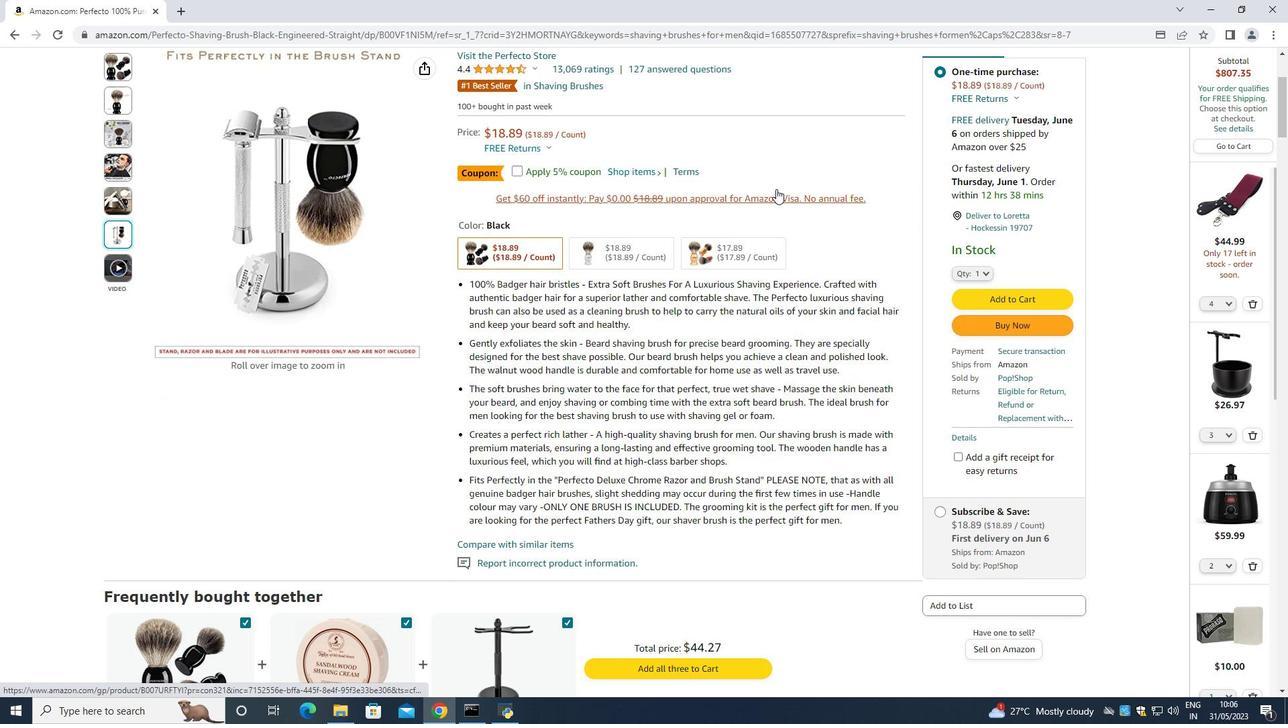 
Action: Mouse scrolled (776, 188) with delta (0, 0)
Screenshot: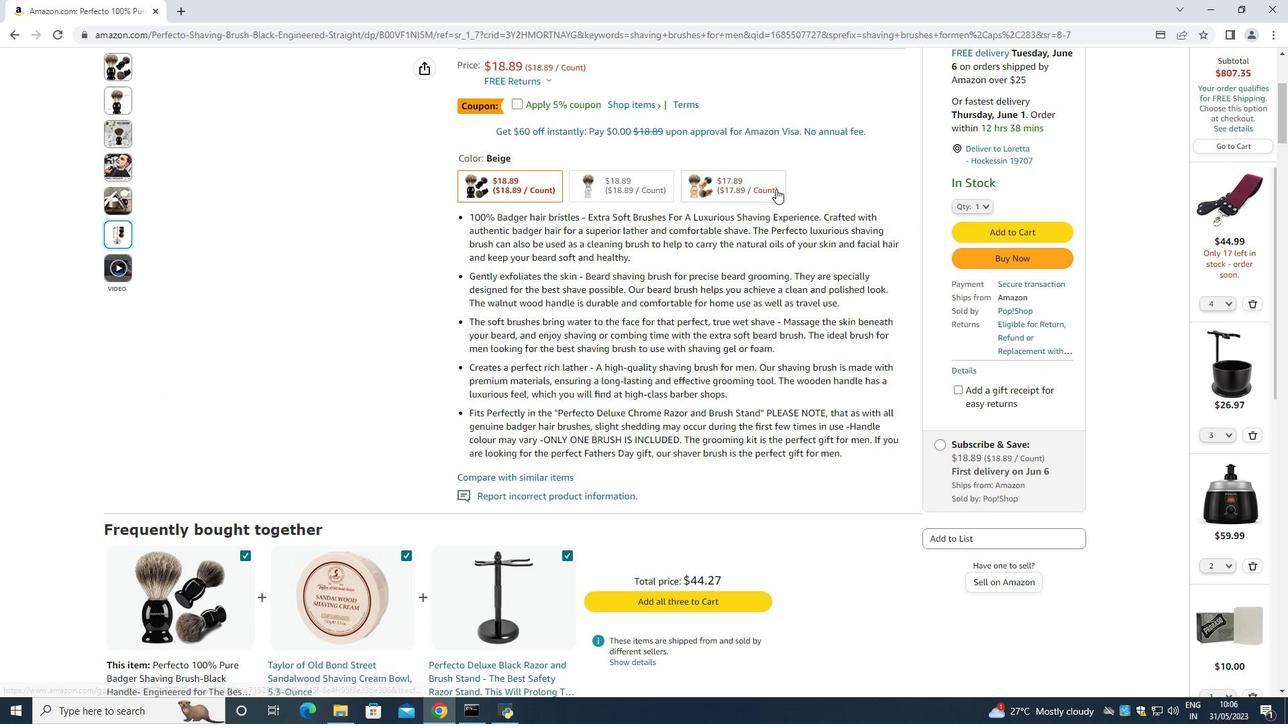 
Action: Mouse scrolled (776, 188) with delta (0, 0)
Screenshot: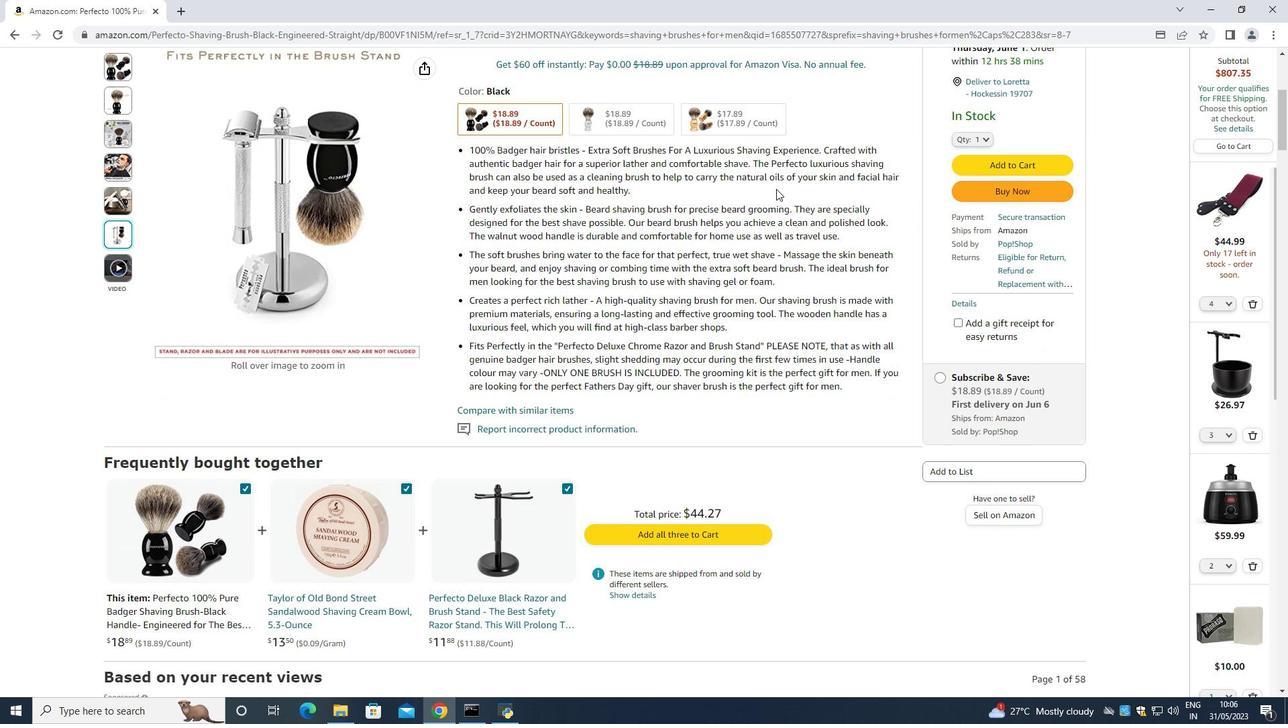 
Action: Mouse scrolled (776, 188) with delta (0, 0)
Screenshot: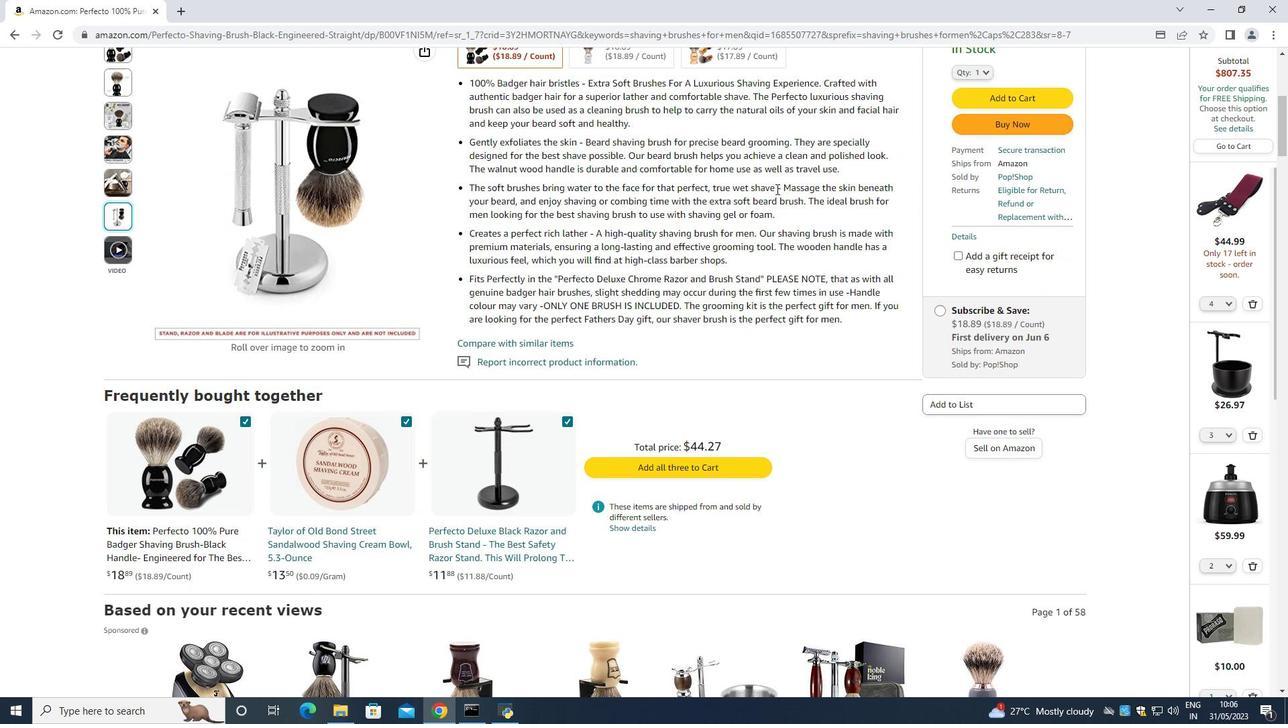 
Action: Mouse scrolled (776, 188) with delta (0, 0)
Screenshot: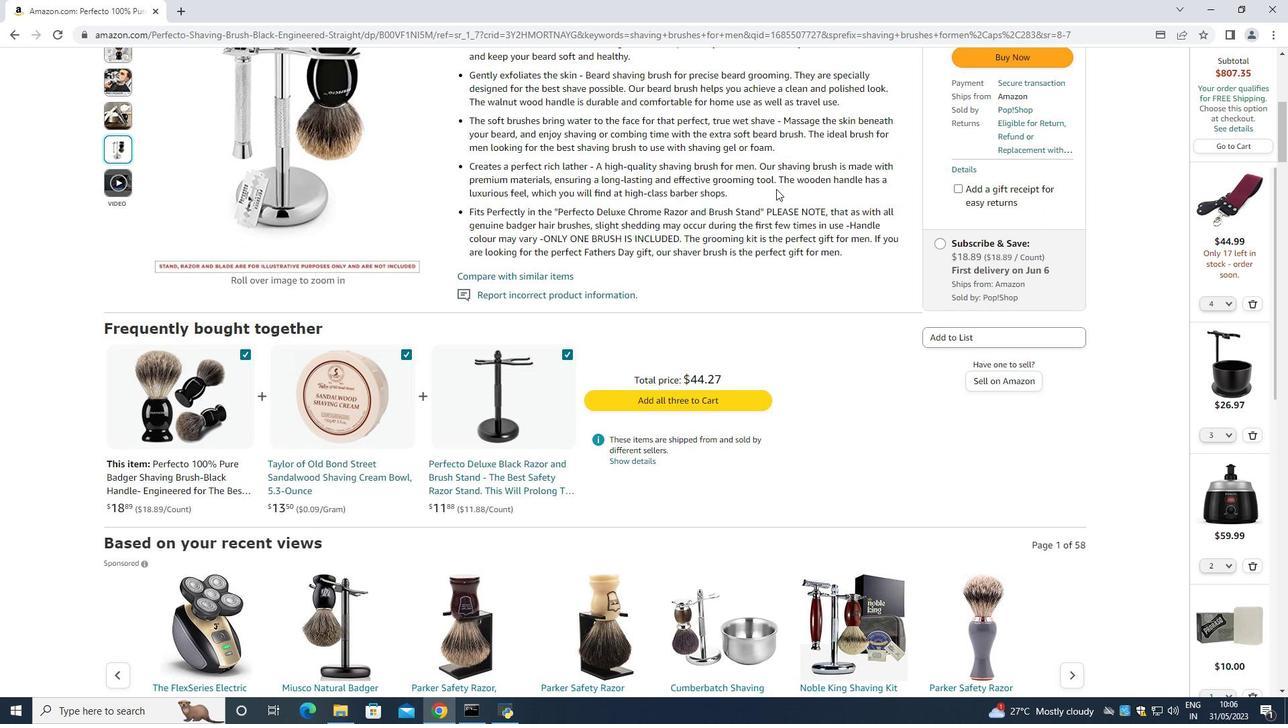 
Action: Mouse moved to (751, 181)
Screenshot: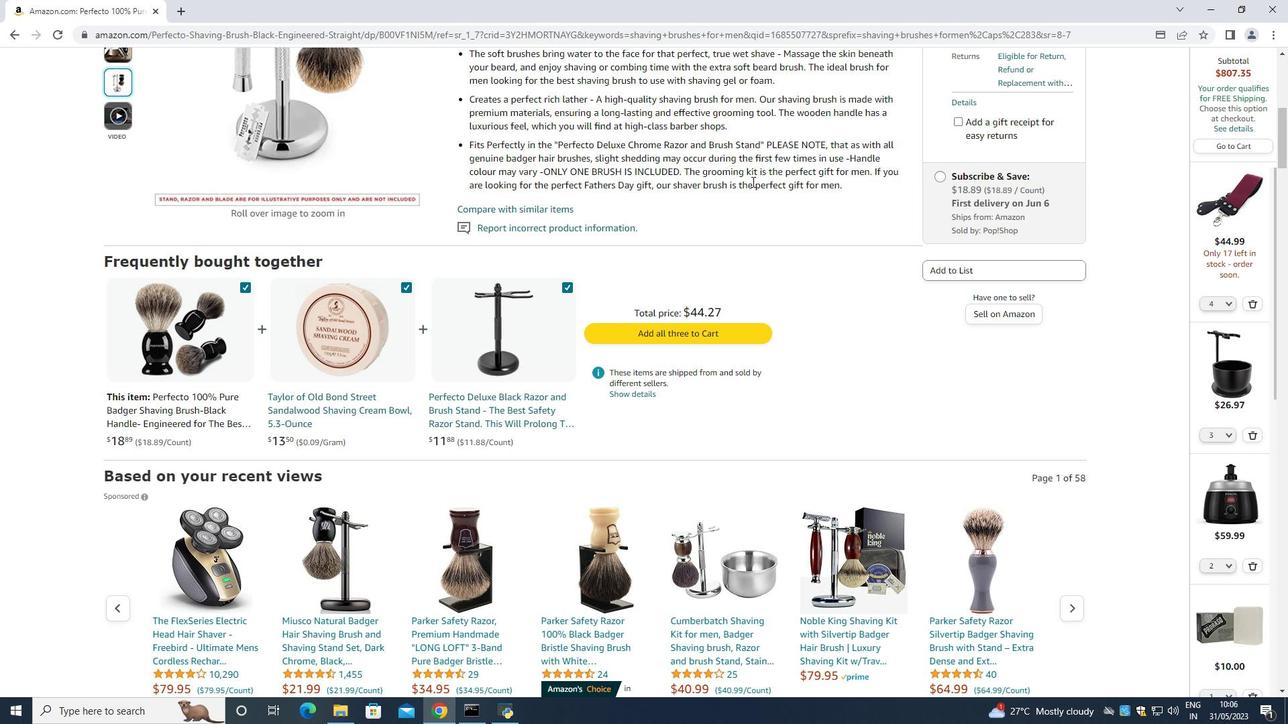 
Action: Mouse scrolled (751, 180) with delta (0, 0)
Screenshot: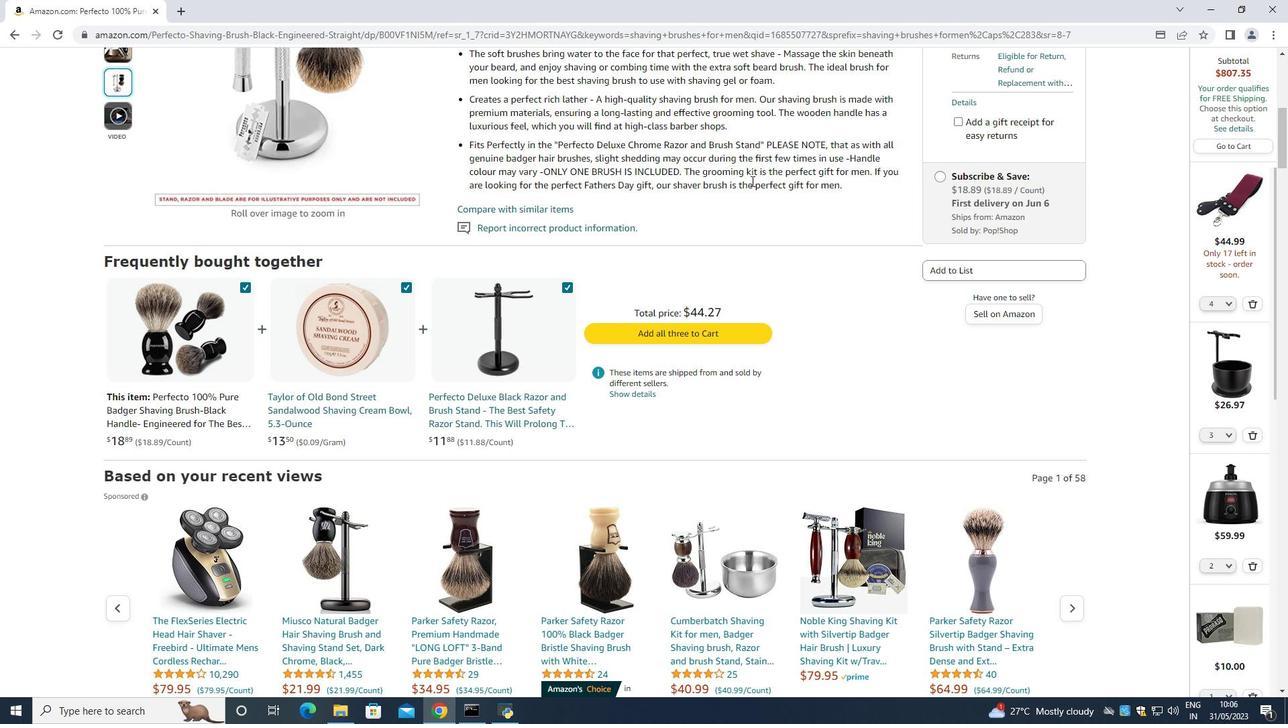 
Action: Mouse scrolled (751, 180) with delta (0, 0)
Screenshot: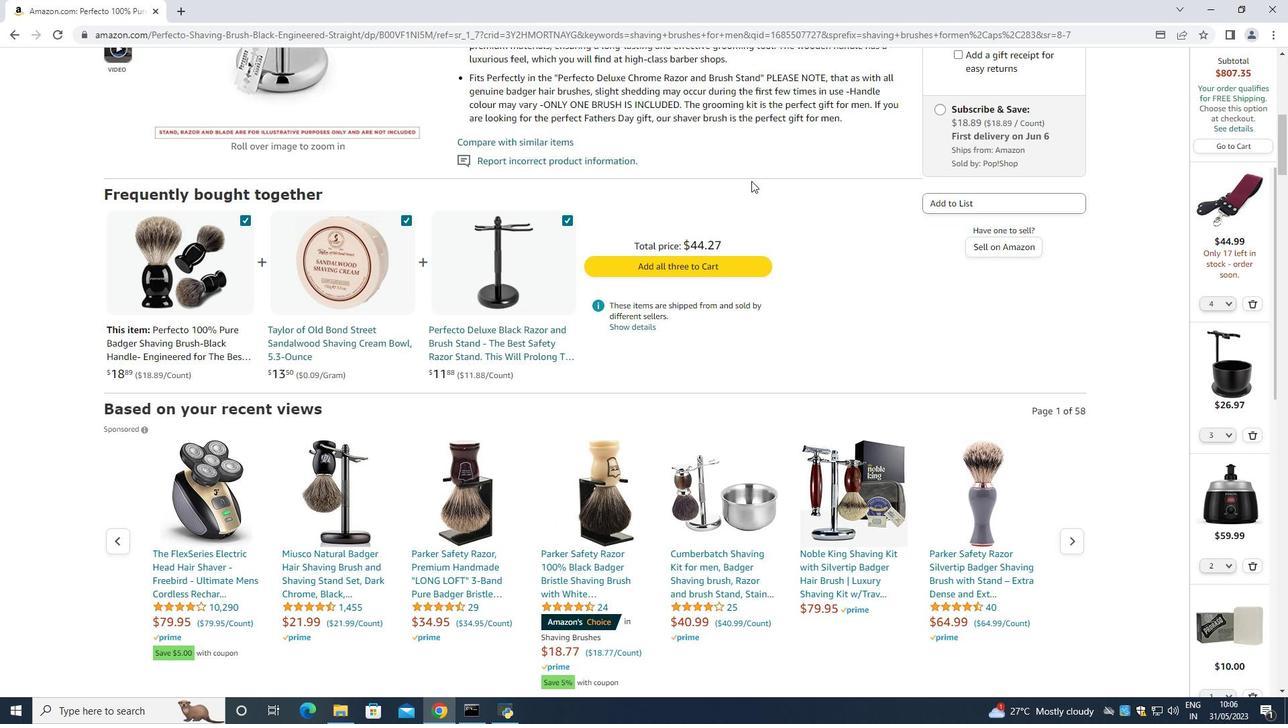 
Action: Mouse moved to (827, 162)
Screenshot: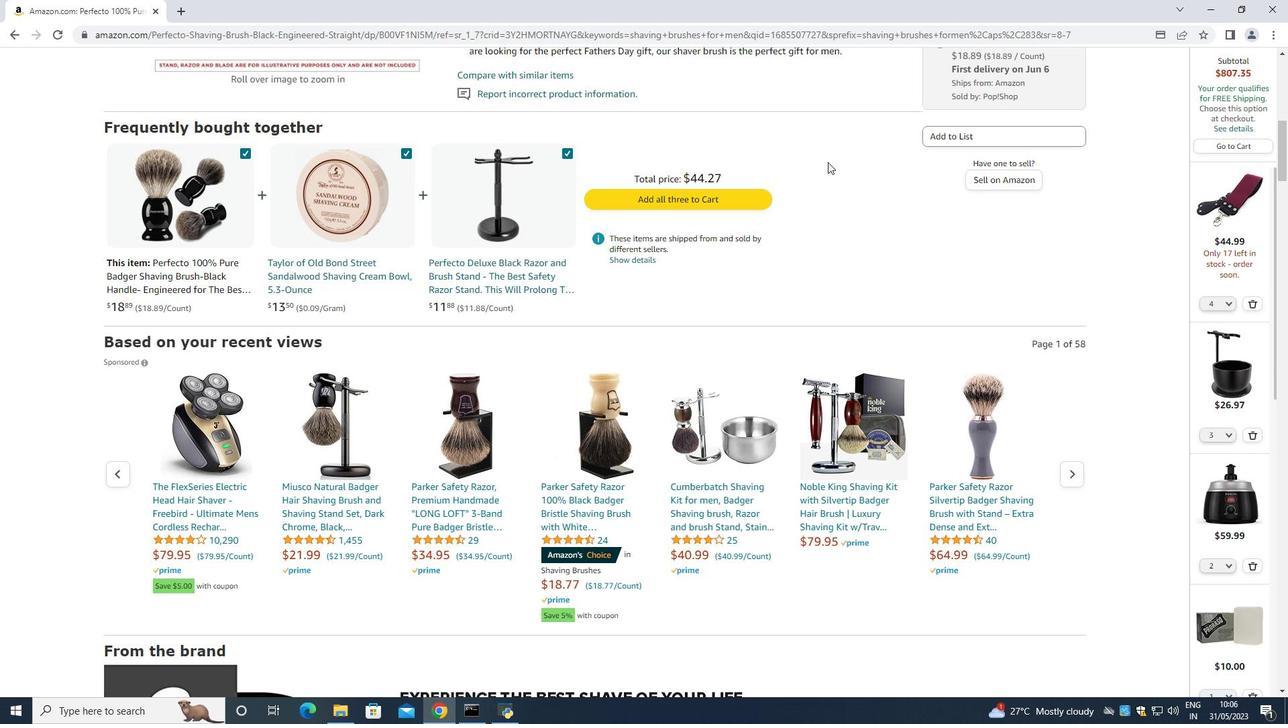 
Action: Mouse scrolled (827, 163) with delta (0, 0)
Screenshot: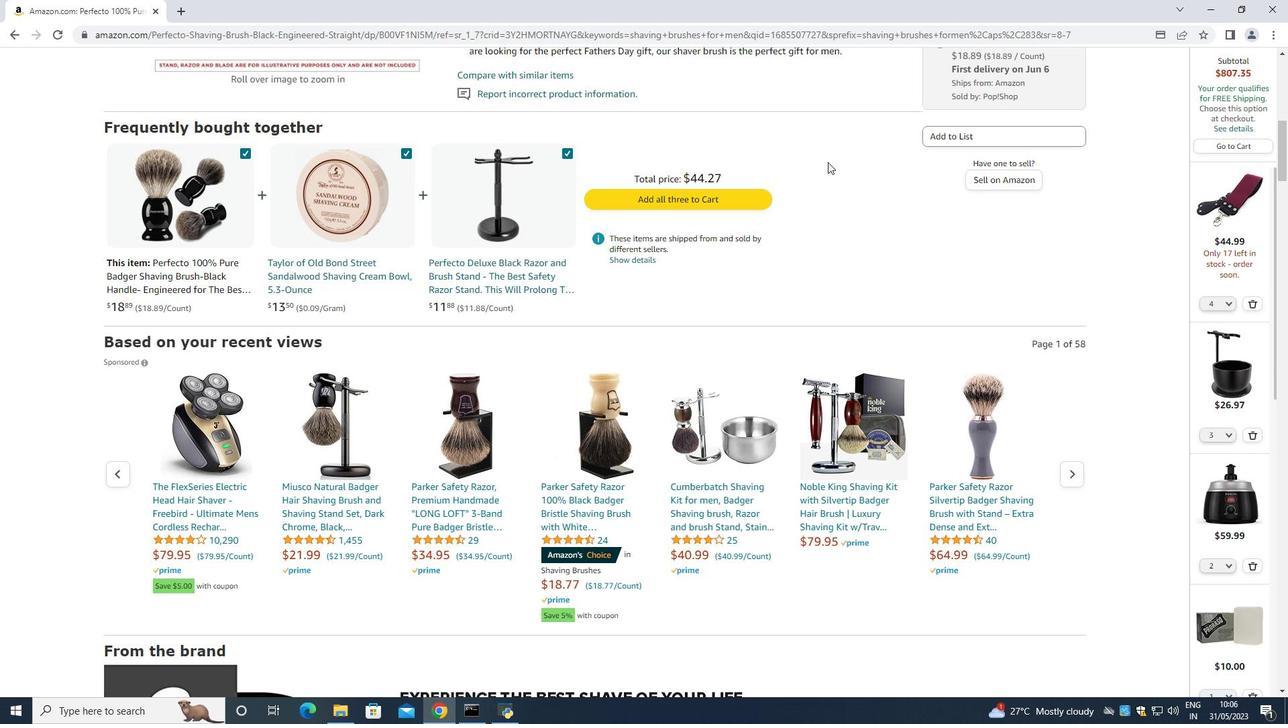 
Action: Mouse scrolled (827, 163) with delta (0, 0)
Screenshot: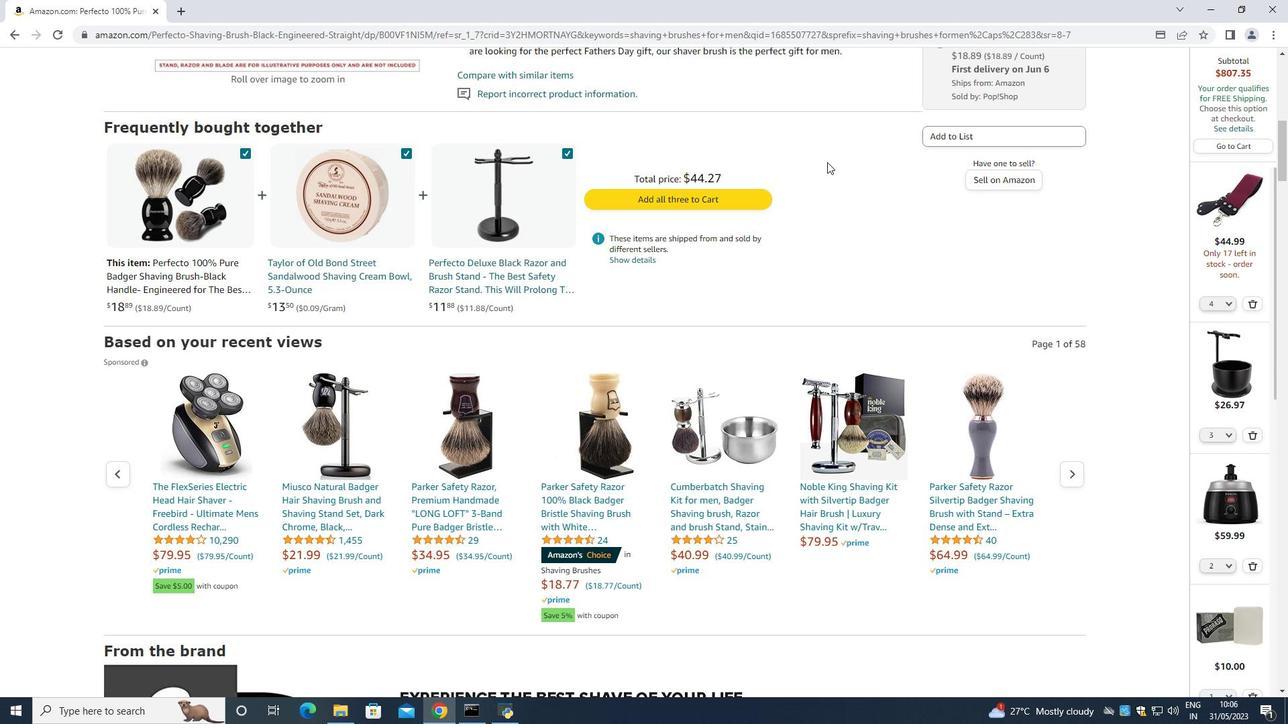
Action: Mouse moved to (826, 162)
Screenshot: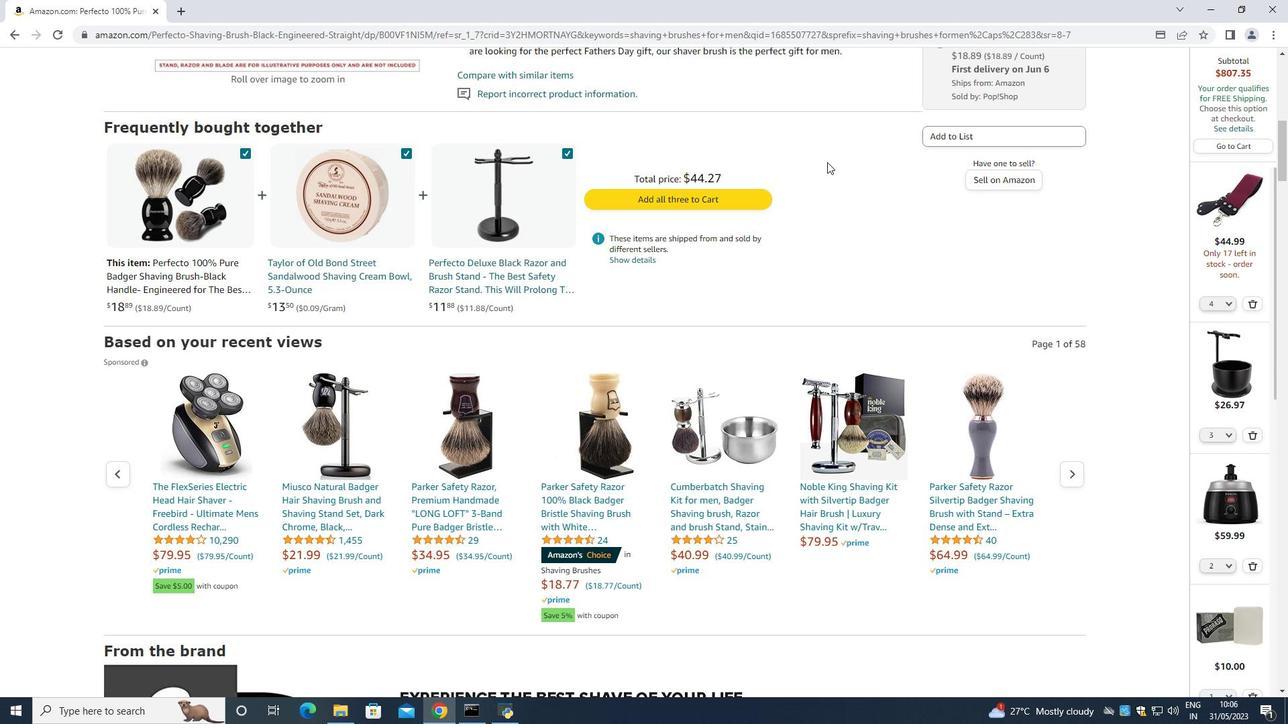 
Action: Mouse scrolled (826, 163) with delta (0, 0)
Screenshot: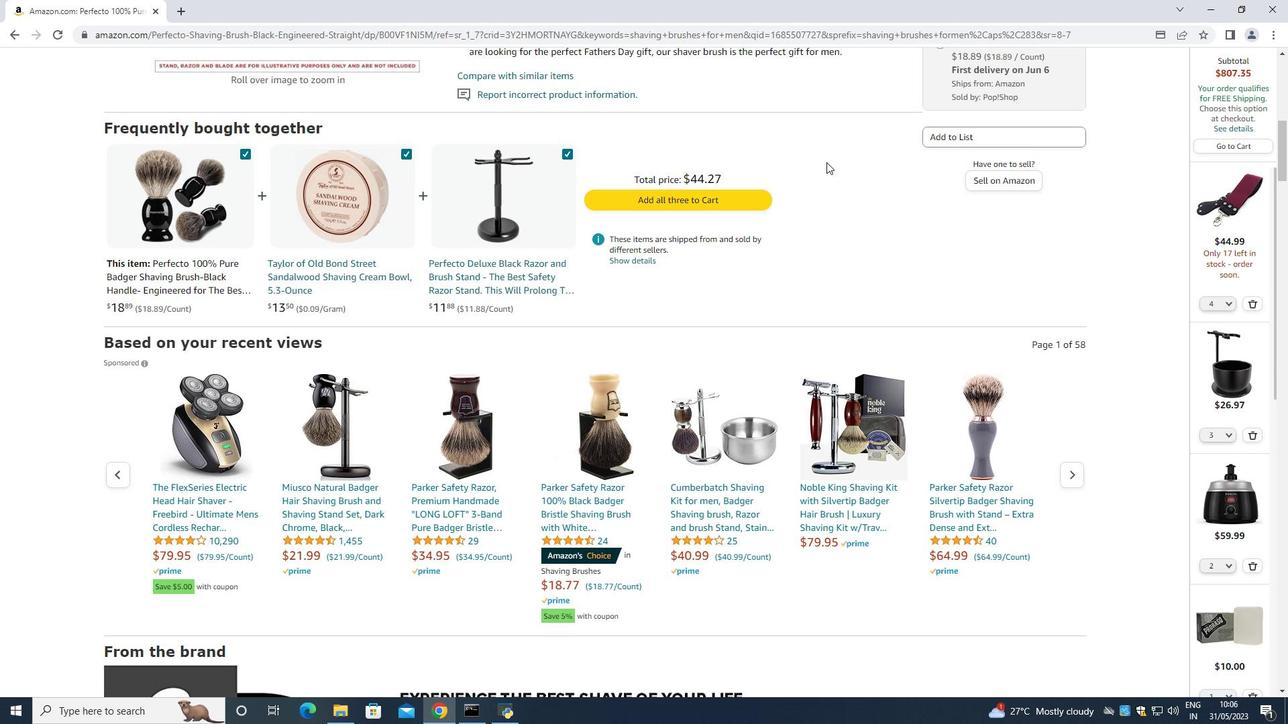 
Action: Mouse scrolled (826, 163) with delta (0, 0)
Screenshot: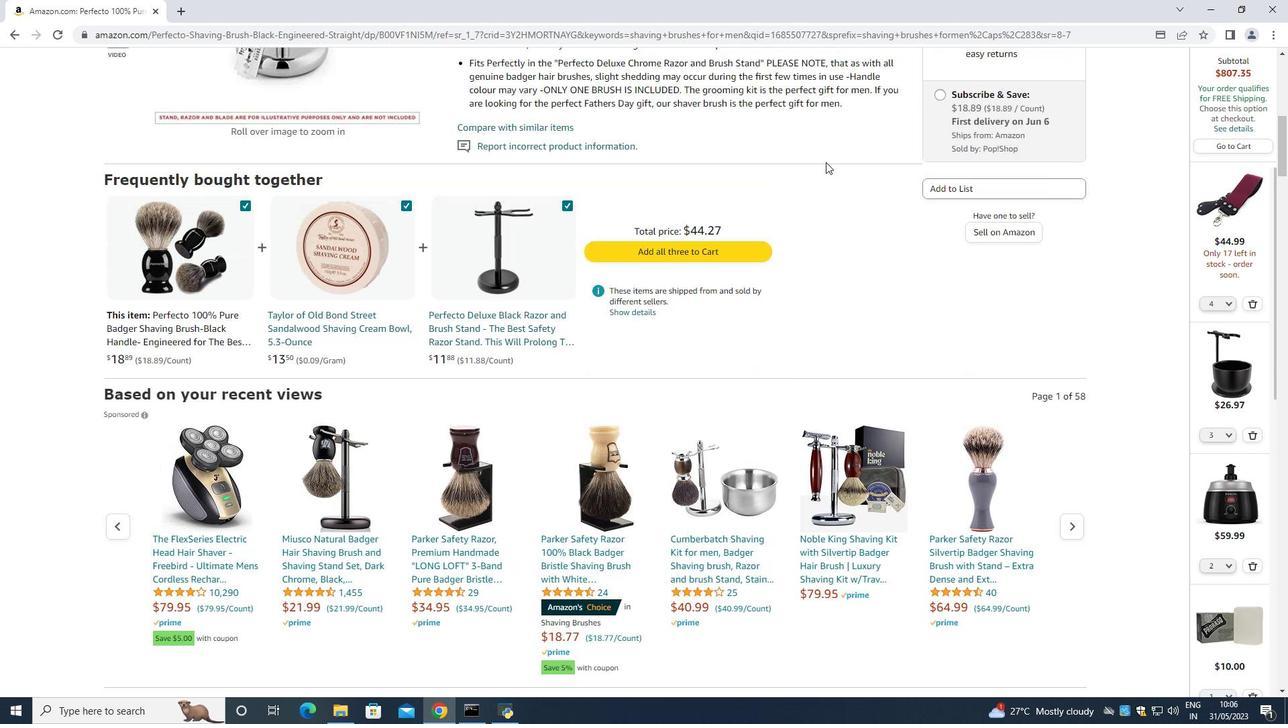 
Action: Mouse scrolled (826, 163) with delta (0, 0)
Screenshot: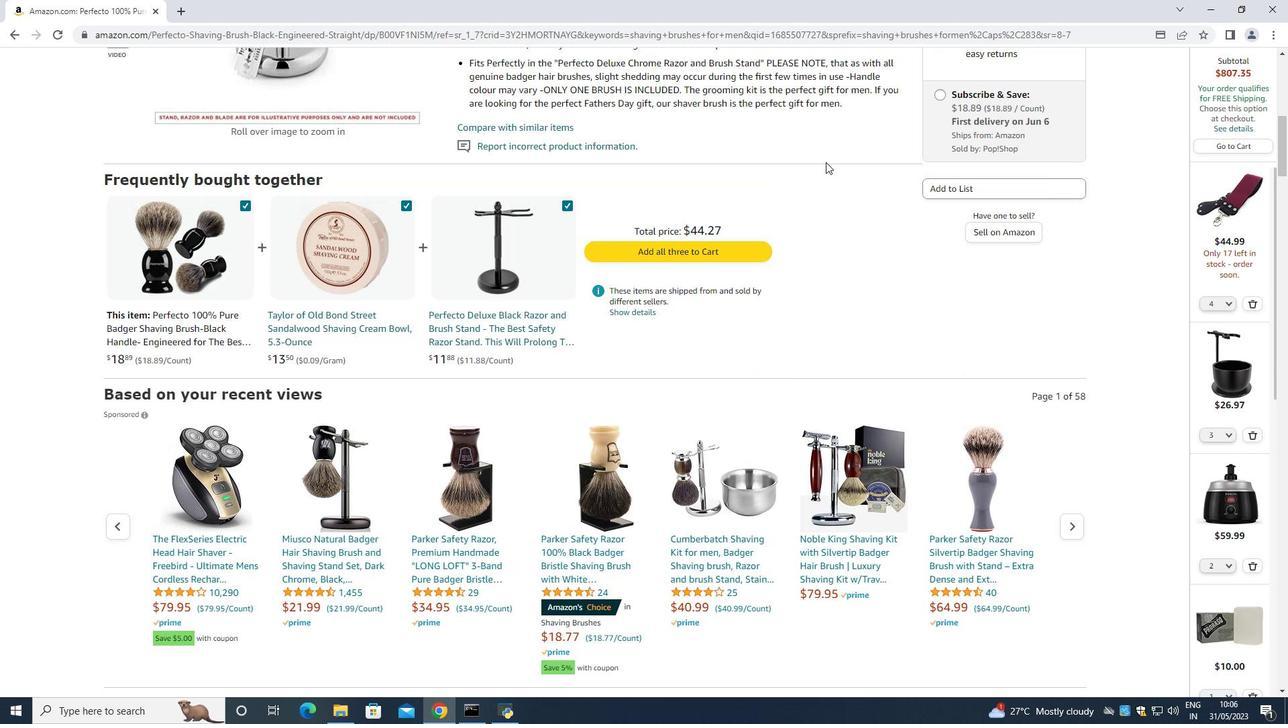 
Action: Mouse moved to (956, 146)
Screenshot: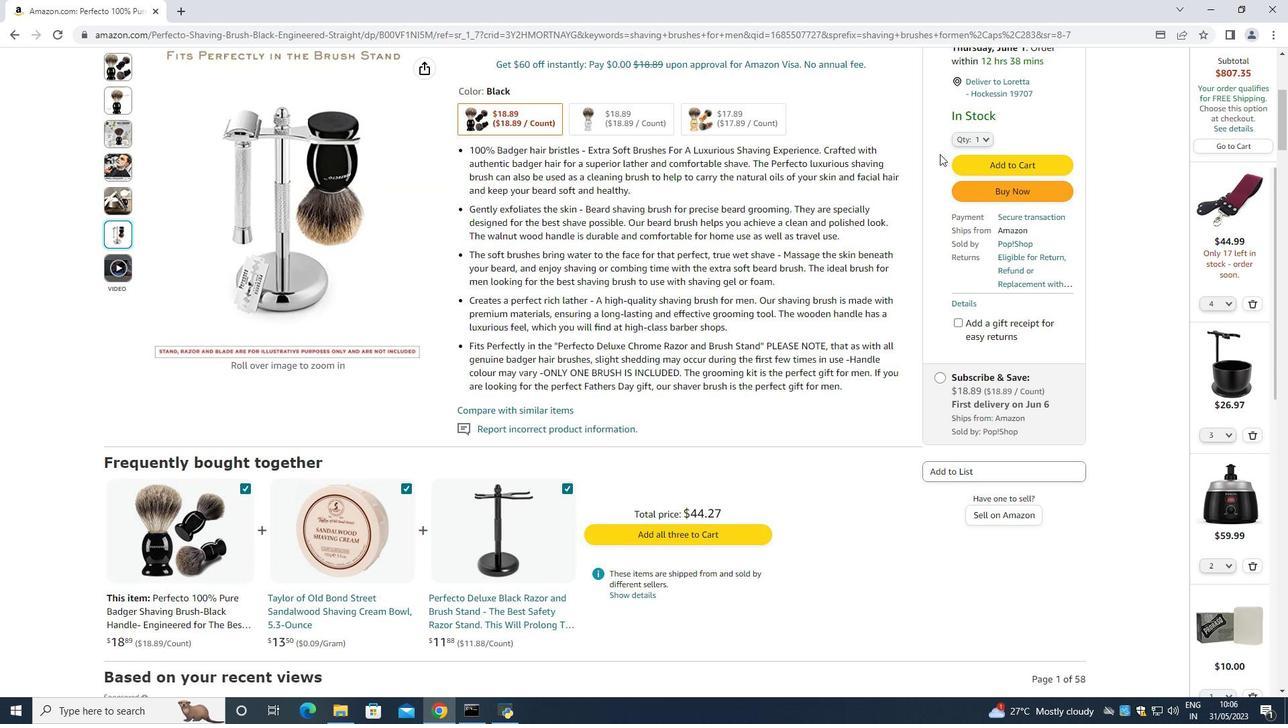 
Action: Mouse pressed left at (956, 146)
Screenshot: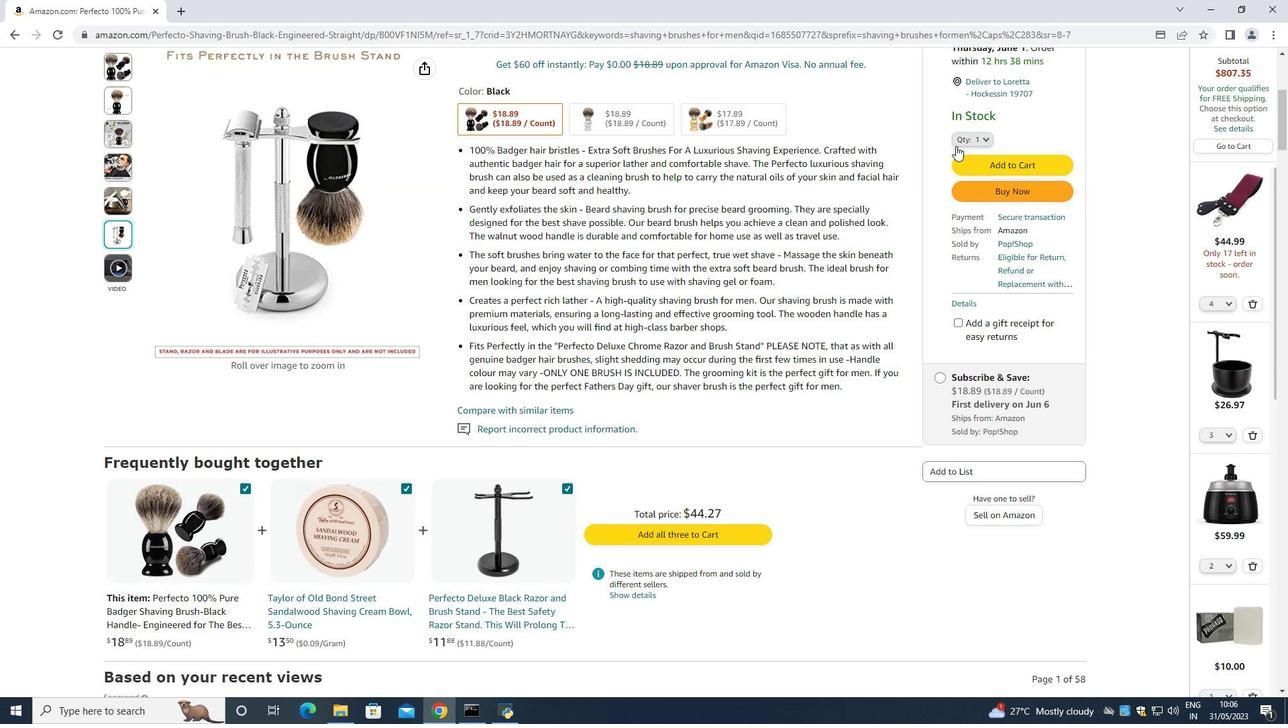 
Action: Mouse moved to (966, 212)
Screenshot: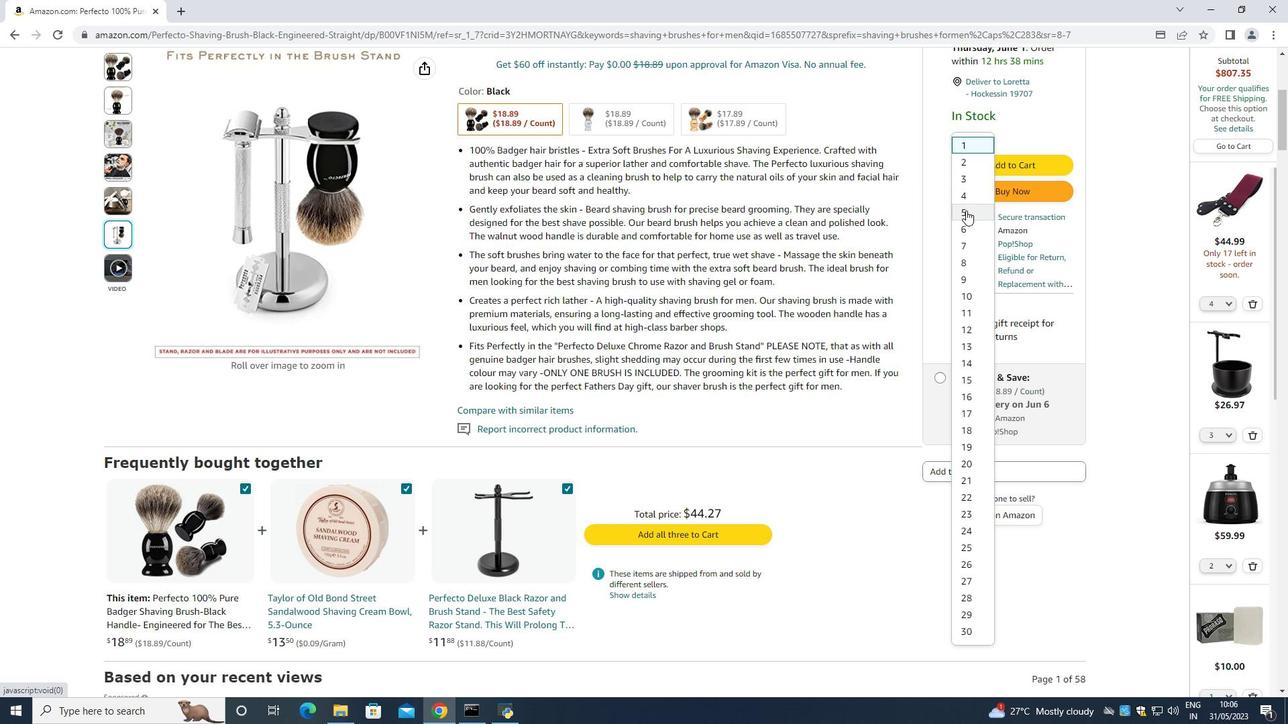 
Action: Mouse pressed left at (966, 212)
Screenshot: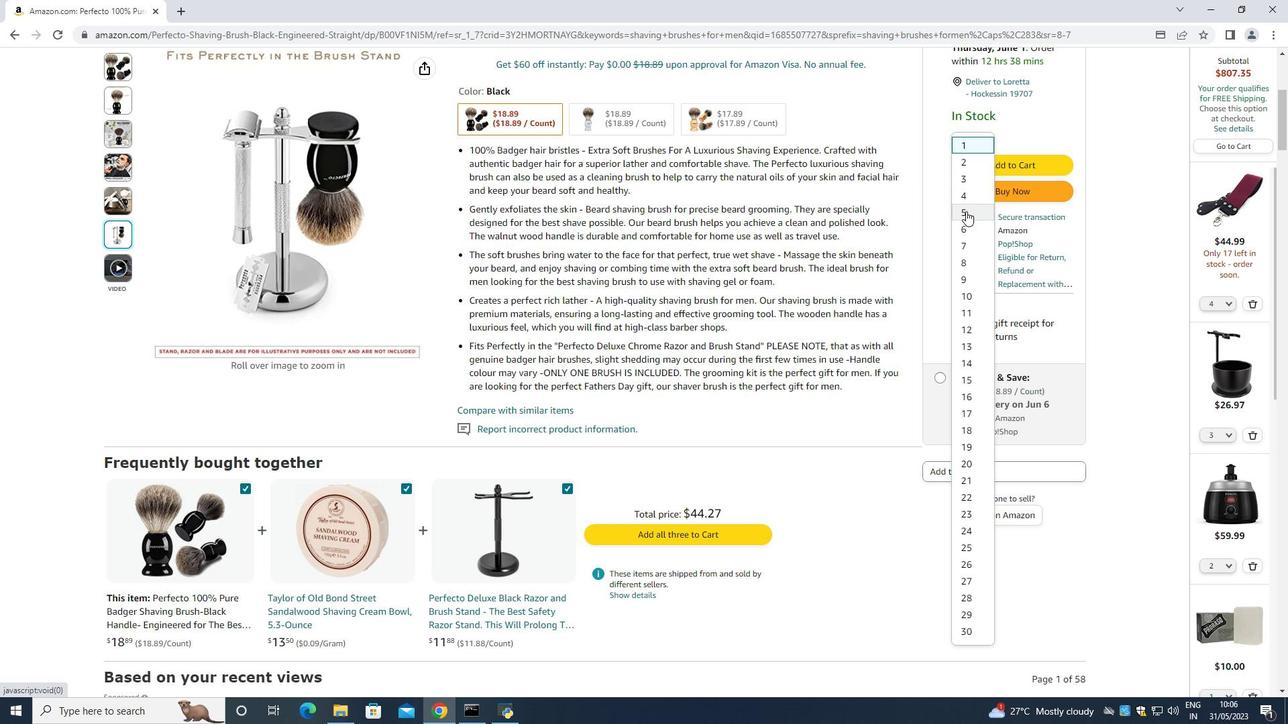 
Action: Mouse moved to (991, 179)
Screenshot: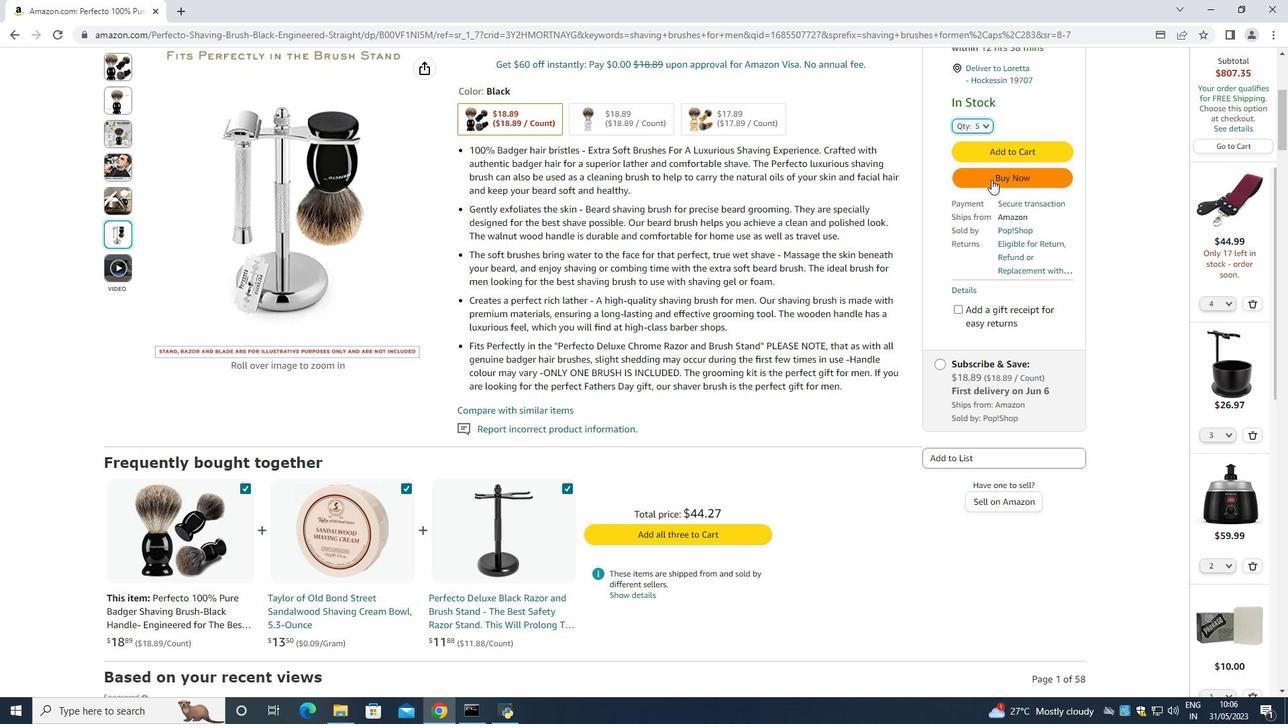 
Action: Mouse pressed left at (991, 179)
Screenshot: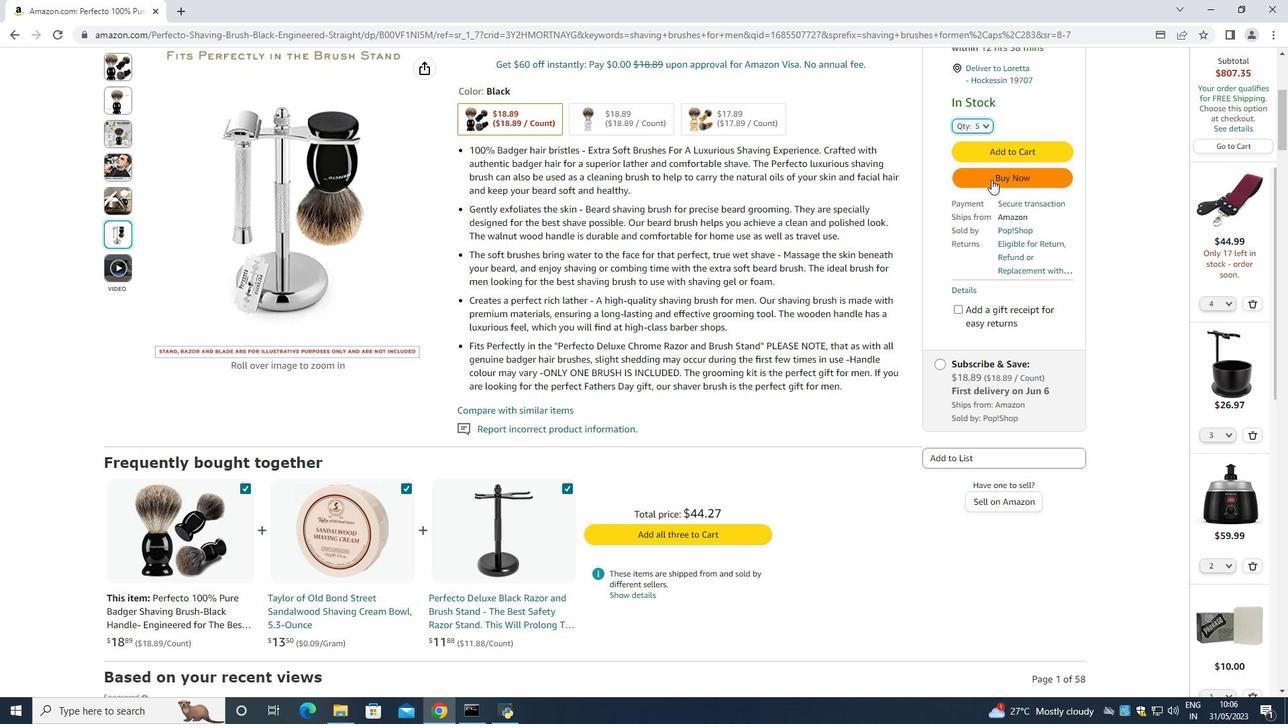 
Action: Mouse moved to (773, 114)
Screenshot: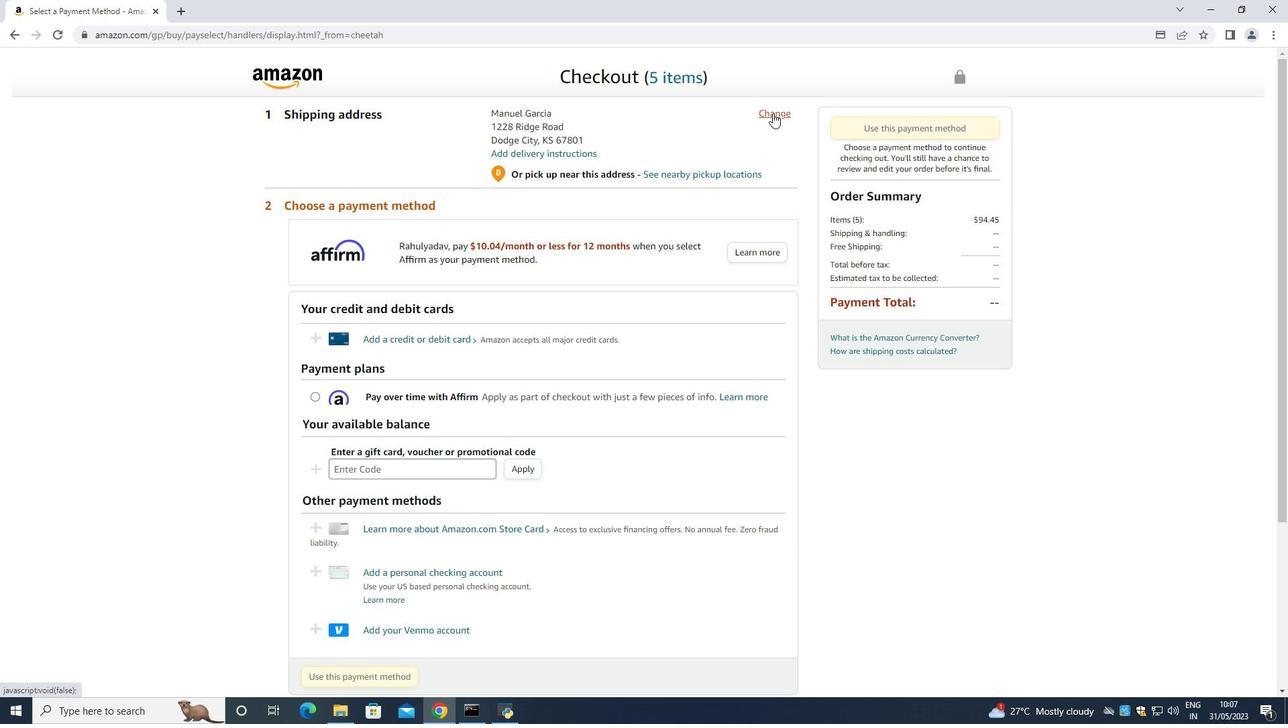 
Action: Mouse pressed left at (773, 114)
Screenshot: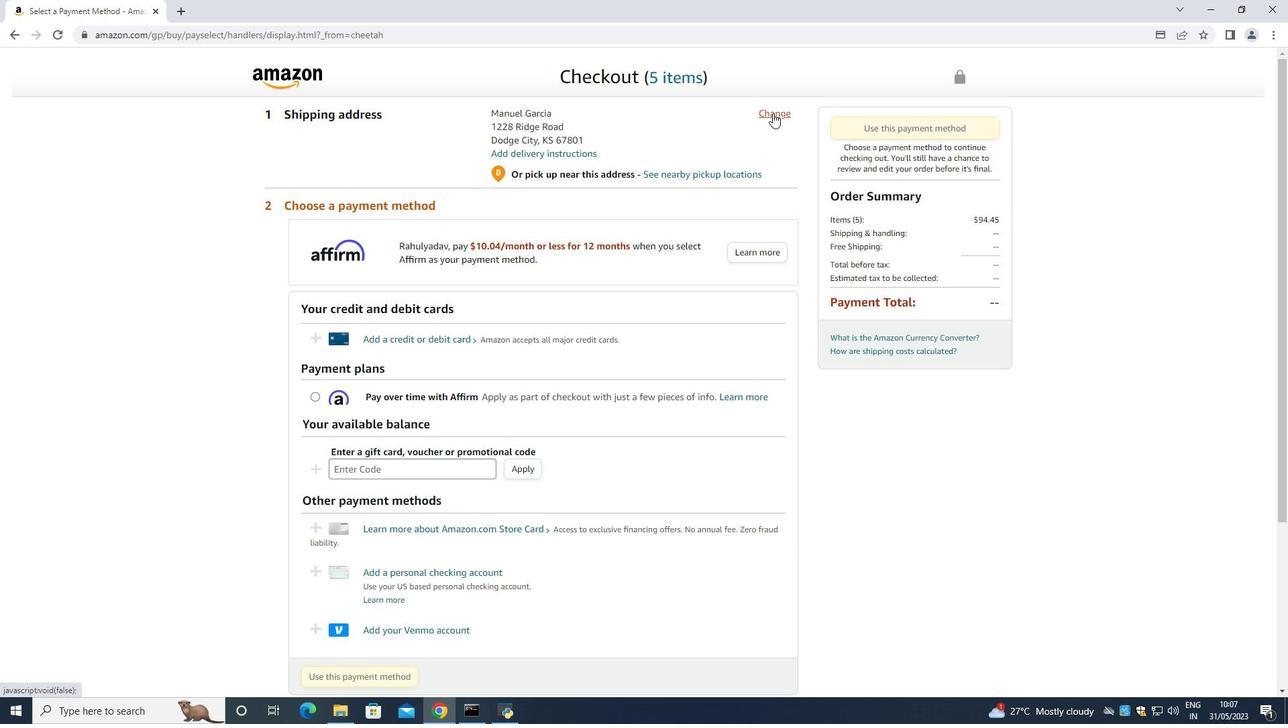 
Action: Mouse moved to (621, 135)
Screenshot: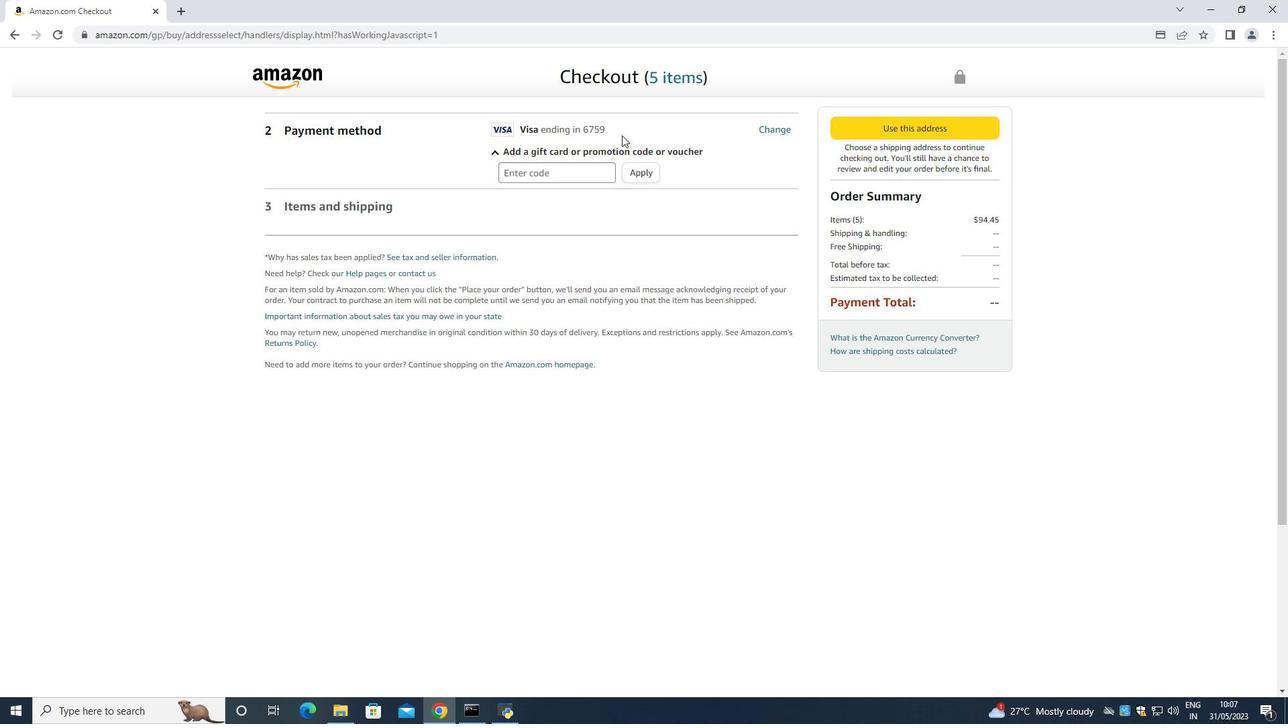 
Action: Key pressed <Key.space><Key.space><Key.space><Key.space><Key.space><Key.space><Key.space><Key.space><Key.space>
Screenshot: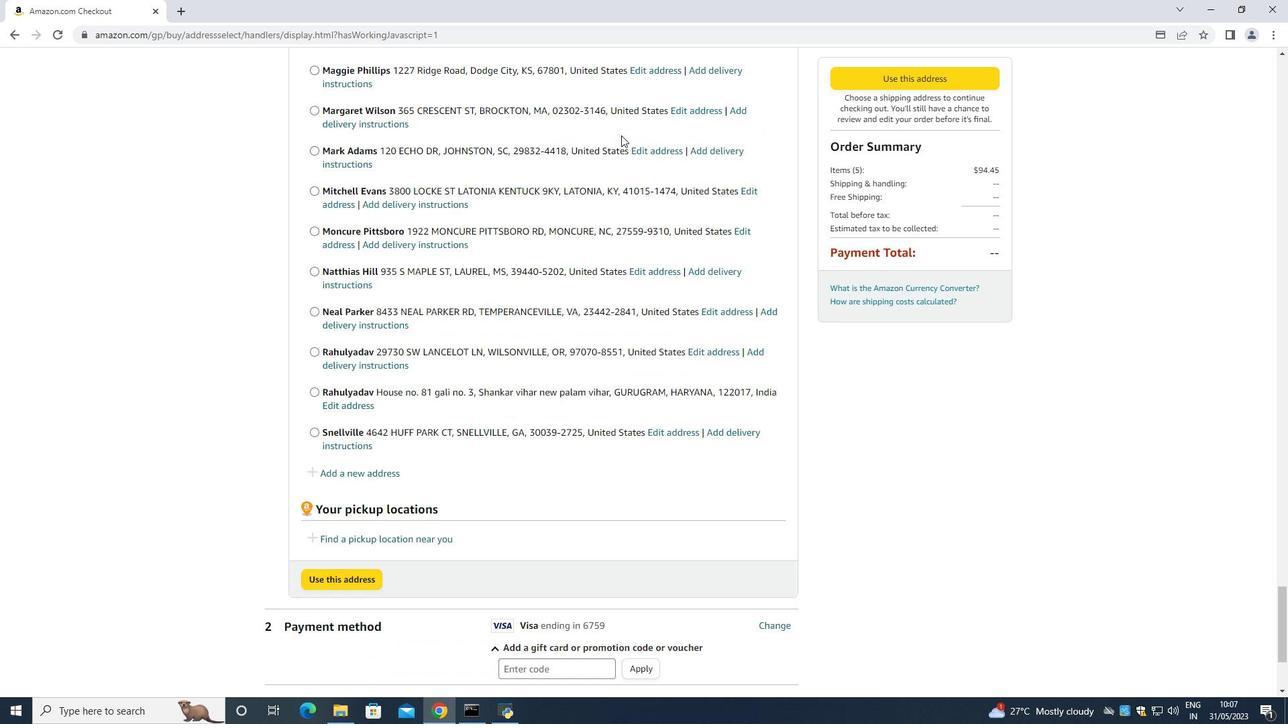 
Action: Mouse moved to (369, 276)
Screenshot: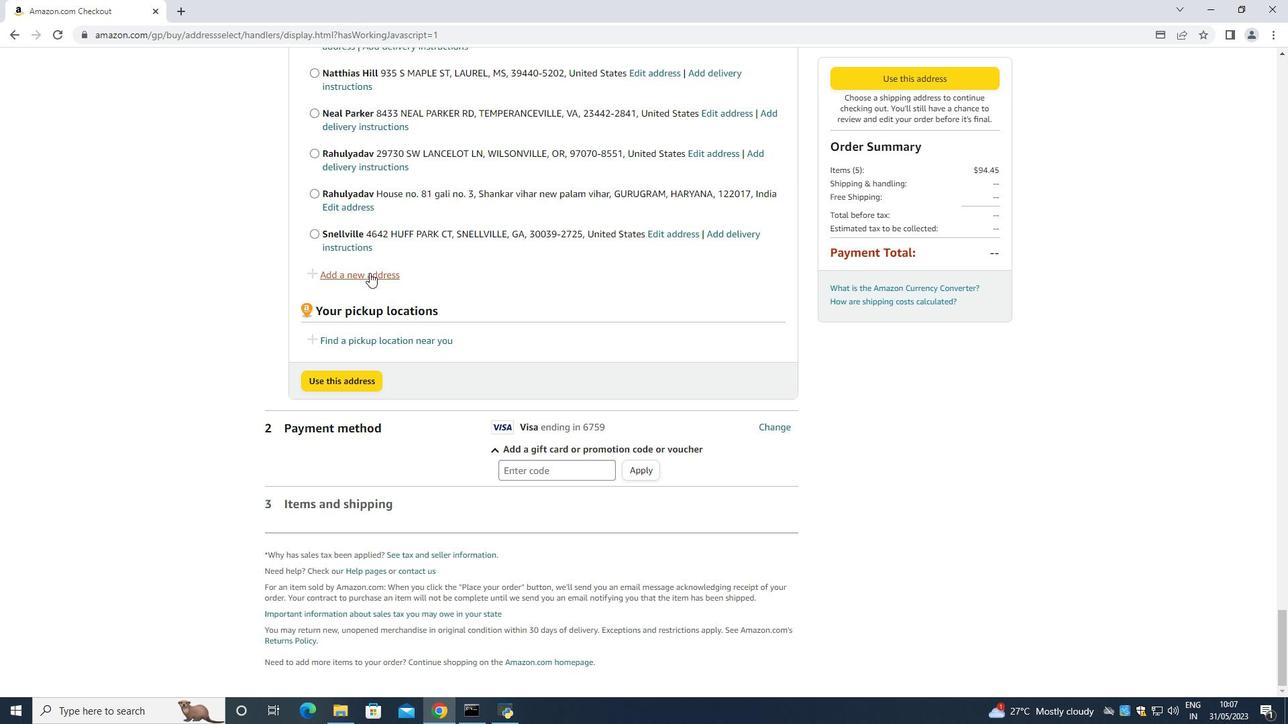 
Action: Mouse pressed left at (369, 276)
Screenshot: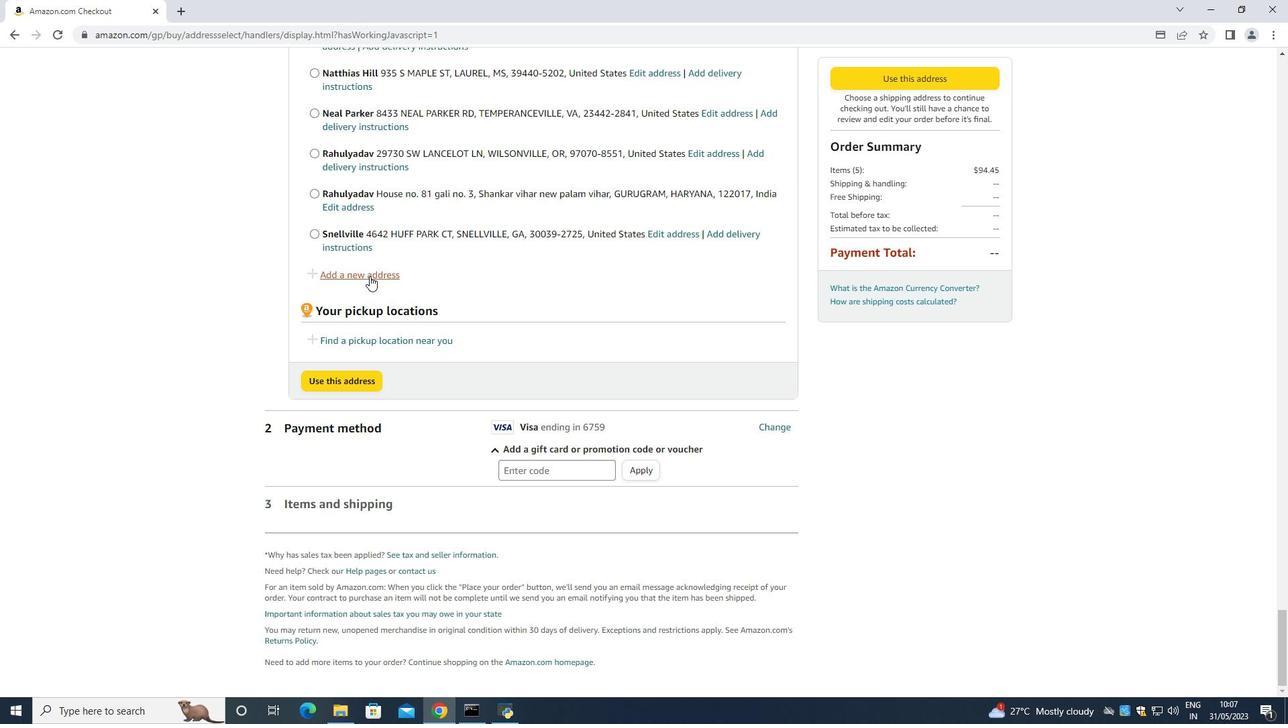 
Action: Mouse moved to (512, 313)
Screenshot: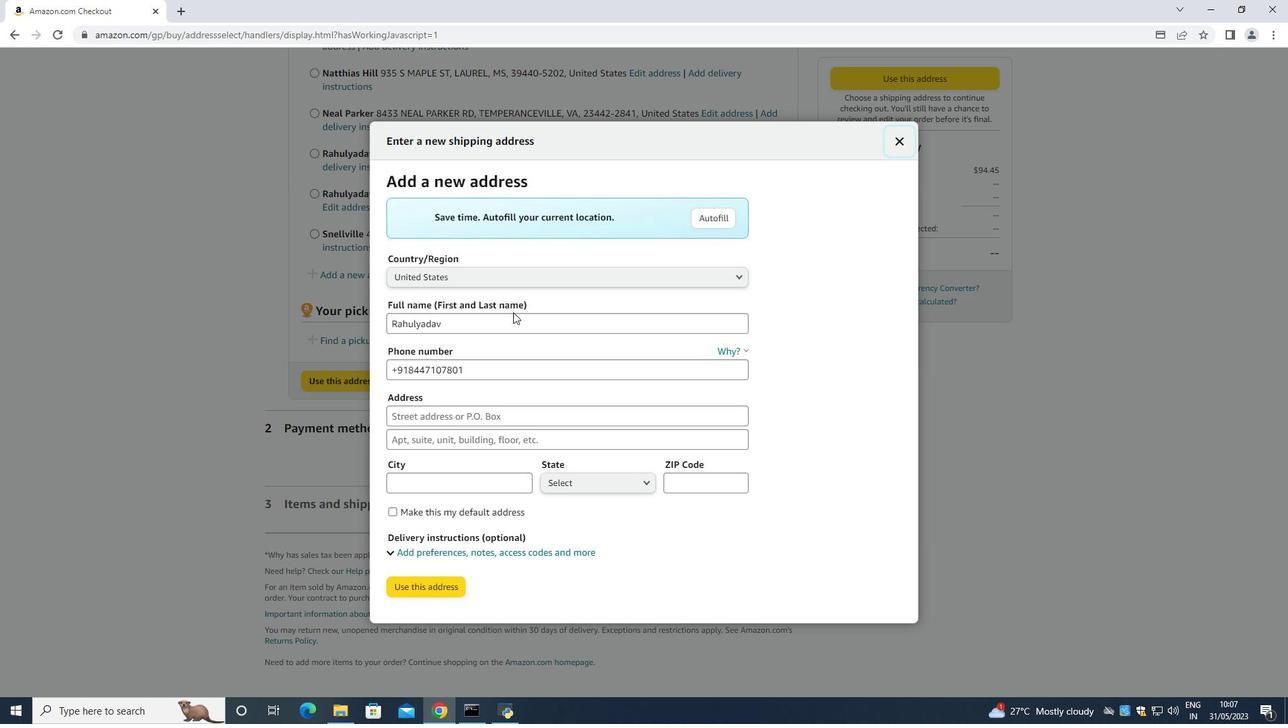 
Action: Mouse pressed left at (512, 313)
Screenshot: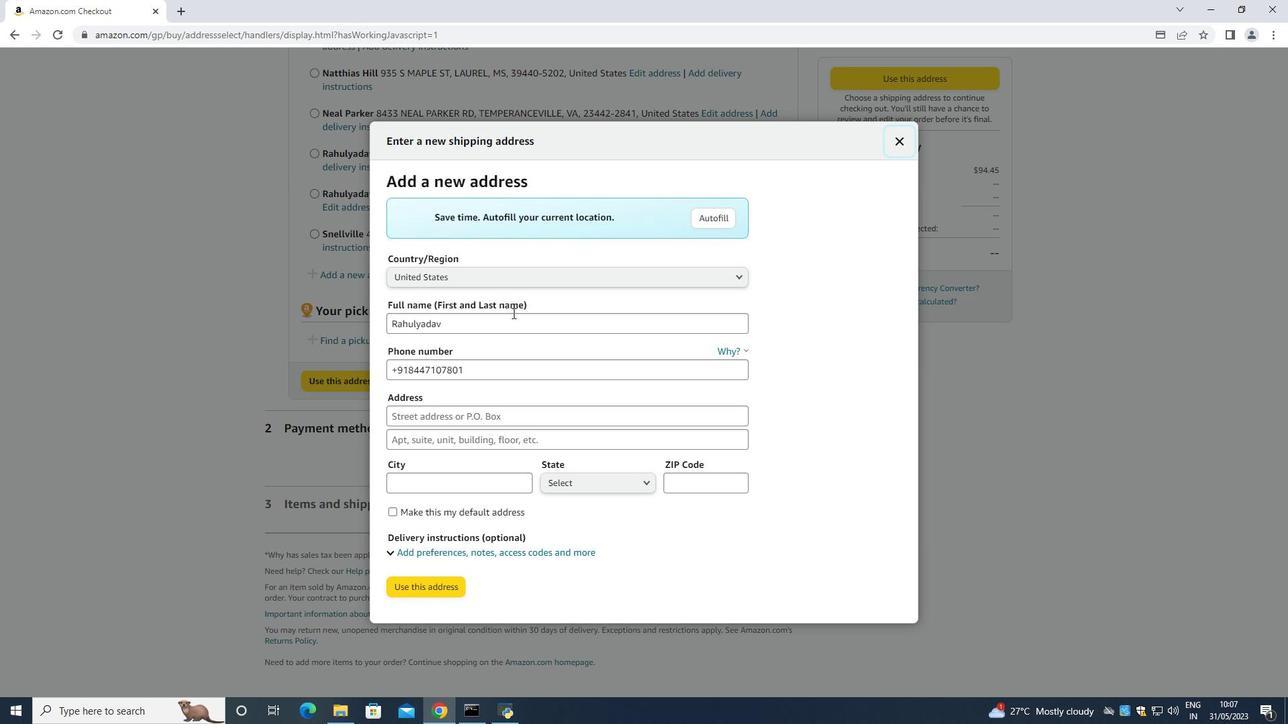 
Action: Mouse moved to (1192, 325)
Screenshot: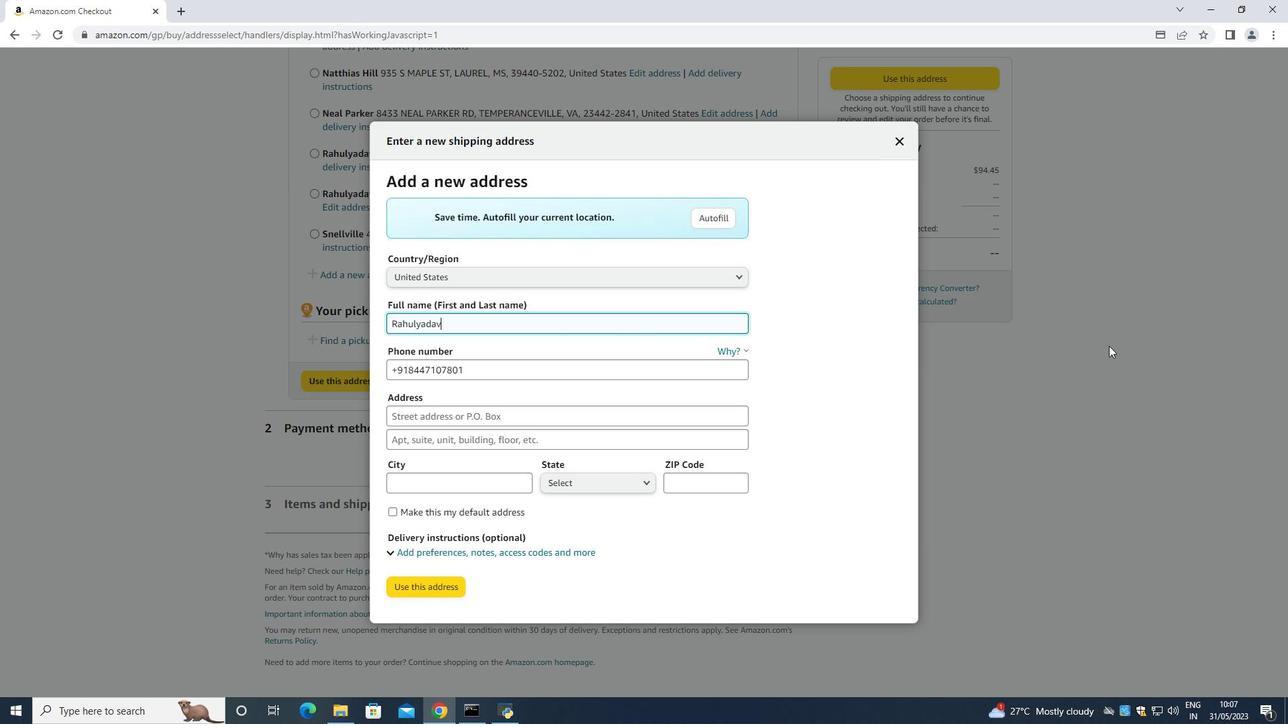 
Action: Key pressed <Key.backspace><Key.backspace><Key.backspace><Key.backspace><Key.backspace><Key.backspace><Key.backspace><Key.backspace><Key.backspace><Key.backspace><Key.backspace><Key.backspace><Key.backspace><Key.backspace><Key.backspace><Key.backspace><Key.backspace><Key.backspace><Key.backspace><Key.backspace><Key.backspace><Key.backspace><Key.backspace><Key.backspace><Key.backspace><Key.backspace><Key.backspace><Key.backspace><Key.backspace><Key.backspace><Key.backspace><Key.backspace><Key.backspace><Key.shift>Mara<Key.space><Key.shift><Key.shift><Key.shift><Key.shift><Key.shift>Rodriguez<Key.space><Key.enter>
Screenshot: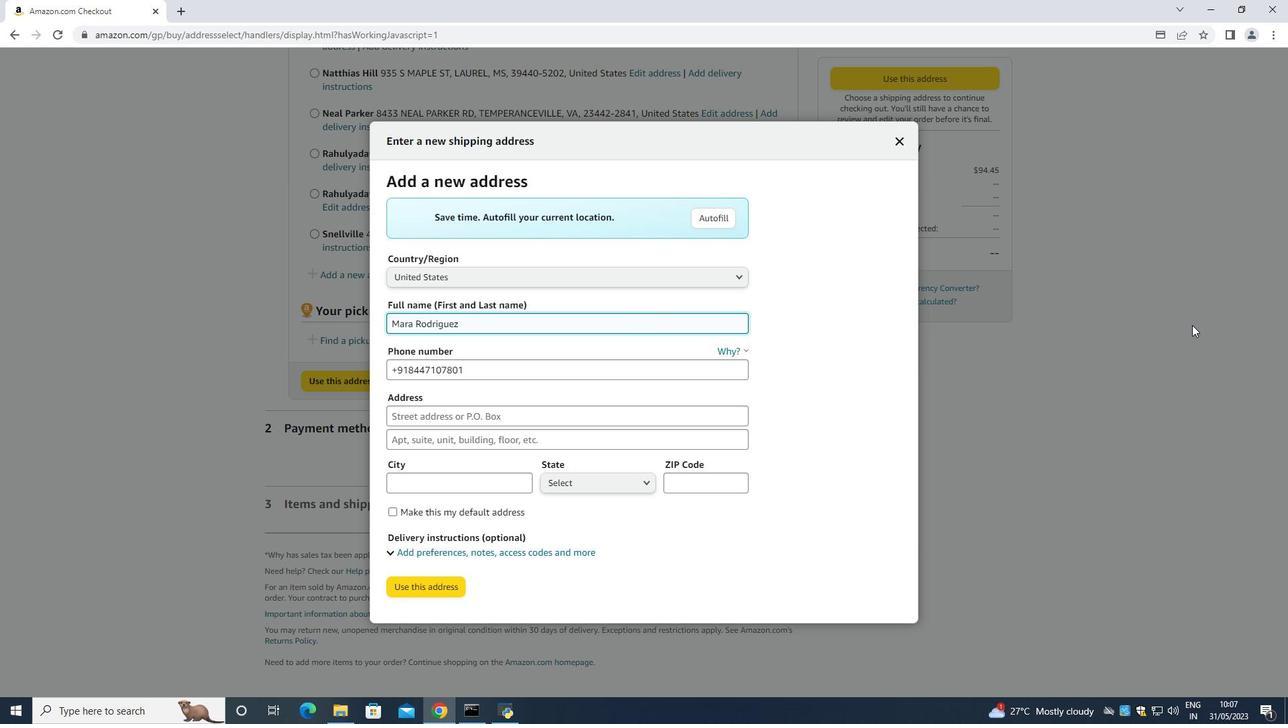 
Action: Mouse moved to (365, 278)
Screenshot: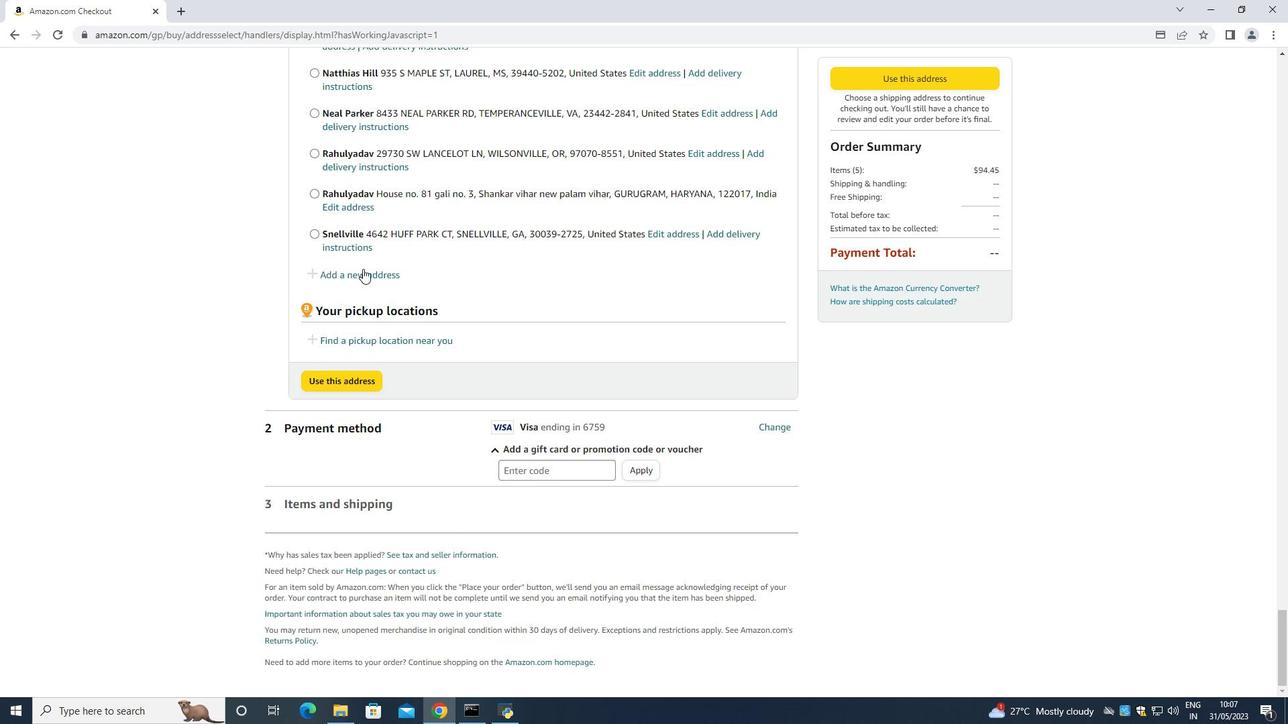 
Action: Mouse pressed left at (365, 278)
Screenshot: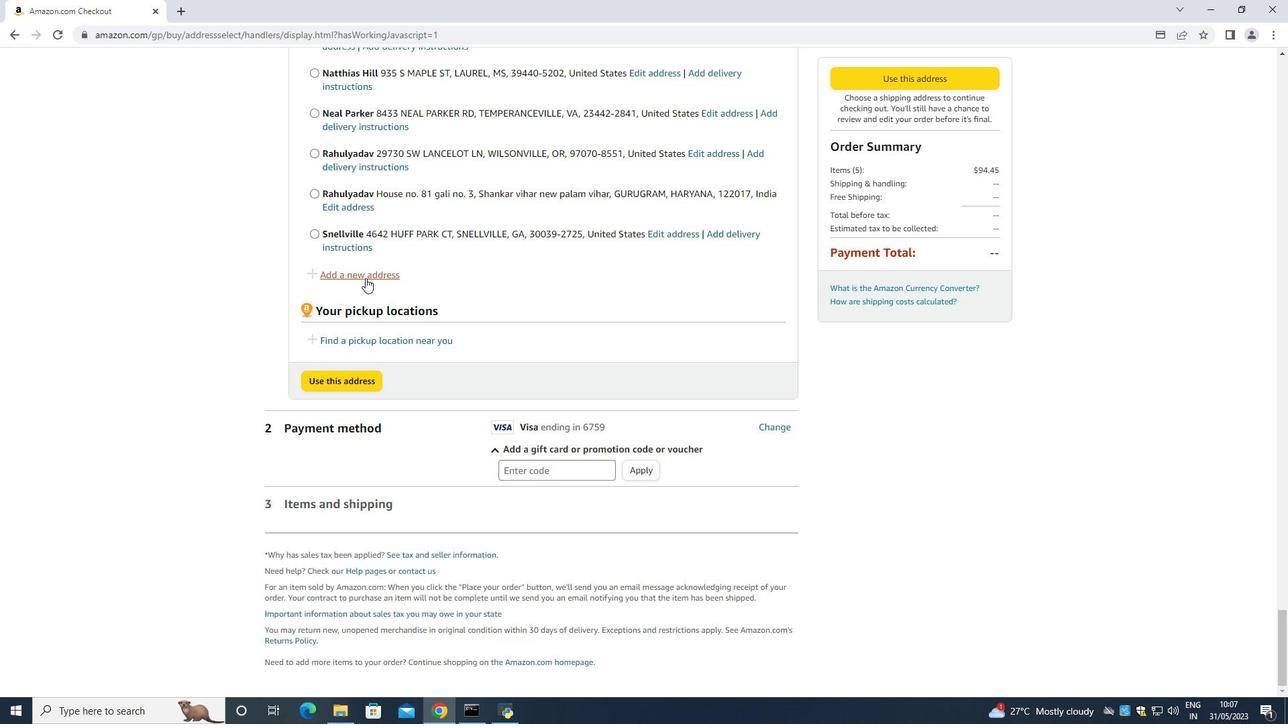 
Action: Mouse moved to (467, 321)
Screenshot: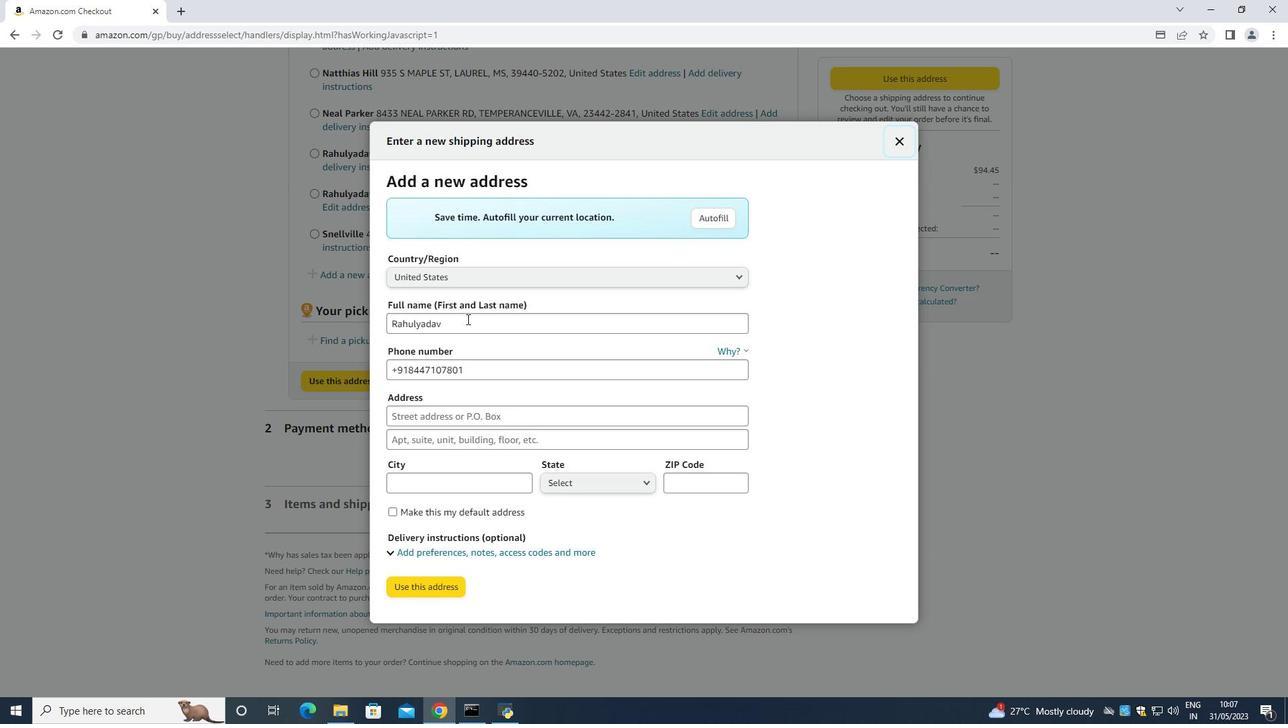 
Action: Mouse pressed left at (467, 319)
Screenshot: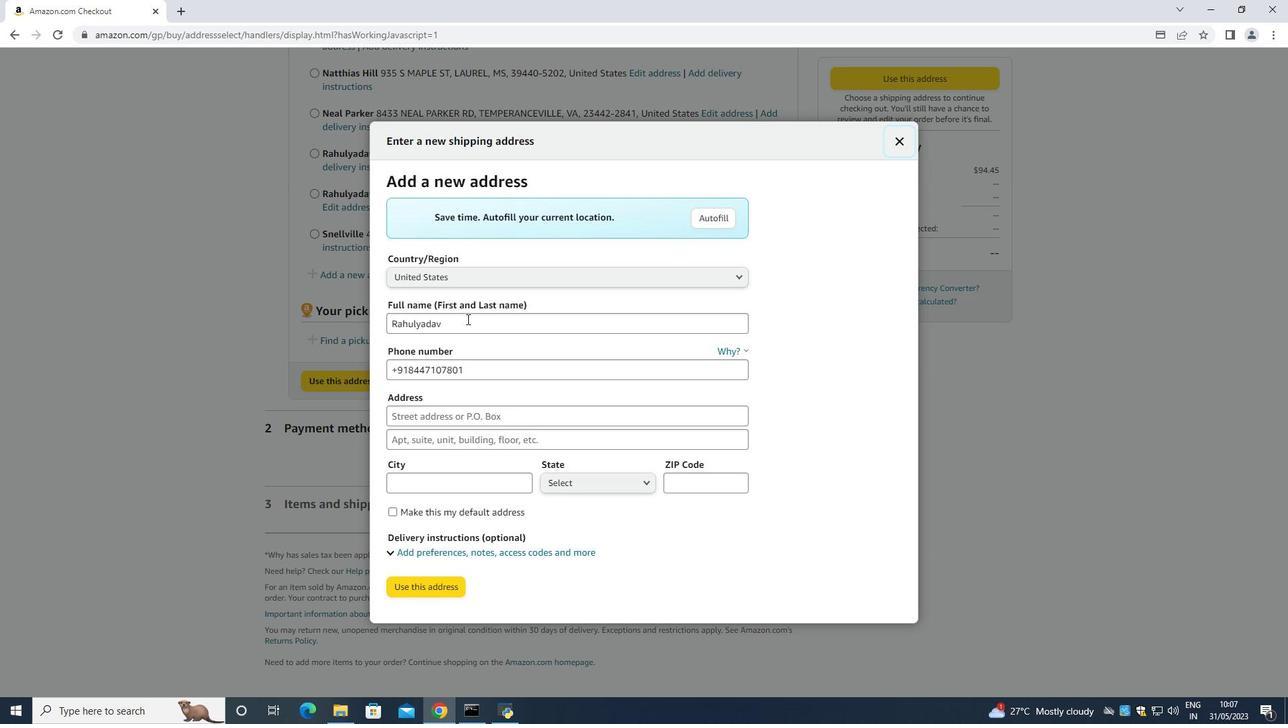 
Action: Mouse moved to (359, 344)
Screenshot: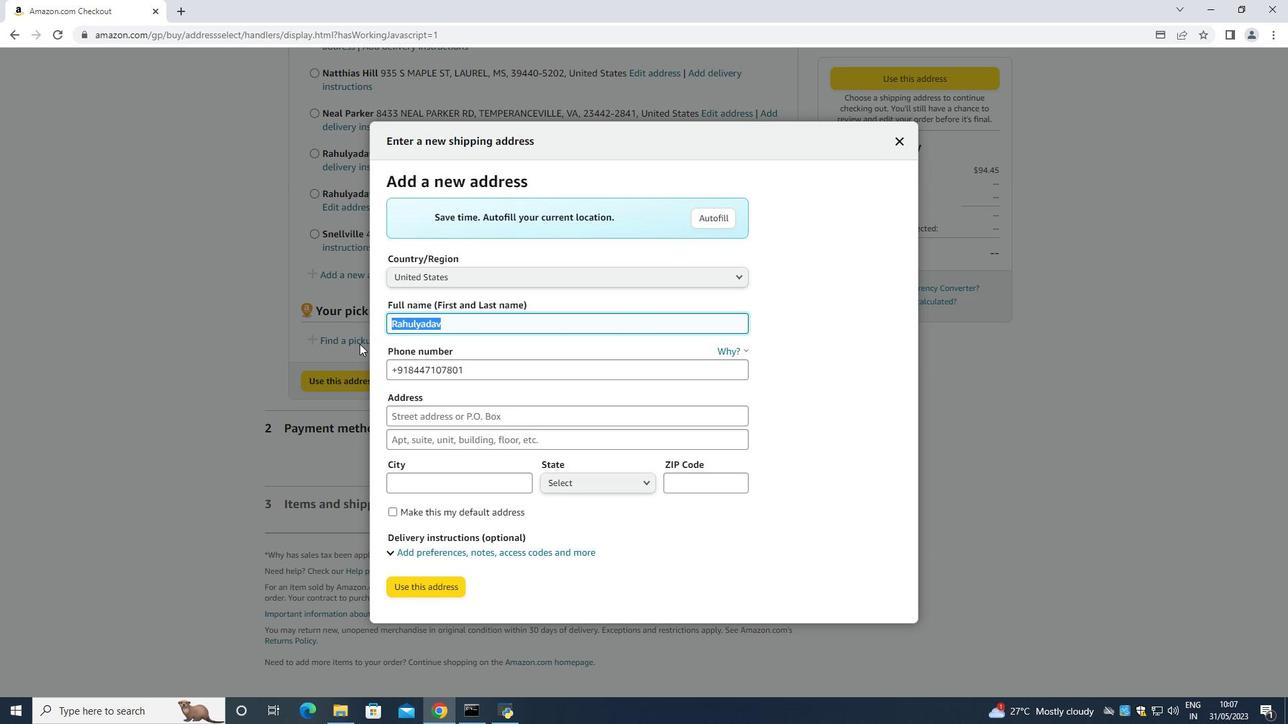 
Action: Key pressed <Key.backspace>
Screenshot: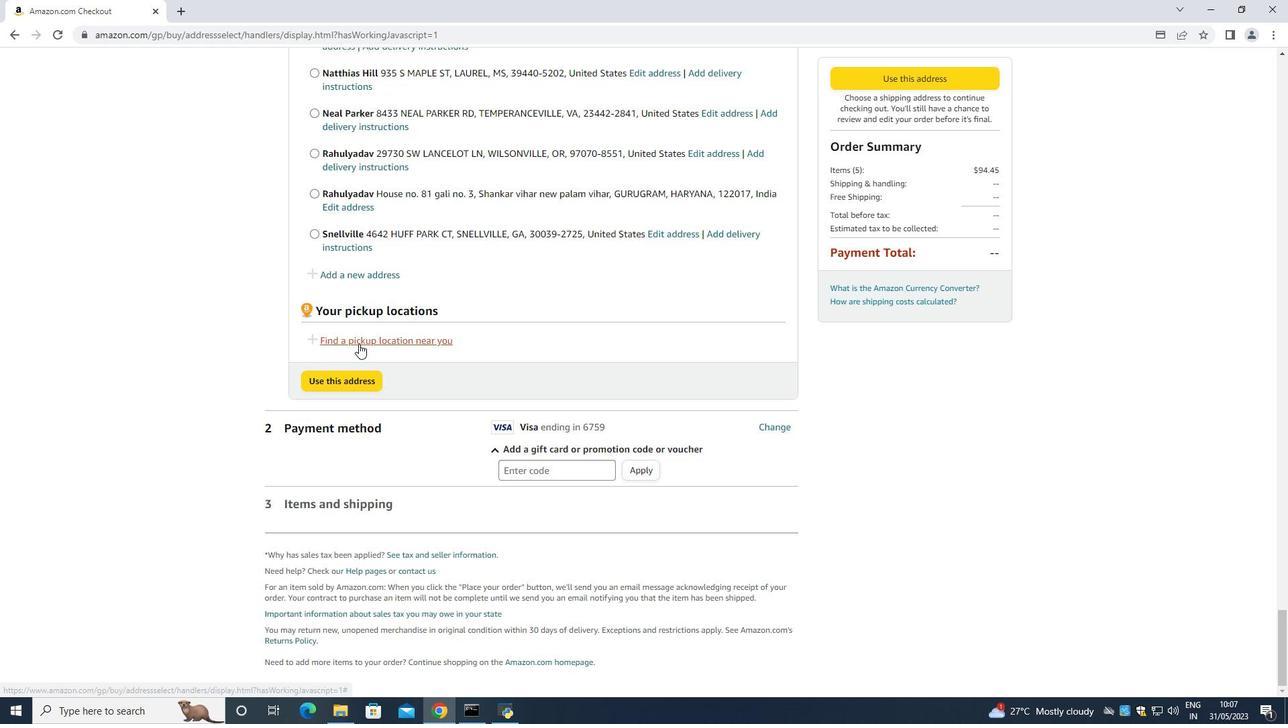 
Action: Mouse moved to (377, 277)
Screenshot: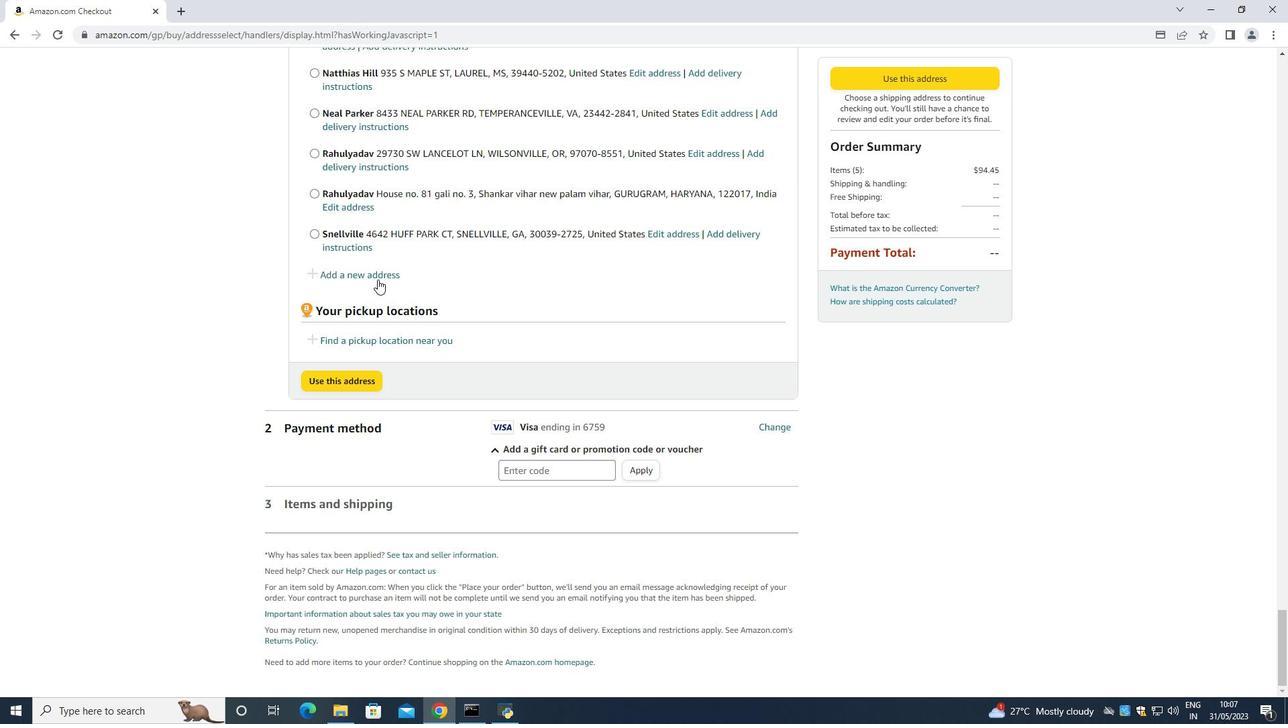 
Action: Mouse pressed left at (377, 277)
Screenshot: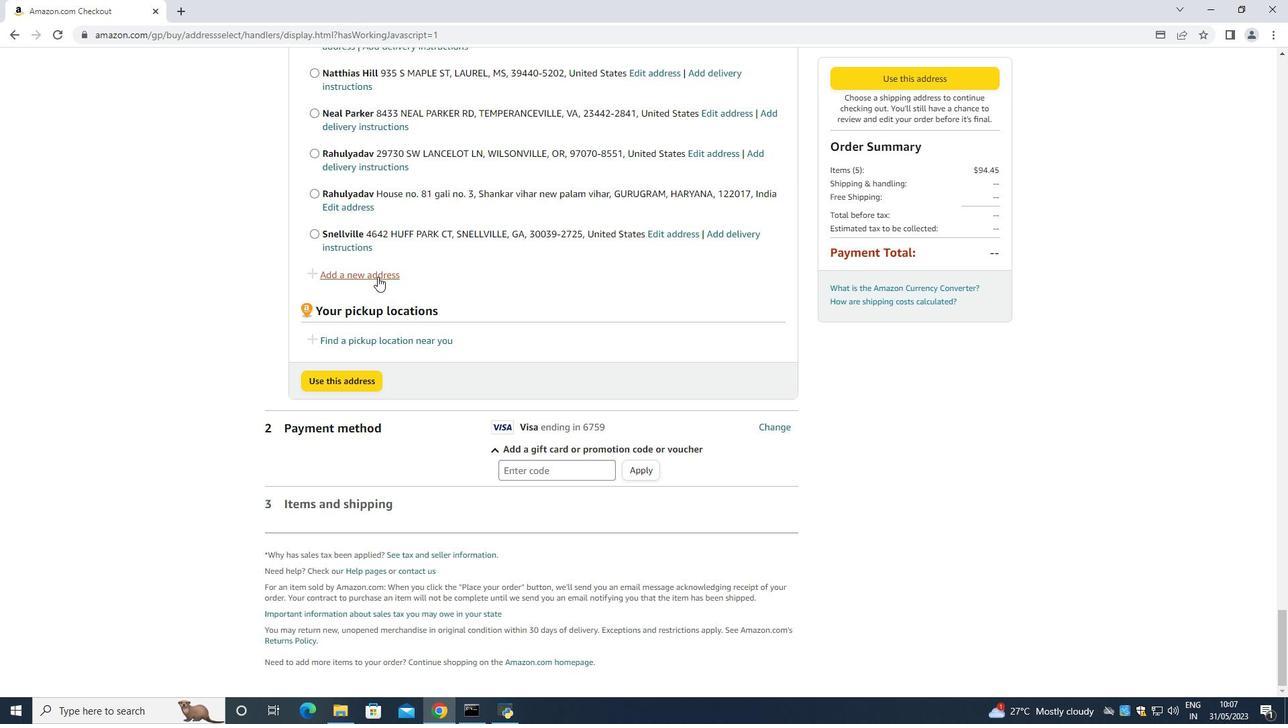
Action: Mouse moved to (527, 324)
Screenshot: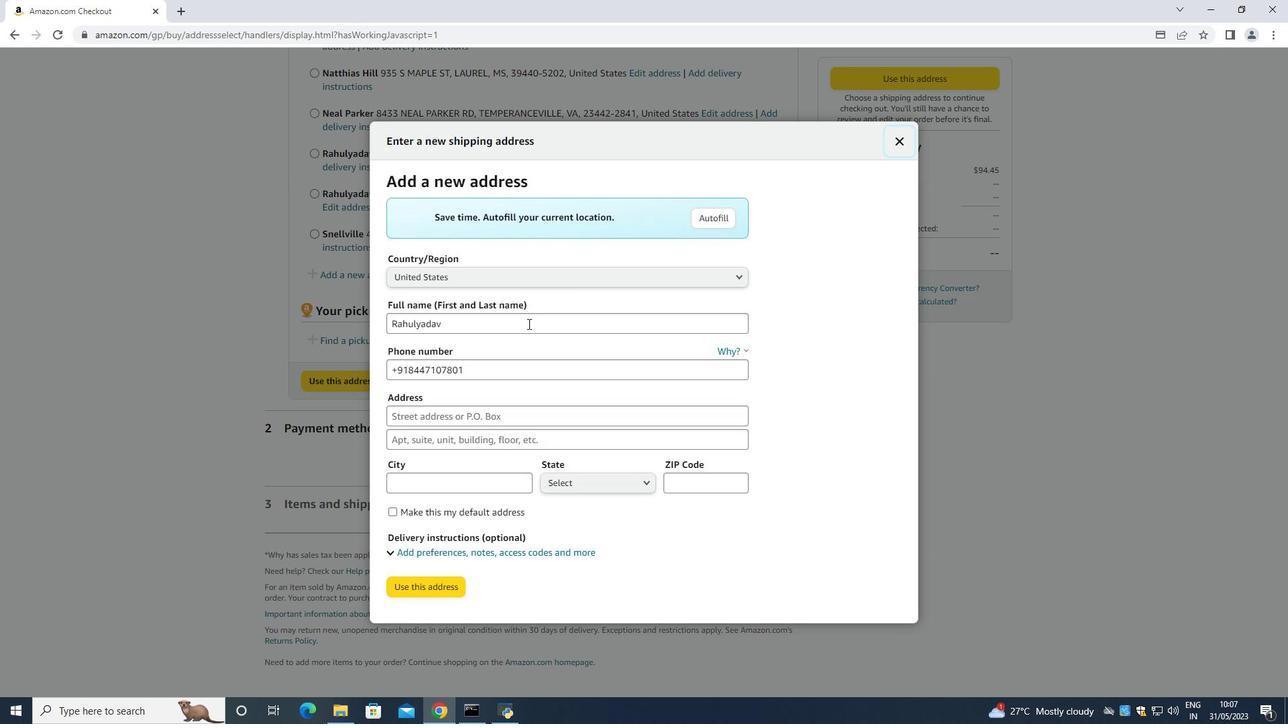 
Action: Mouse pressed left at (527, 324)
Screenshot: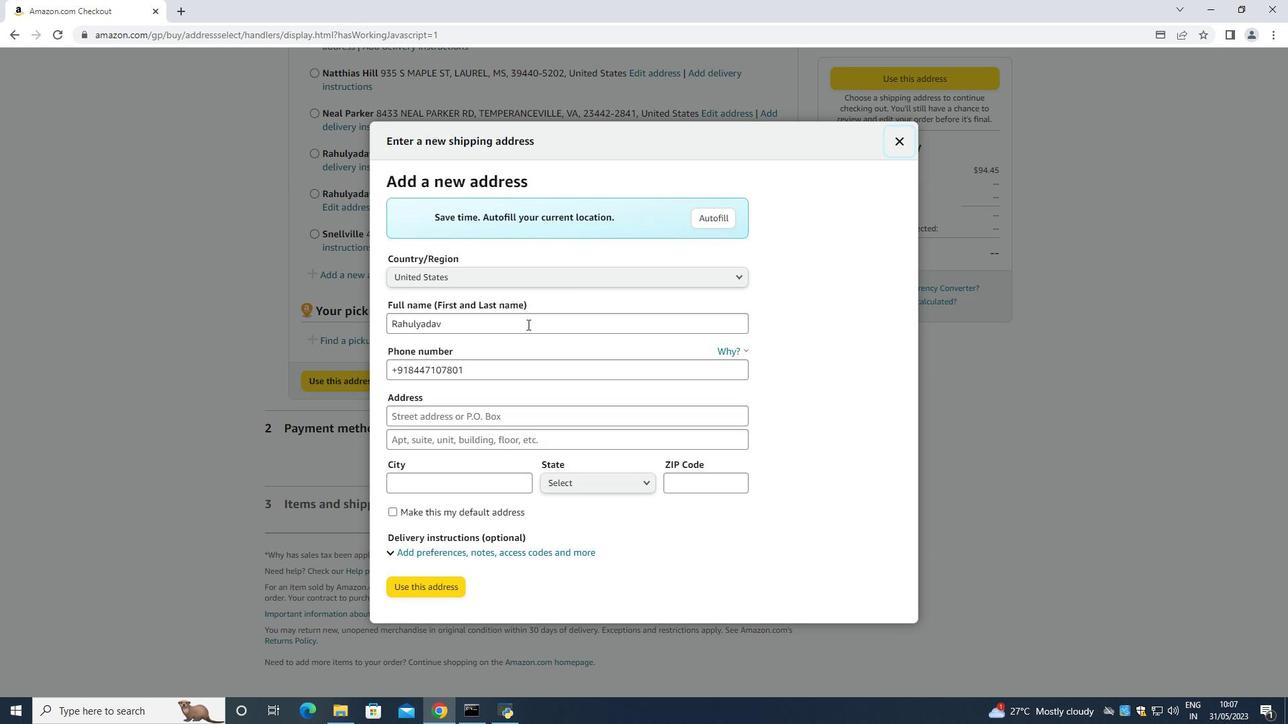 
Action: Key pressed <Key.backspace><Key.backspace><Key.backspace><Key.backspace><Key.backspace><Key.backspace><Key.backspace><Key.backspace><Key.backspace><Key.backspace><Key.shift>Mara<Key.space><Key.shift>Rodriguez<Key.space>
Screenshot: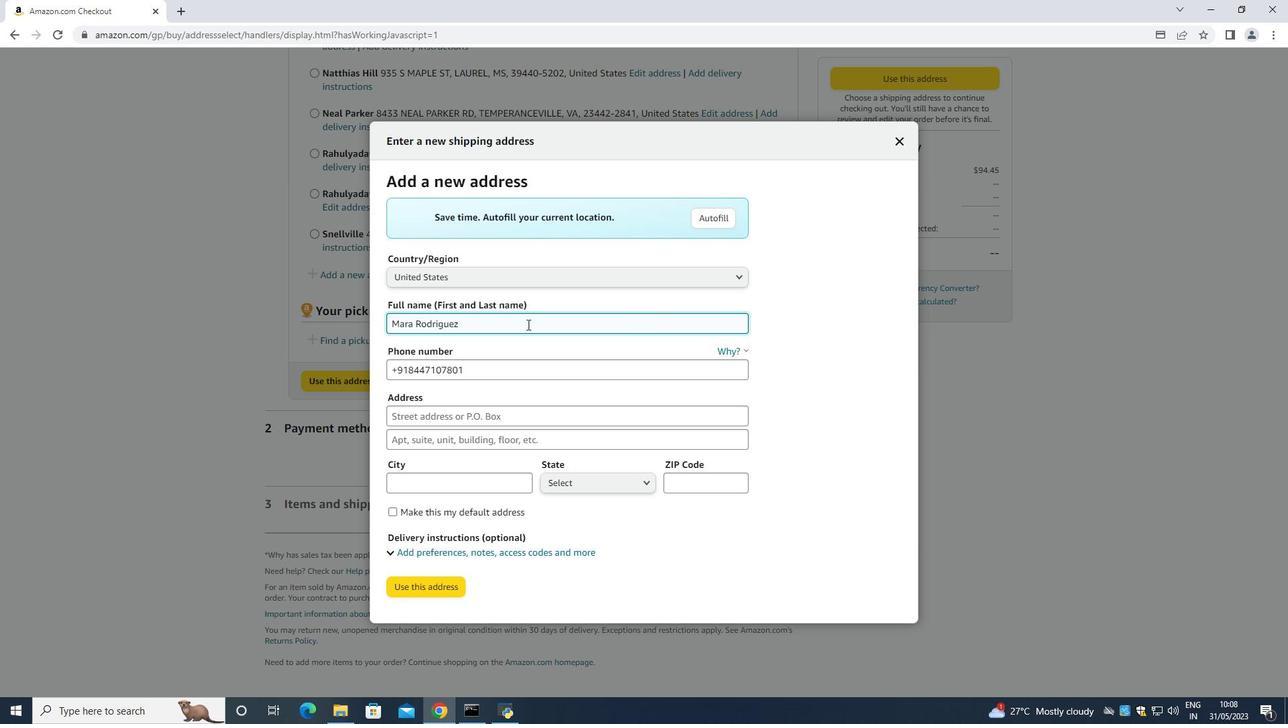 
Action: Mouse moved to (525, 367)
Screenshot: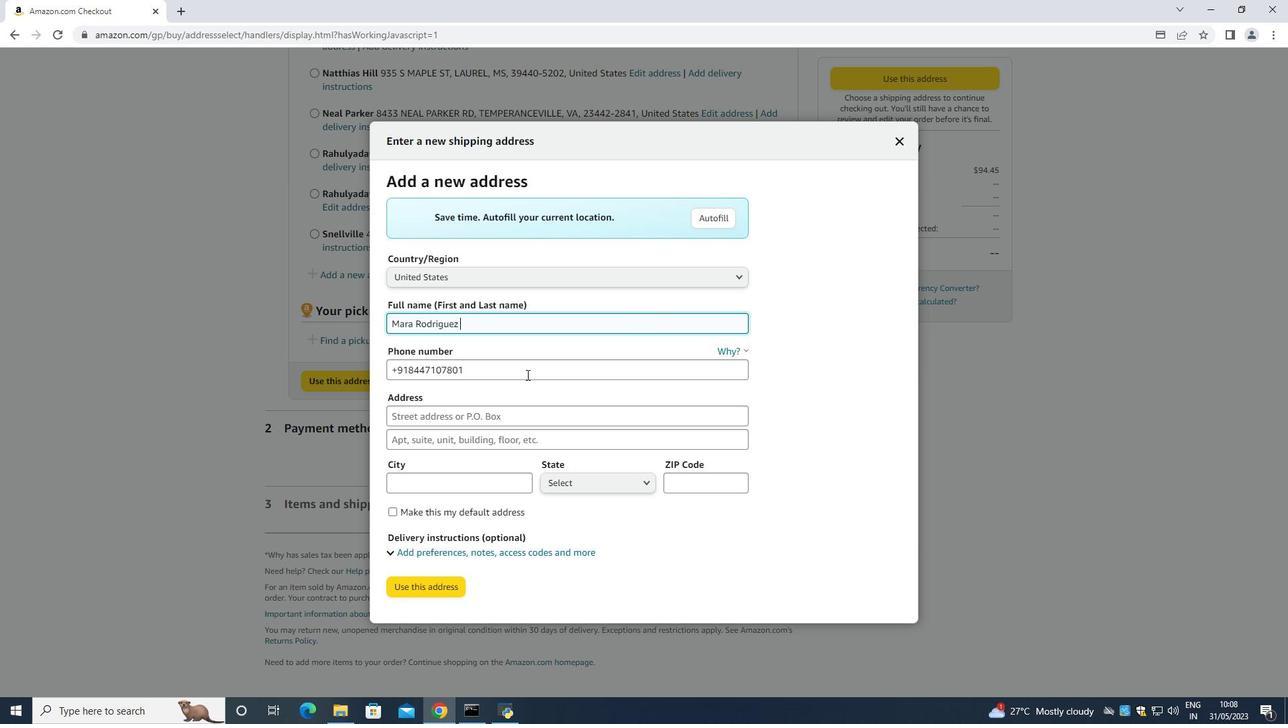 
Action: Mouse pressed left at (525, 367)
Screenshot: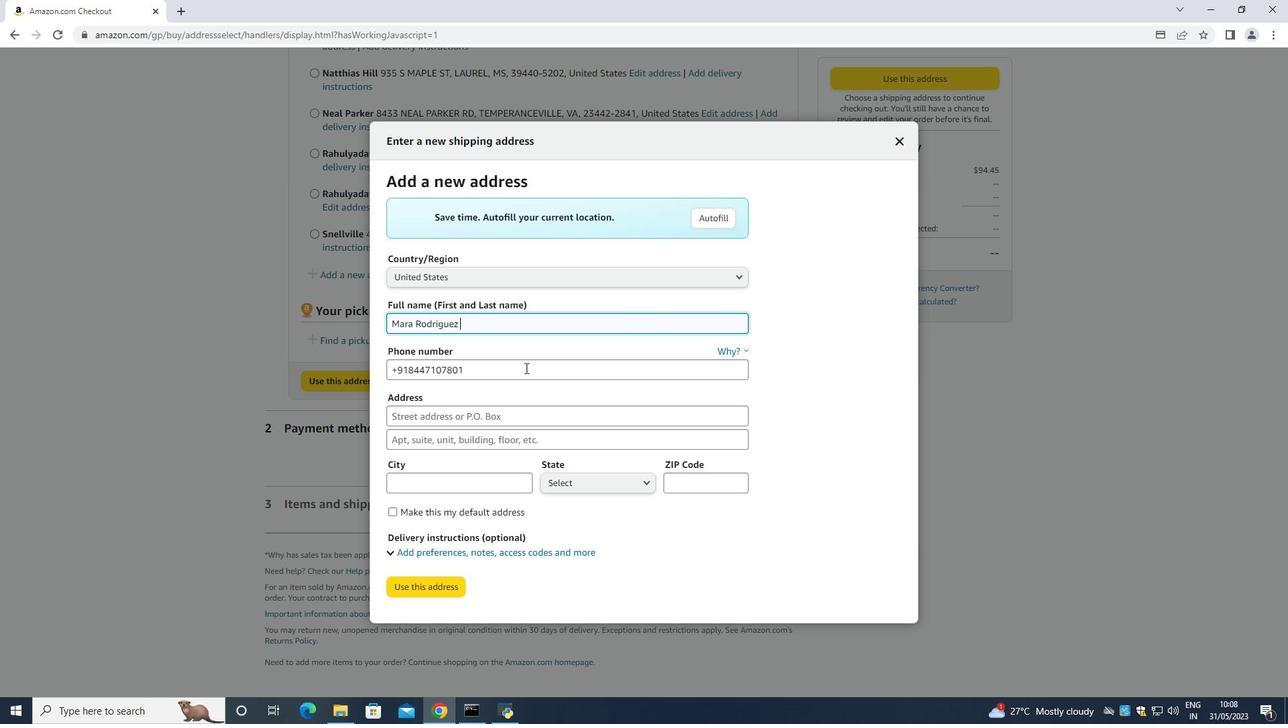 
Action: Mouse moved to (524, 367)
Screenshot: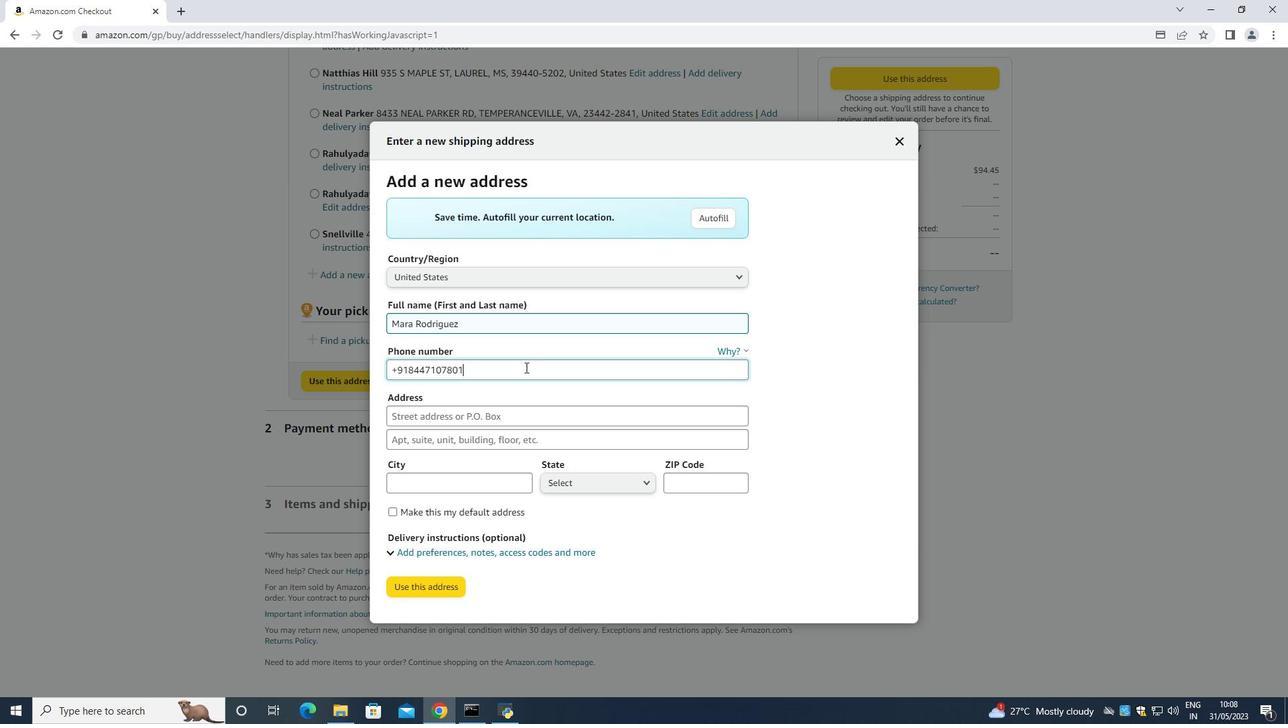 
Action: Key pressed <Key.backspace><Key.backspace><Key.backspace><Key.backspace><Key.backspace><Key.backspace><Key.backspace><Key.backspace><Key.backspace><Key.backspace><Key.backspace><Key.backspace><Key.backspace>6205197251
Screenshot: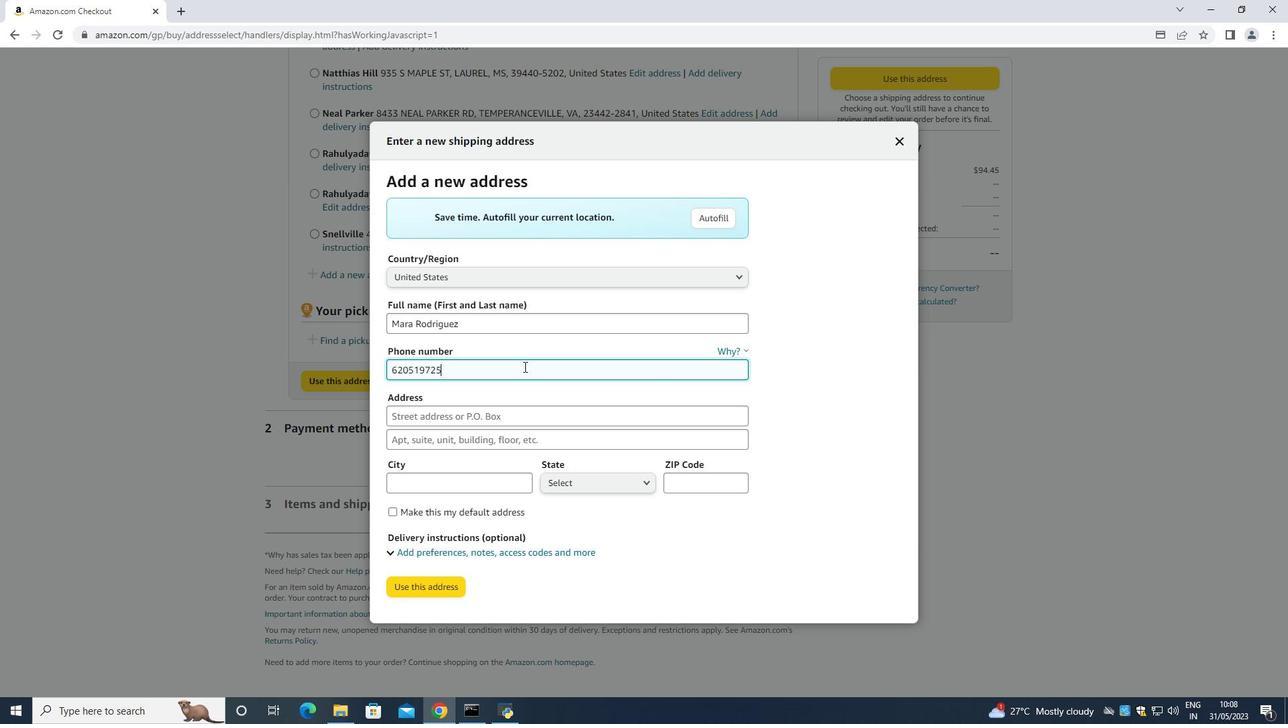 
Action: Mouse moved to (498, 416)
Screenshot: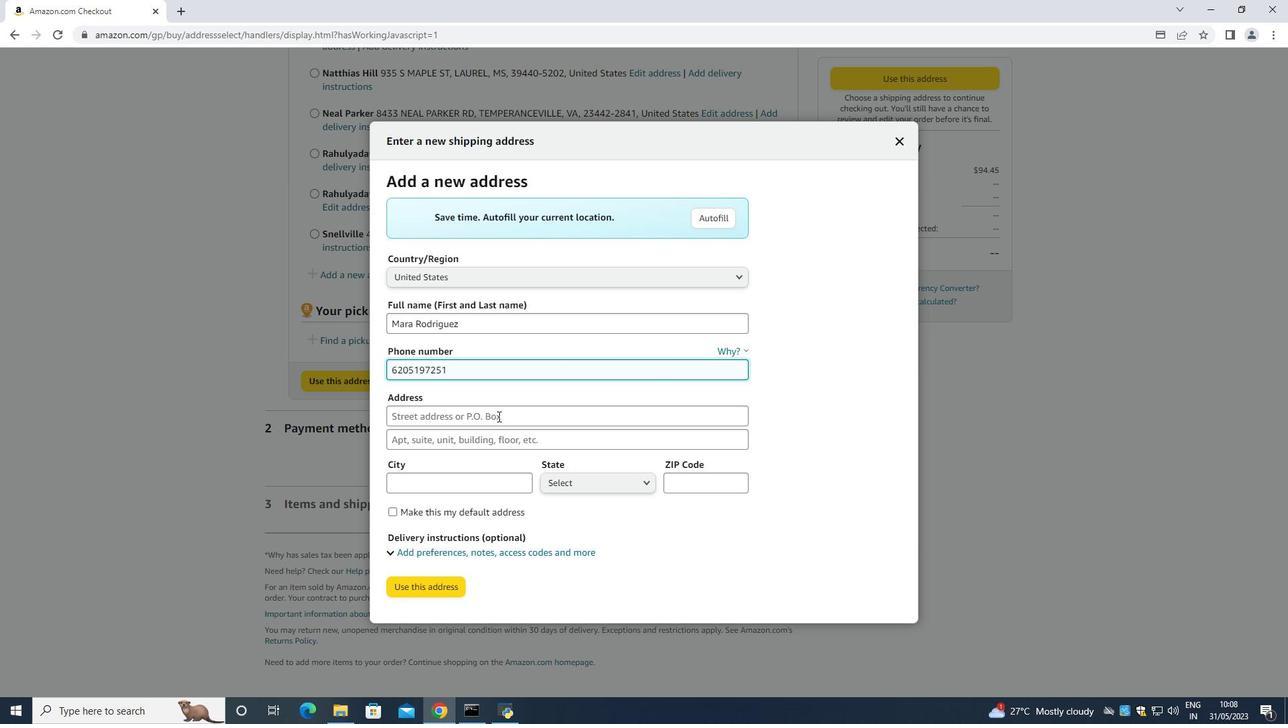 
Action: Mouse pressed left at (498, 416)
Screenshot: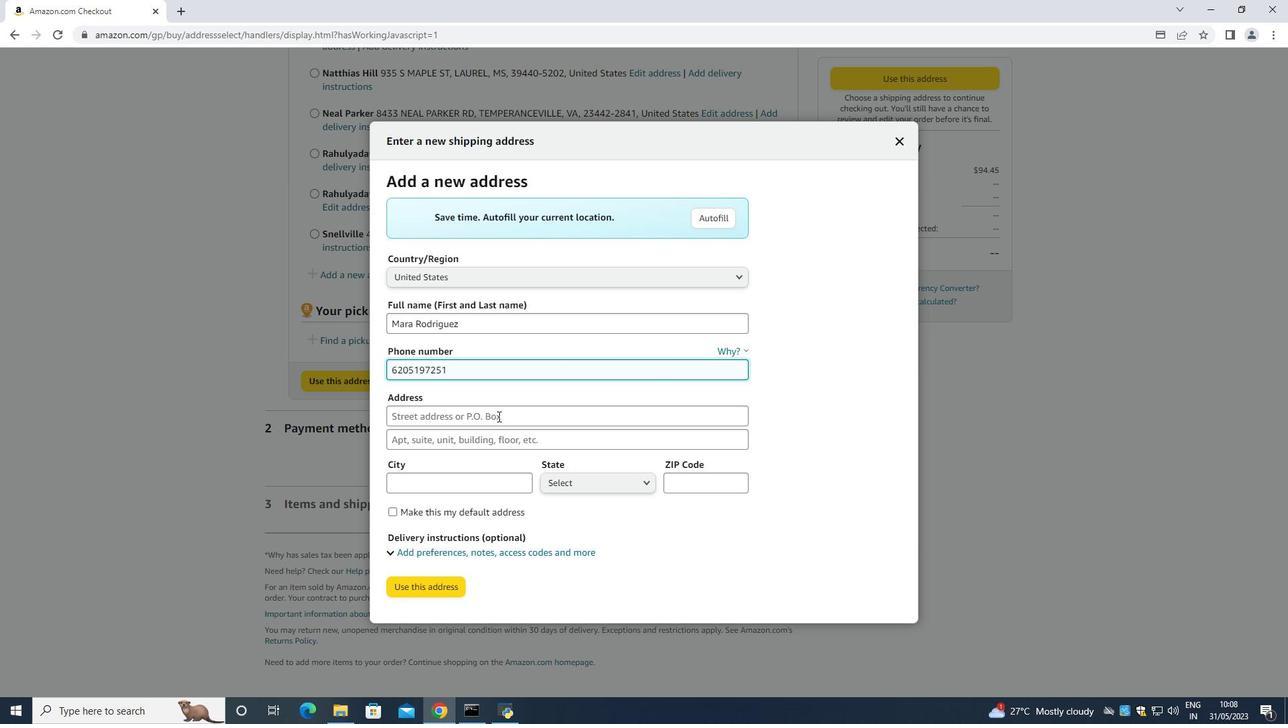 
Action: Mouse moved to (495, 416)
Screenshot: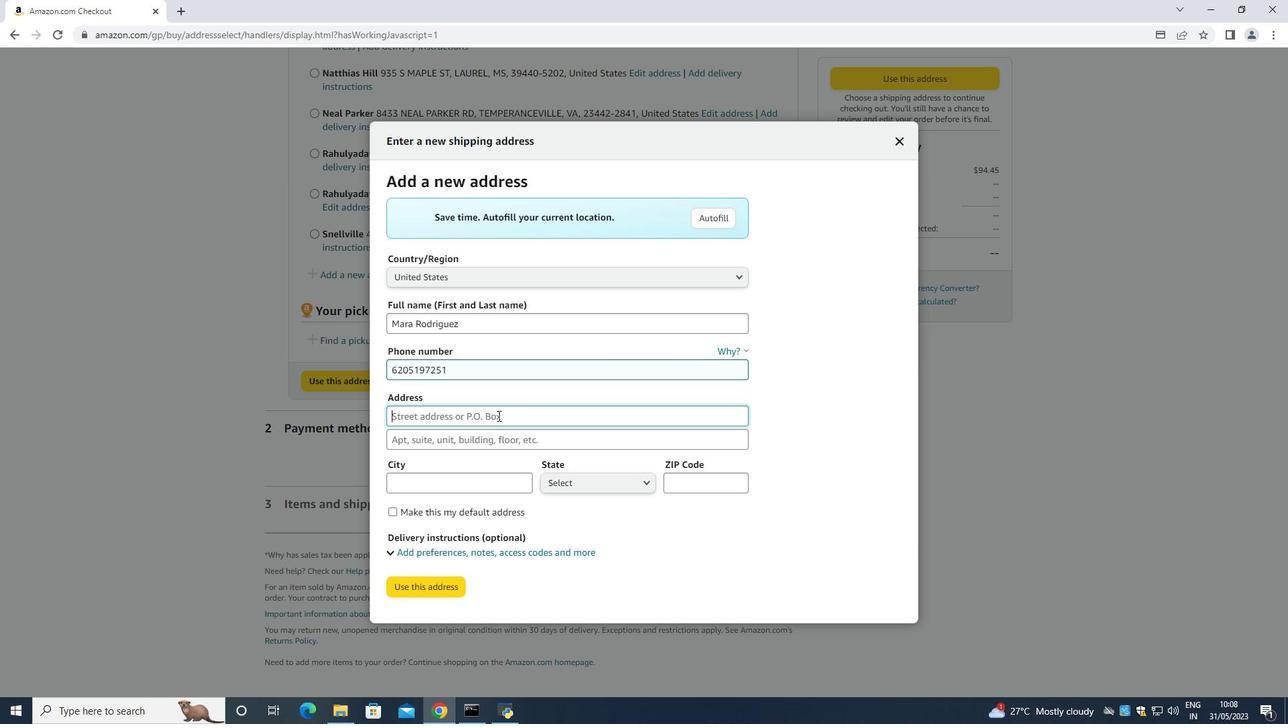 
Action: Key pressed 1229<Key.space><Key.shift><Key.shift><Key.shift><Key.shift><Key.shift><Key.shift><Key.shift><Key.shift><Key.shift><Key.shift><Key.shift><Key.shift><Key.shift><Key.shift><Key.shift><Key.shift><Key.shift><Key.shift><Key.shift><Key.shift><Key.shift><Key.shift><Key.shift><Key.shift><Key.shift><Key.shift><Key.shift><Key.shift><Key.shift><Key.shift><Key.shift><Key.shift><Key.shift><Key.shift><Key.shift><Key.shift><Key.shift><Key.shift><Key.shift><Key.shift><Key.shift><Key.shift><Key.shift><Key.shift><Key.shift><Key.shift><Key.shift><Key.shift>Ridge<Key.space><Key.shift>Road<Key.space><Key.tab><Key.tab><Key.shift>Dodge<Key.space><Key.shift>City<Key.space>
Screenshot: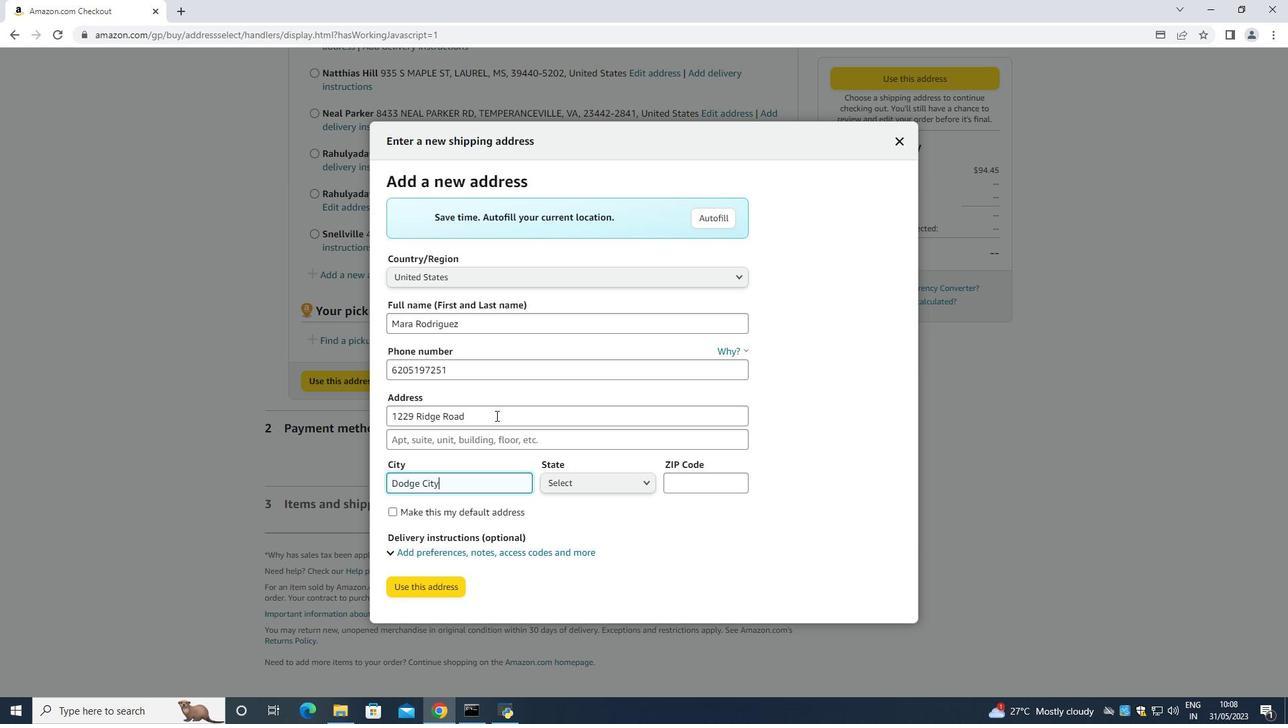 
Action: Mouse moved to (817, 449)
Screenshot: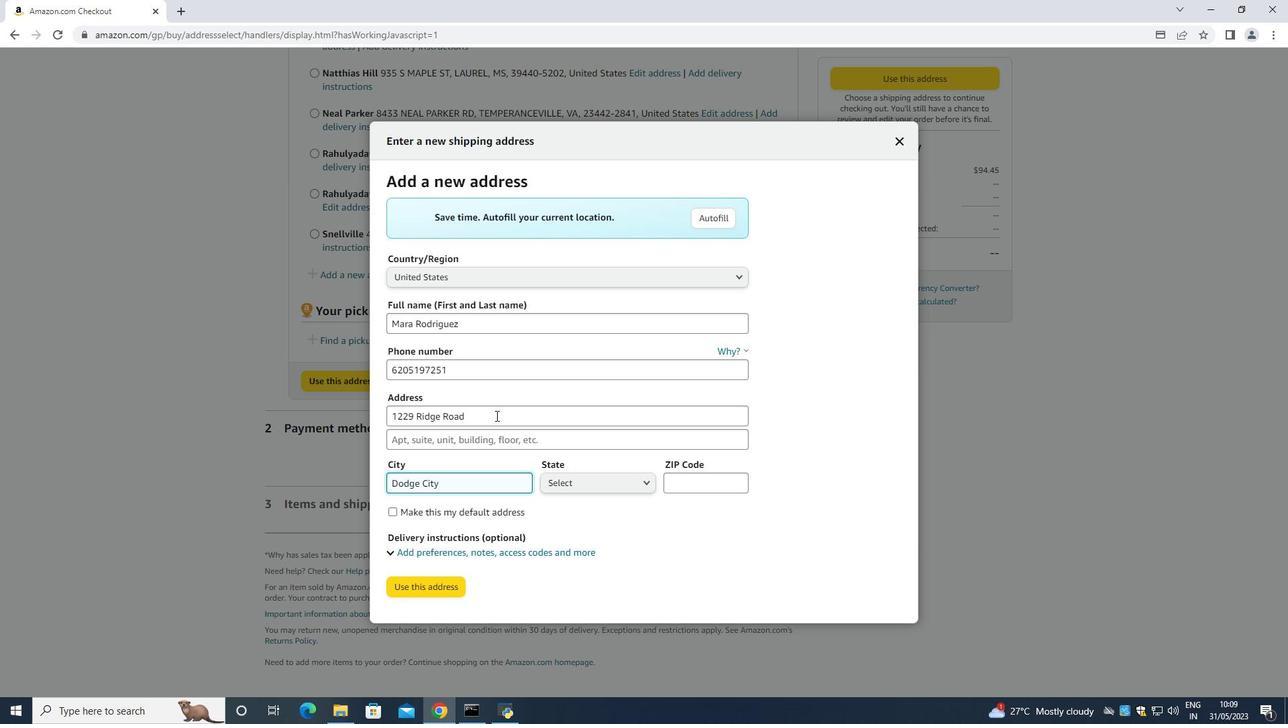 
Action: Key pressed <Key.tab>
Screenshot: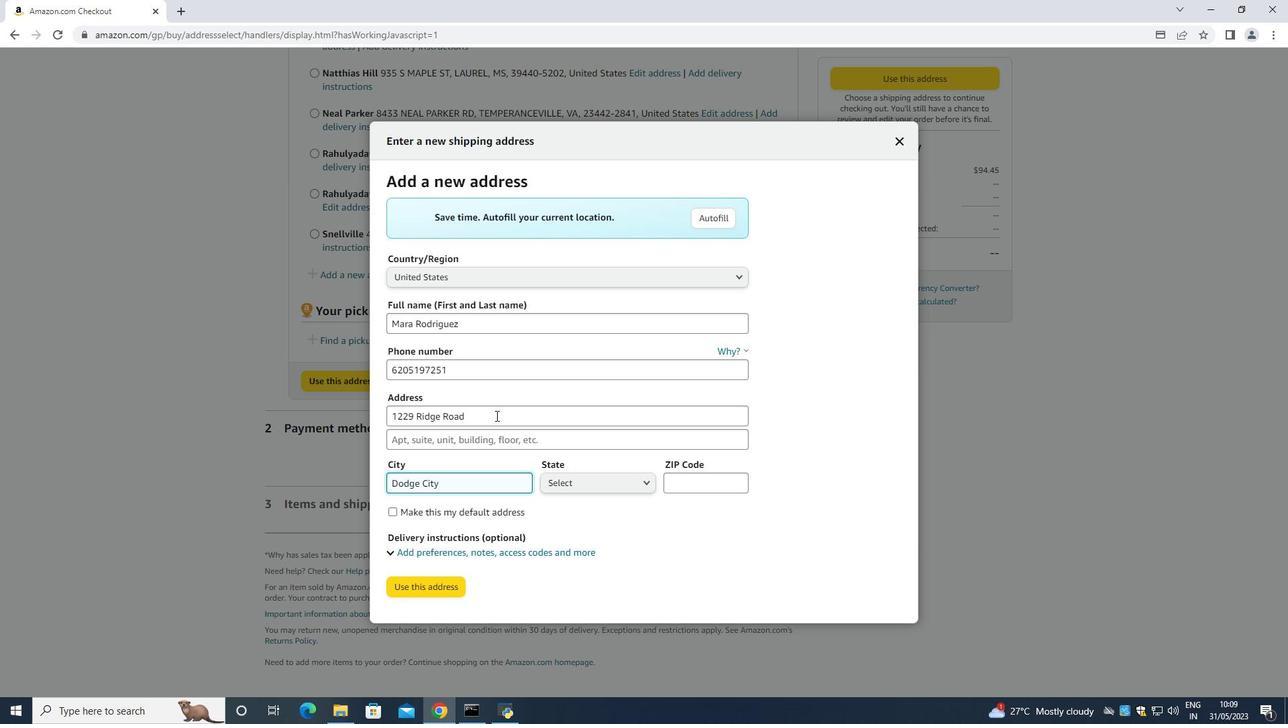 
Action: Mouse moved to (643, 489)
Screenshot: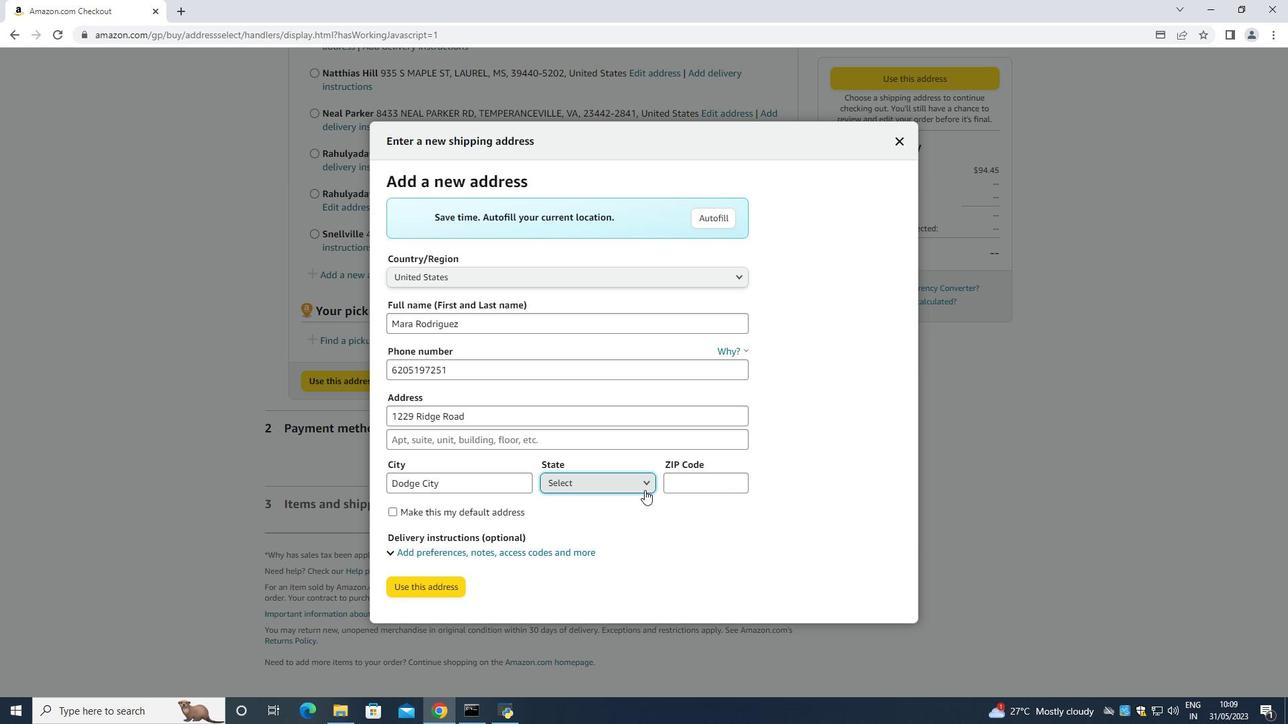 
Action: Mouse pressed left at (643, 489)
Screenshot: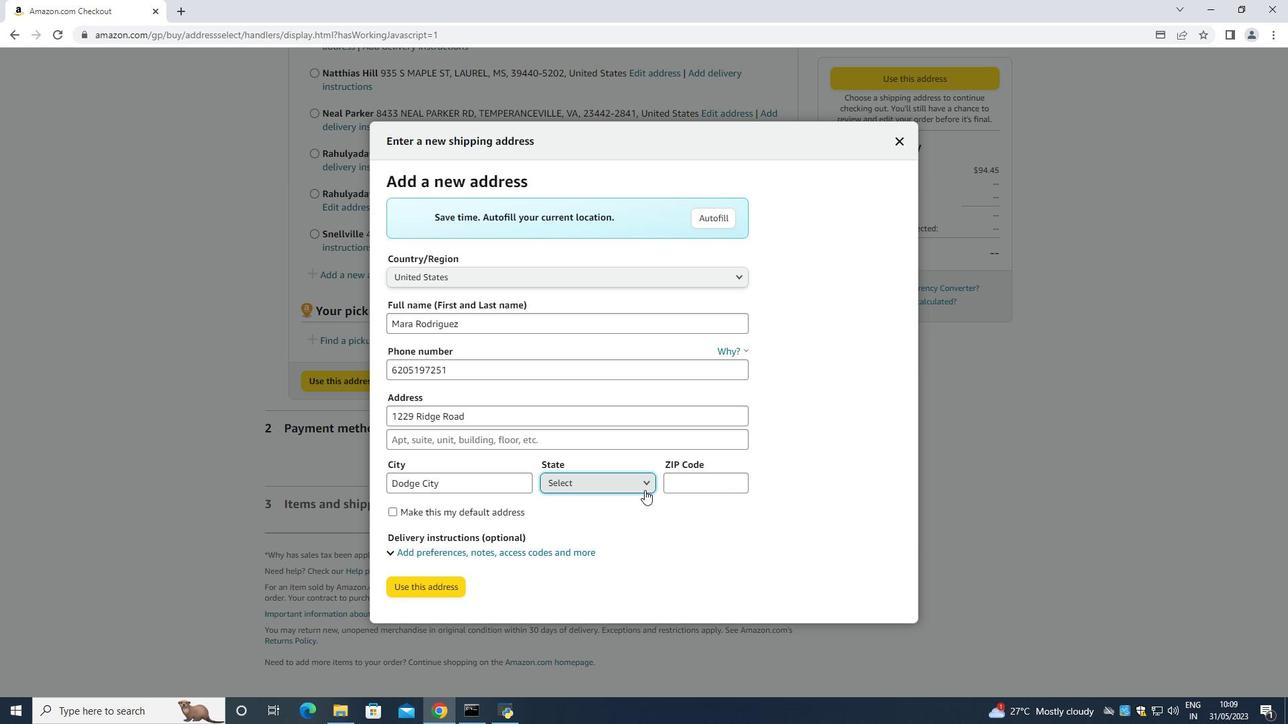 
Action: Mouse moved to (585, 405)
Screenshot: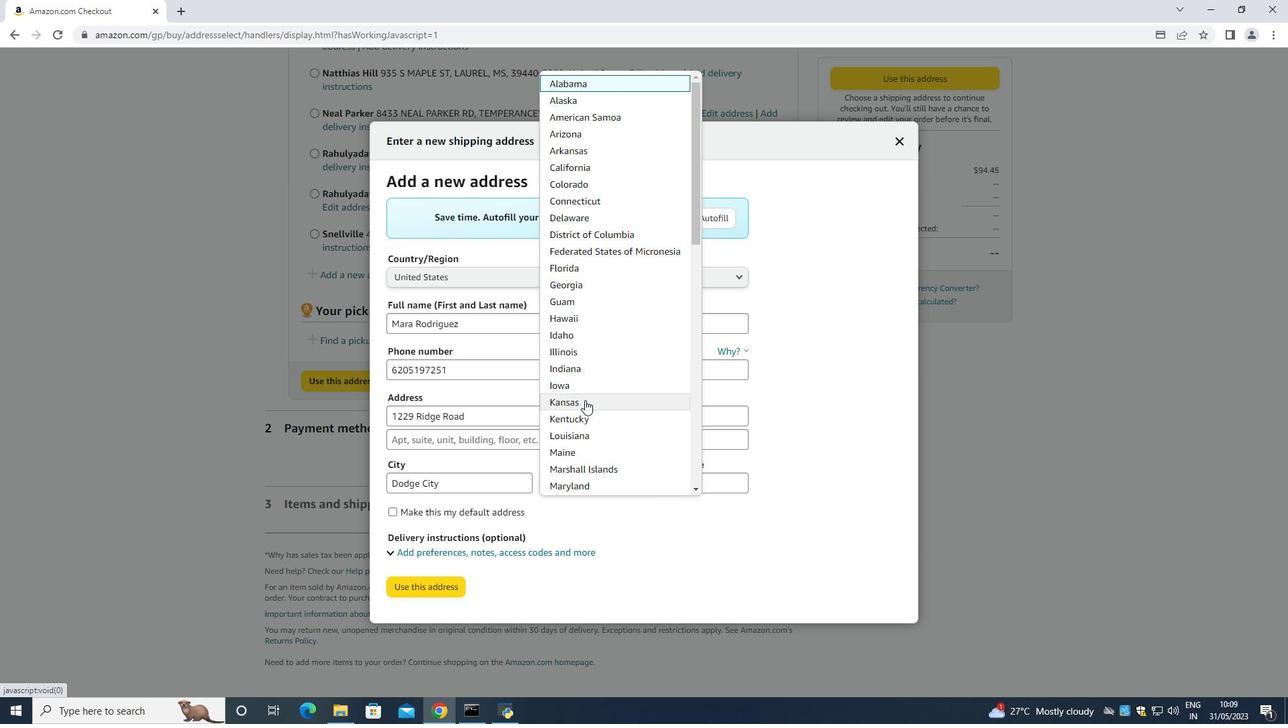 
Action: Mouse pressed left at (585, 405)
Screenshot: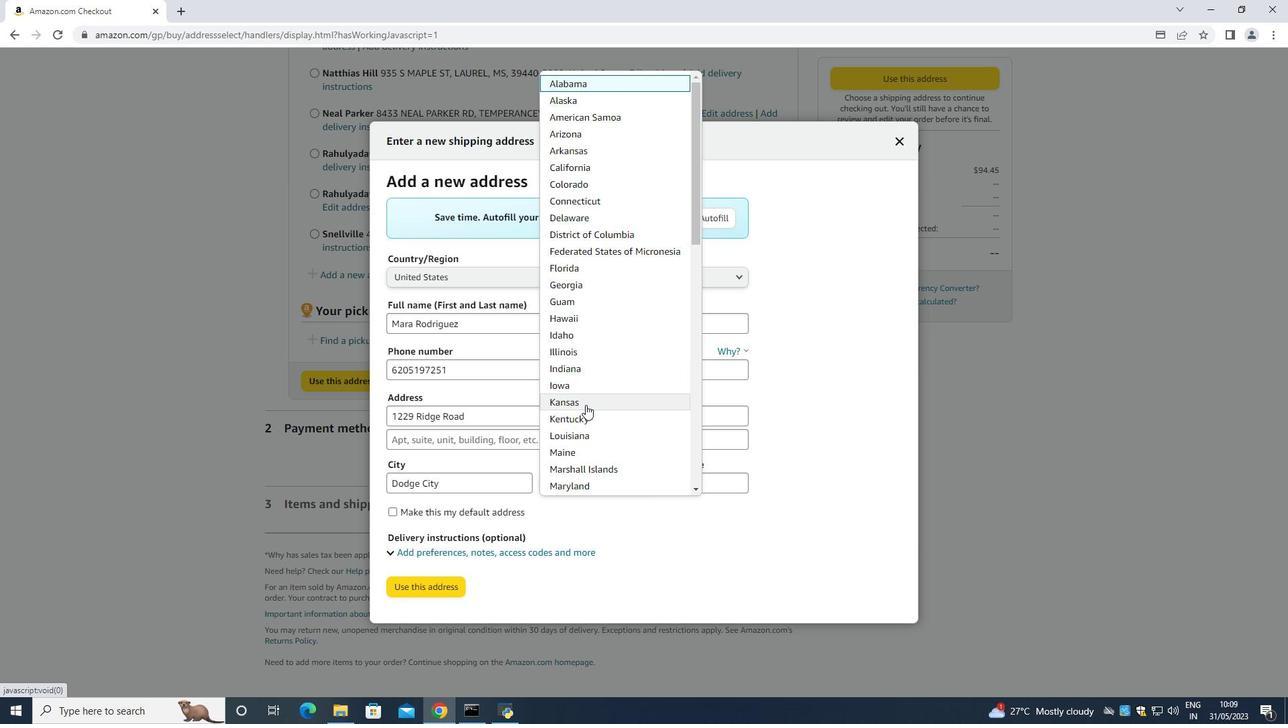 
Action: Mouse moved to (702, 489)
Screenshot: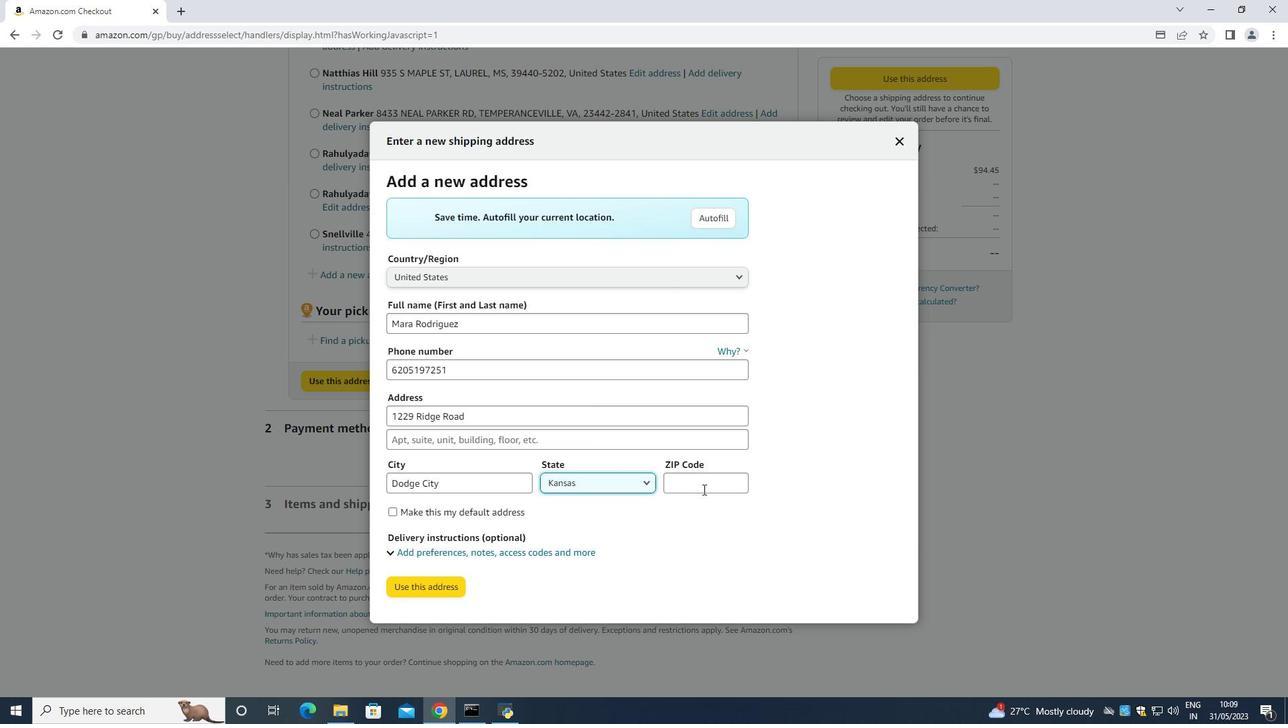 
Action: Mouse pressed left at (702, 489)
Screenshot: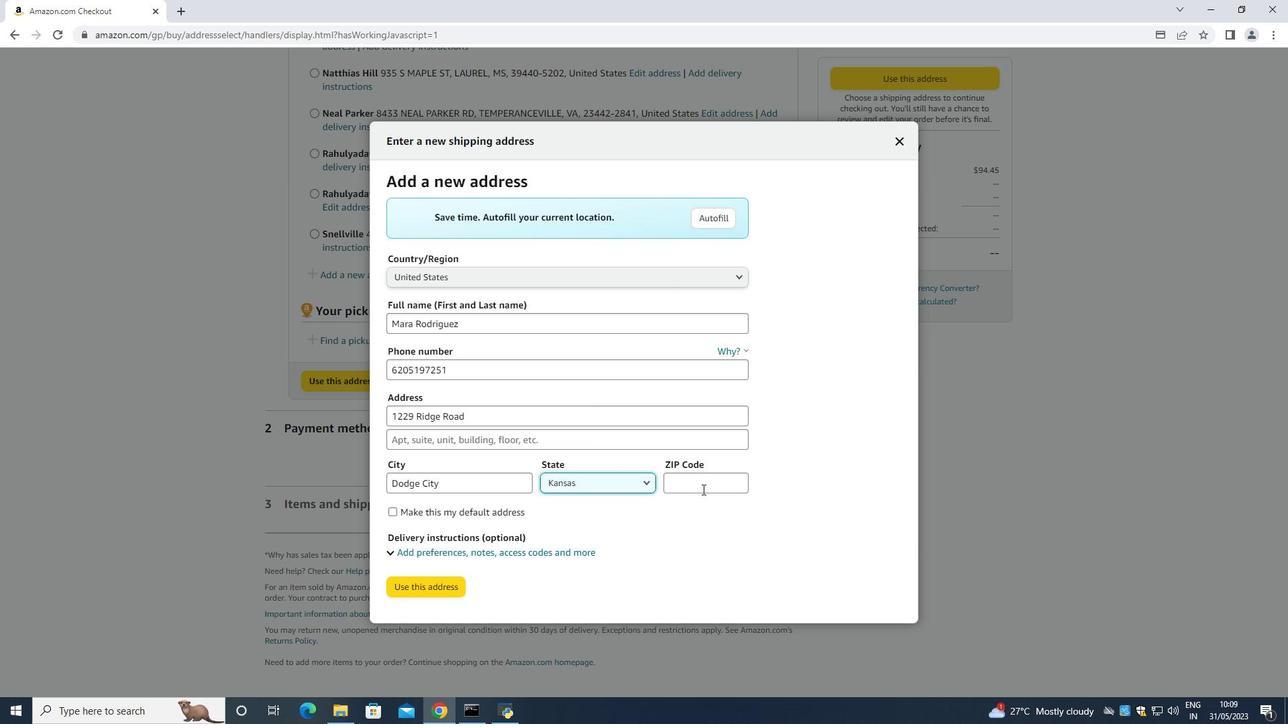 
Action: Mouse moved to (684, 485)
Screenshot: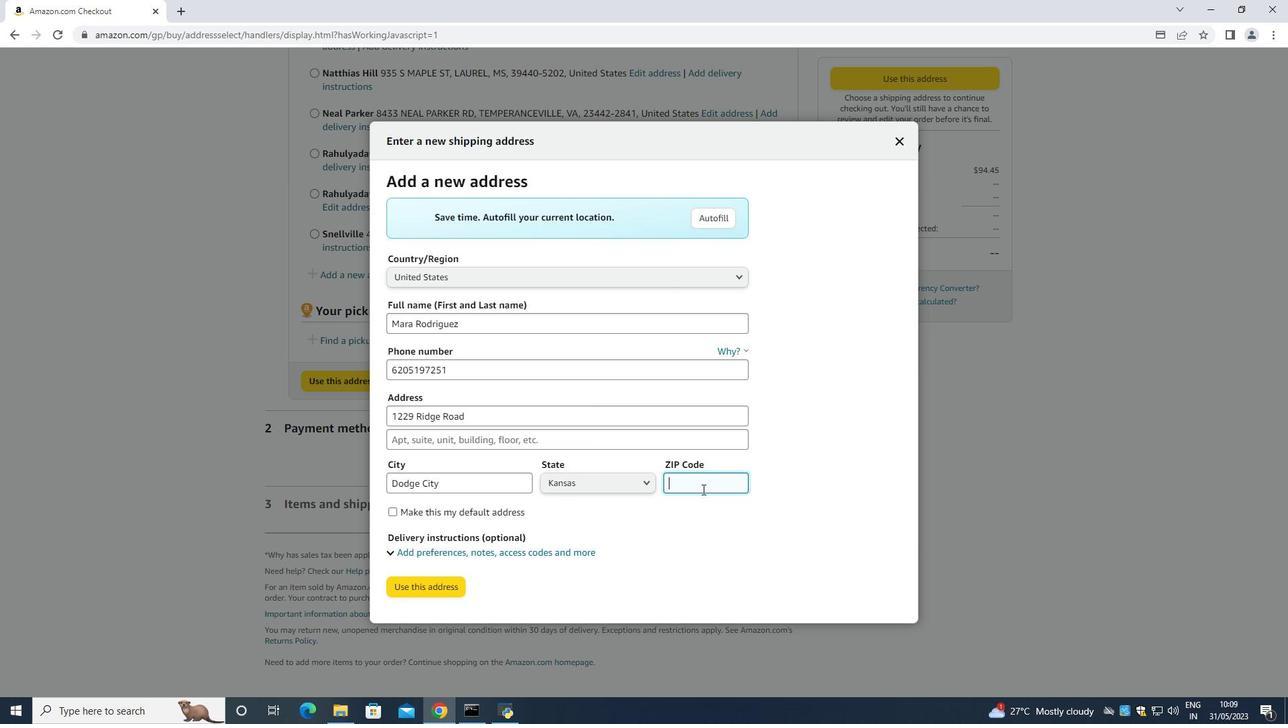 
Action: Key pressed 67801
Screenshot: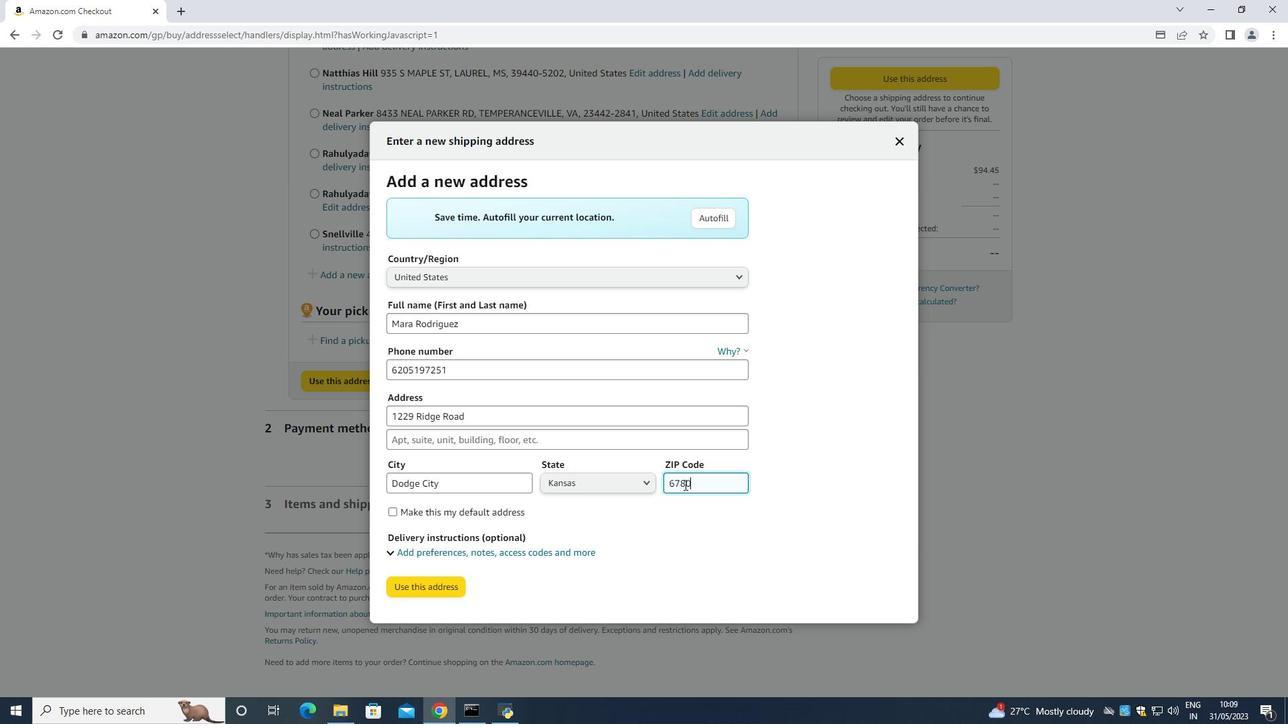 
Action: Mouse moved to (443, 583)
Screenshot: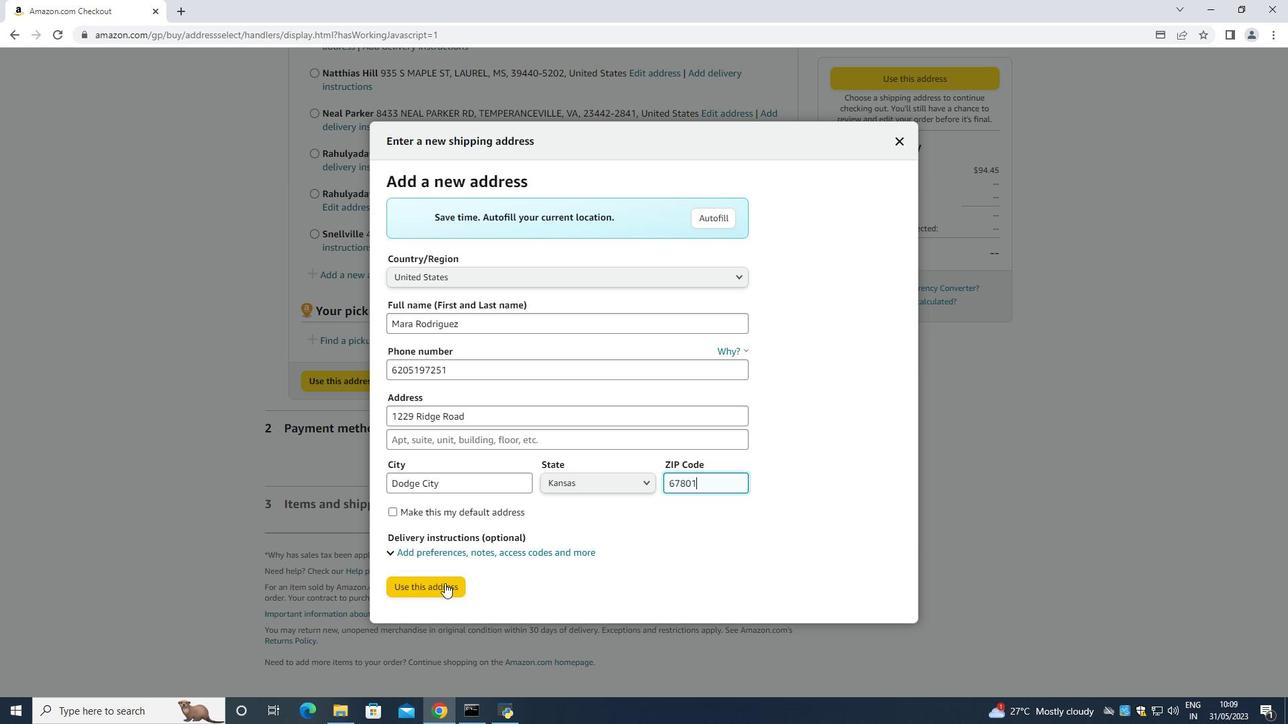 
Action: Mouse pressed left at (443, 583)
Screenshot: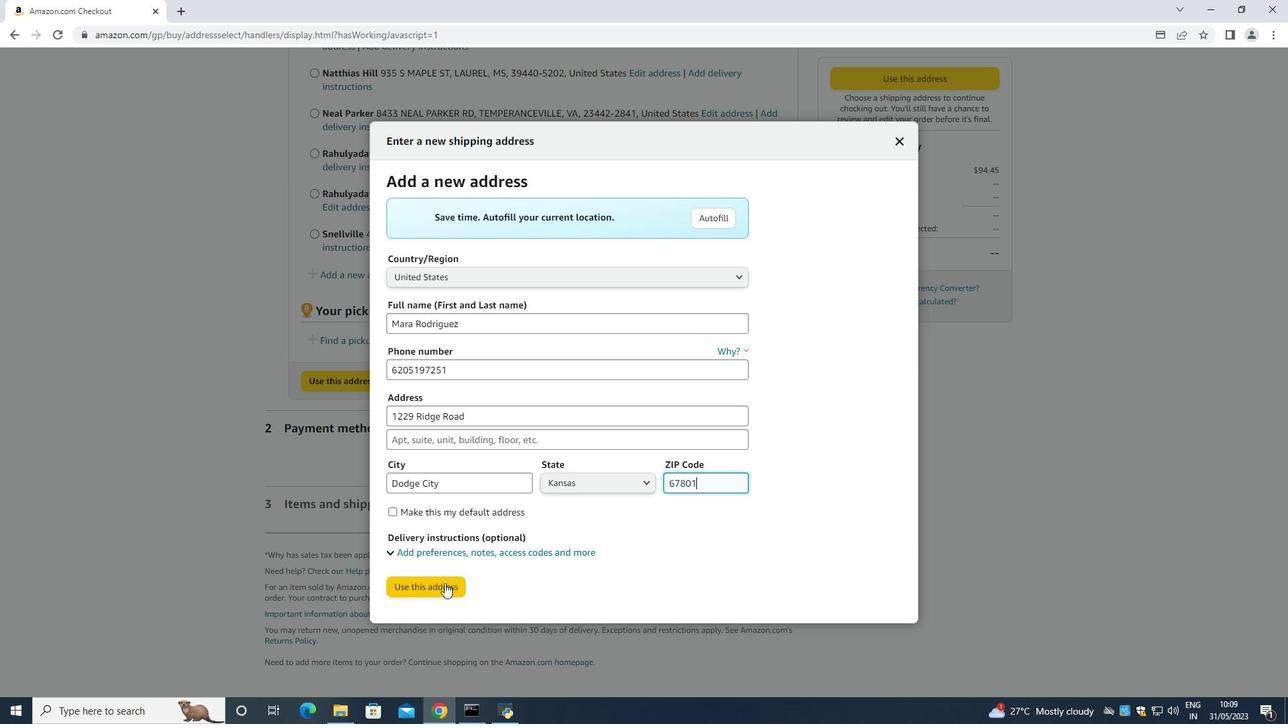 
Action: Mouse moved to (422, 682)
Screenshot: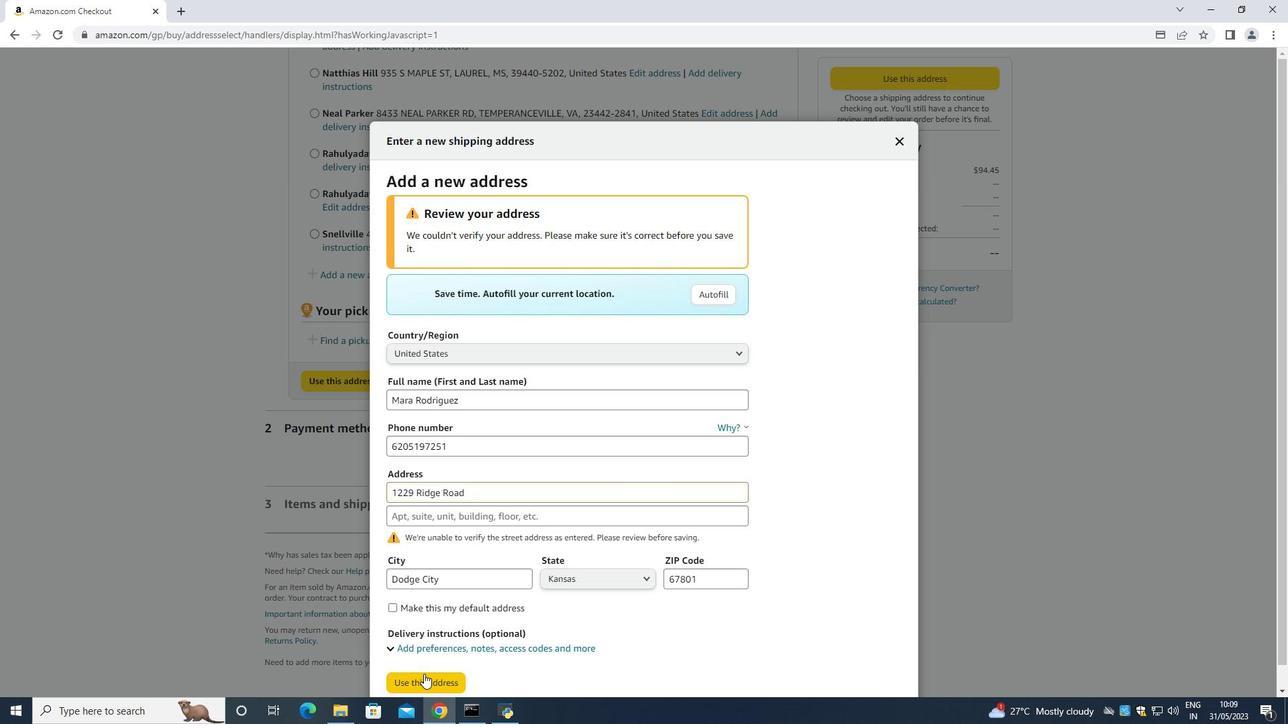
Action: Mouse pressed left at (422, 682)
Screenshot: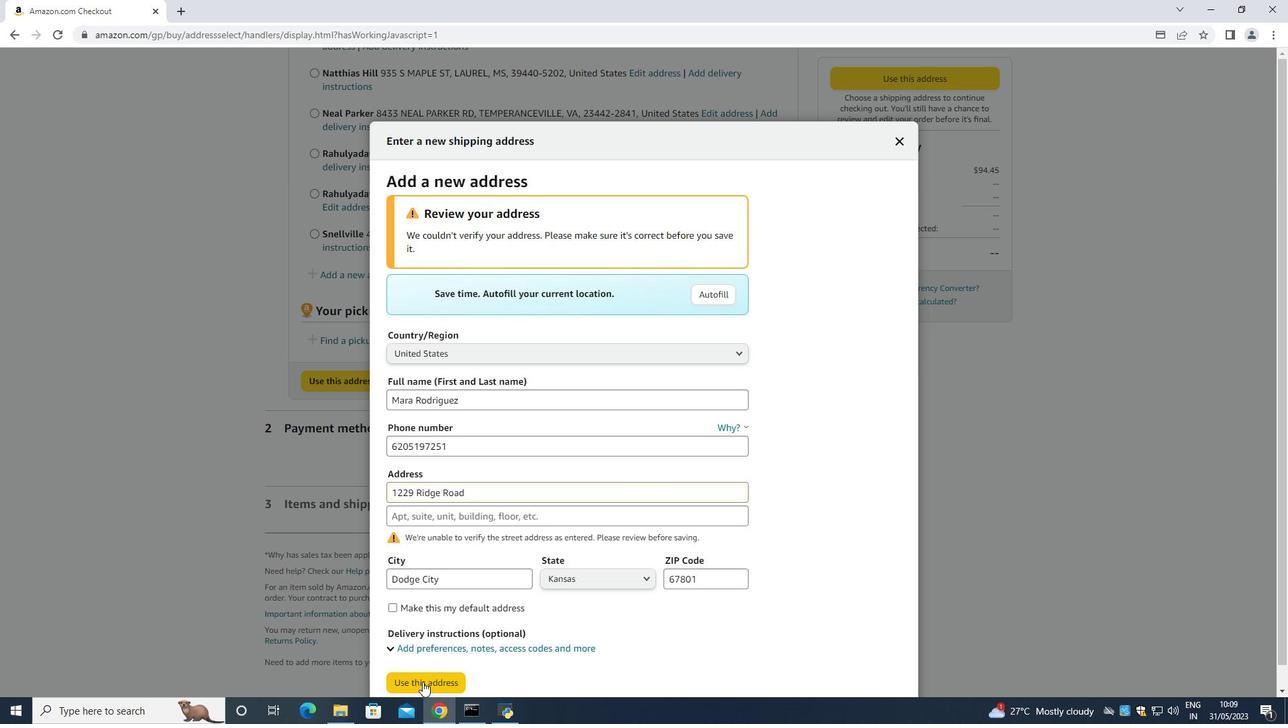 
Action: Mouse moved to (416, 318)
Screenshot: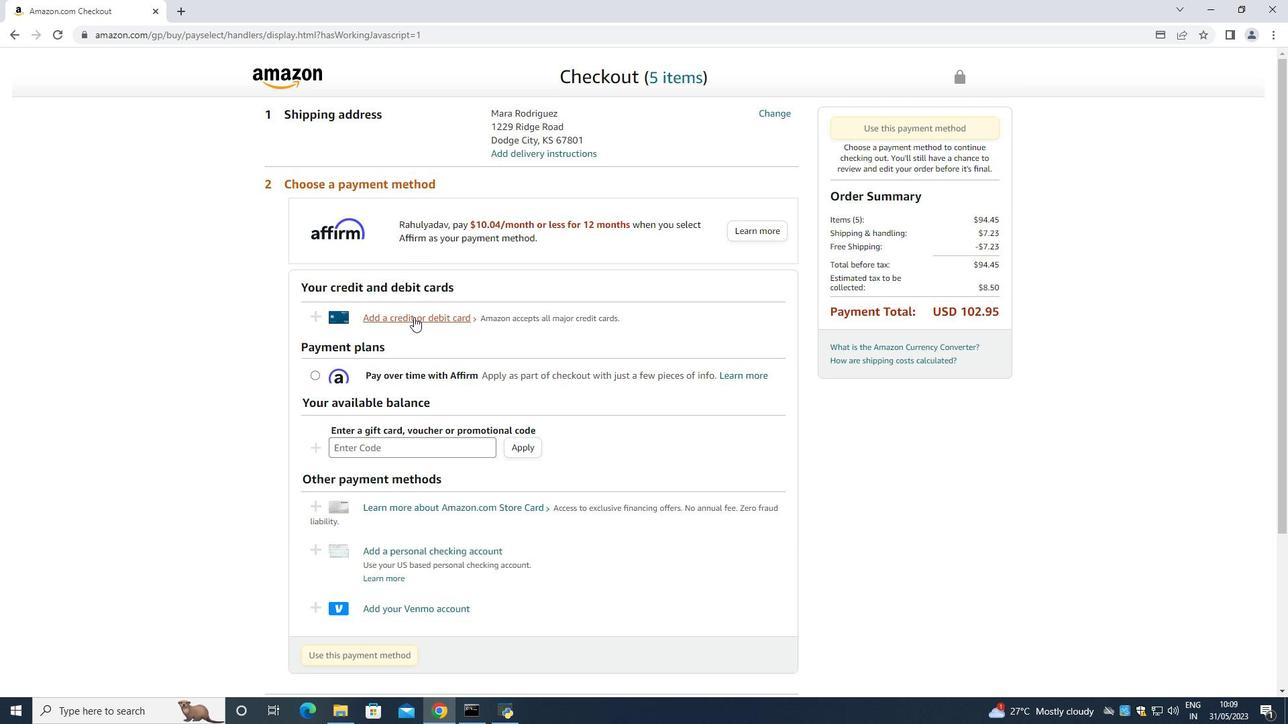 
Action: Mouse pressed left at (416, 318)
Screenshot: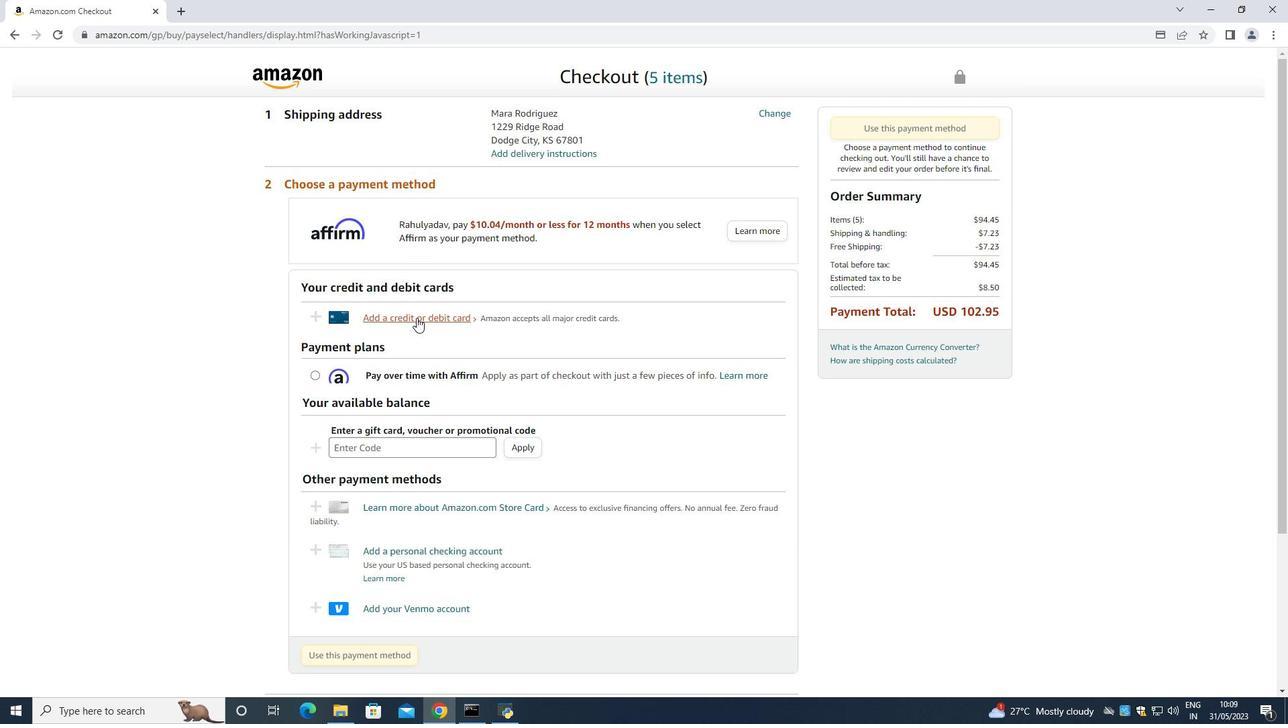 
Action: Mouse moved to (557, 317)
Screenshot: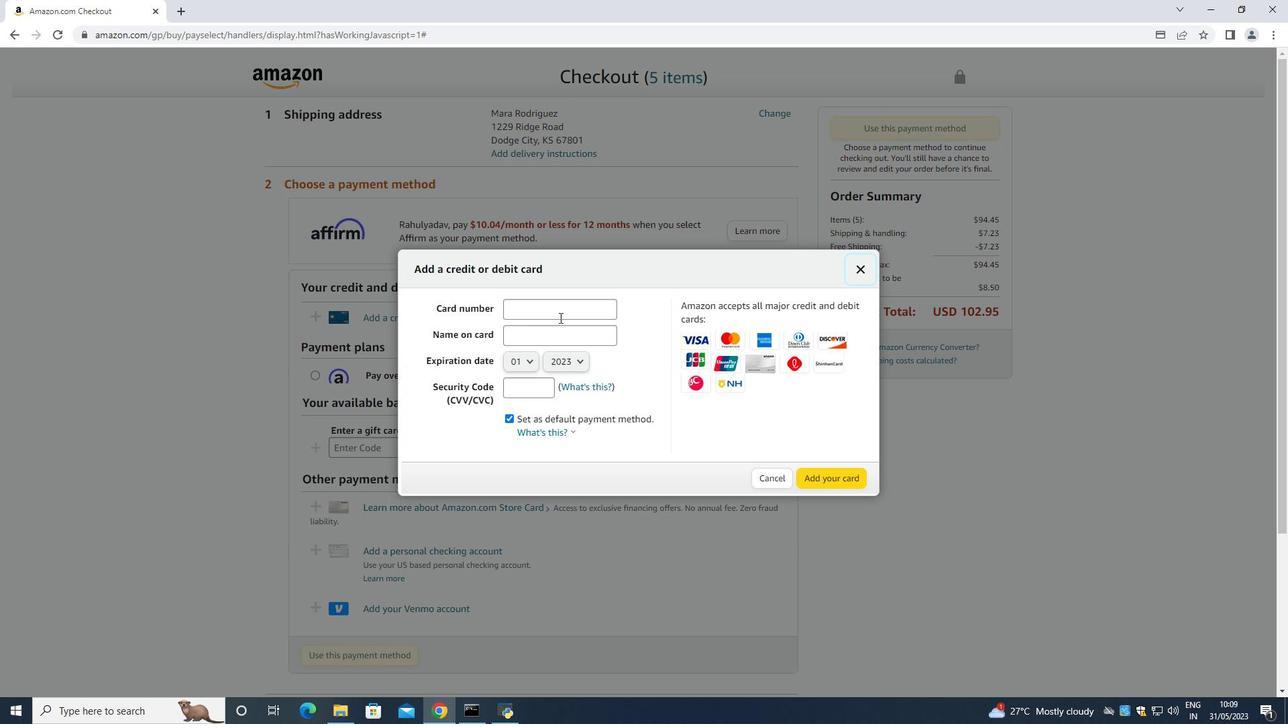
Action: Mouse pressed left at (557, 317)
Screenshot: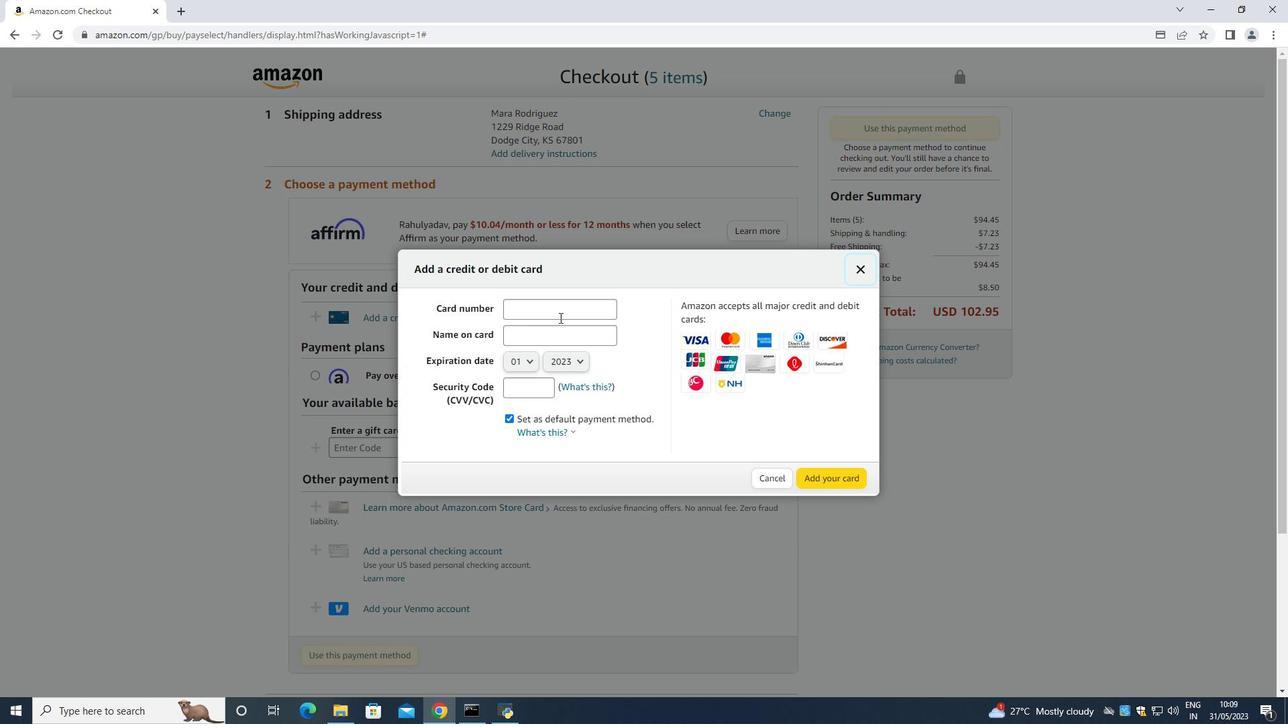 
Action: Key pressed 5214863257857965
Screenshot: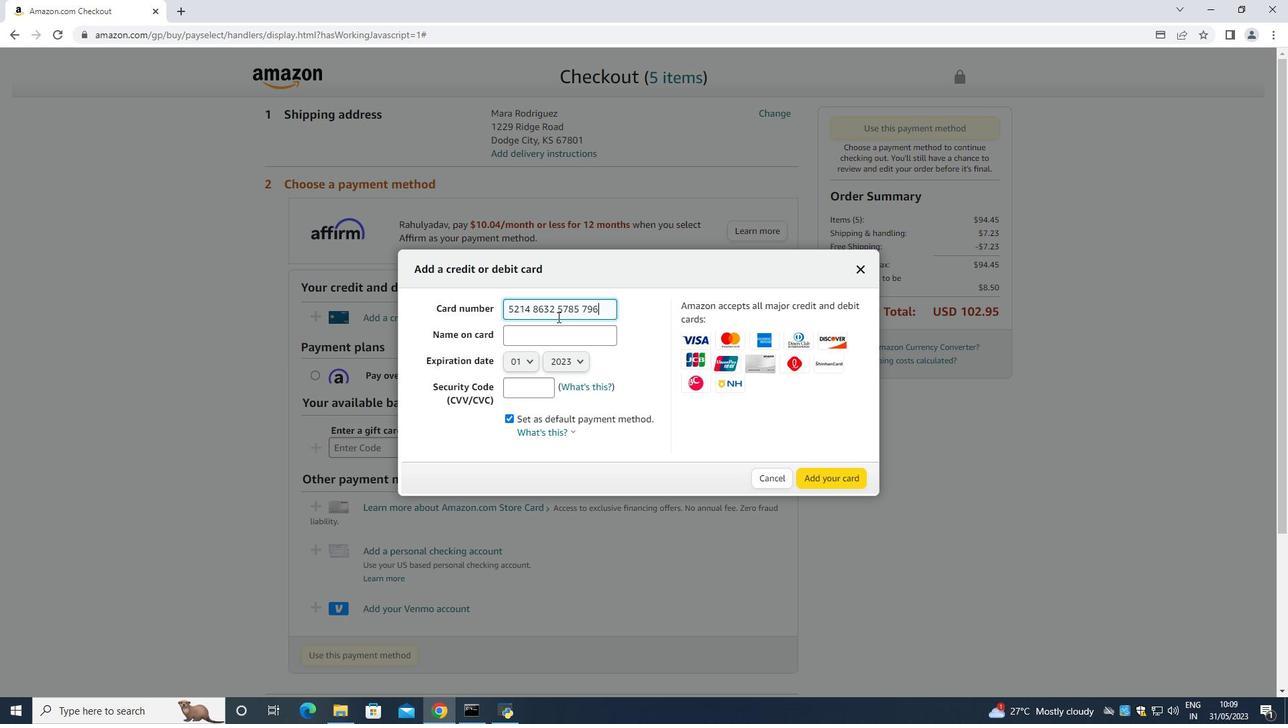 
Action: Mouse moved to (536, 335)
Screenshot: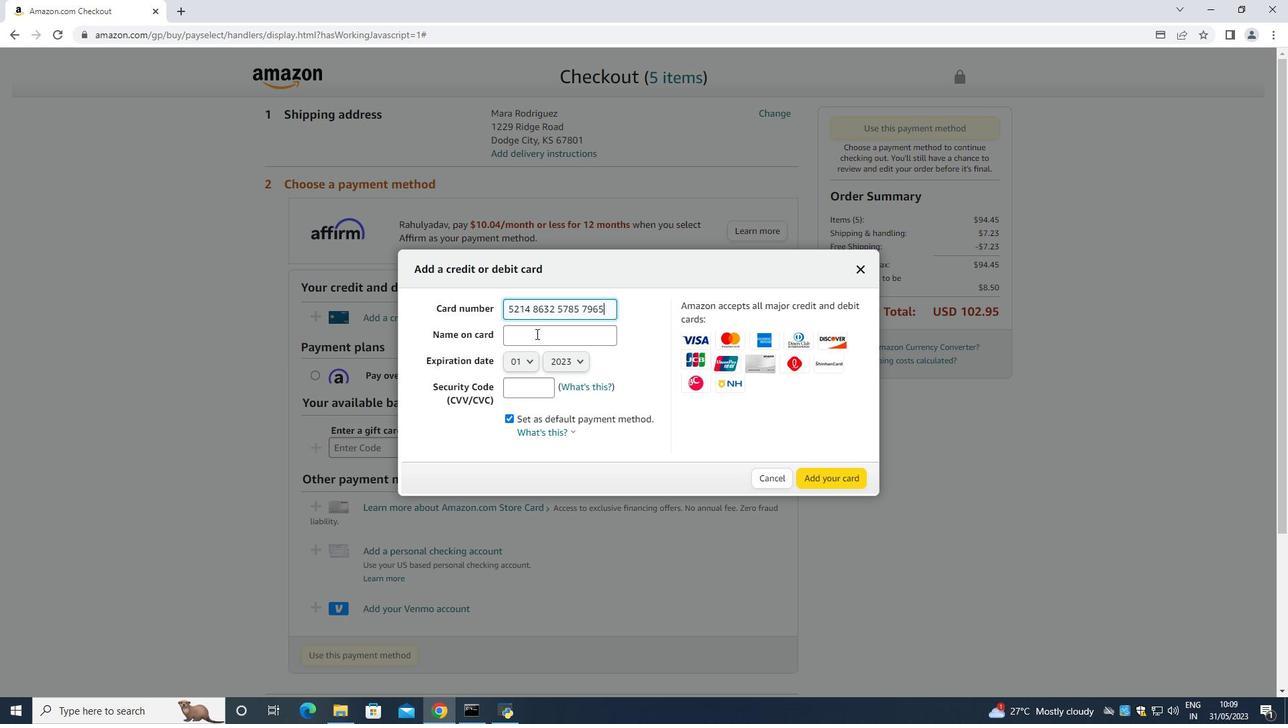 
Action: Mouse pressed left at (536, 335)
Screenshot: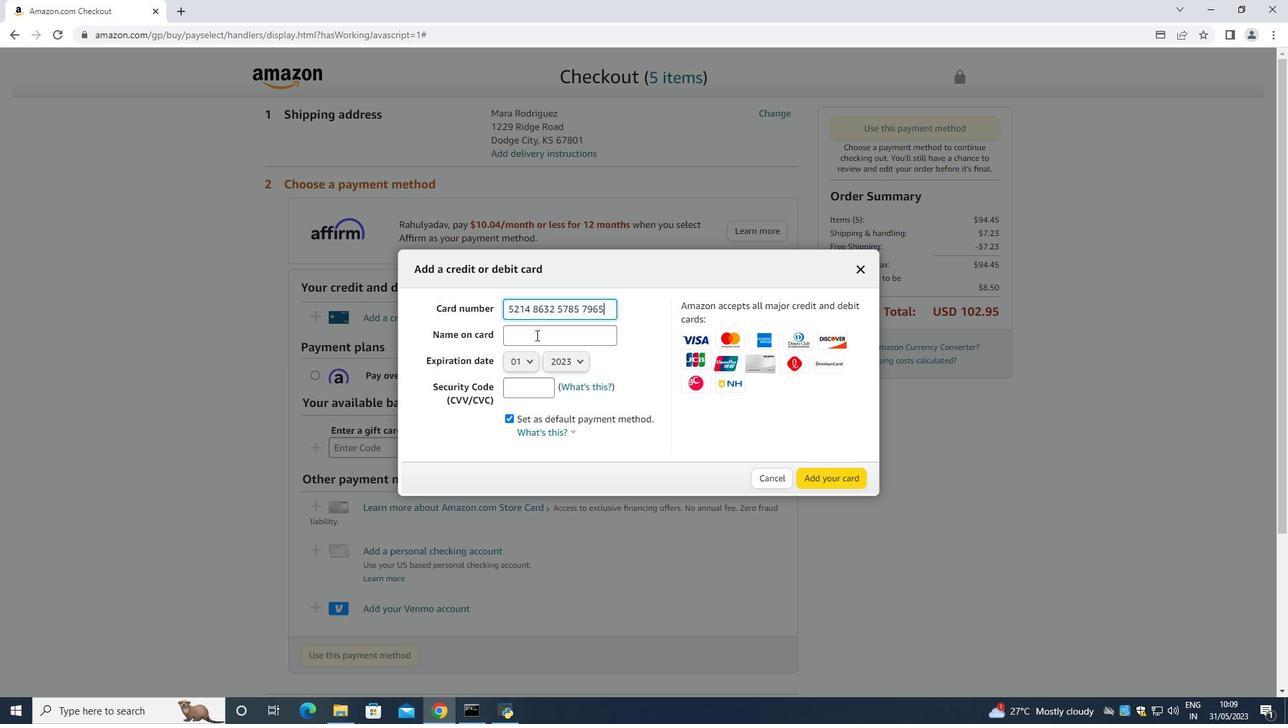 
Action: Key pressed <Key.shift>Mara<Key.space><Key.shift>Rodriguez<Key.space>
Screenshot: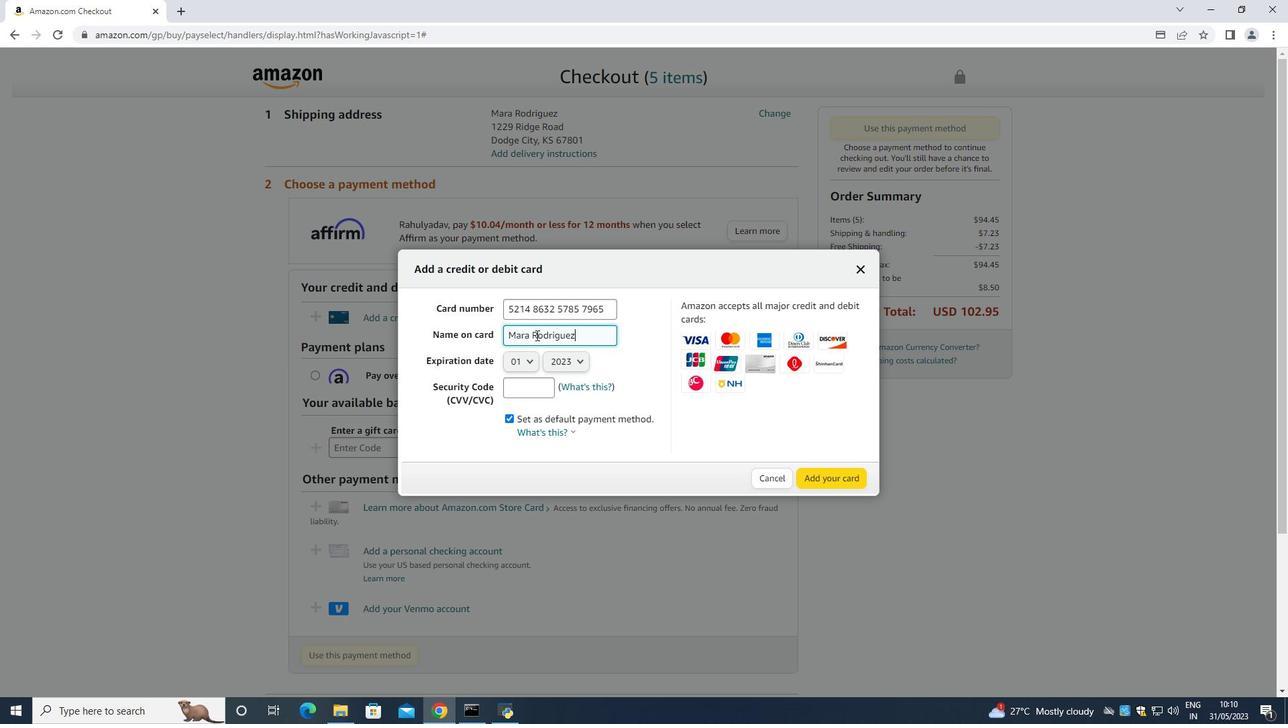 
Action: Mouse moved to (542, 369)
Screenshot: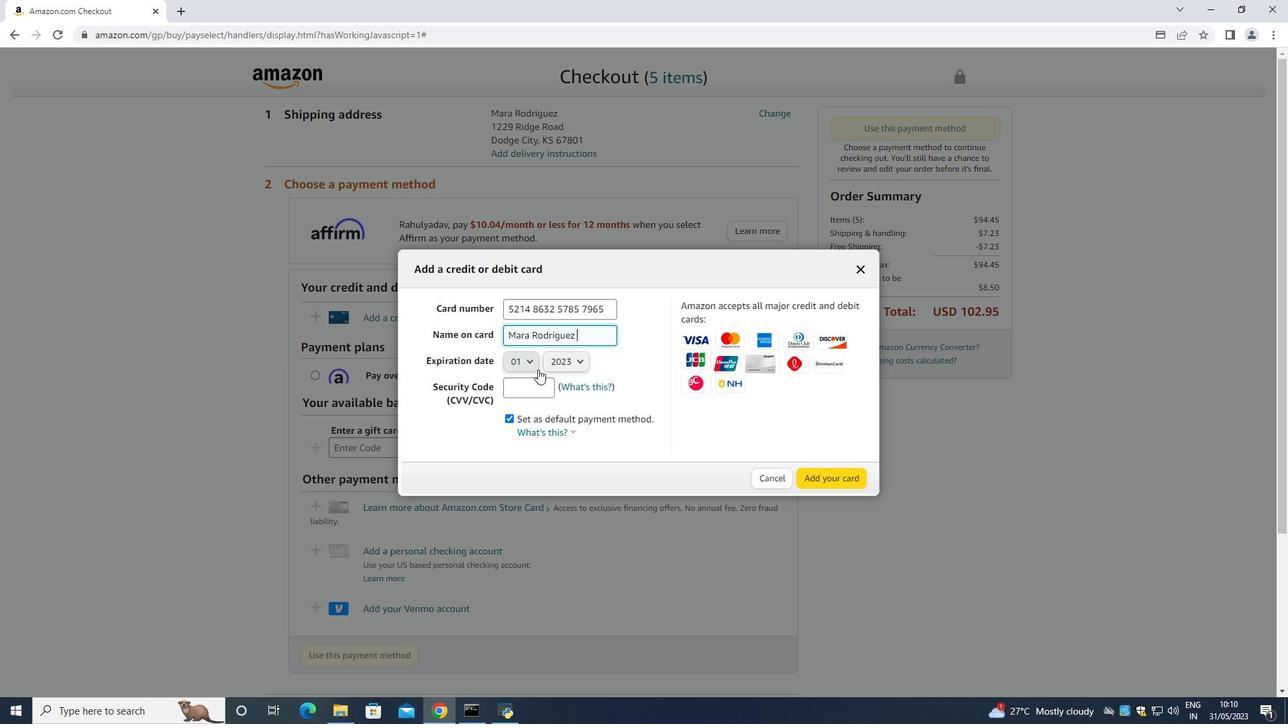 
Action: Mouse pressed left at (542, 369)
Screenshot: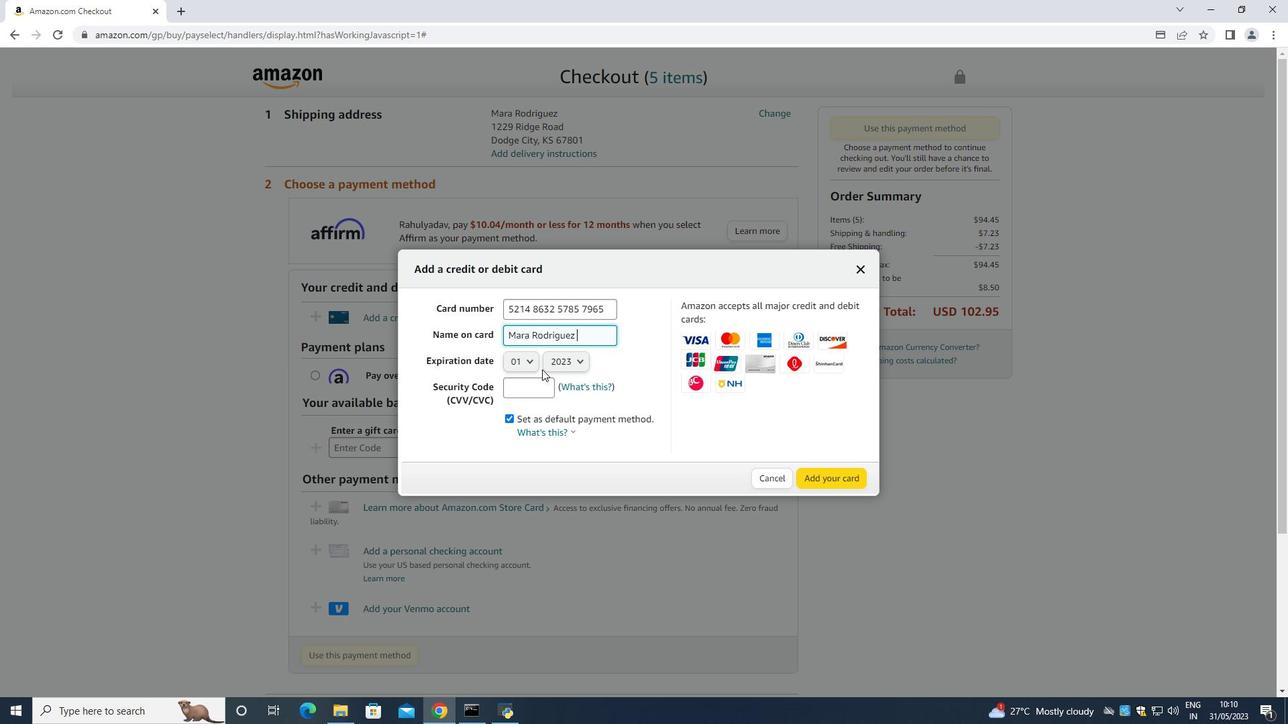 
Action: Mouse moved to (534, 367)
Screenshot: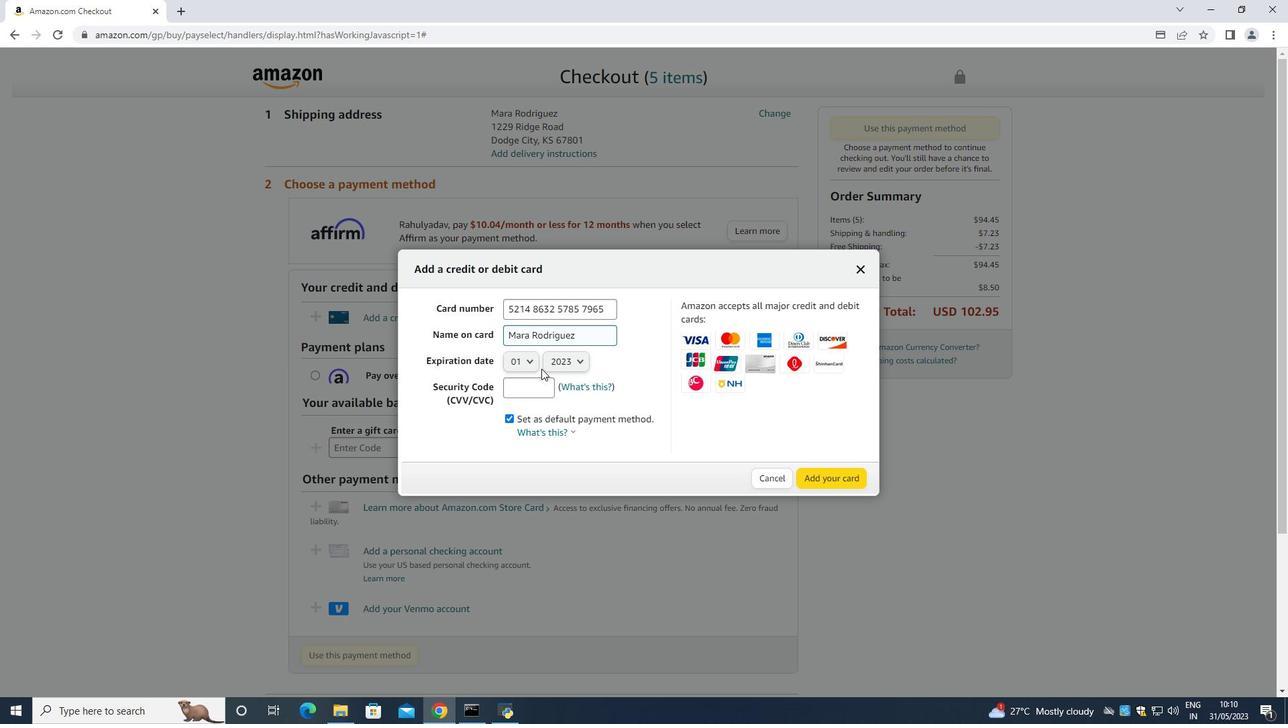 
Action: Mouse pressed left at (534, 367)
Screenshot: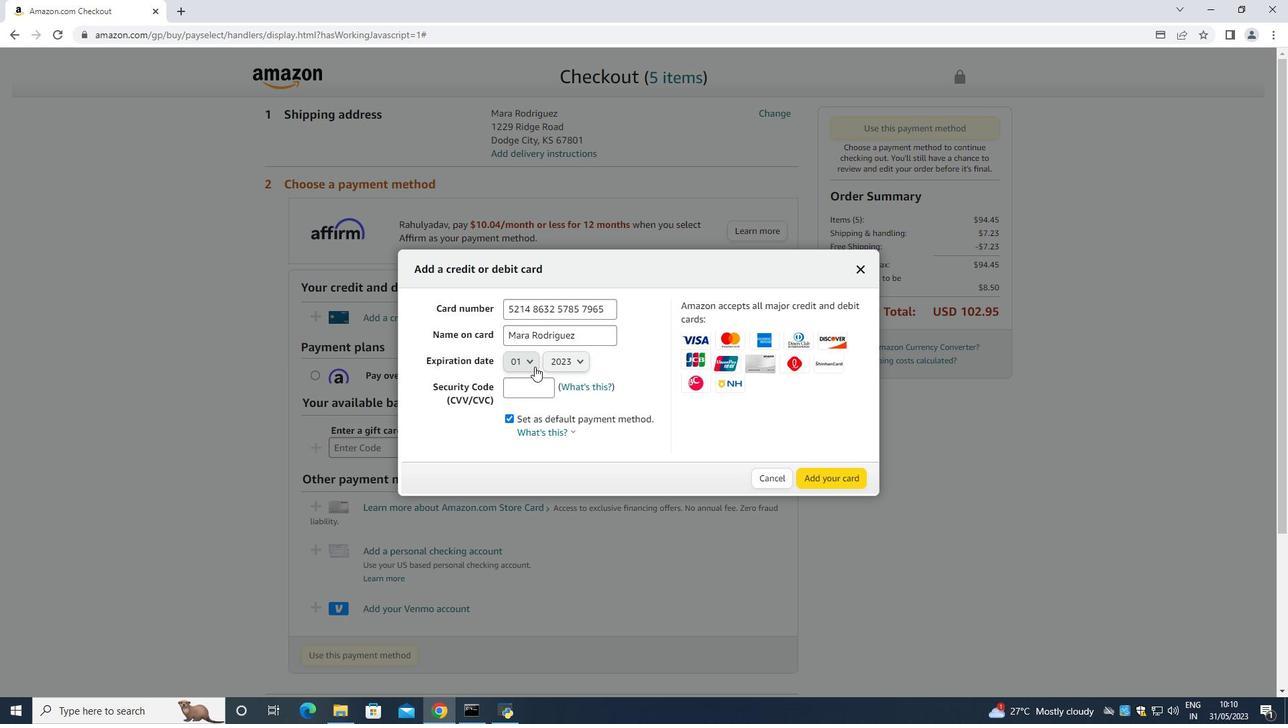 
Action: Mouse pressed left at (534, 367)
Screenshot: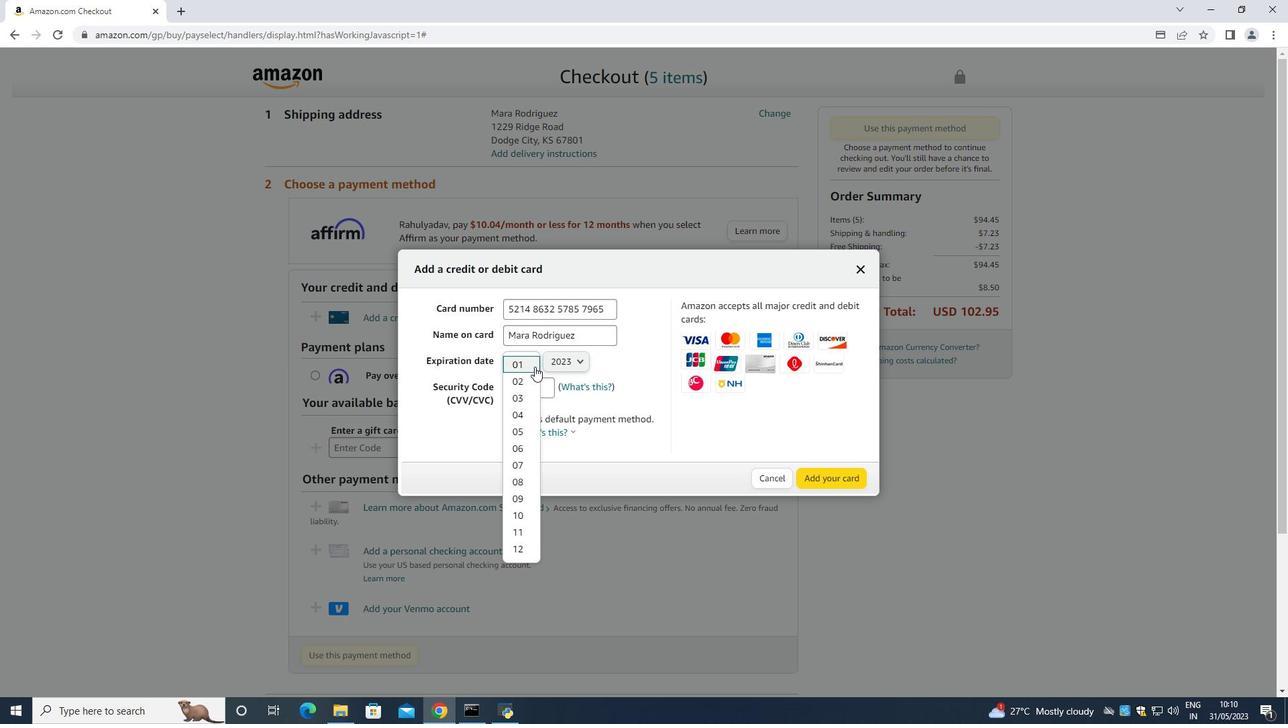 
Action: Mouse moved to (565, 365)
Screenshot: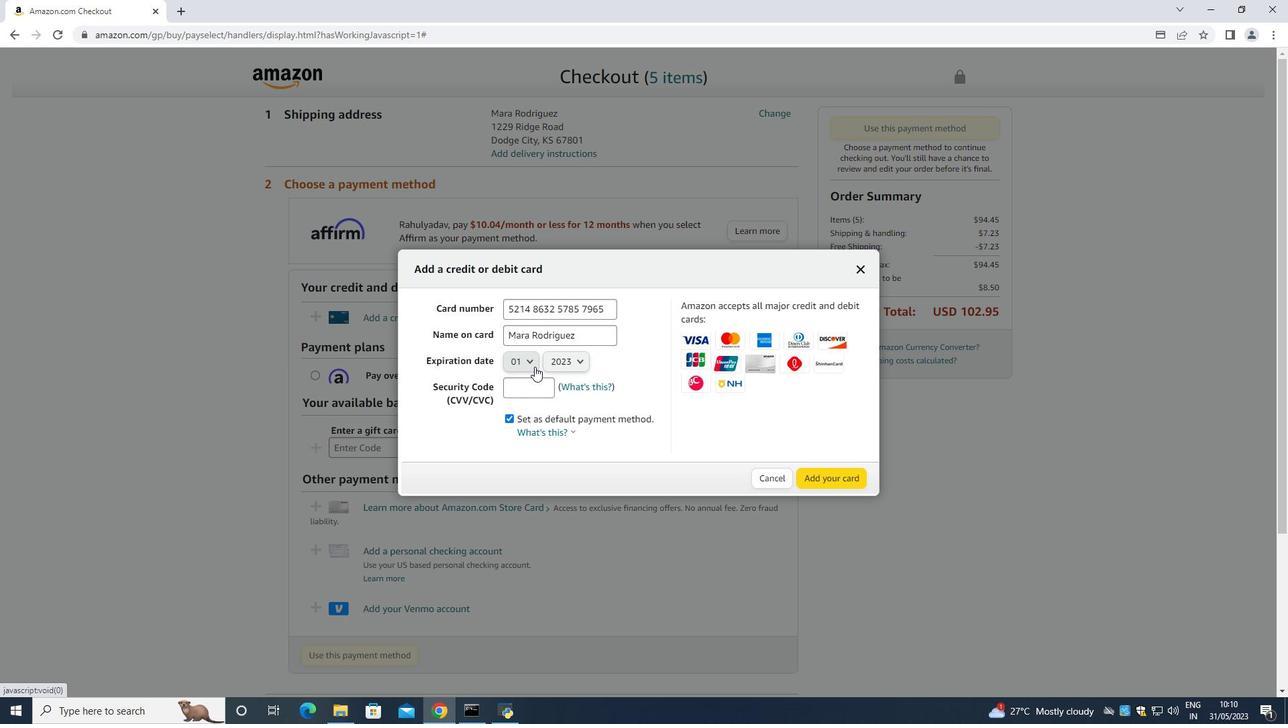 
Action: Mouse pressed left at (565, 365)
Screenshot: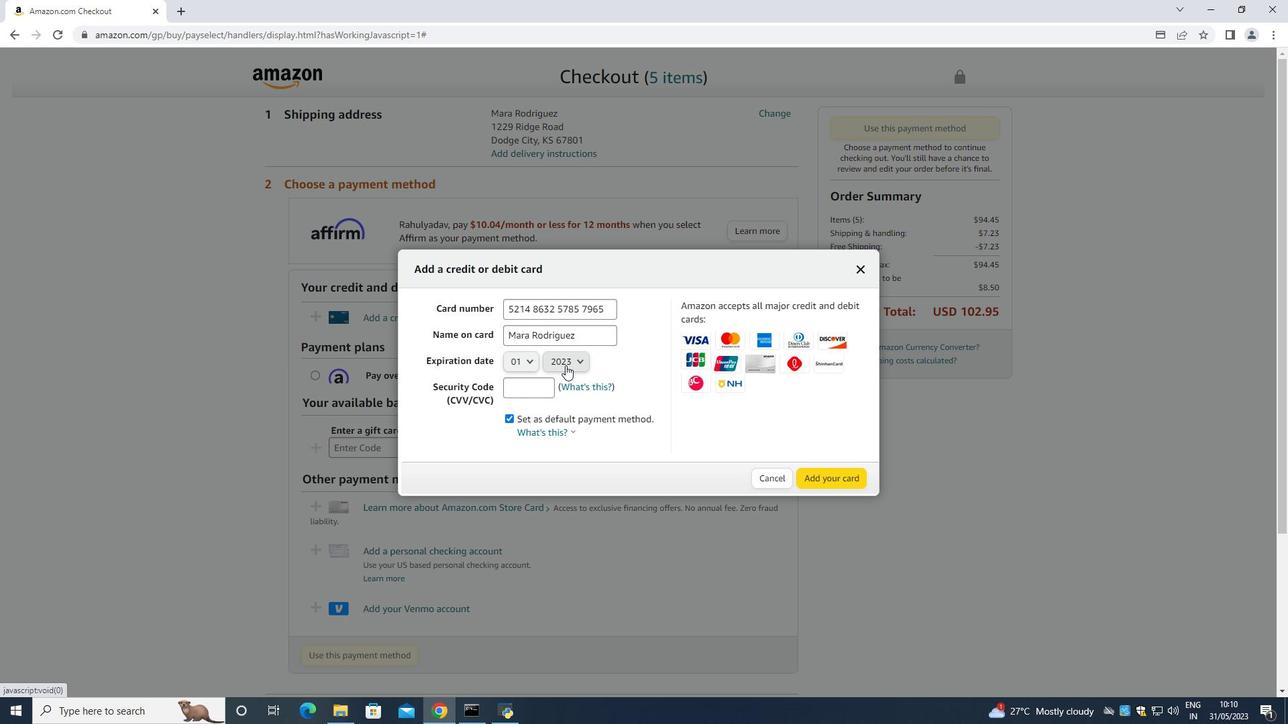 
Action: Mouse moved to (567, 389)
Screenshot: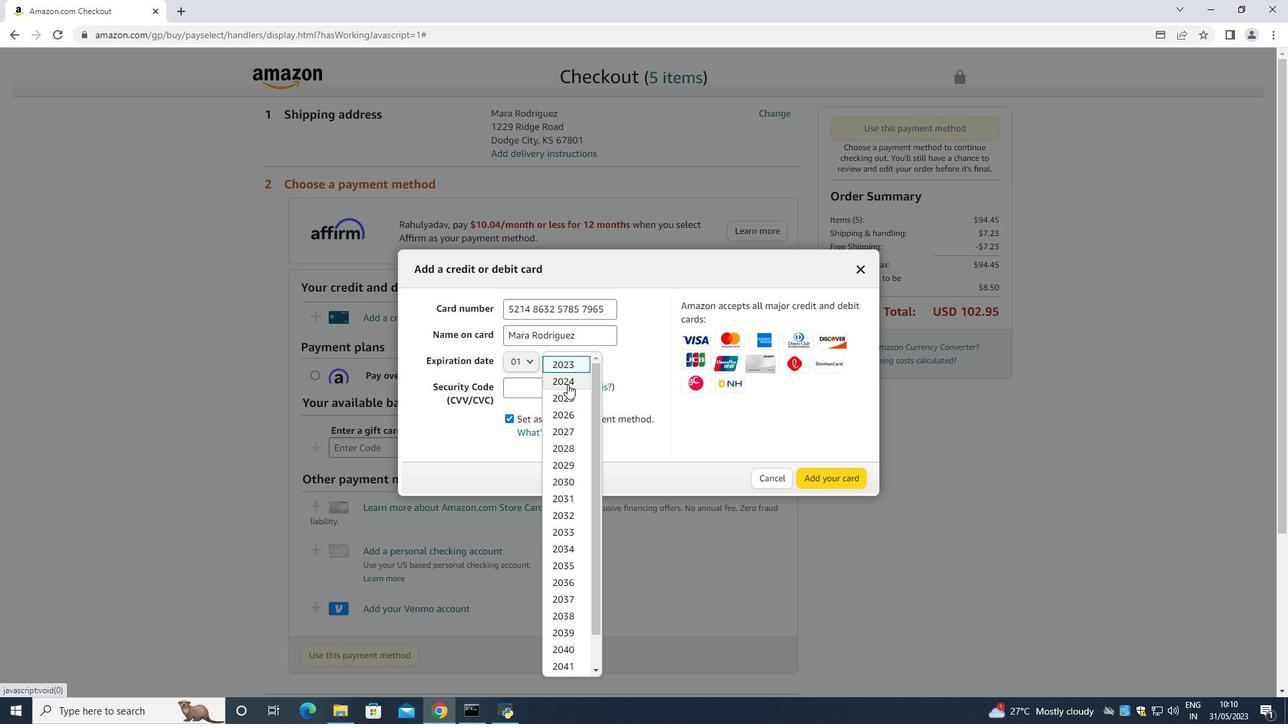 
Action: Mouse pressed left at (567, 389)
Screenshot: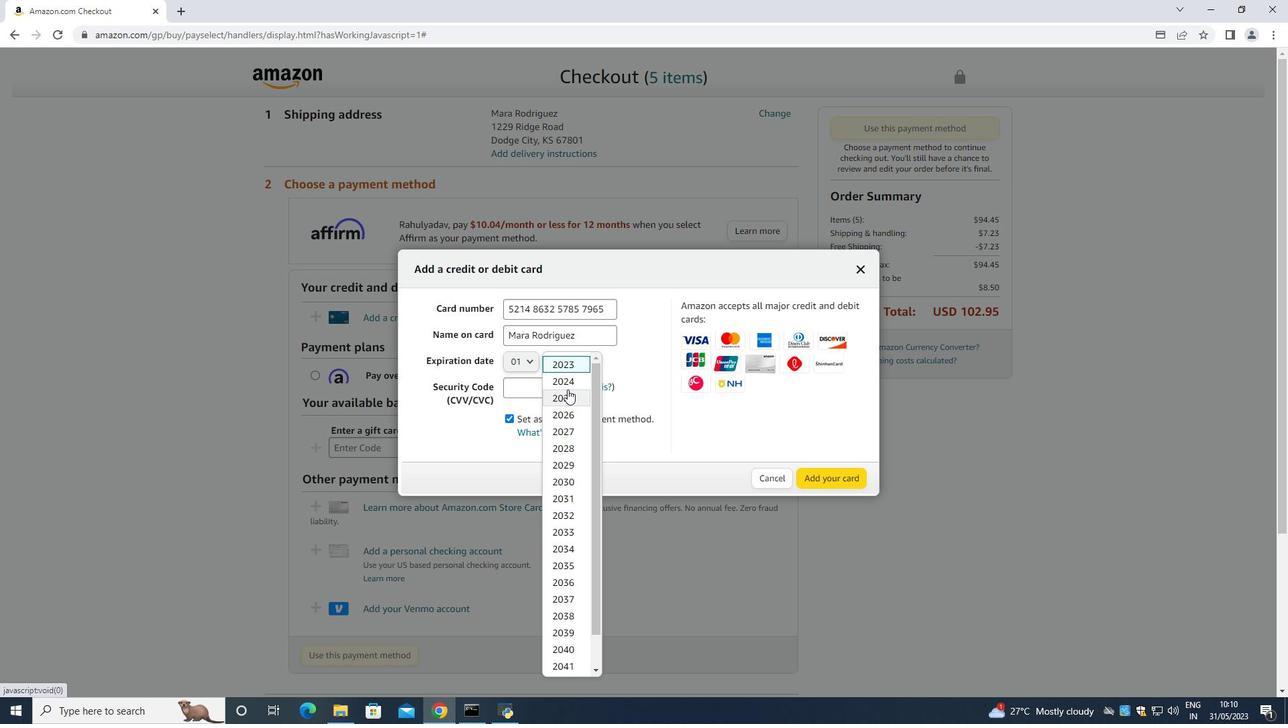 
Action: Mouse moved to (544, 388)
Screenshot: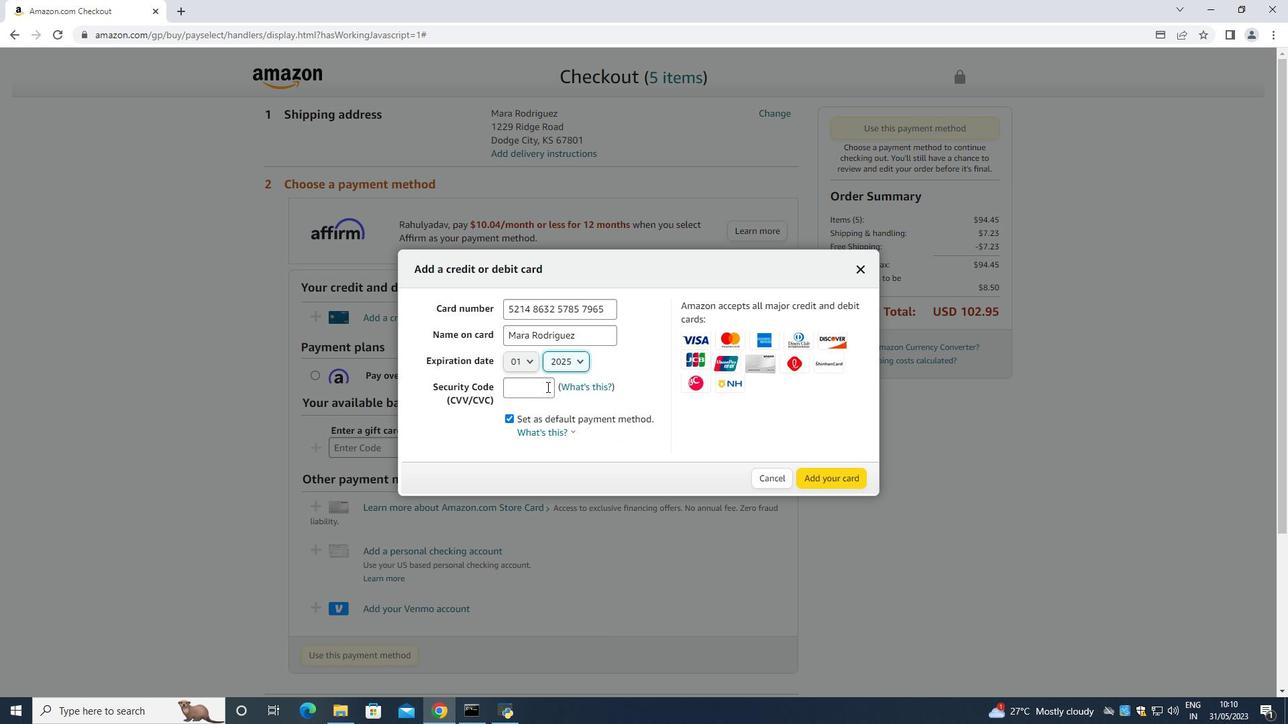 
Action: Mouse pressed left at (544, 388)
Screenshot: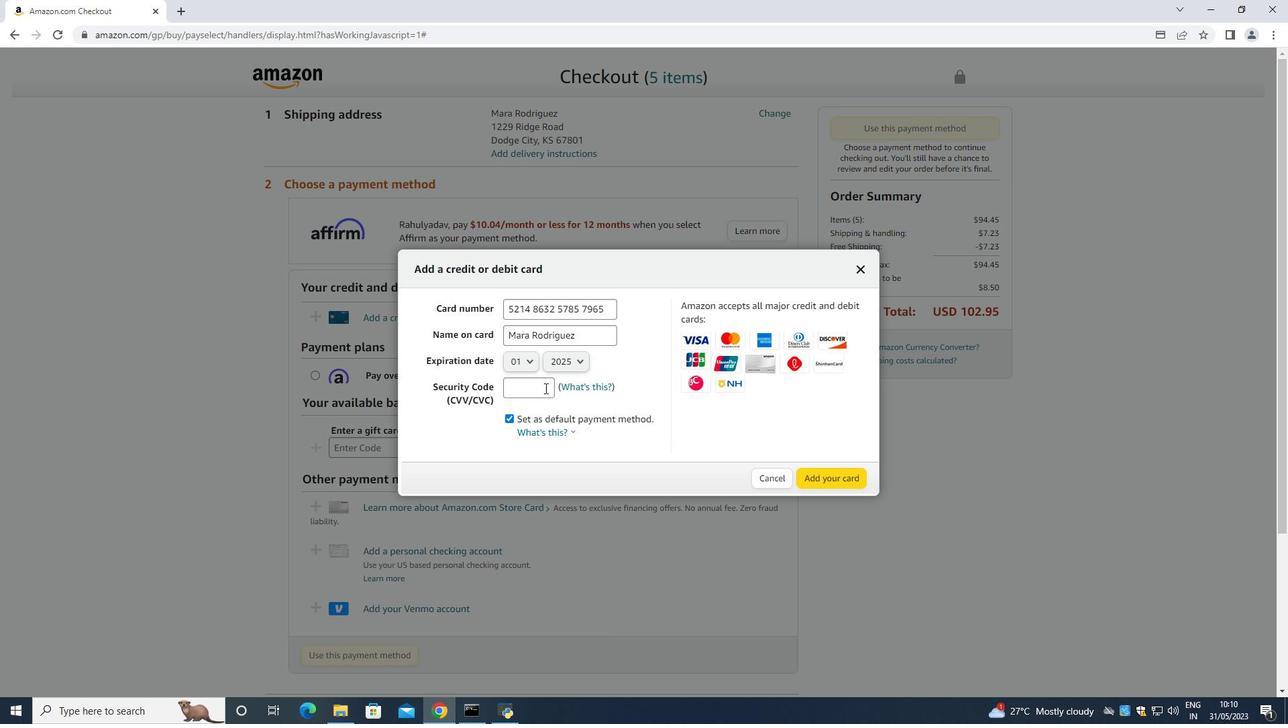 
Action: Mouse moved to (545, 393)
Screenshot: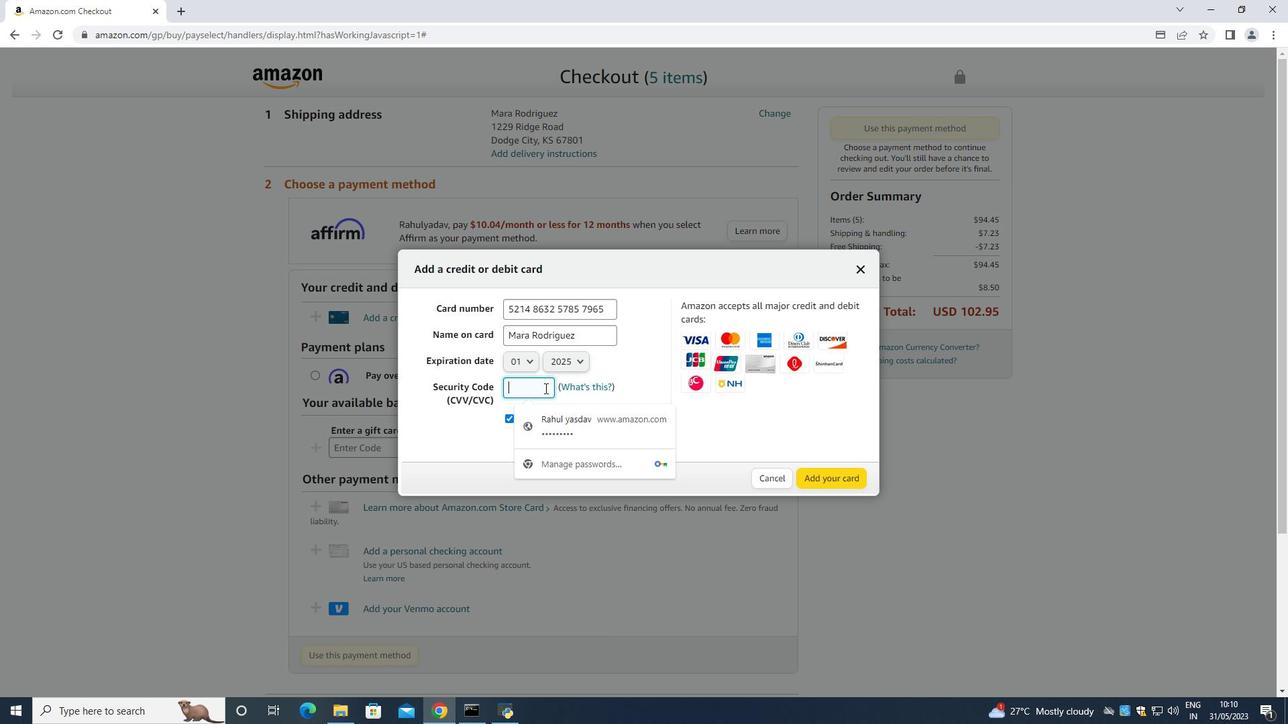 
Action: Key pressed 549
Screenshot: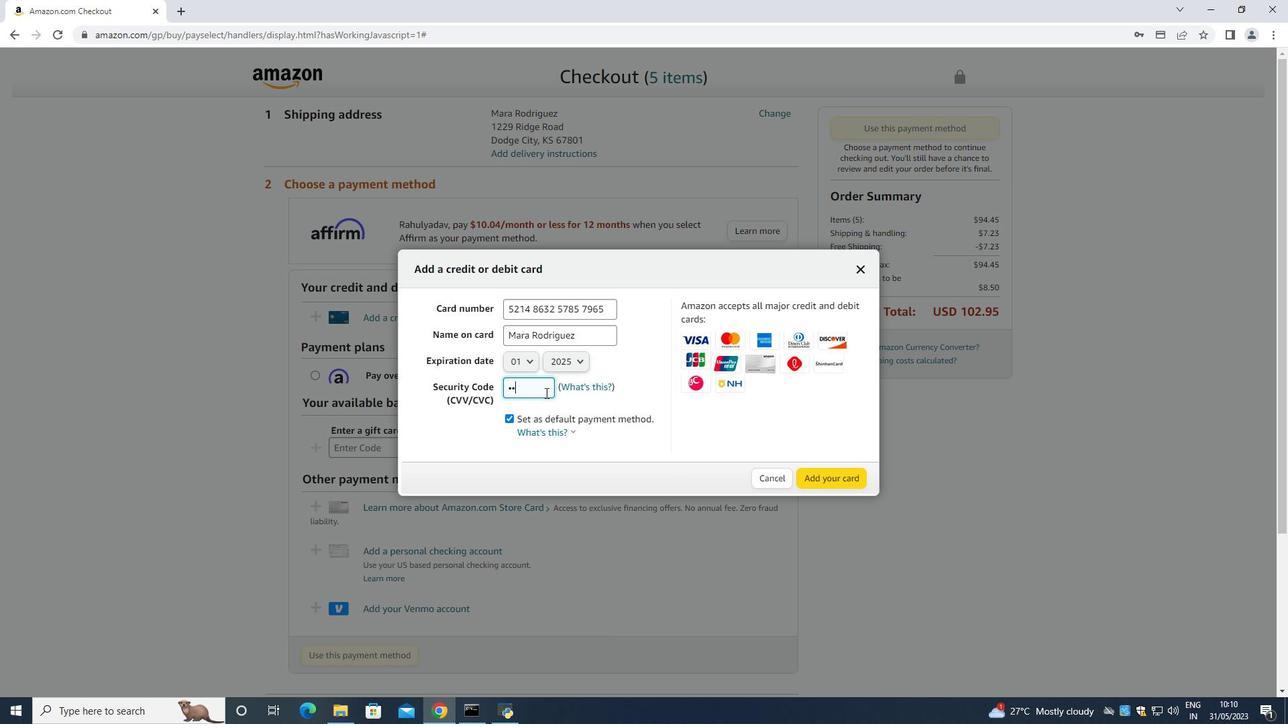 
